 Task: Design a 3D-printable coat hook or hanger.
Action: Mouse moved to (259, 194)
Screenshot: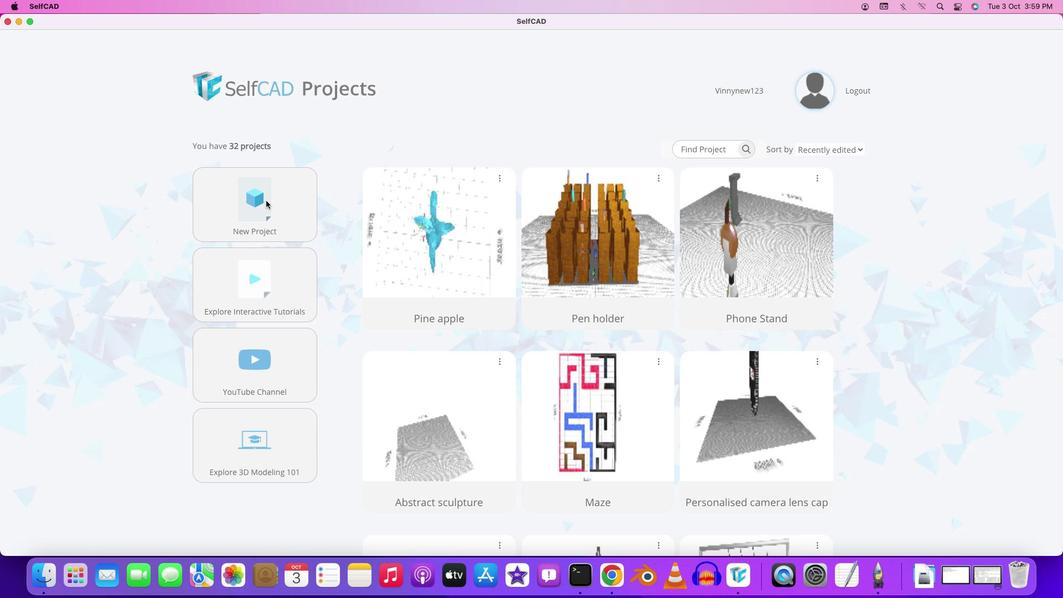 
Action: Mouse pressed left at (259, 194)
Screenshot: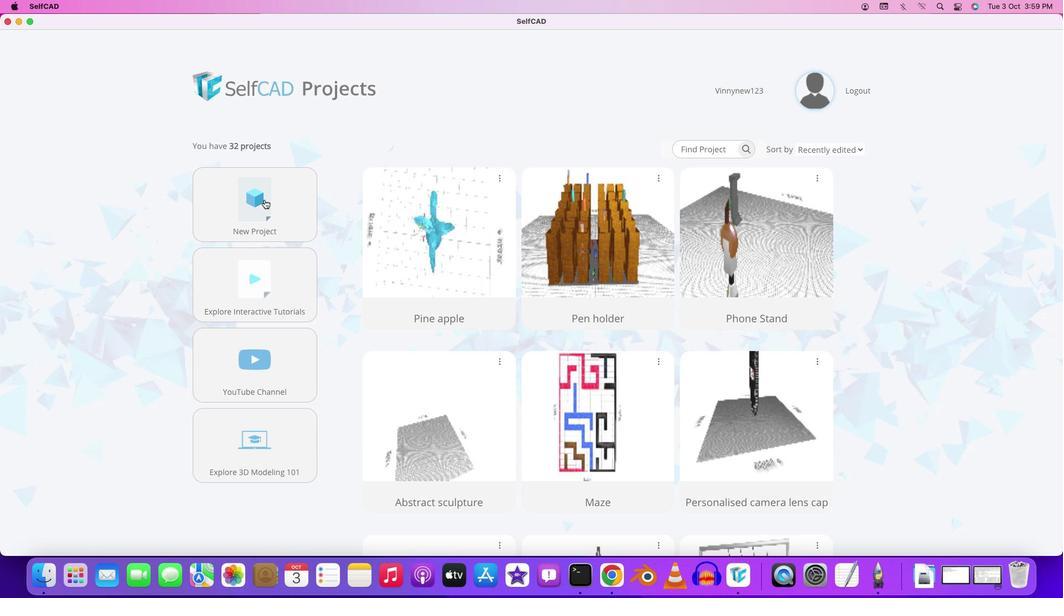
Action: Mouse moved to (258, 192)
Screenshot: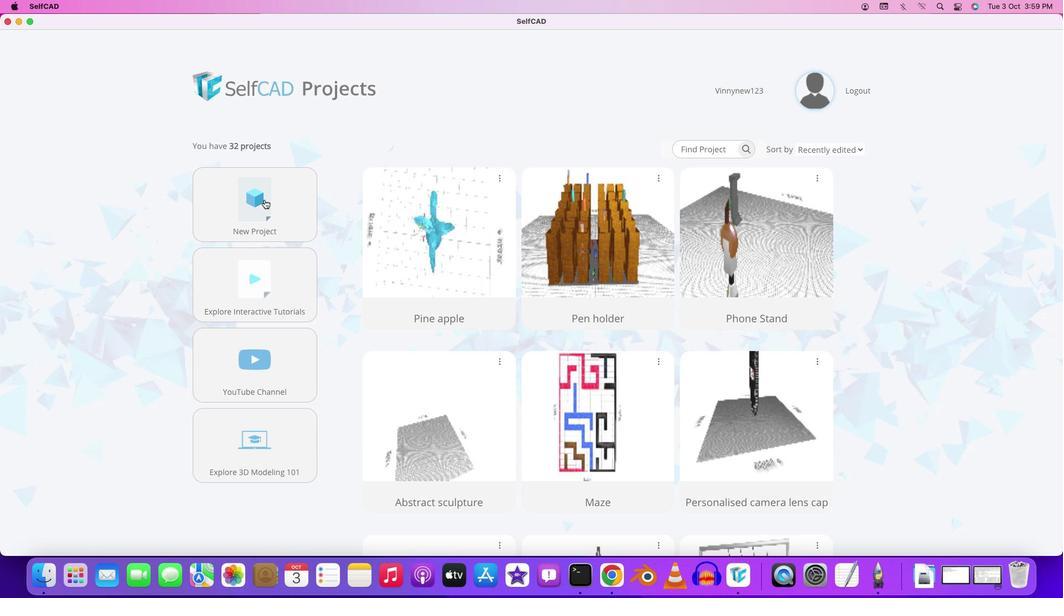 
Action: Mouse pressed left at (258, 192)
Screenshot: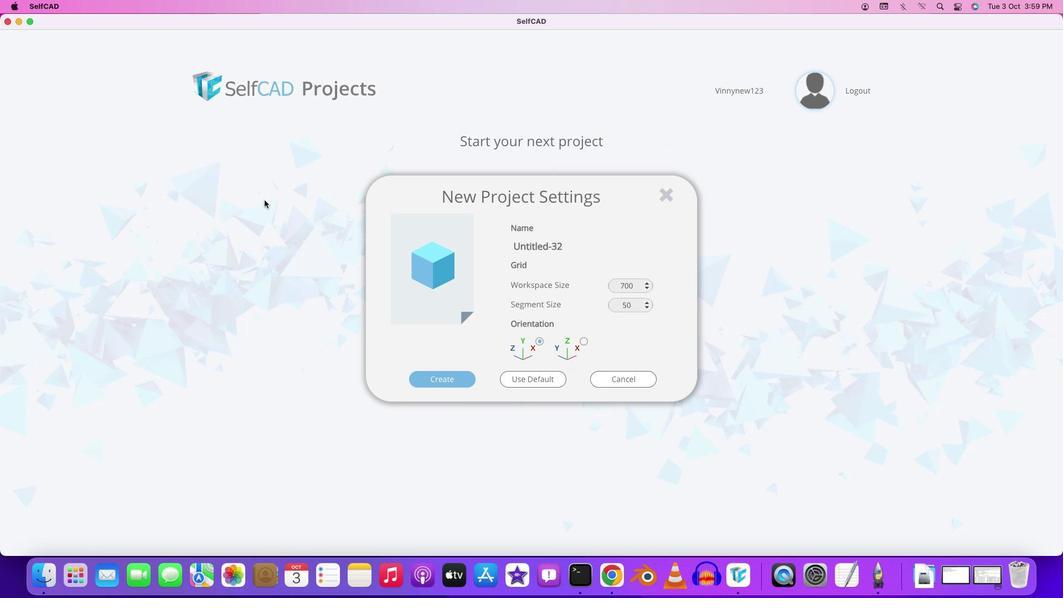 
Action: Mouse moved to (569, 241)
Screenshot: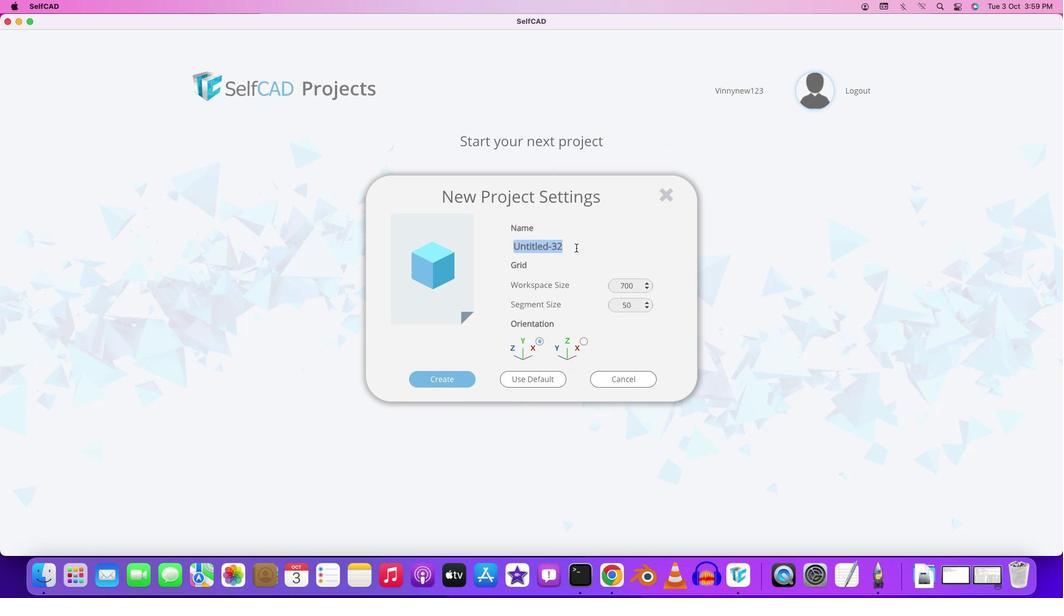 
Action: Mouse pressed left at (569, 241)
Screenshot: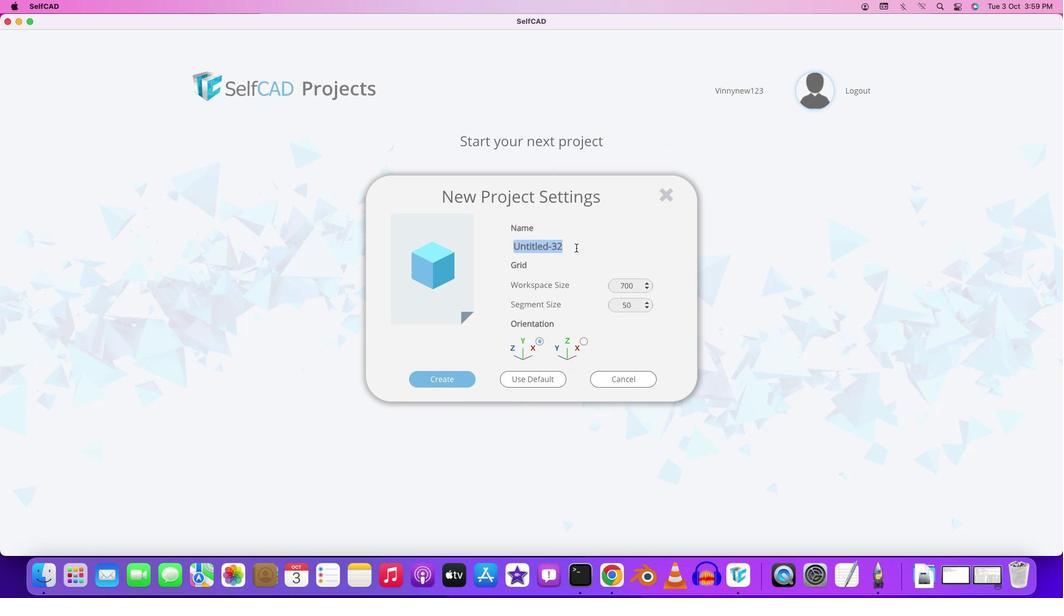
Action: Key pressed Key.backspaceKey.backspaceKey.backspaceKey.backspaceKey.shift'C''o''a''t'Key.space'h''o''o''k'
Screenshot: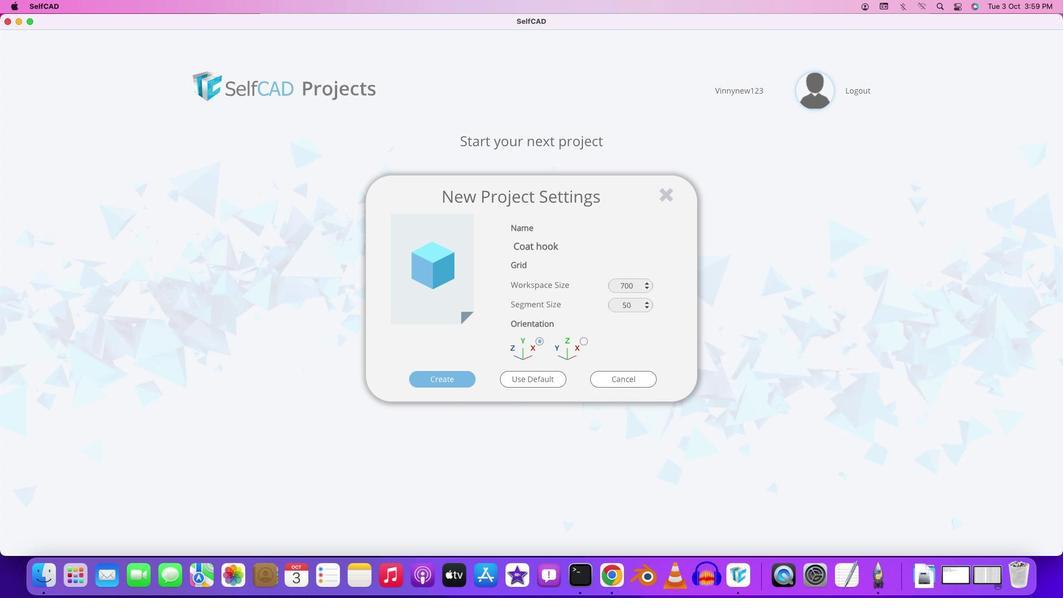 
Action: Mouse moved to (632, 280)
Screenshot: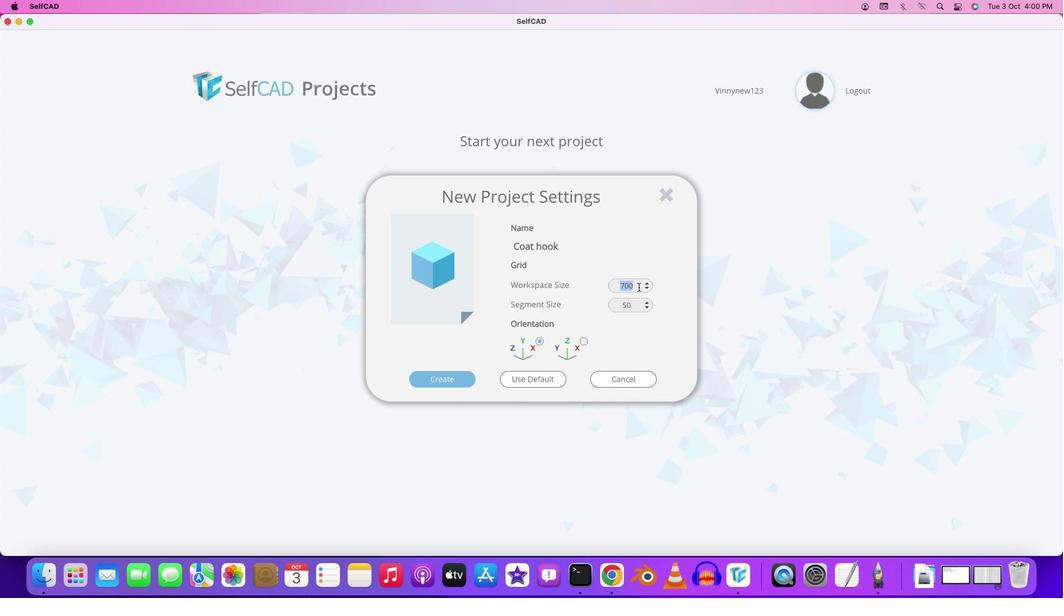 
Action: Mouse pressed left at (632, 280)
Screenshot: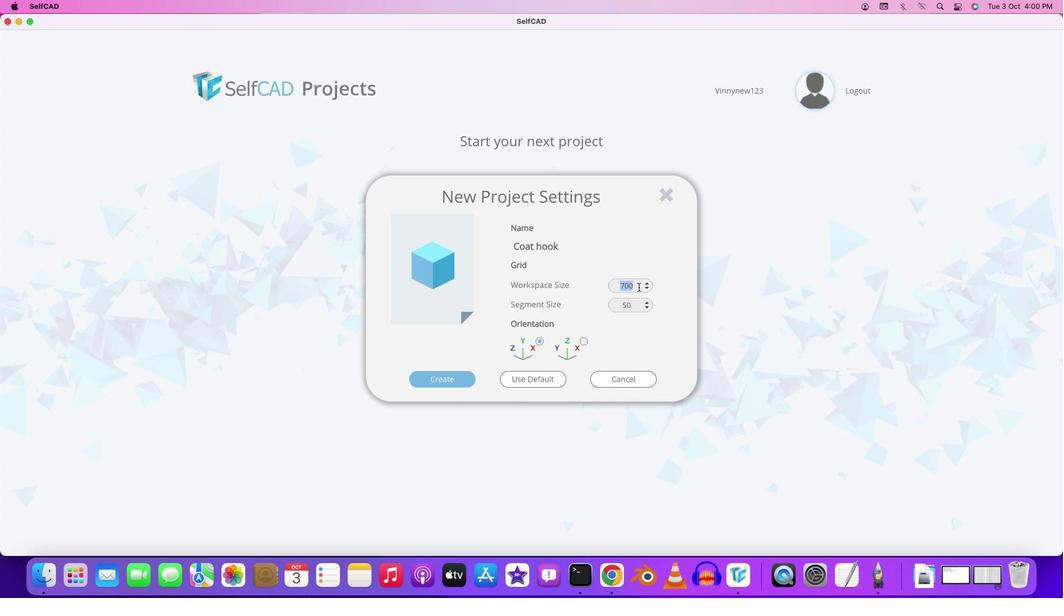
Action: Key pressed '4''0''0'
Screenshot: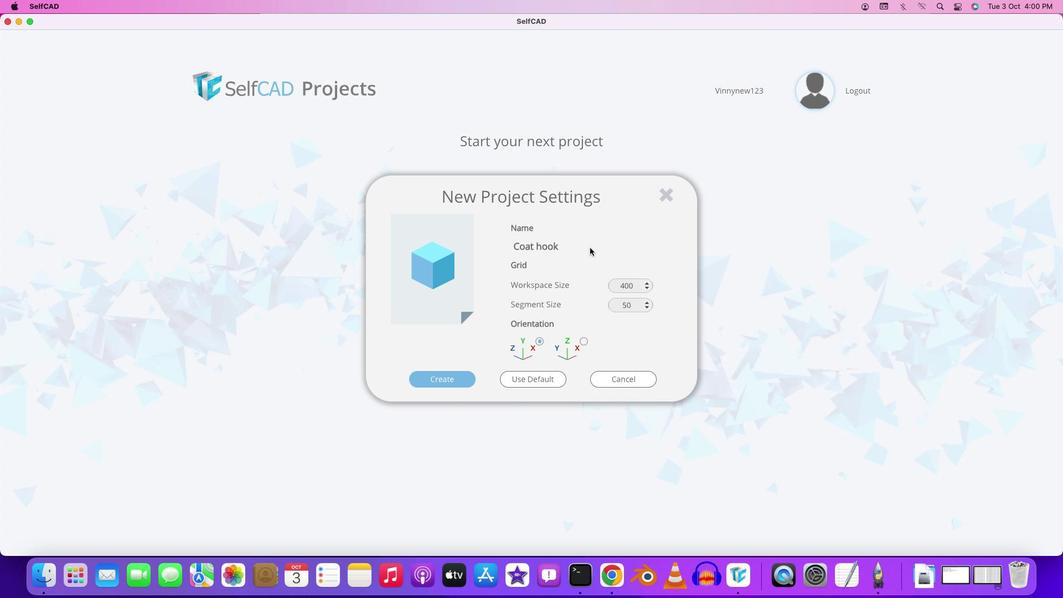 
Action: Mouse moved to (630, 307)
Screenshot: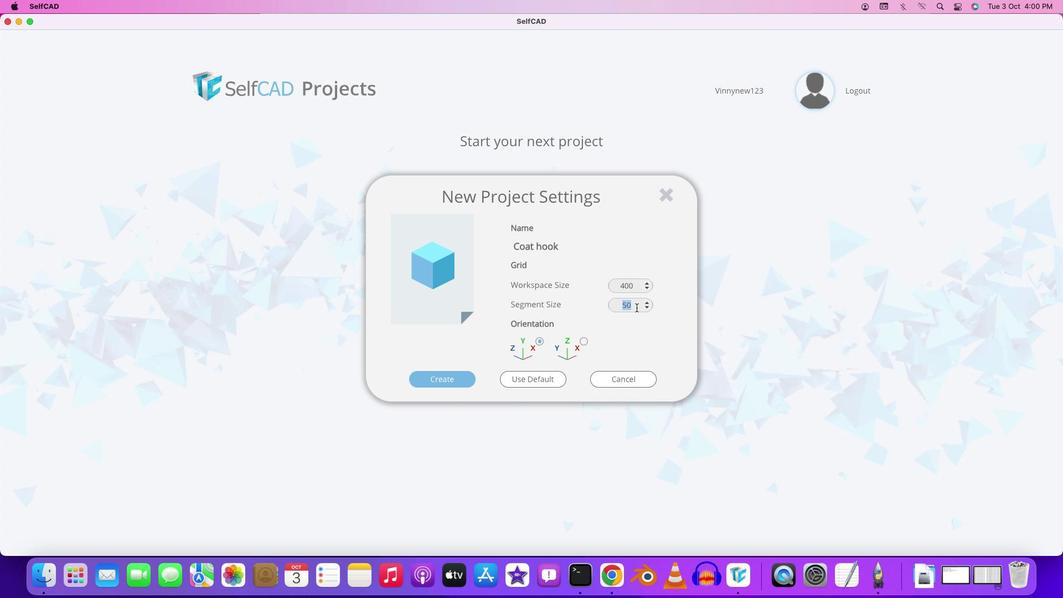 
Action: Mouse pressed left at (630, 307)
Screenshot: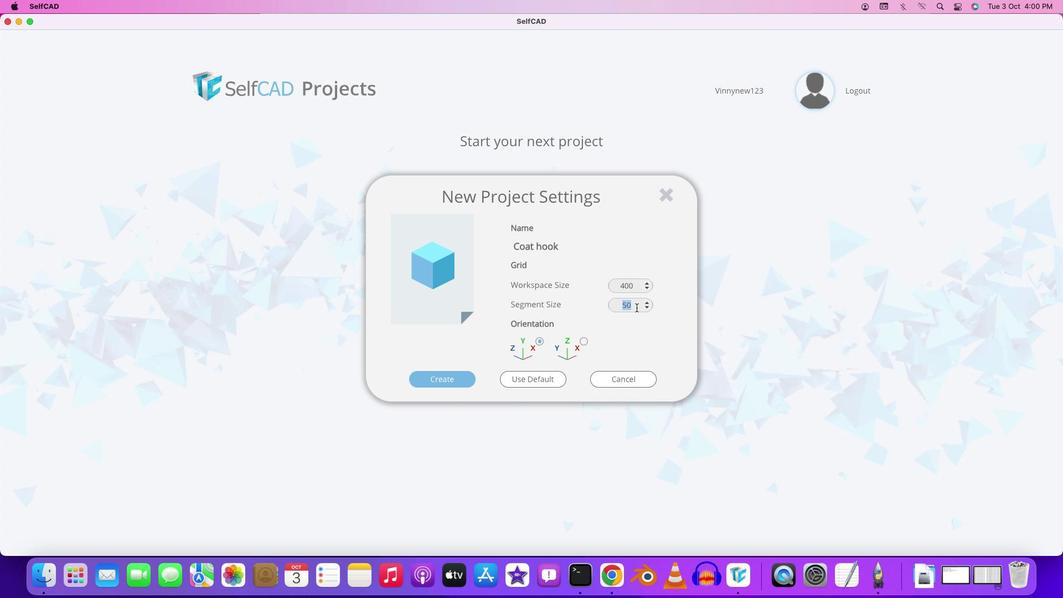 
Action: Mouse moved to (630, 301)
Screenshot: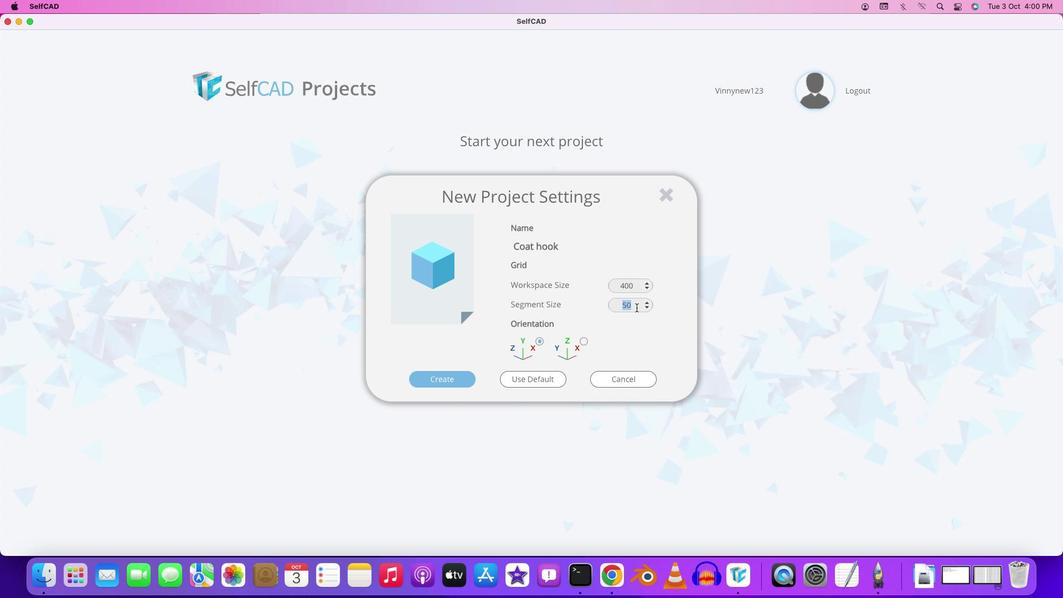 
Action: Mouse pressed left at (630, 301)
Screenshot: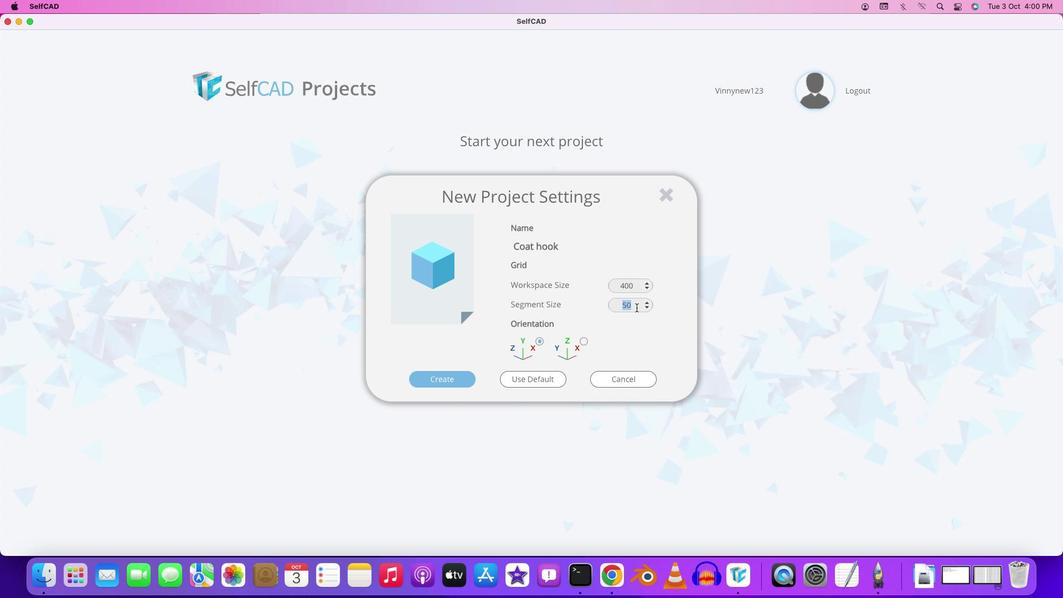 
Action: Mouse moved to (630, 301)
Screenshot: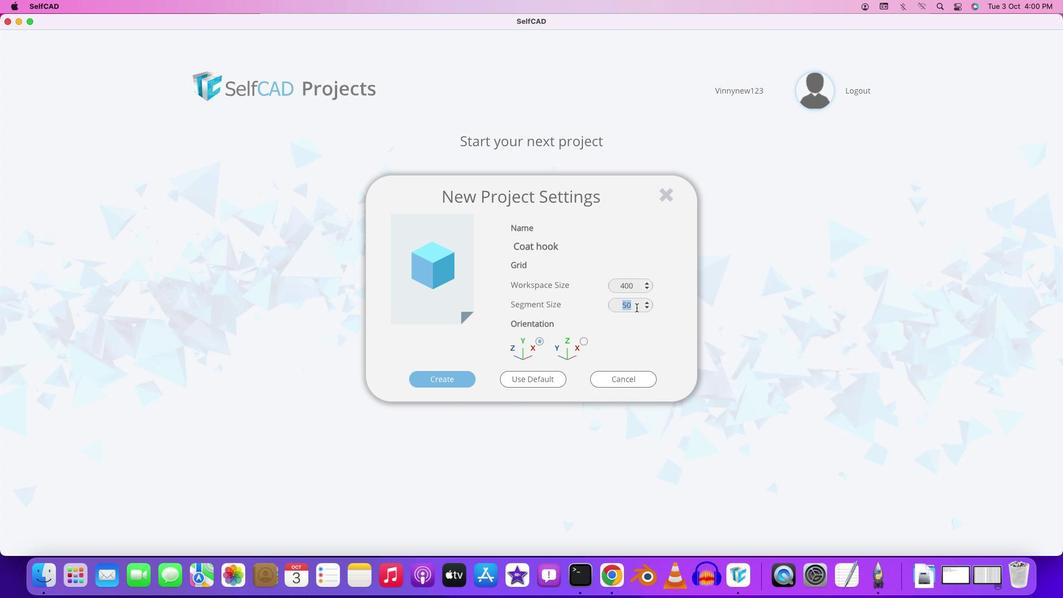 
Action: Key pressed '1'
Screenshot: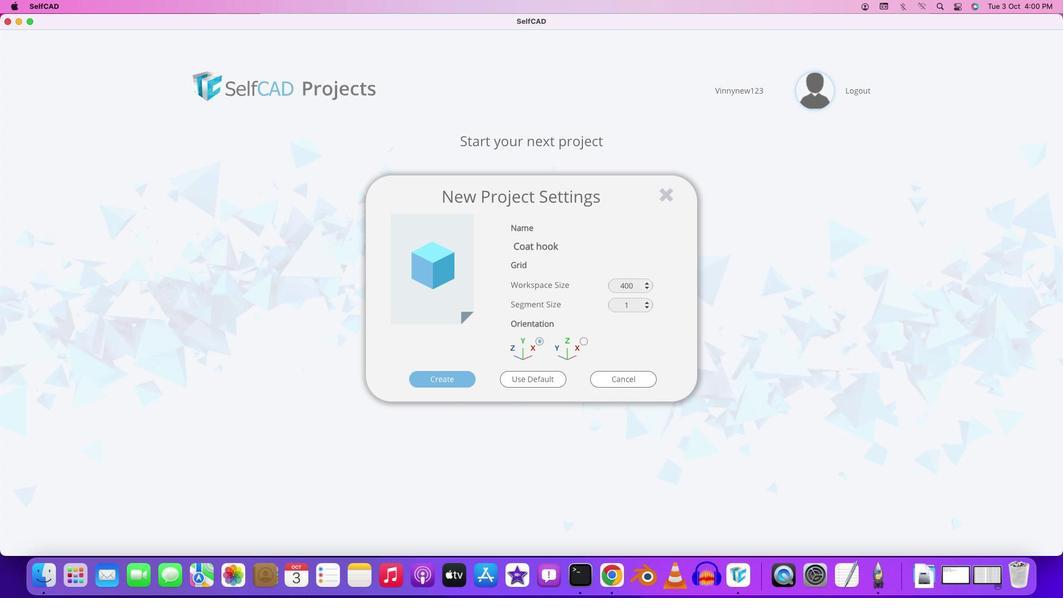 
Action: Mouse moved to (576, 333)
Screenshot: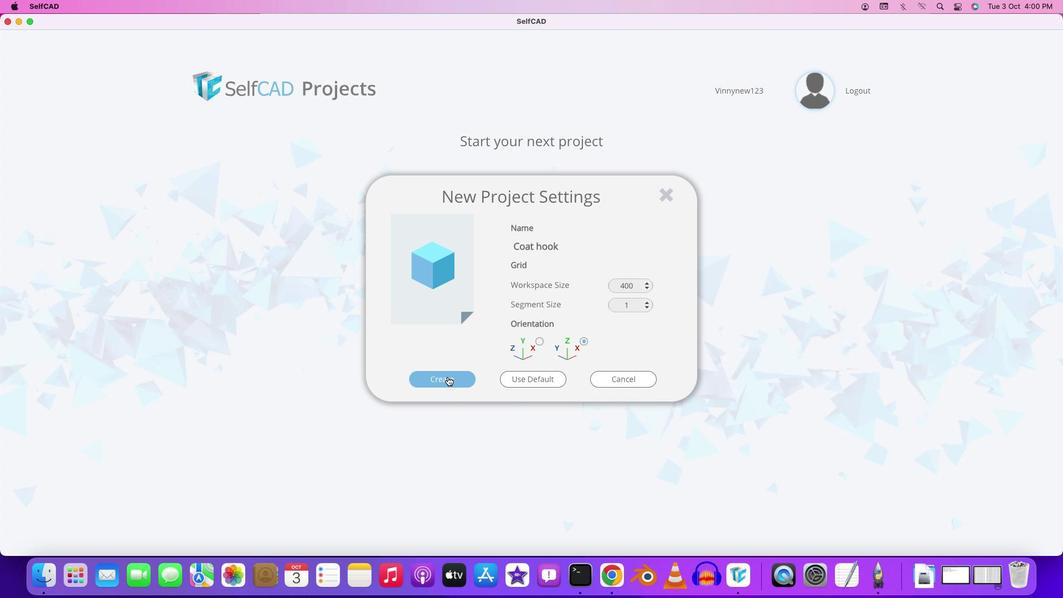 
Action: Mouse pressed left at (576, 333)
Screenshot: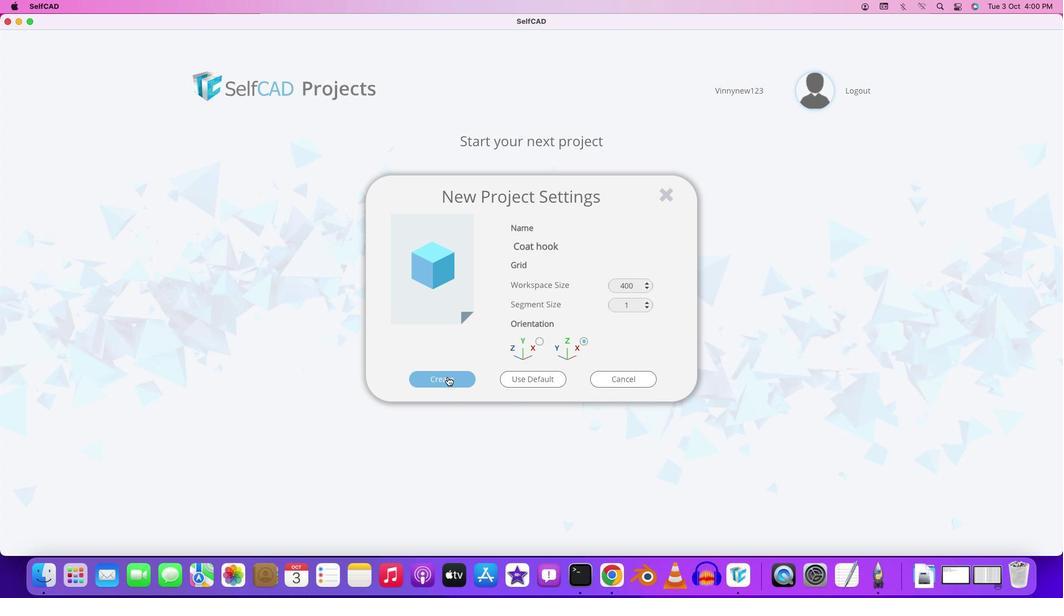 
Action: Mouse moved to (441, 370)
Screenshot: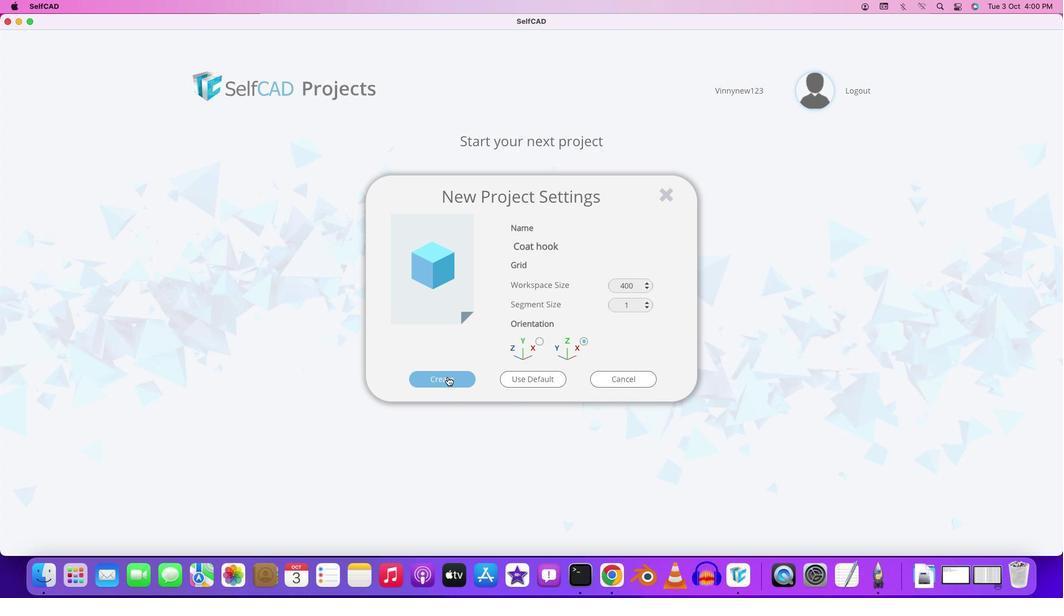 
Action: Mouse pressed left at (441, 370)
Screenshot: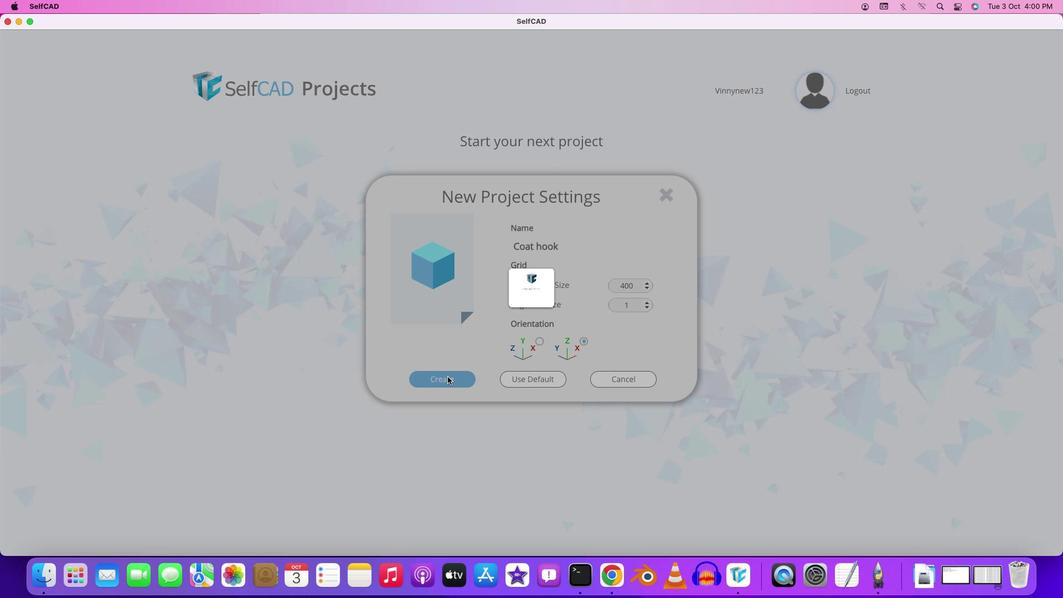 
Action: Mouse moved to (542, 345)
Screenshot: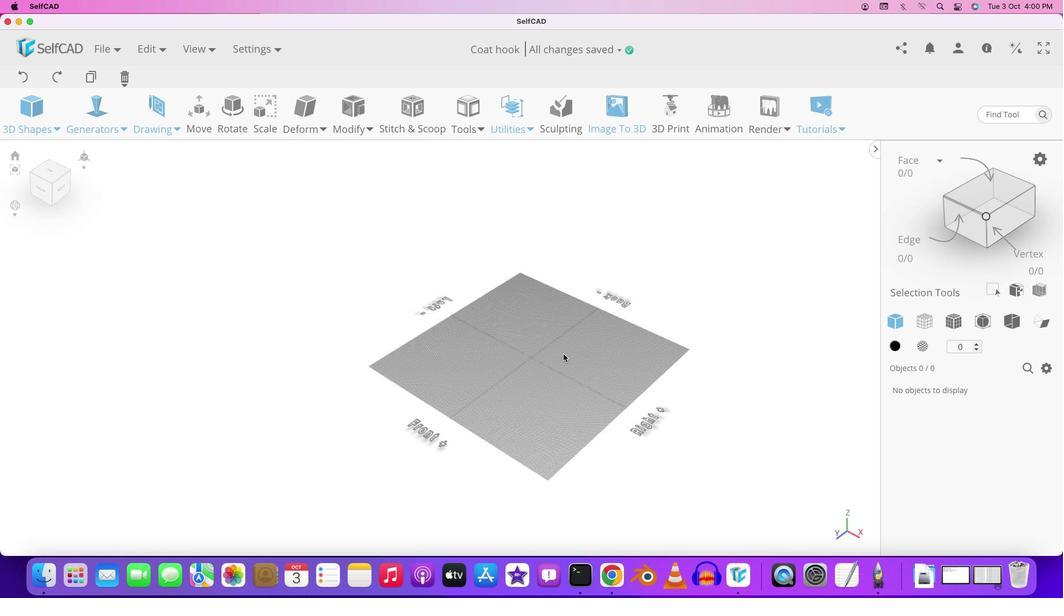 
Action: Mouse pressed left at (542, 345)
Screenshot: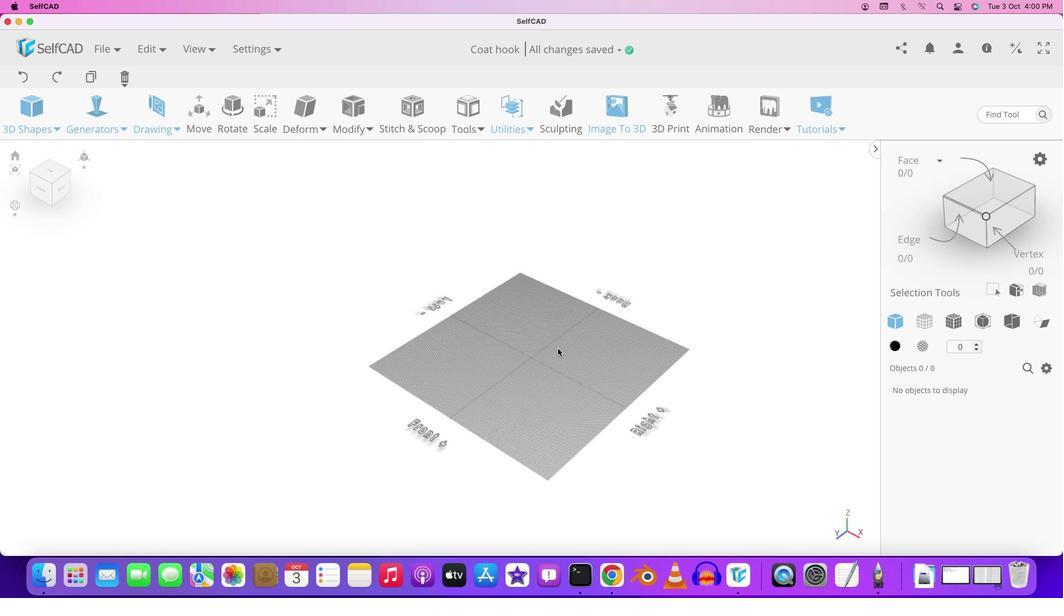 
Action: Mouse moved to (550, 339)
Screenshot: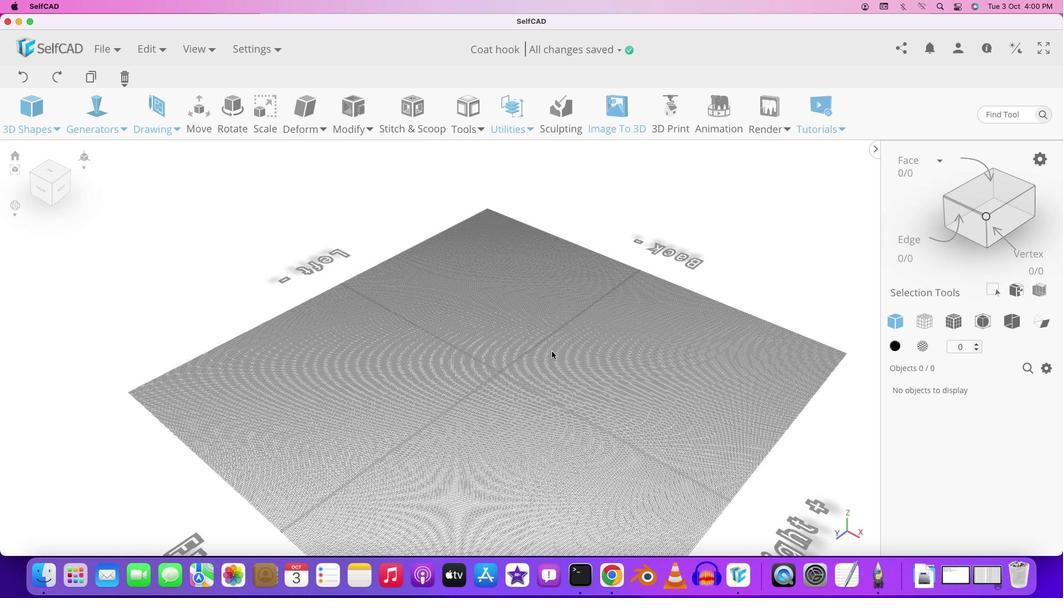 
Action: Mouse scrolled (550, 339) with delta (-6, -5)
Screenshot: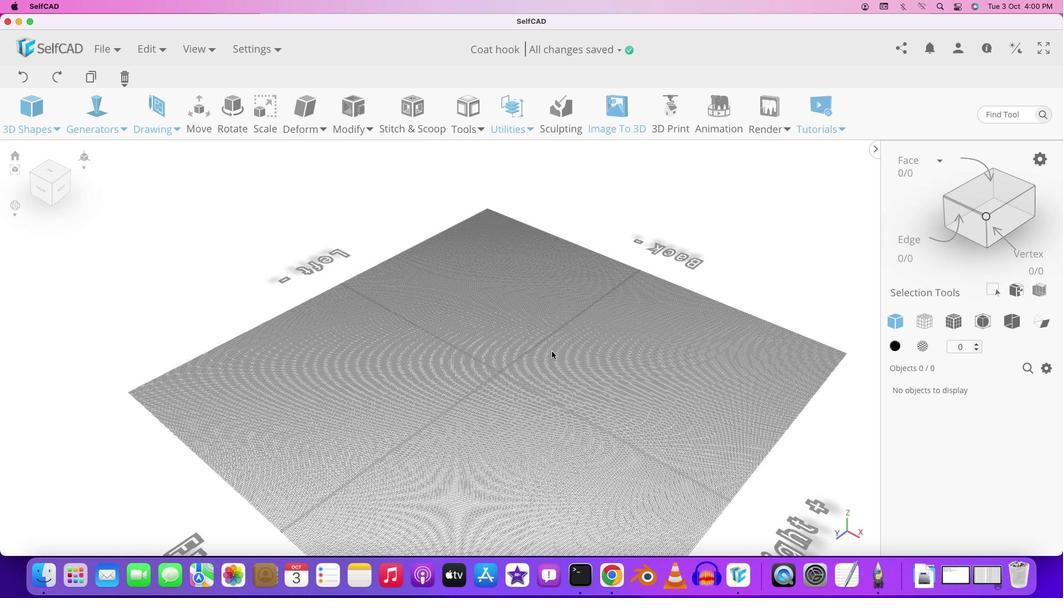 
Action: Mouse scrolled (550, 339) with delta (-6, -5)
Screenshot: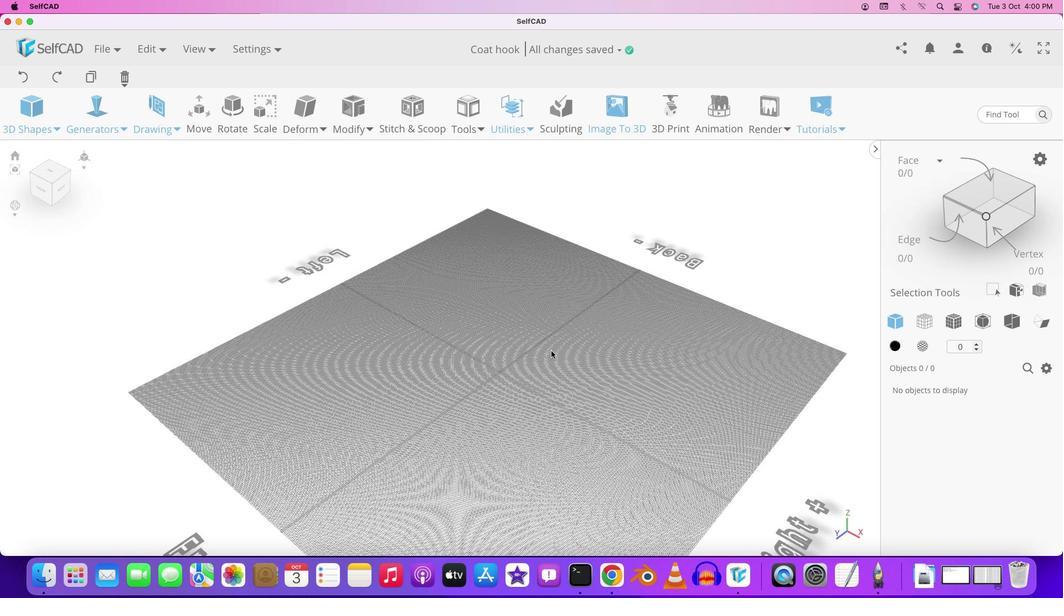 
Action: Mouse scrolled (550, 339) with delta (-6, -4)
Screenshot: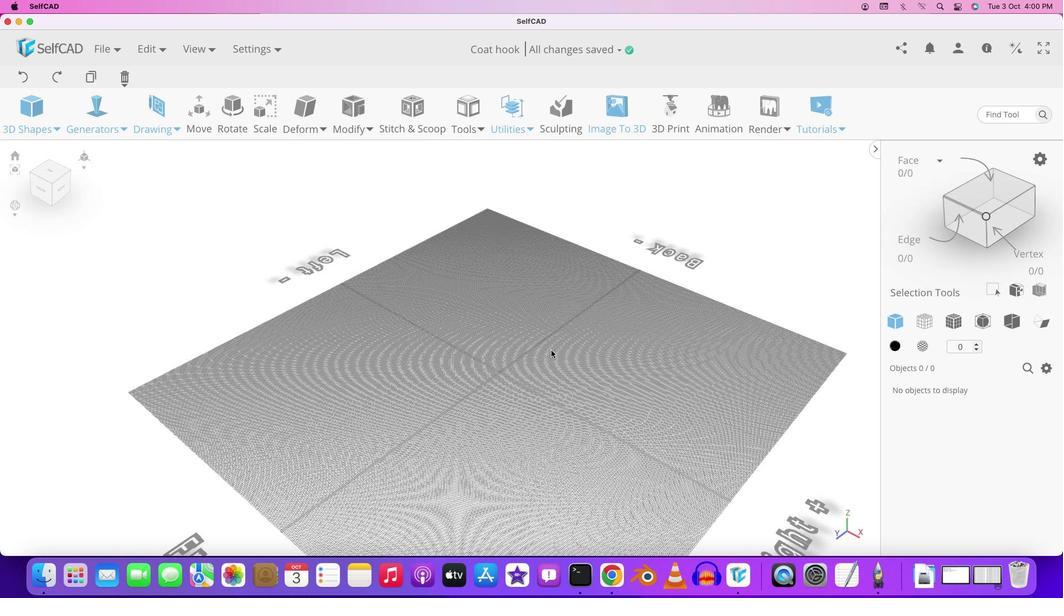 
Action: Mouse scrolled (550, 339) with delta (-6, -3)
Screenshot: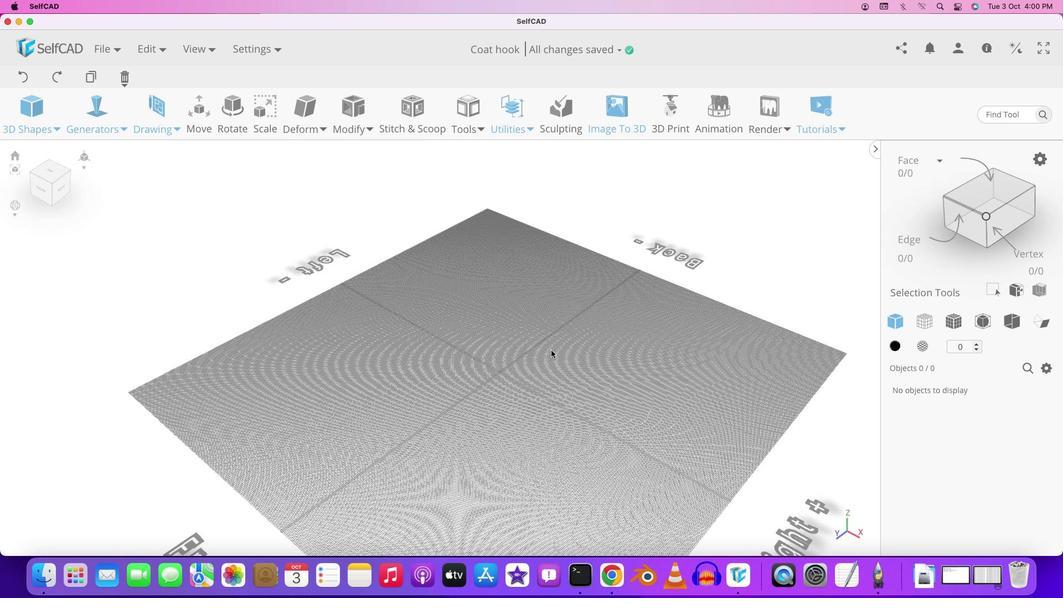 
Action: Mouse moved to (551, 339)
Screenshot: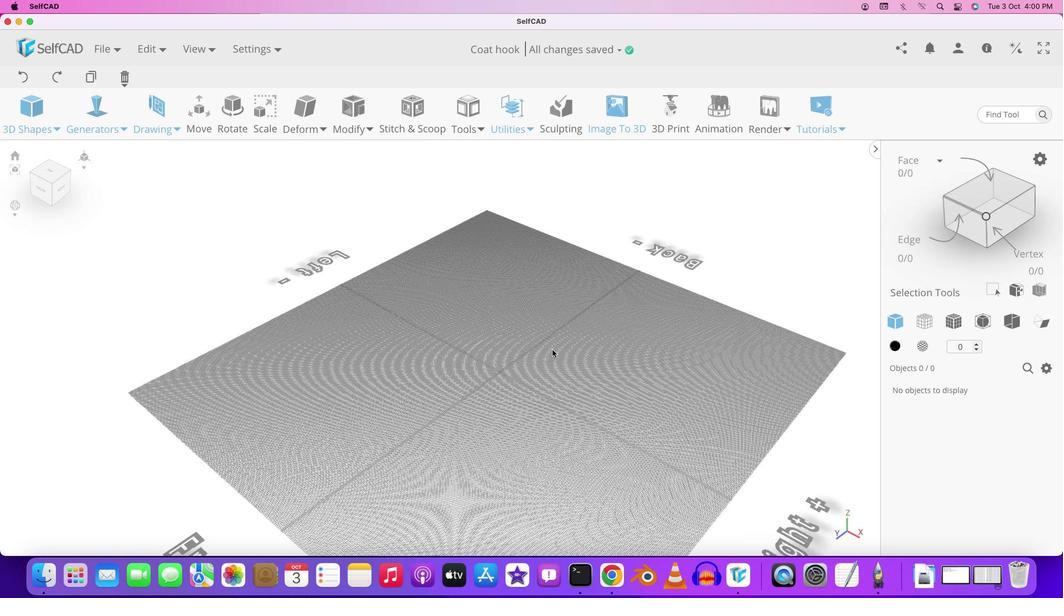 
Action: Mouse scrolled (551, 339) with delta (-6, -3)
Screenshot: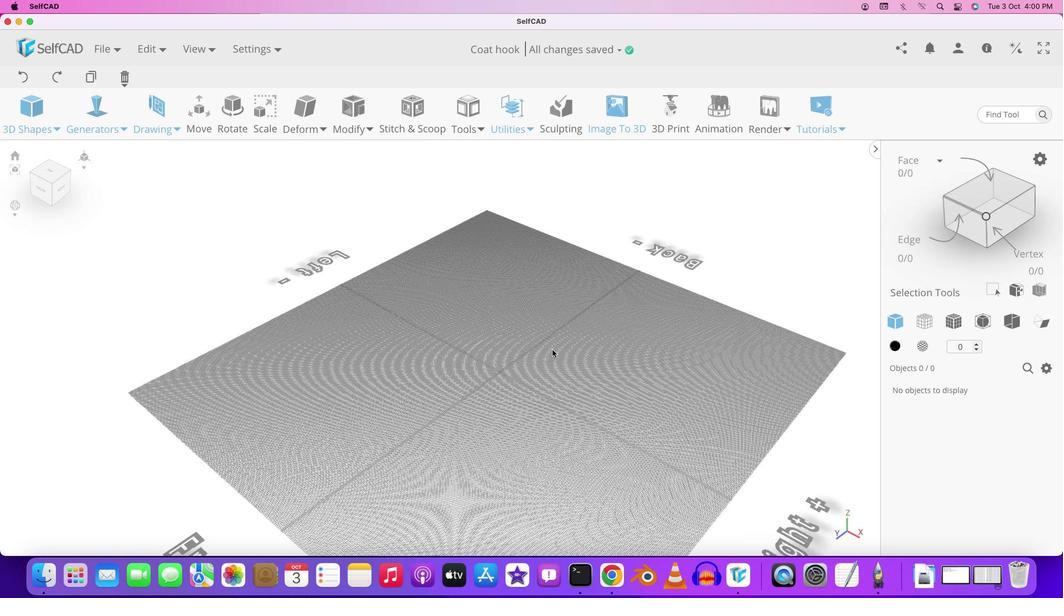 
Action: Mouse moved to (544, 344)
Screenshot: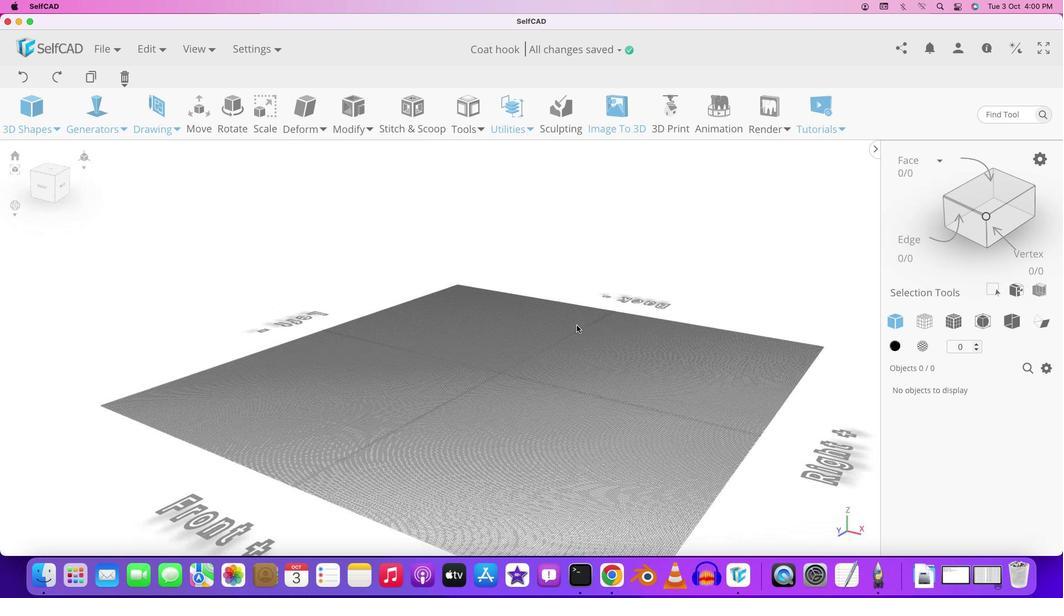 
Action: Mouse pressed left at (544, 344)
Screenshot: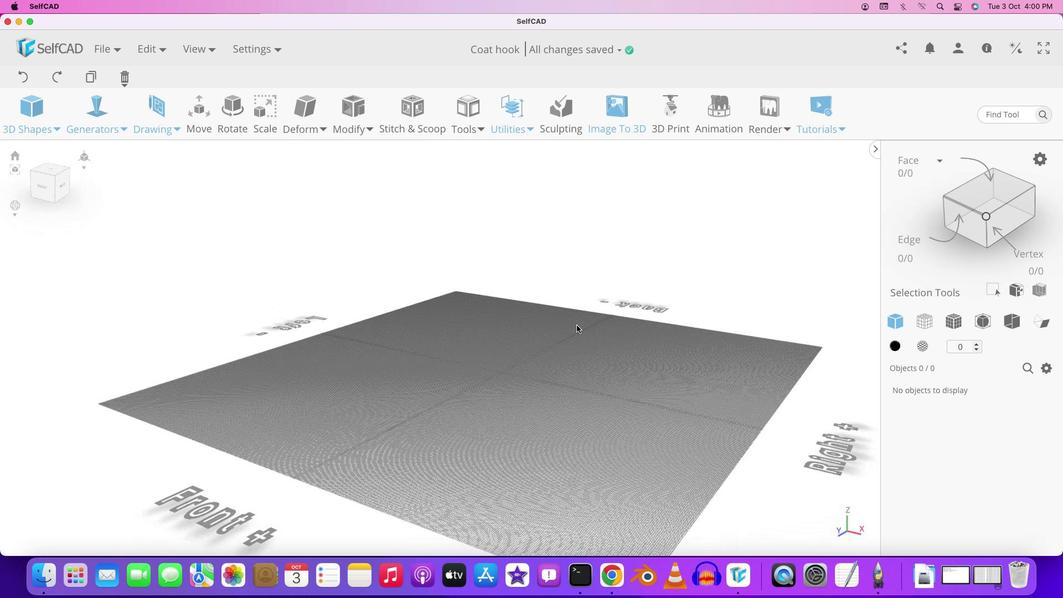 
Action: Mouse moved to (509, 302)
Screenshot: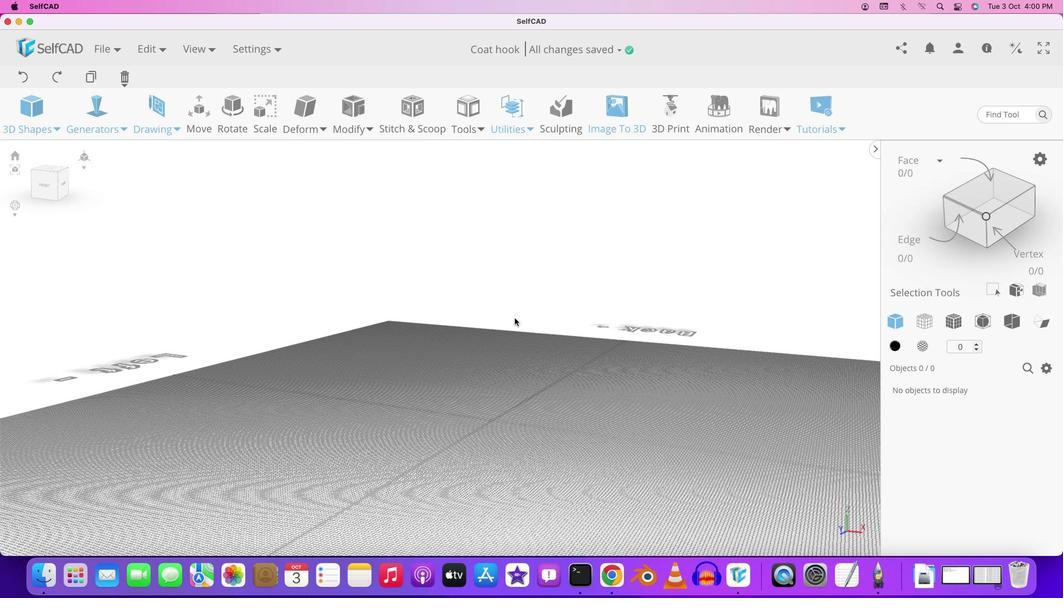 
Action: Mouse scrolled (509, 302) with delta (-6, -5)
Screenshot: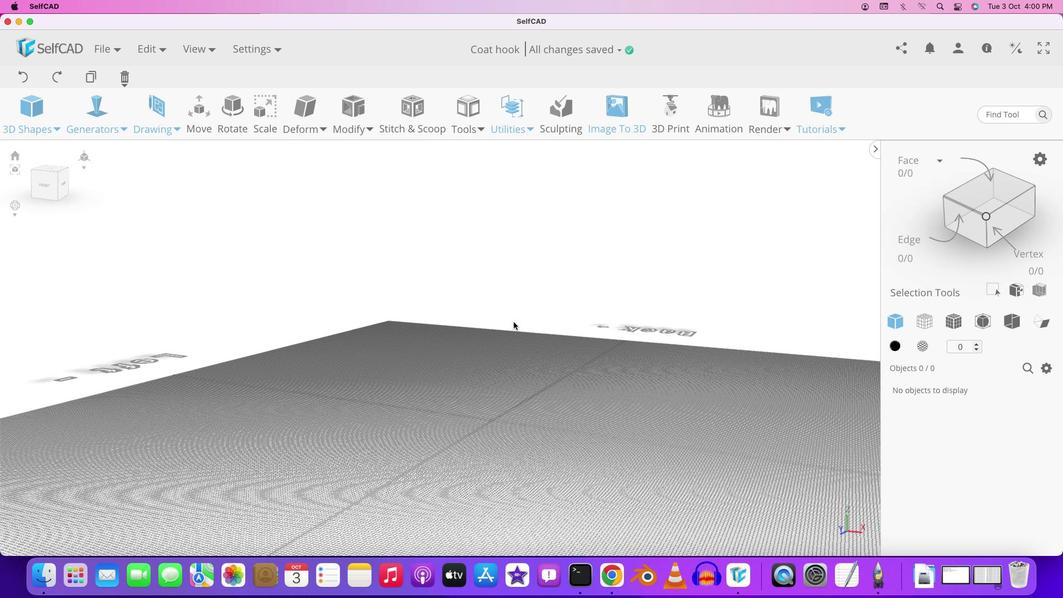 
Action: Mouse scrolled (509, 302) with delta (-6, -5)
Screenshot: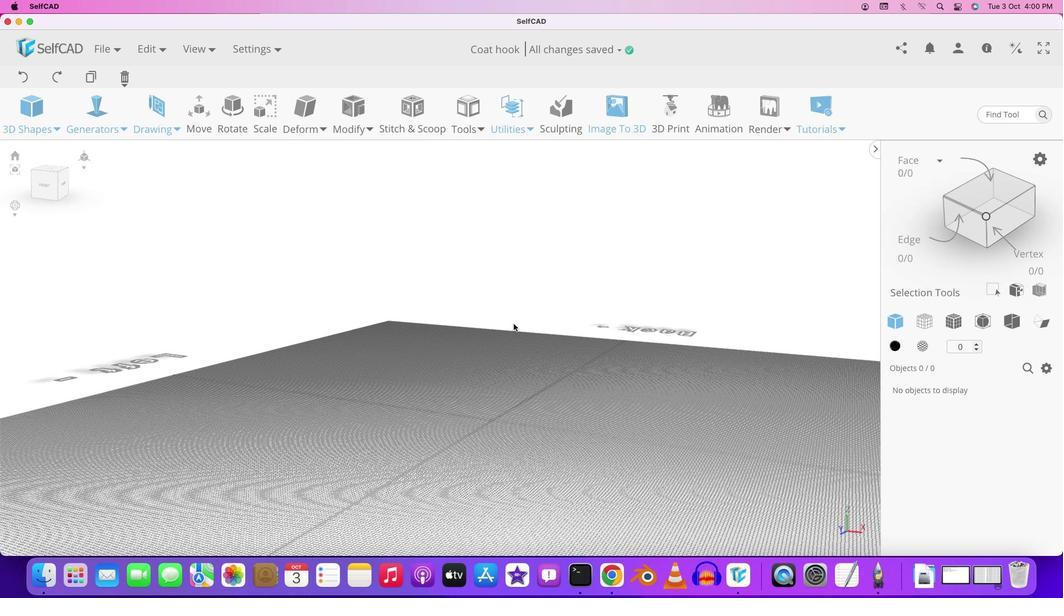 
Action: Mouse moved to (509, 302)
Screenshot: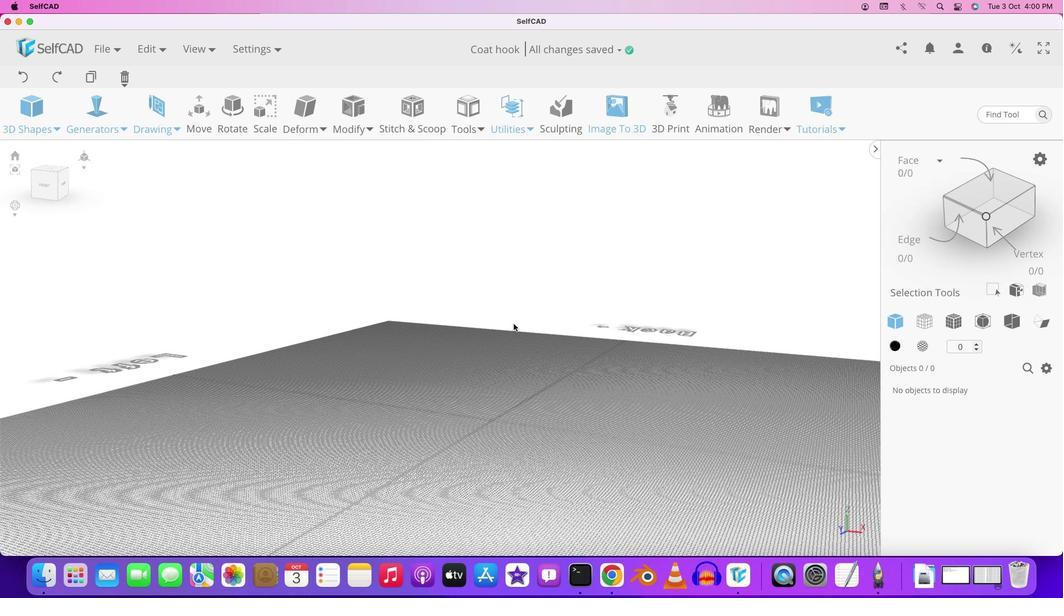
Action: Mouse scrolled (509, 302) with delta (-6, -4)
Screenshot: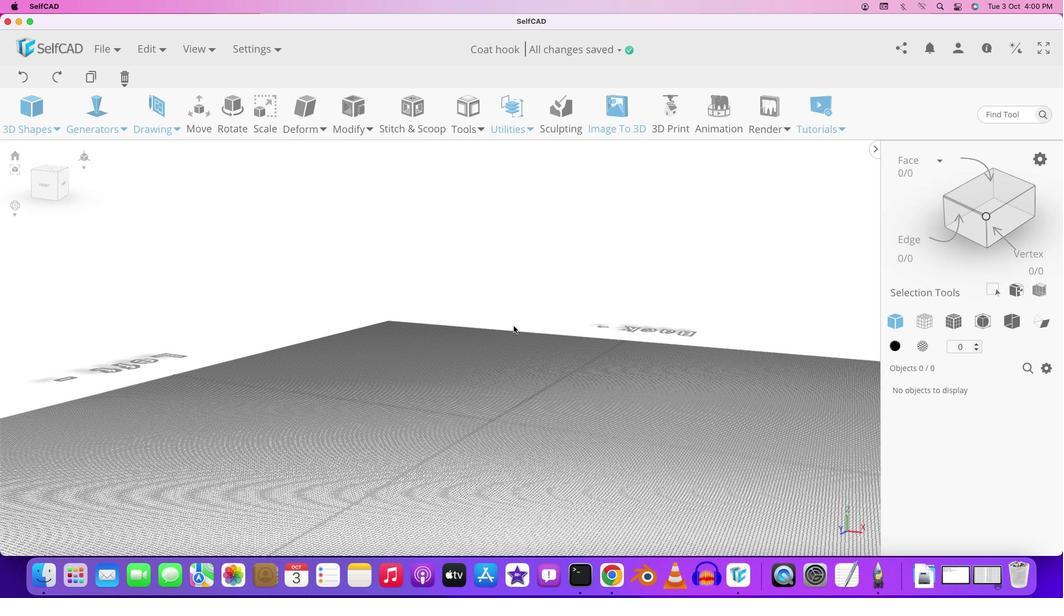 
Action: Mouse scrolled (509, 302) with delta (-6, -4)
Screenshot: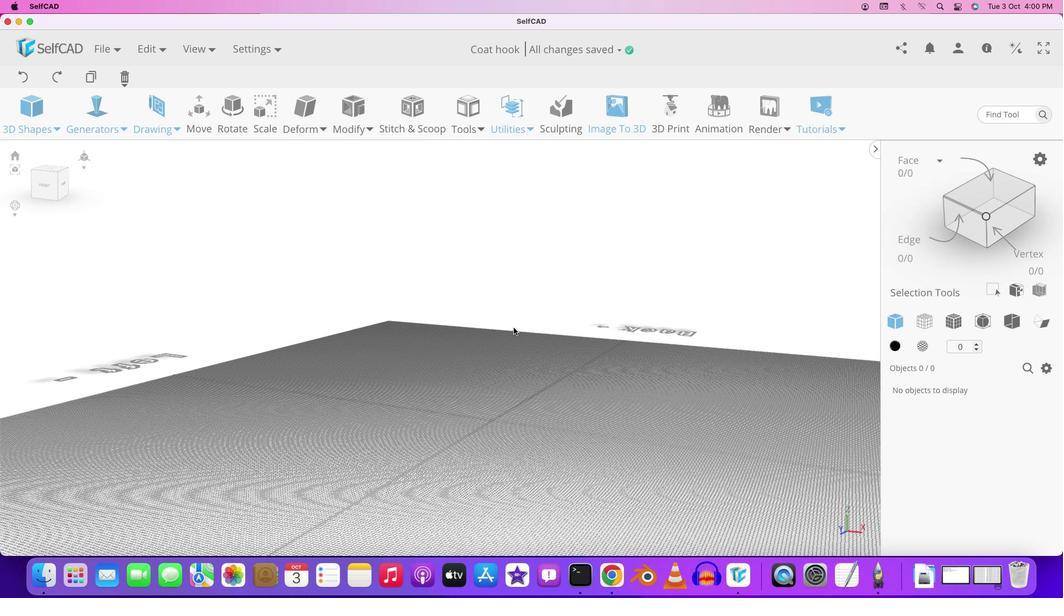 
Action: Mouse moved to (507, 321)
Screenshot: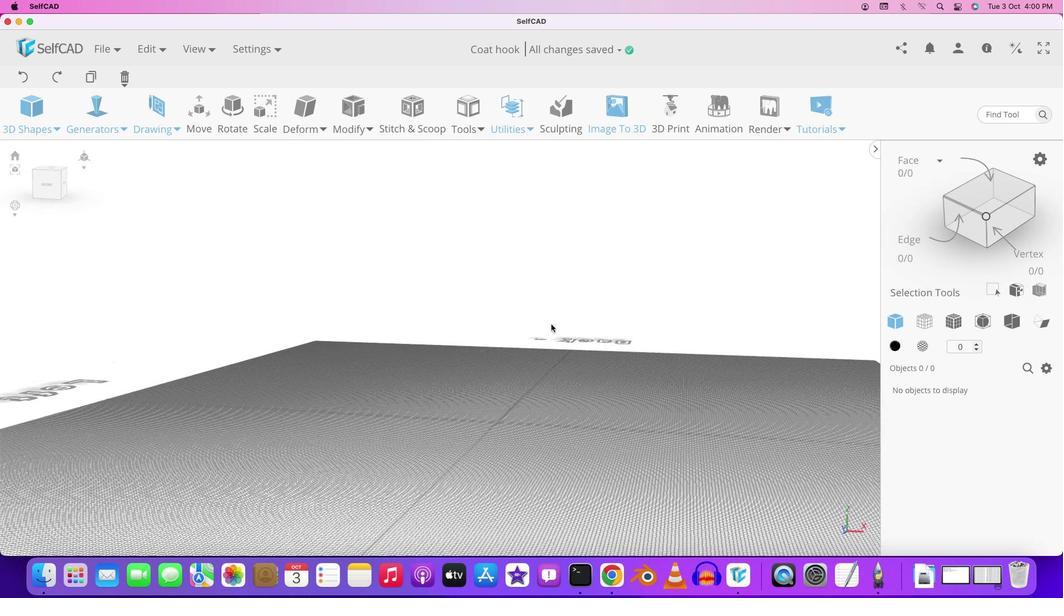 
Action: Mouse pressed left at (507, 321)
Screenshot: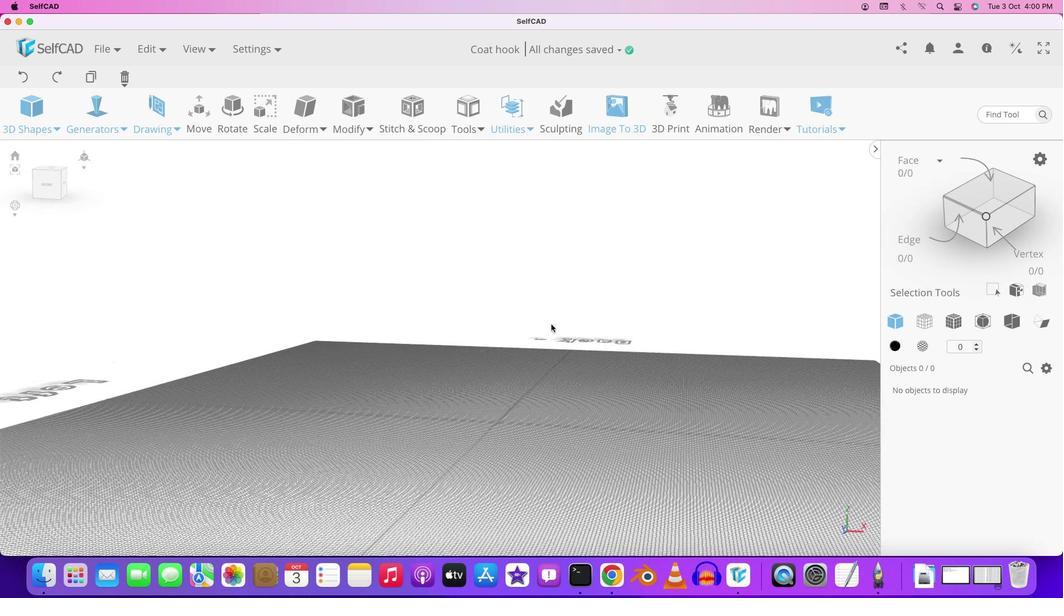 
Action: Mouse moved to (57, 324)
Screenshot: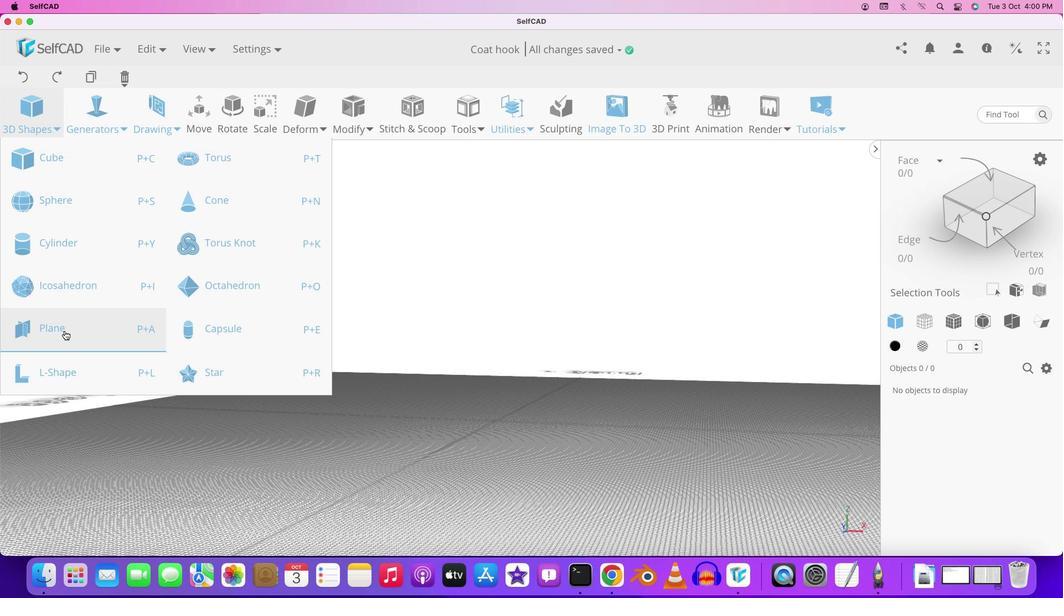 
Action: Mouse pressed left at (57, 324)
Screenshot: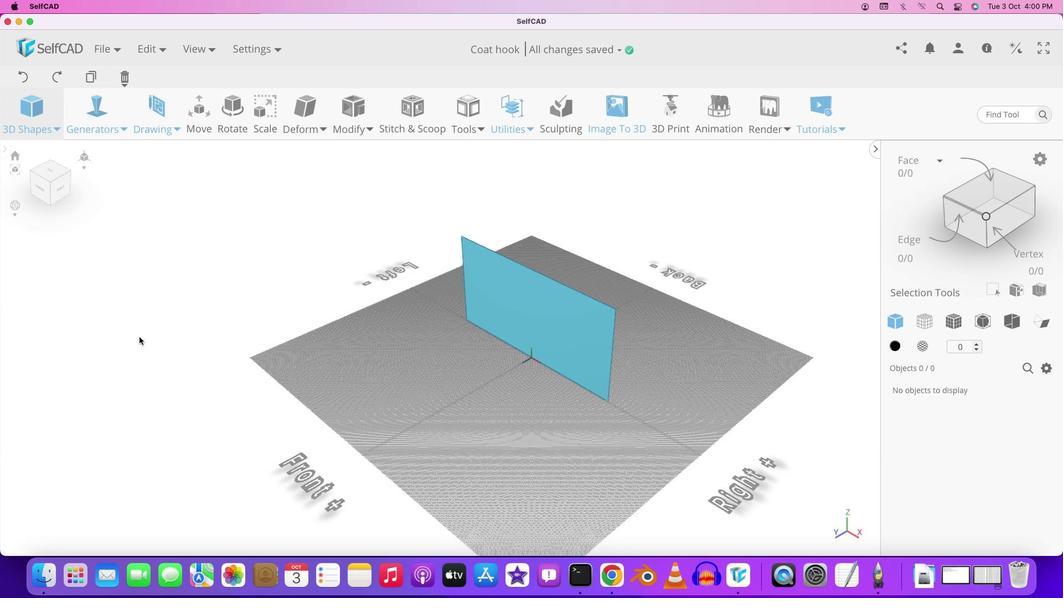 
Action: Mouse moved to (442, 348)
Screenshot: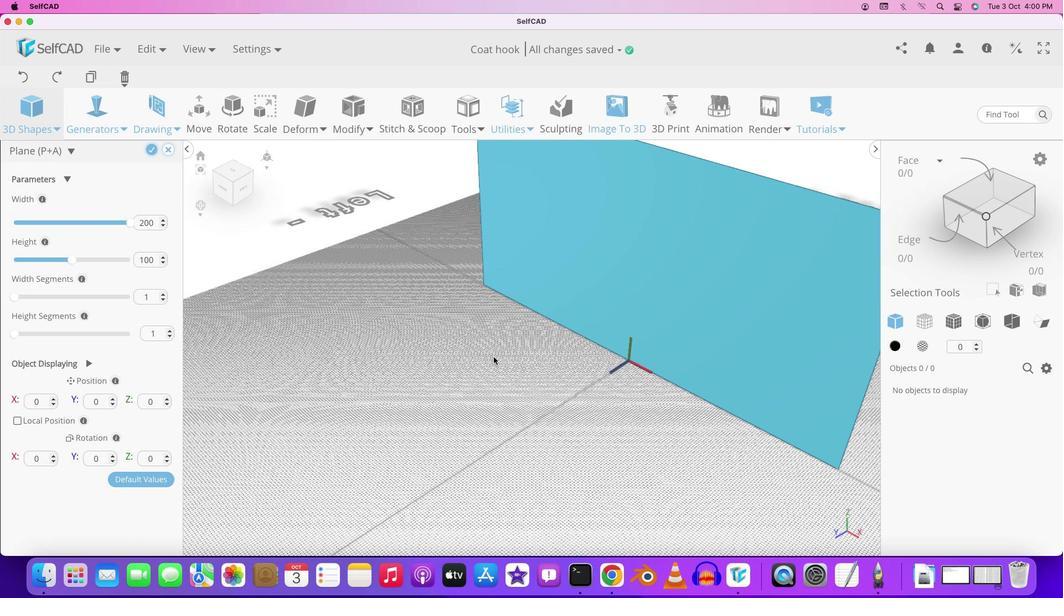 
Action: Mouse scrolled (442, 348) with delta (-6, -5)
Screenshot: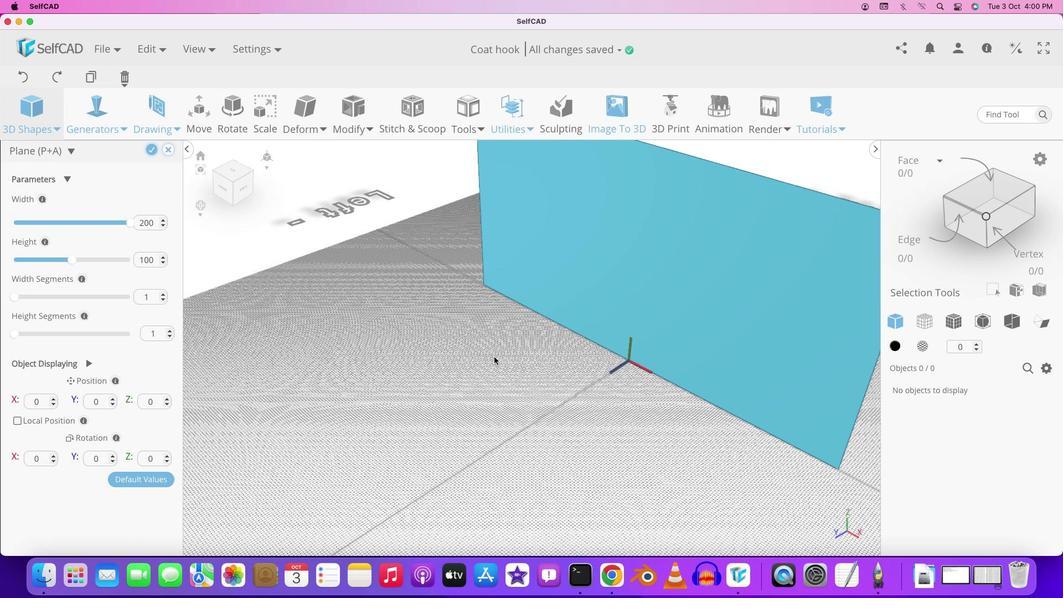 
Action: Mouse scrolled (442, 348) with delta (-6, -5)
Screenshot: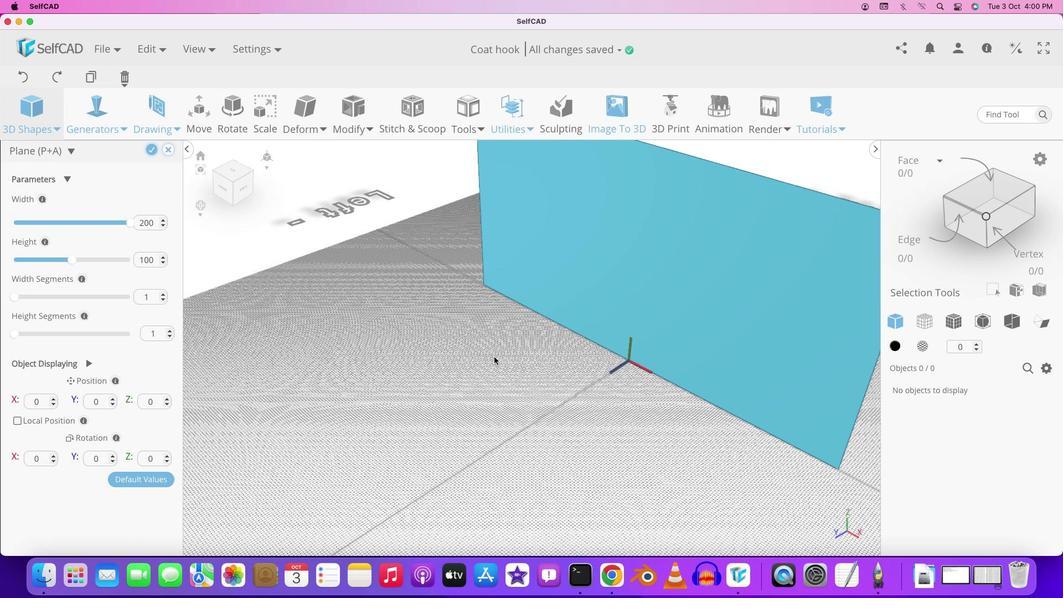 
Action: Mouse scrolled (442, 348) with delta (-6, -4)
Screenshot: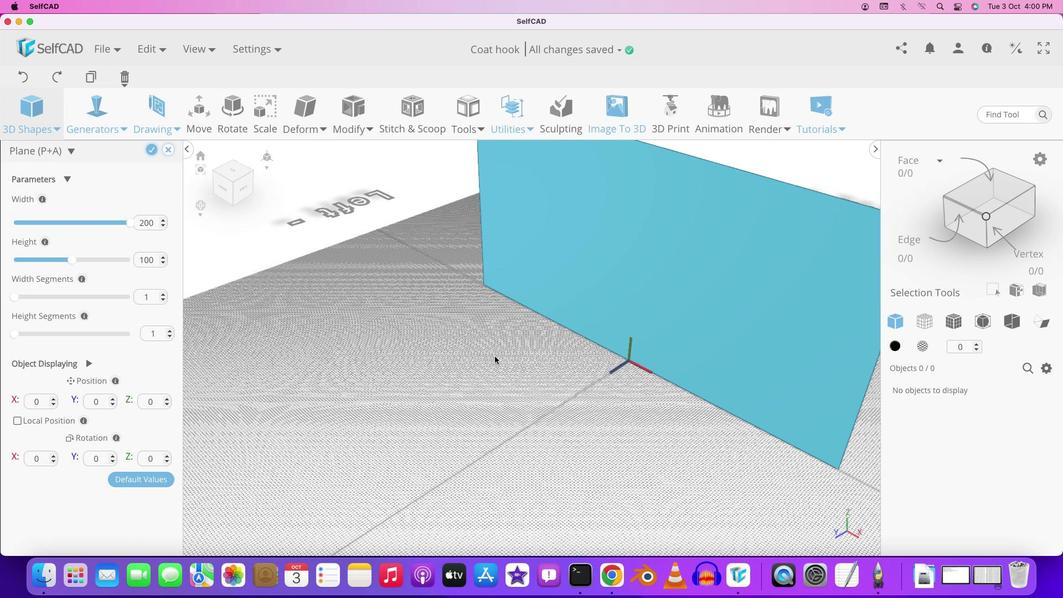 
Action: Mouse scrolled (442, 348) with delta (-6, -3)
Screenshot: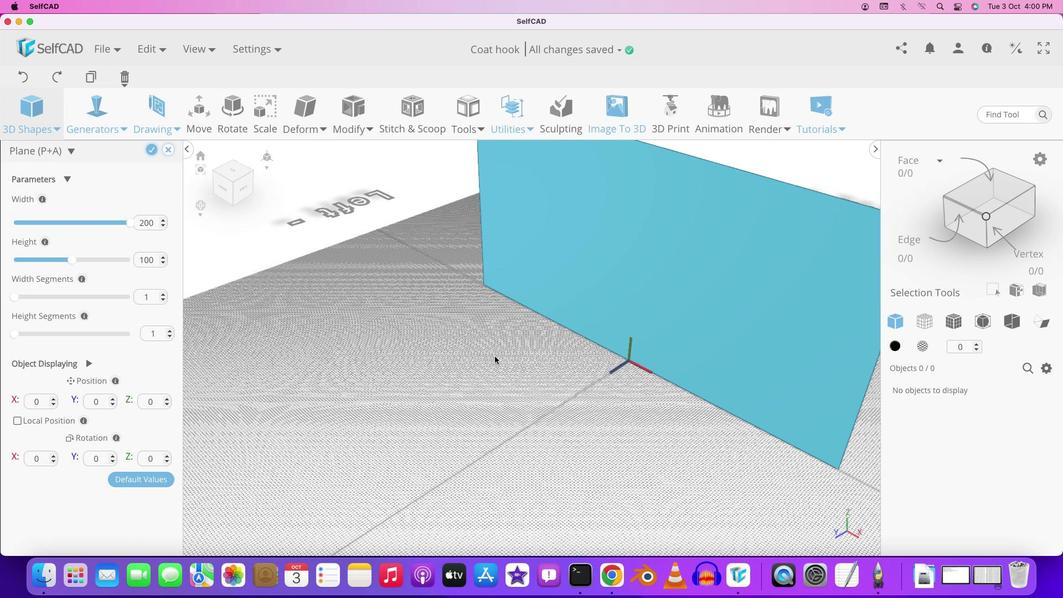 
Action: Mouse moved to (444, 349)
Screenshot: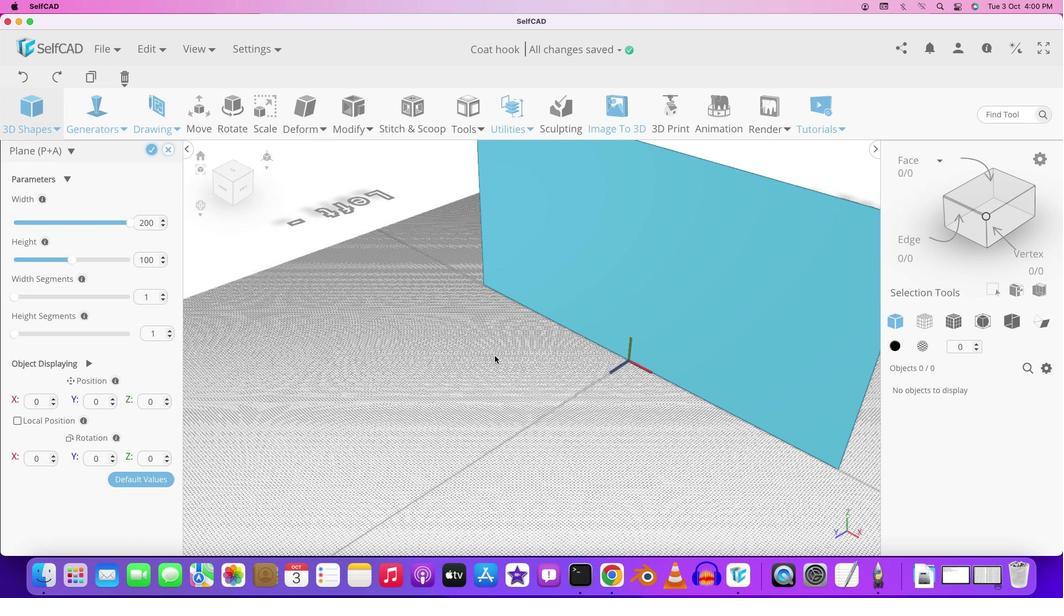 
Action: Mouse scrolled (444, 349) with delta (-6, -3)
Screenshot: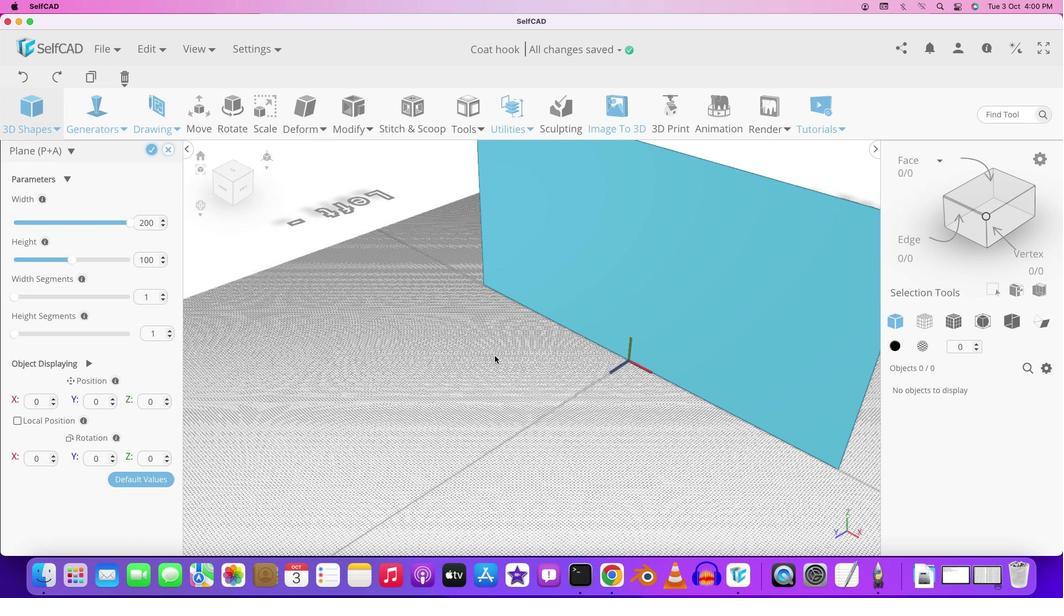 
Action: Mouse moved to (487, 350)
Screenshot: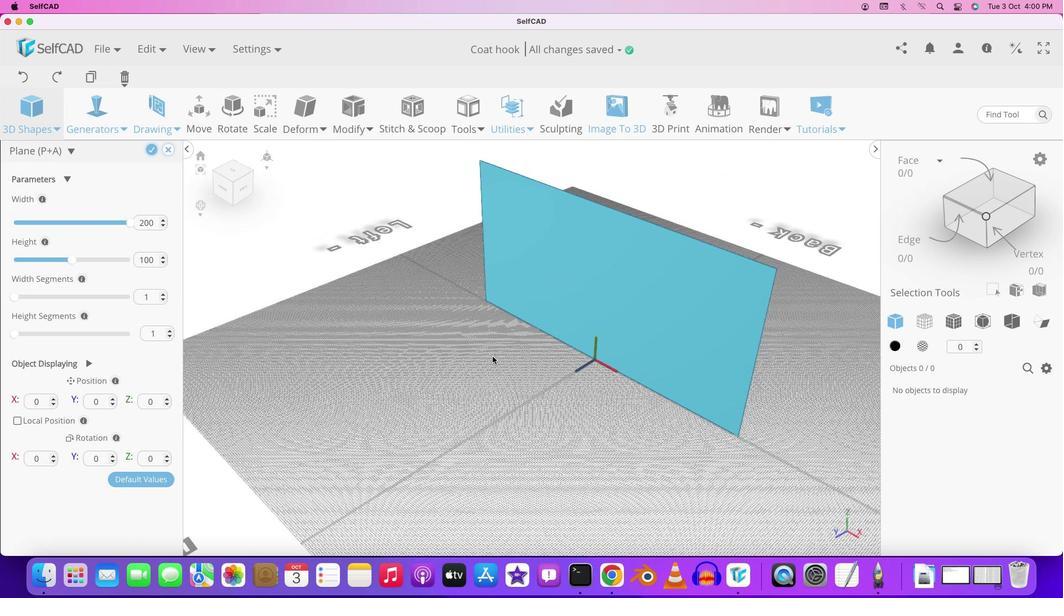 
Action: Mouse scrolled (487, 350) with delta (-6, -6)
Screenshot: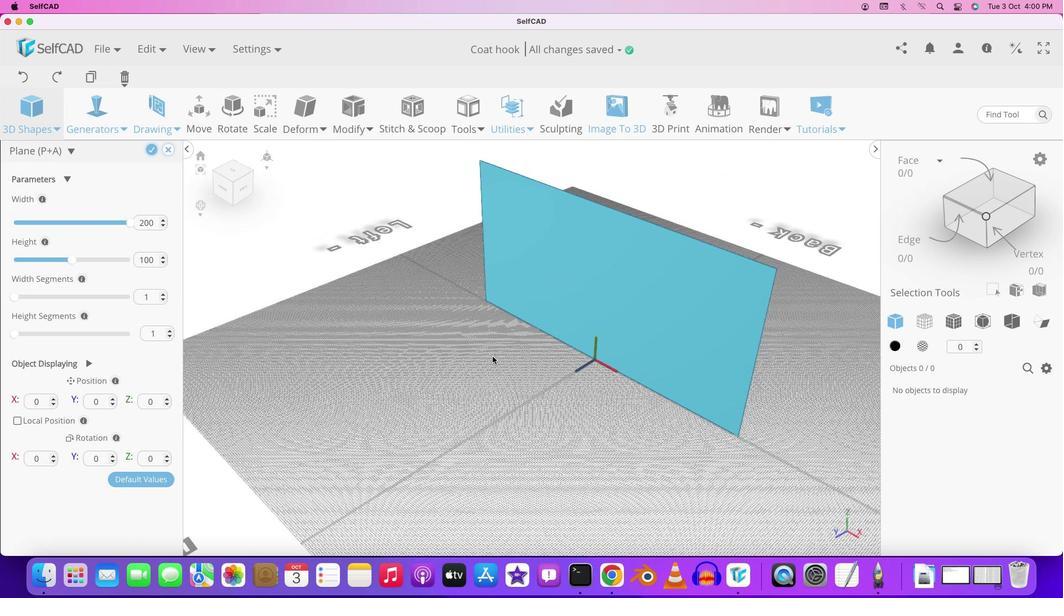 
Action: Mouse scrolled (487, 350) with delta (-6, -6)
Screenshot: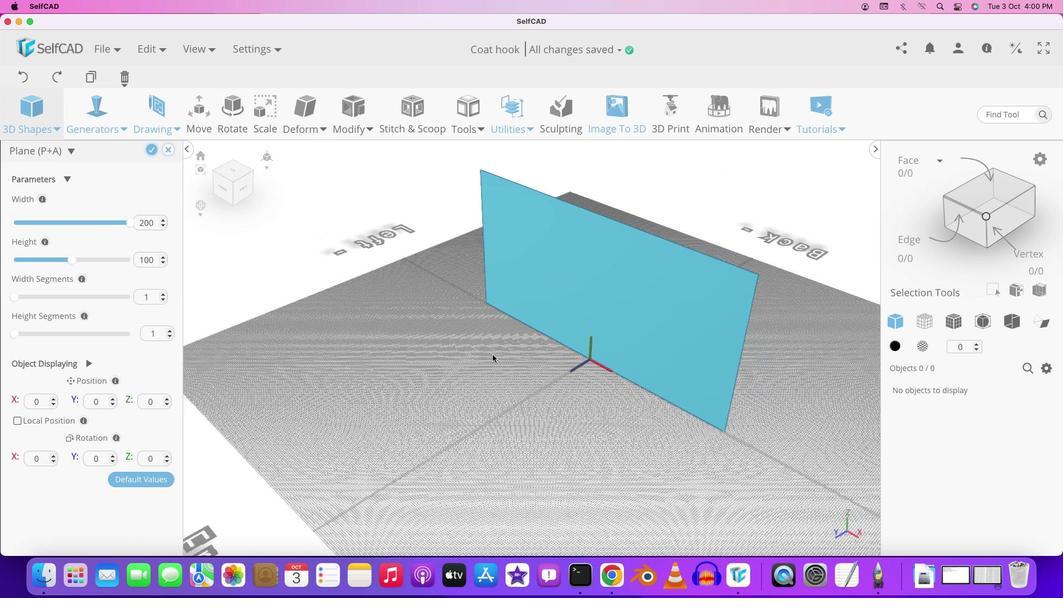 
Action: Mouse scrolled (487, 350) with delta (-6, -7)
Screenshot: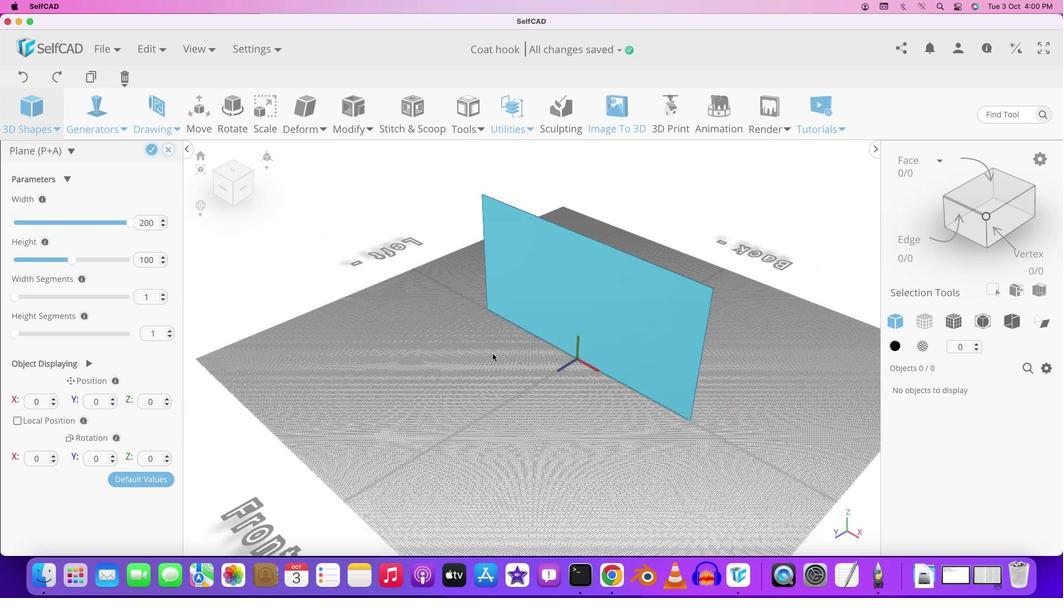
Action: Mouse moved to (486, 349)
Screenshot: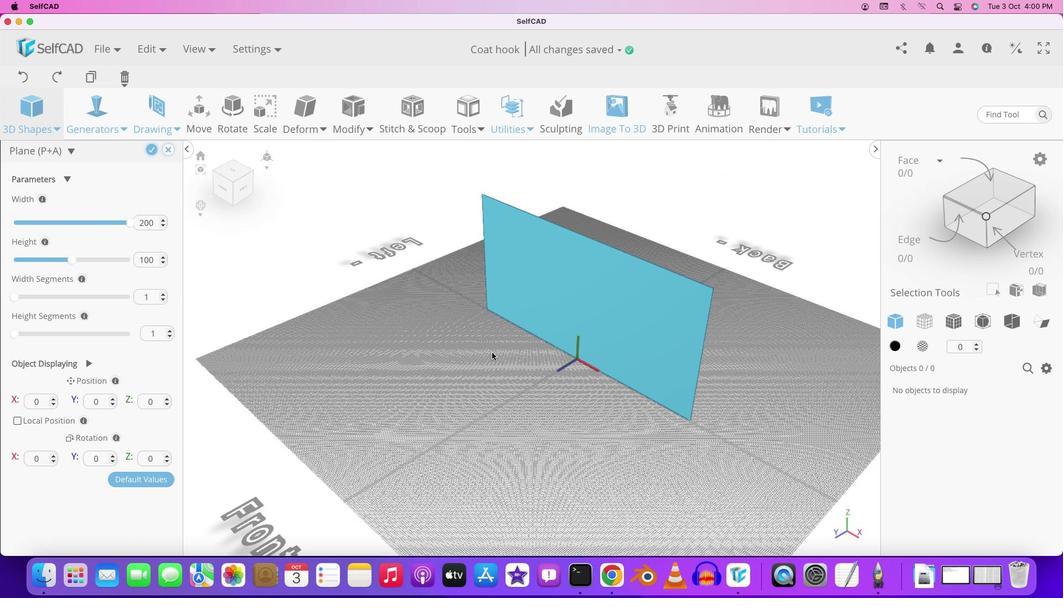 
Action: Mouse scrolled (486, 349) with delta (-6, -6)
Screenshot: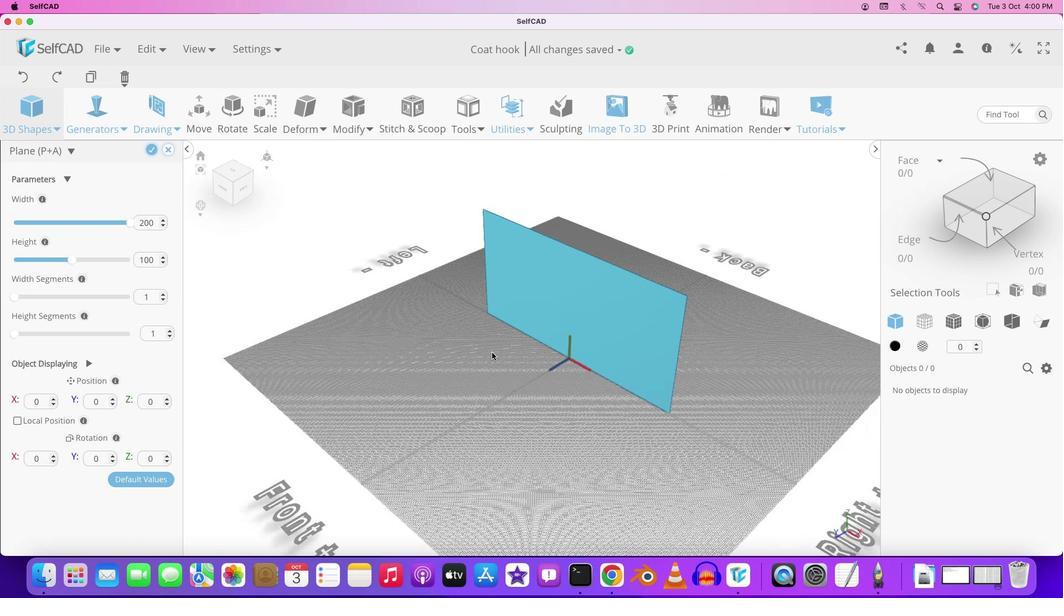 
Action: Mouse scrolled (486, 349) with delta (-6, -6)
Screenshot: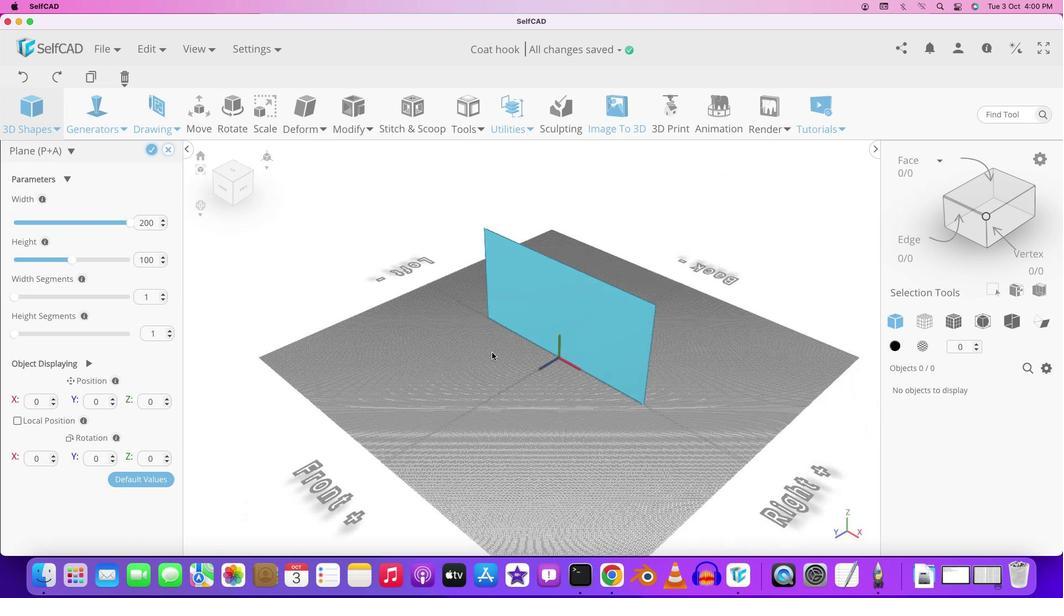 
Action: Mouse moved to (486, 349)
Screenshot: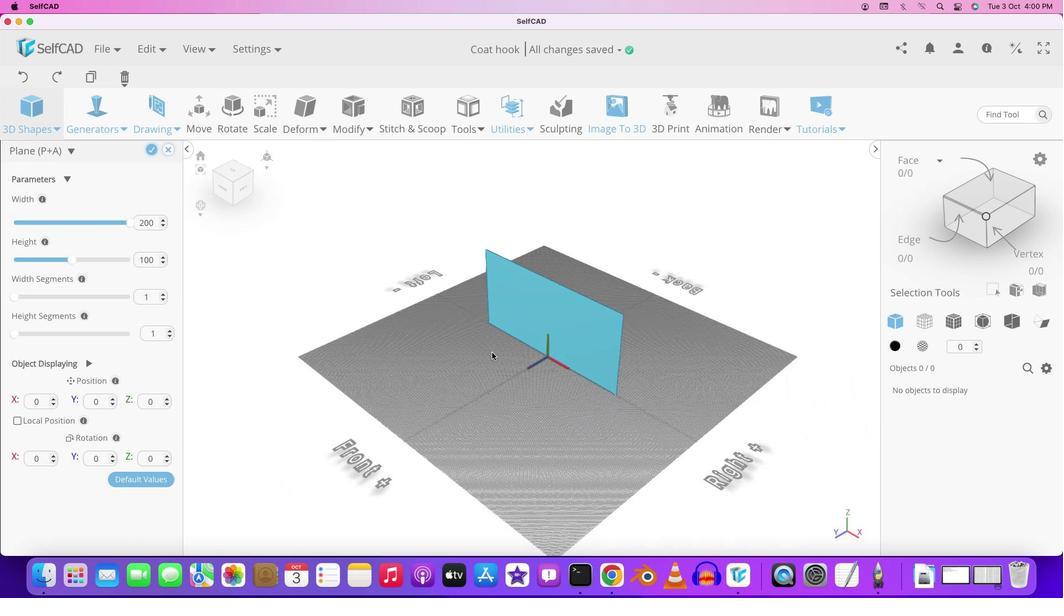 
Action: Mouse scrolled (486, 349) with delta (-6, -7)
Screenshot: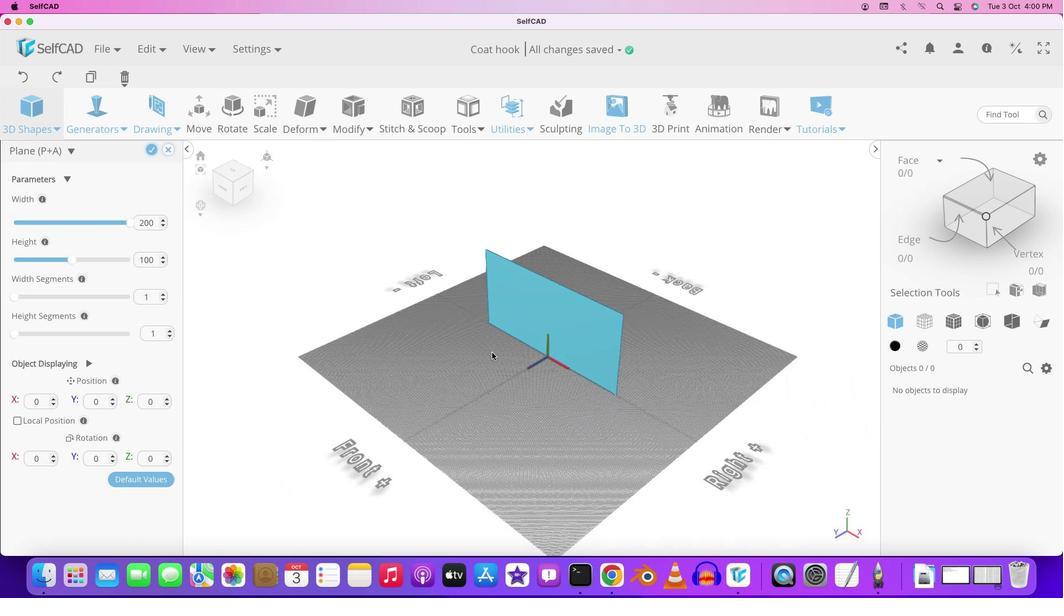 
Action: Mouse moved to (485, 346)
Screenshot: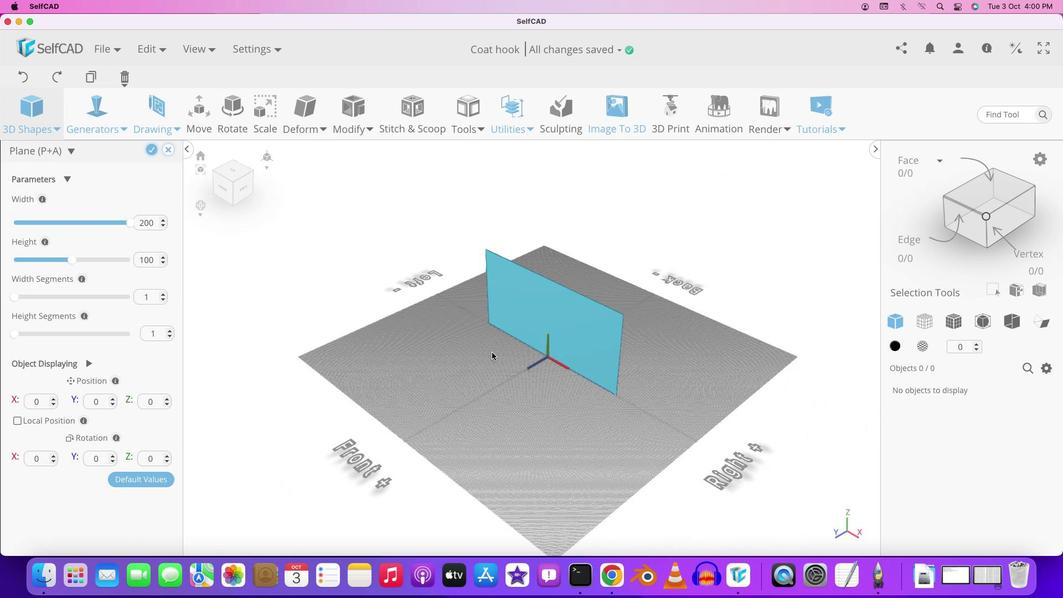
Action: Mouse scrolled (485, 346) with delta (-6, -6)
Screenshot: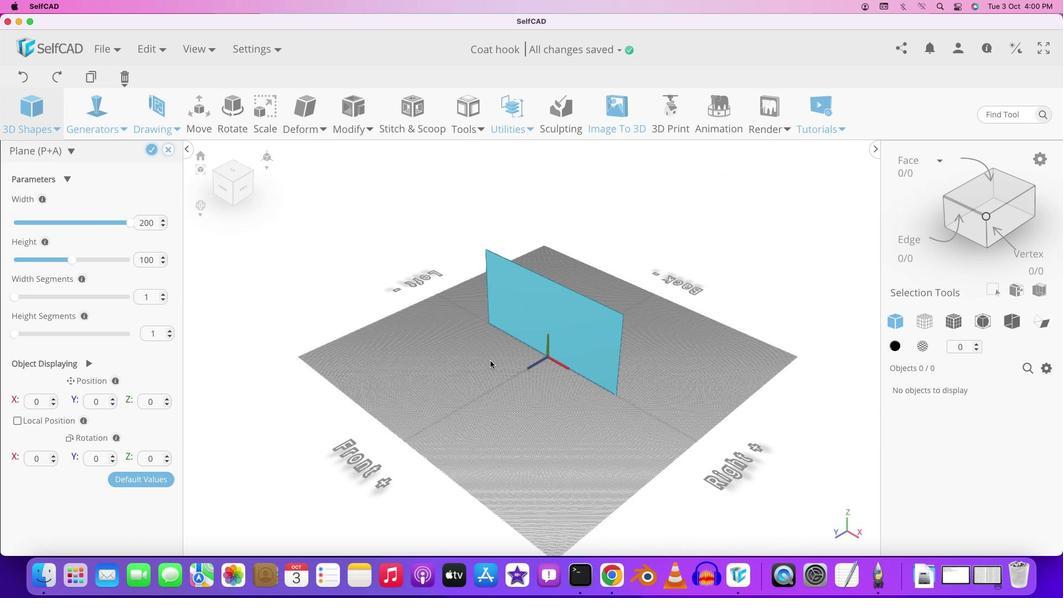 
Action: Mouse scrolled (485, 346) with delta (-6, -6)
Screenshot: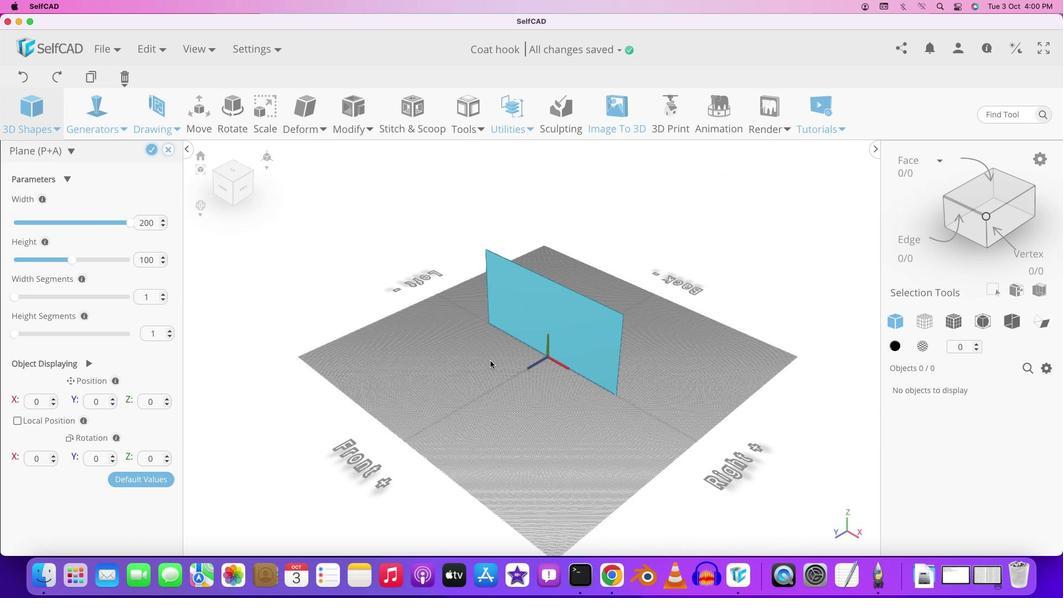 
Action: Mouse scrolled (485, 346) with delta (-6, -7)
Screenshot: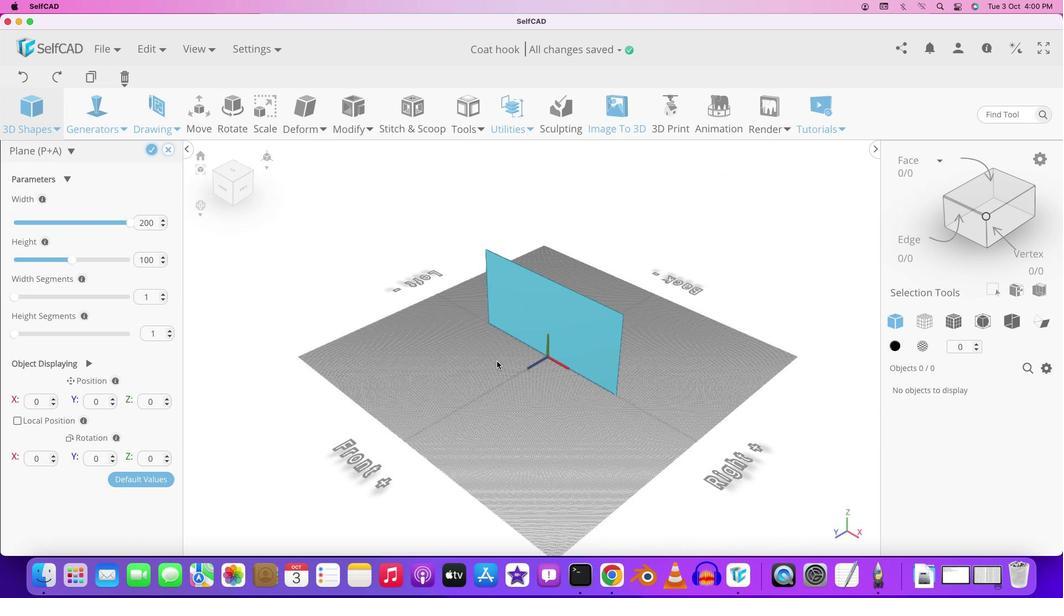 
Action: Mouse scrolled (485, 346) with delta (-6, -8)
Screenshot: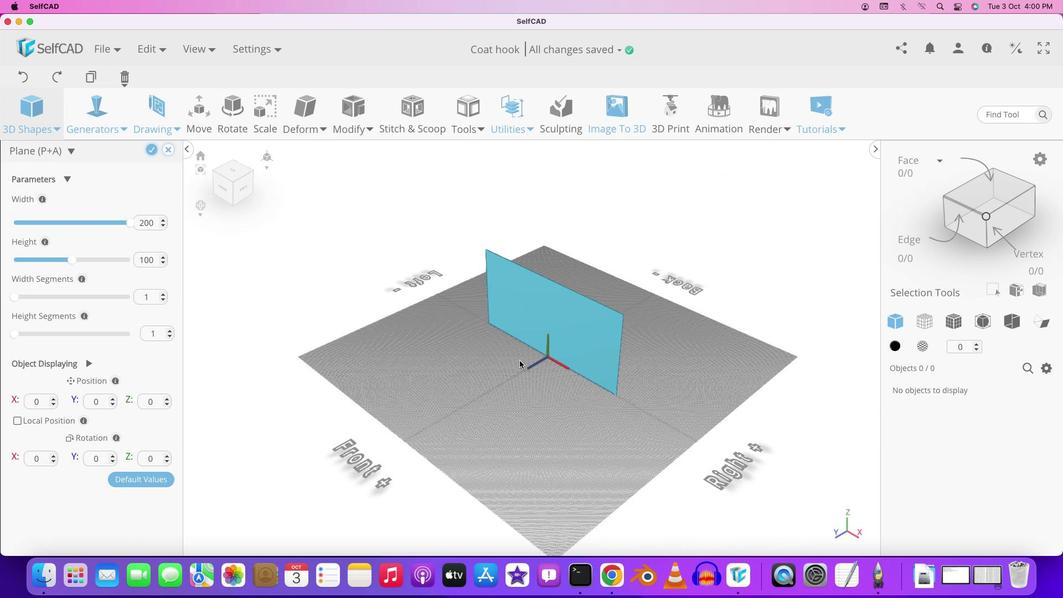 
Action: Mouse moved to (490, 355)
Screenshot: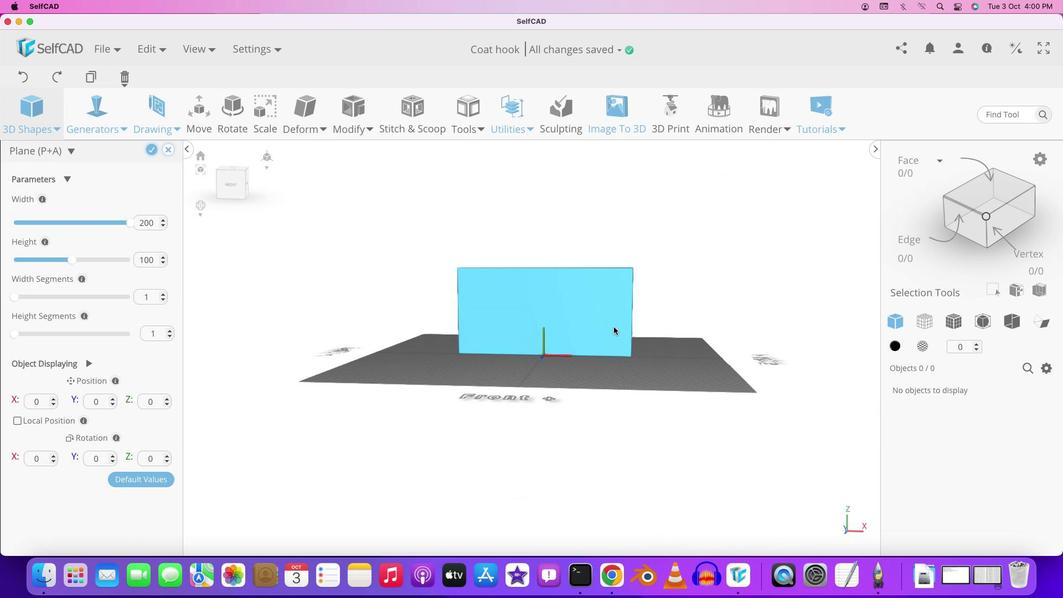 
Action: Mouse pressed left at (490, 355)
Screenshot: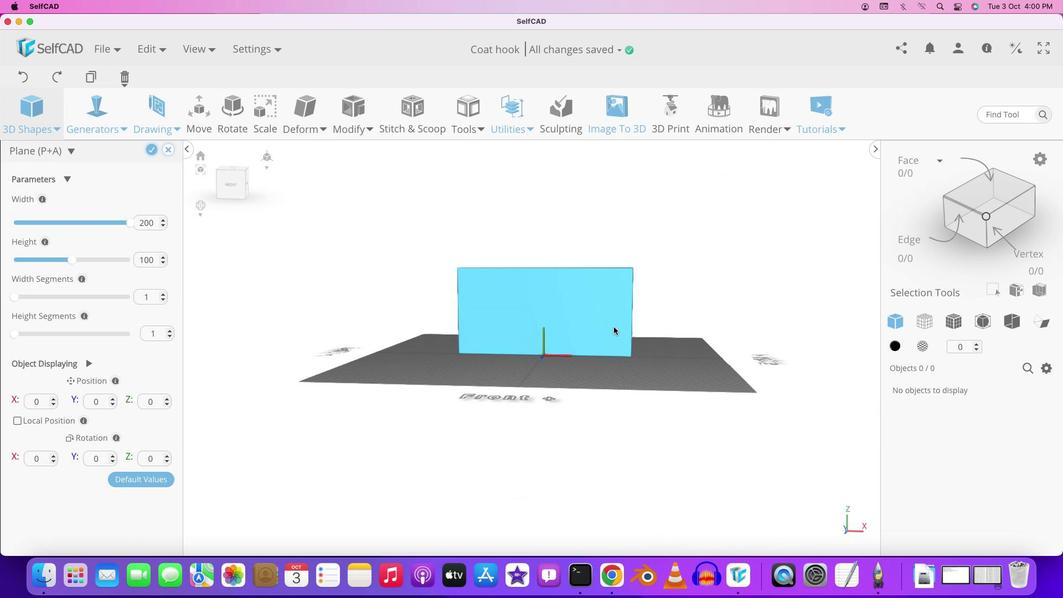 
Action: Mouse moved to (570, 315)
Screenshot: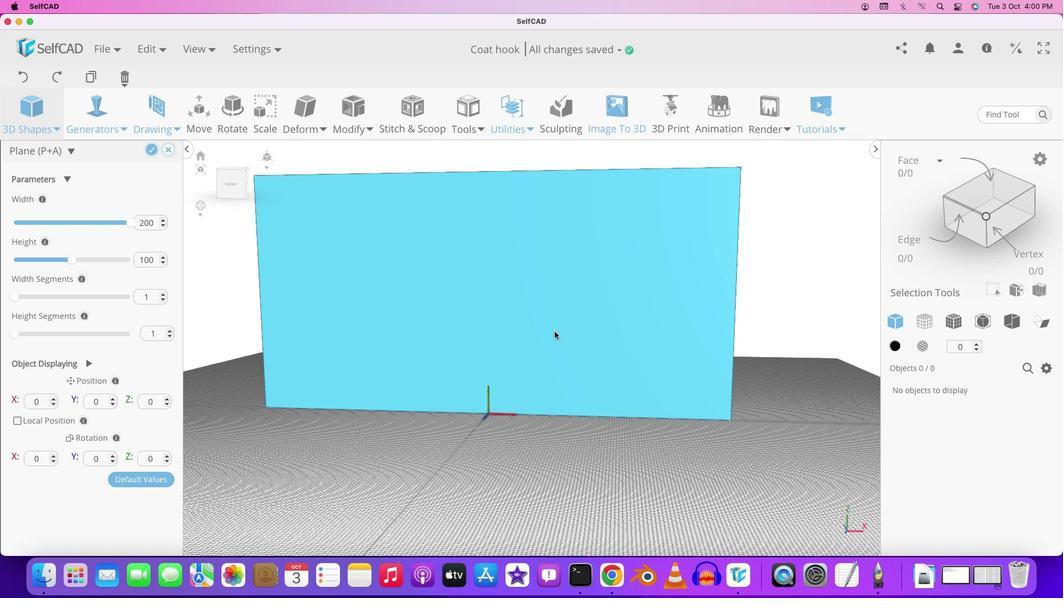 
Action: Mouse scrolled (570, 315) with delta (-6, -5)
Screenshot: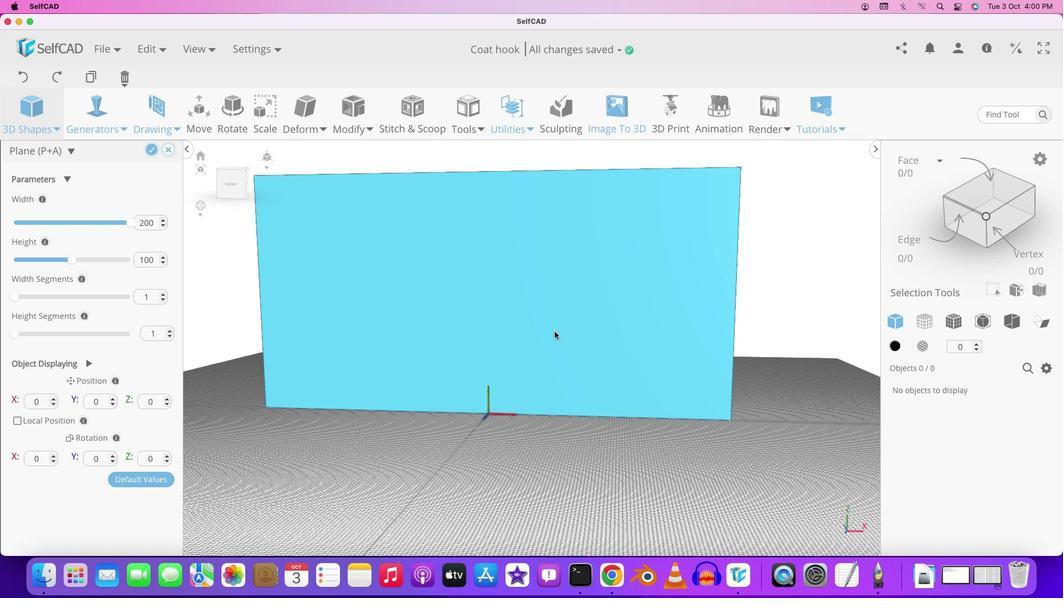 
Action: Mouse scrolled (570, 315) with delta (-6, -5)
Screenshot: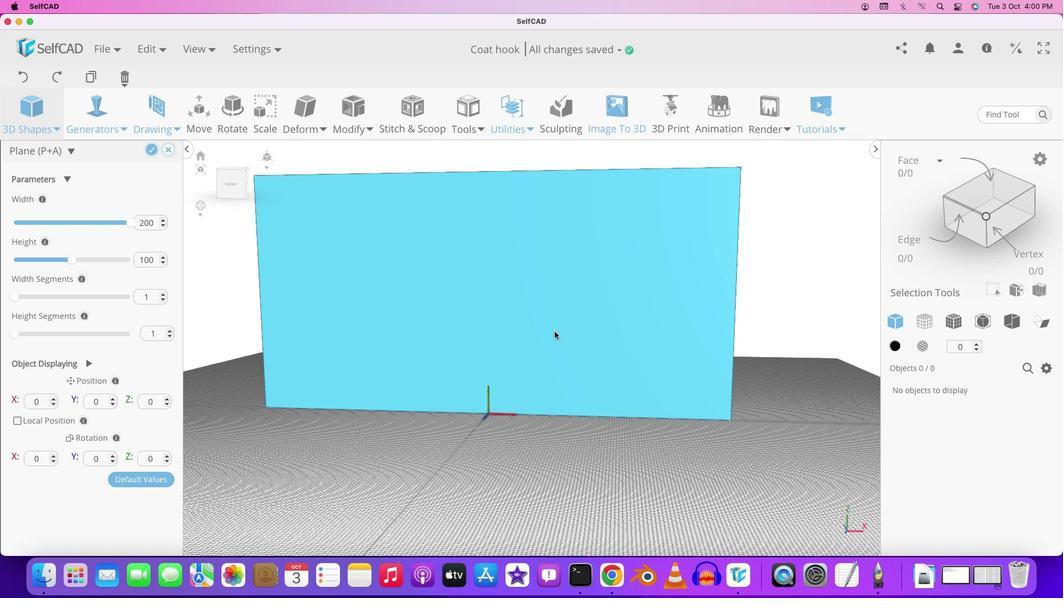 
Action: Mouse scrolled (570, 315) with delta (-6, -4)
Screenshot: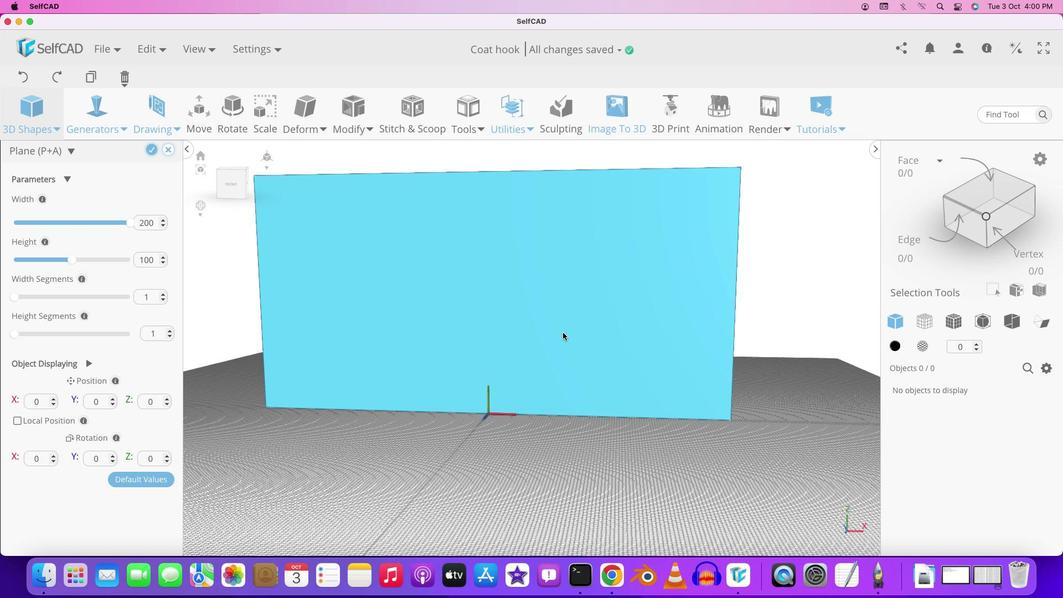 
Action: Mouse scrolled (570, 315) with delta (-6, -3)
Screenshot: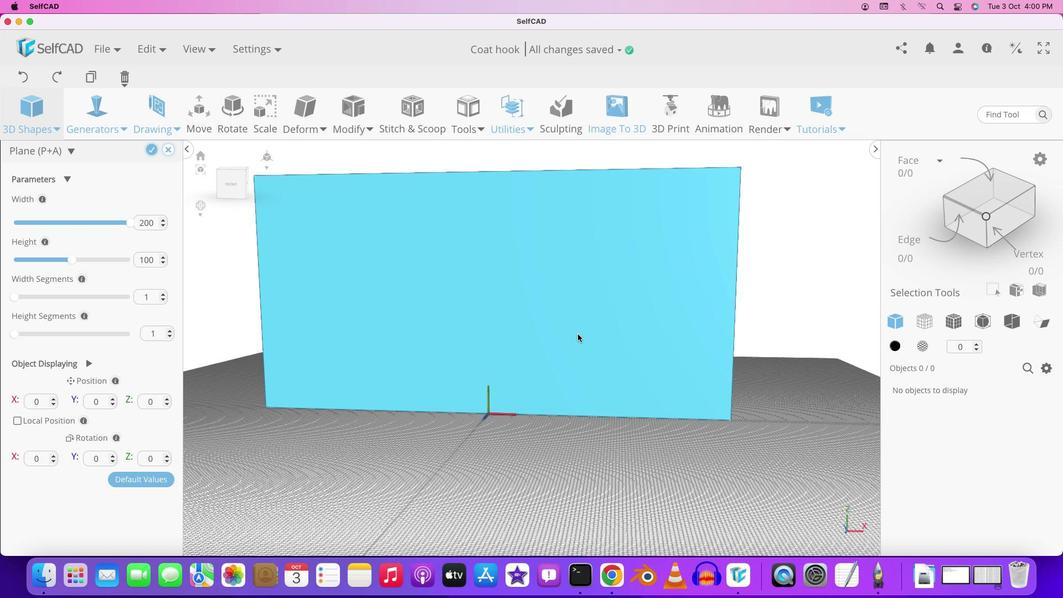 
Action: Mouse scrolled (570, 315) with delta (-6, -3)
Screenshot: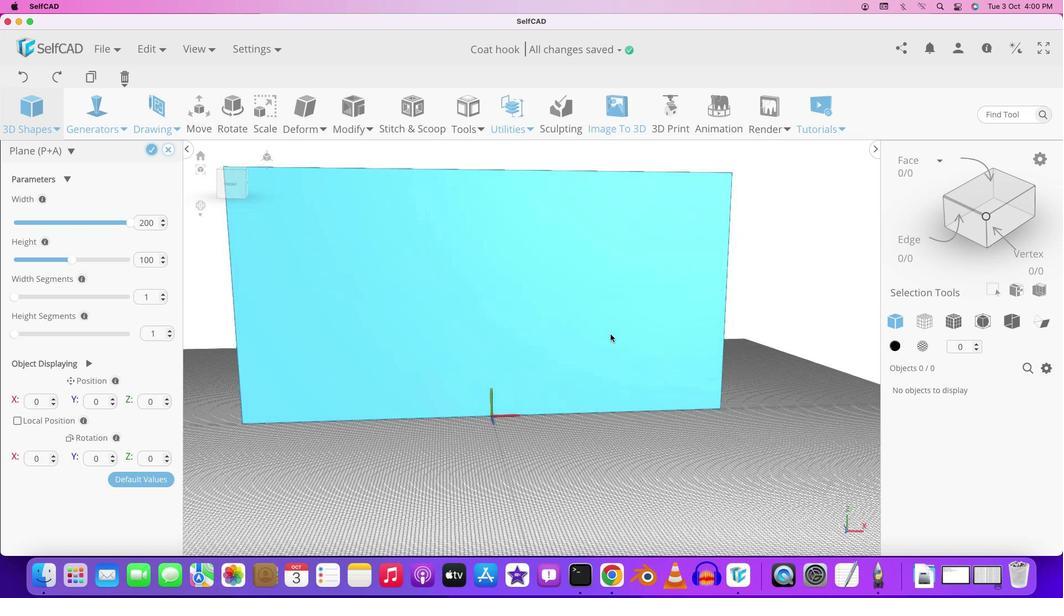 
Action: Mouse moved to (548, 325)
Screenshot: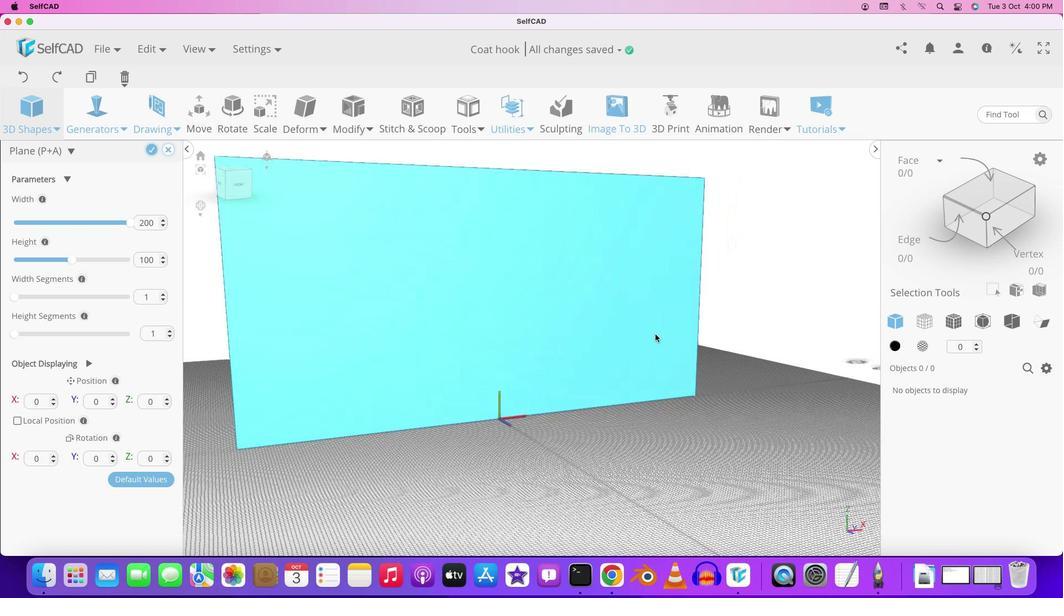 
Action: Mouse pressed left at (548, 325)
Screenshot: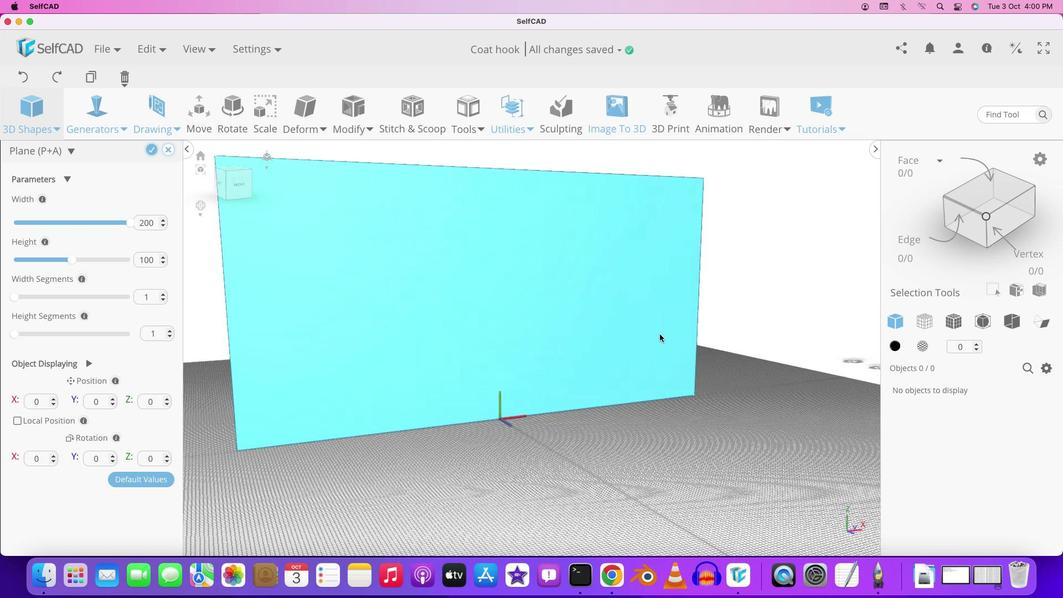 
Action: Mouse moved to (587, 331)
Screenshot: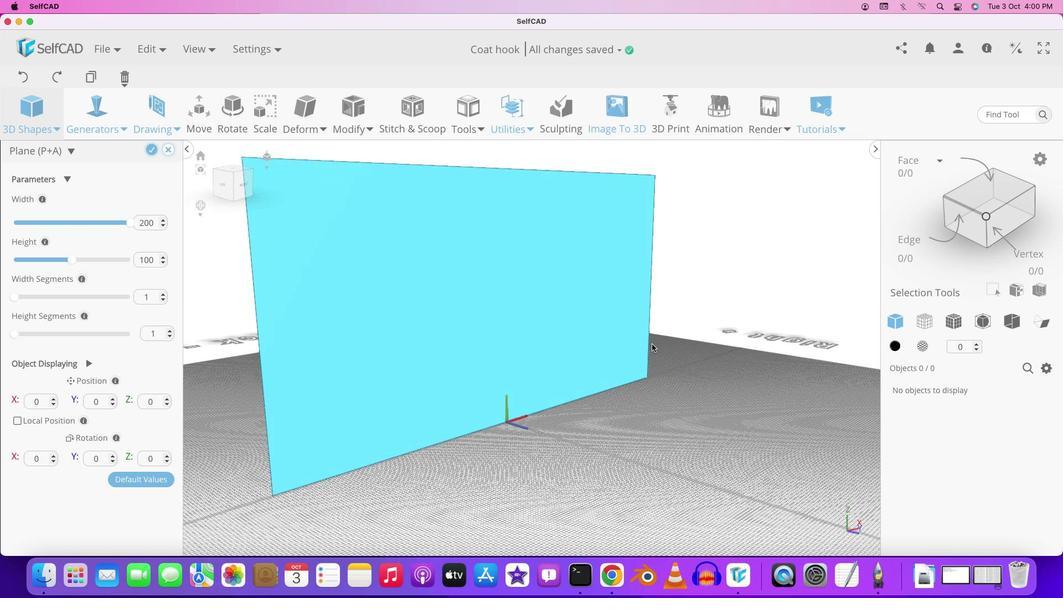 
Action: Mouse pressed left at (587, 331)
Screenshot: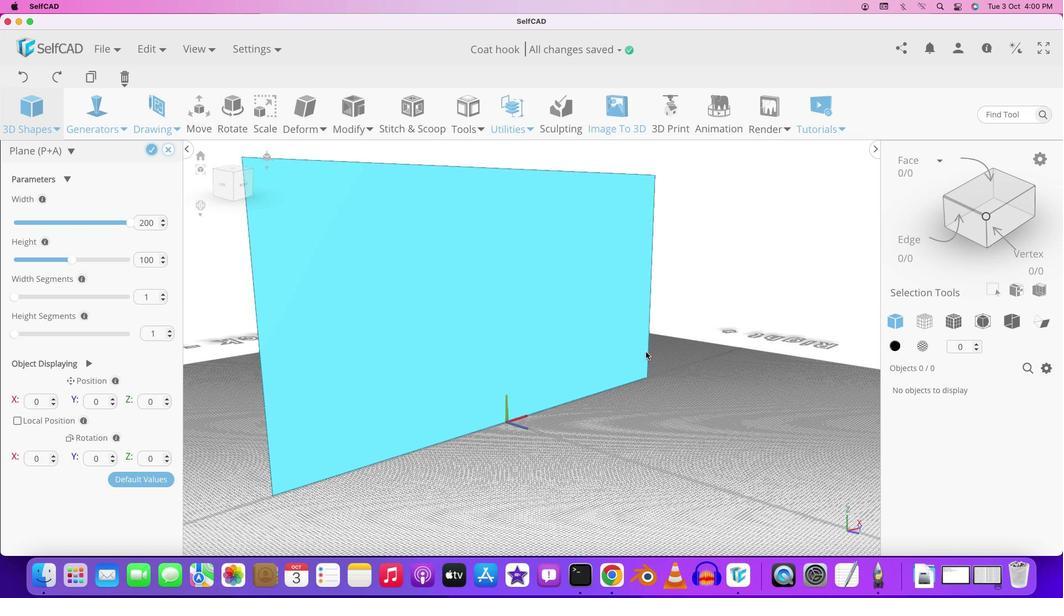 
Action: Mouse moved to (641, 345)
Screenshot: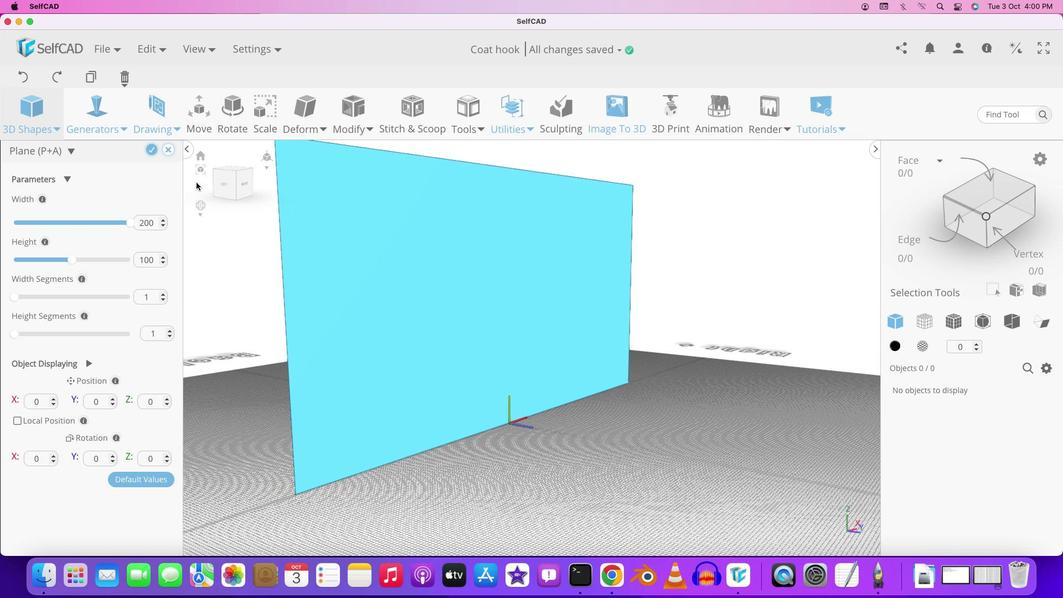 
Action: Mouse pressed left at (641, 345)
Screenshot: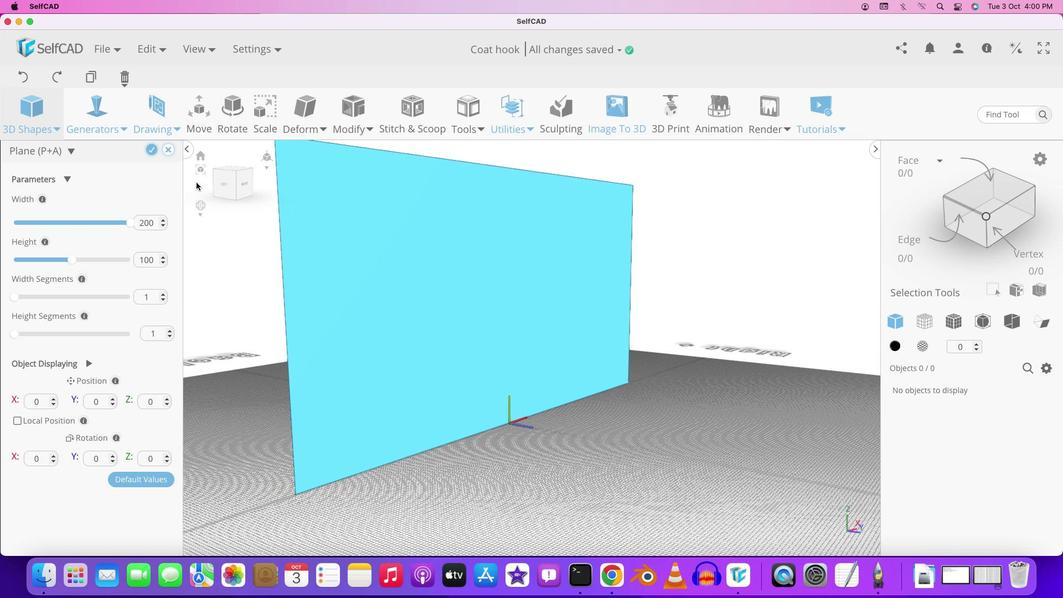
Action: Mouse moved to (149, 144)
Screenshot: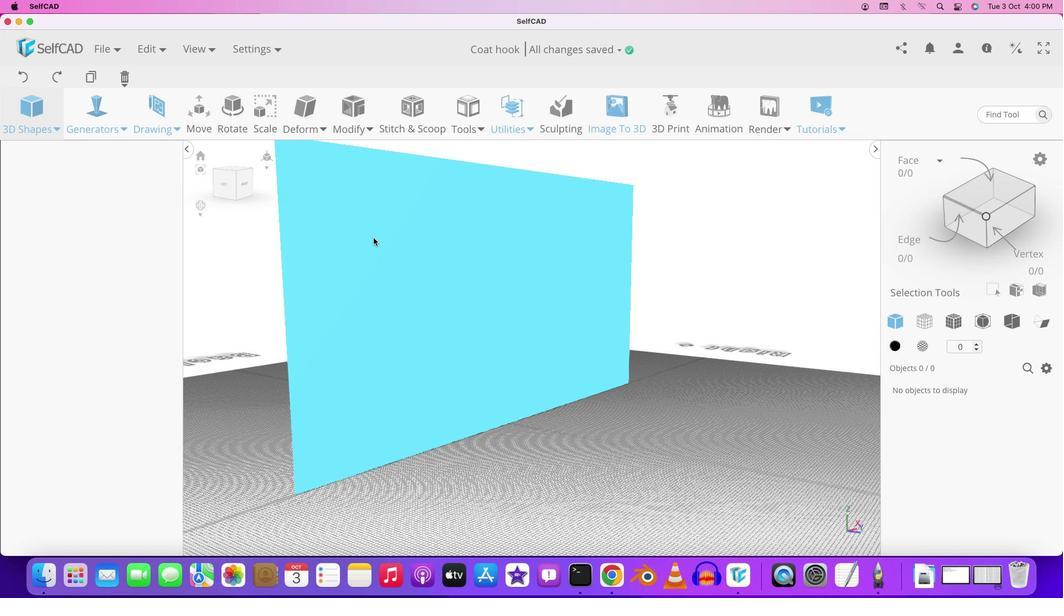 
Action: Mouse pressed left at (149, 144)
Screenshot: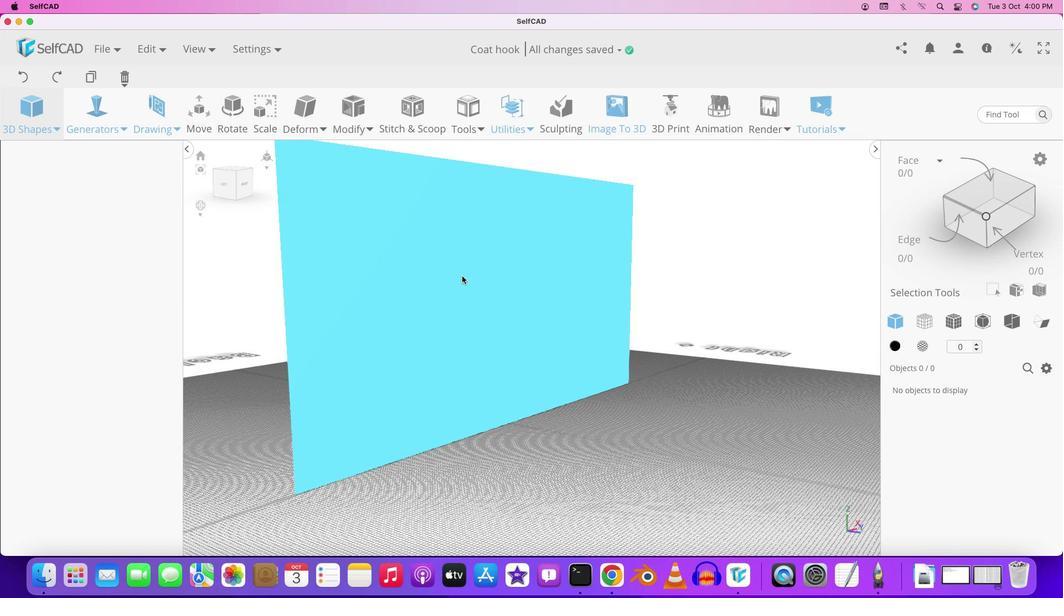 
Action: Mouse moved to (677, 377)
Screenshot: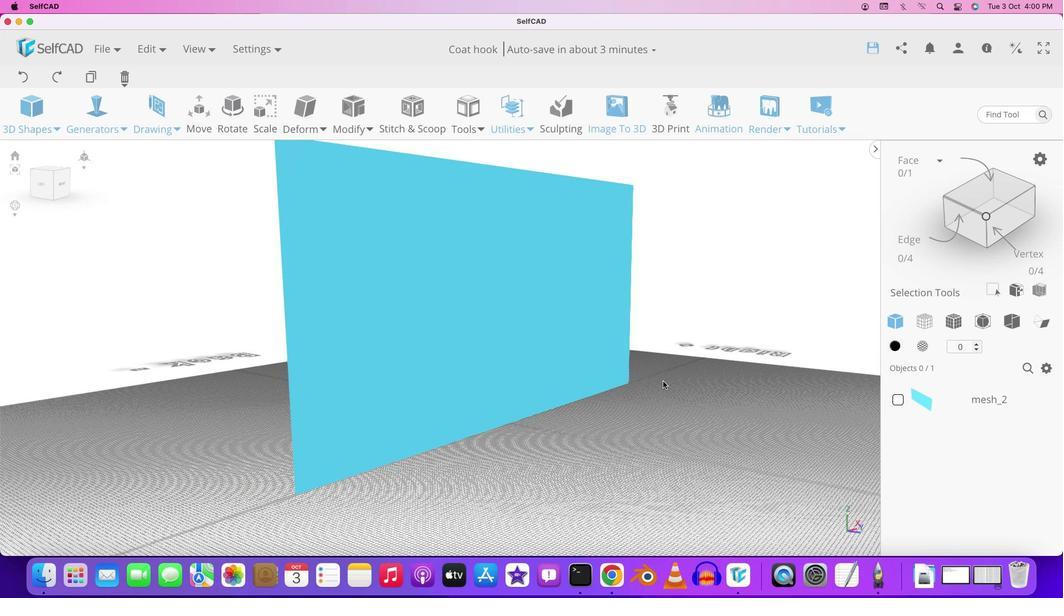 
Action: Mouse pressed left at (677, 377)
Screenshot: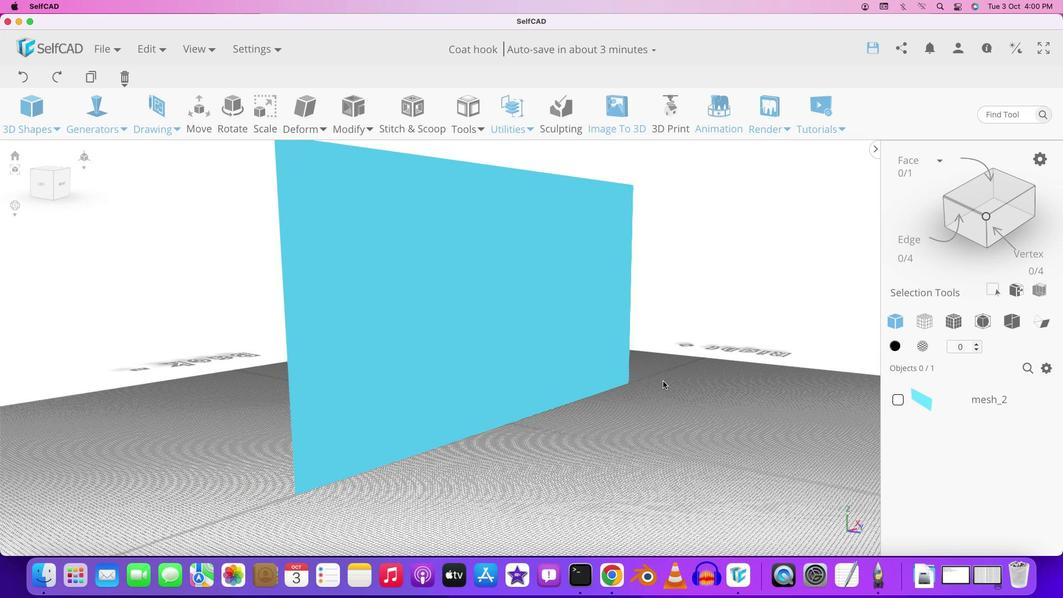 
Action: Mouse moved to (656, 375)
Screenshot: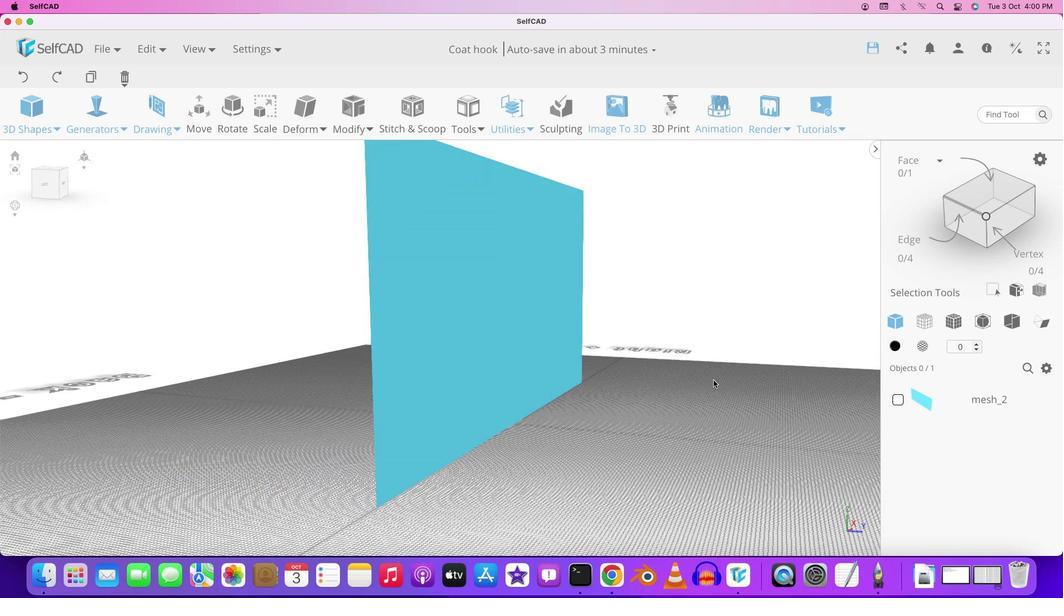 
Action: Mouse pressed left at (656, 375)
Screenshot: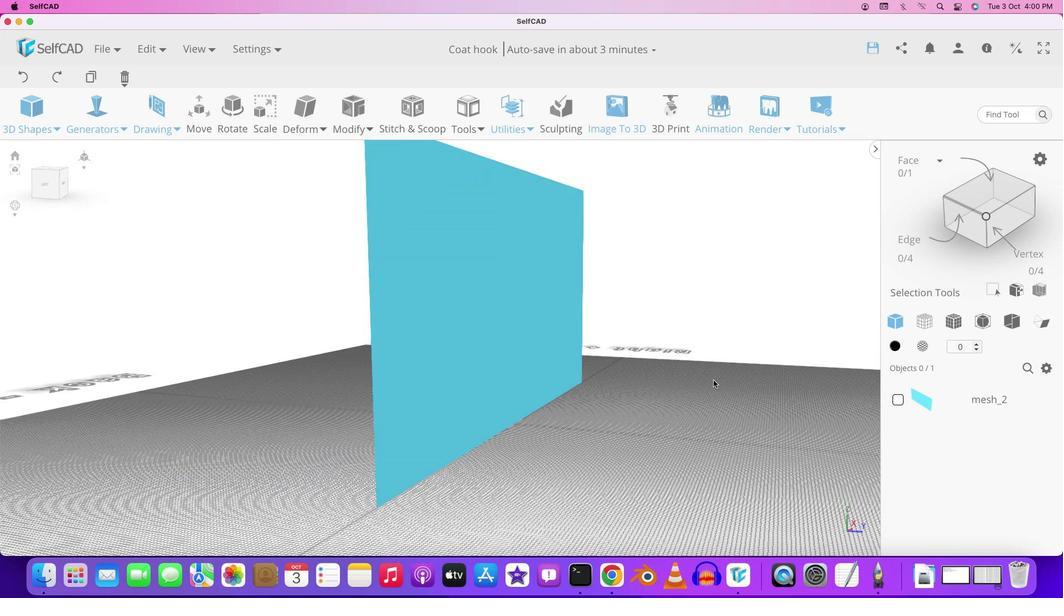 
Action: Mouse moved to (691, 372)
Screenshot: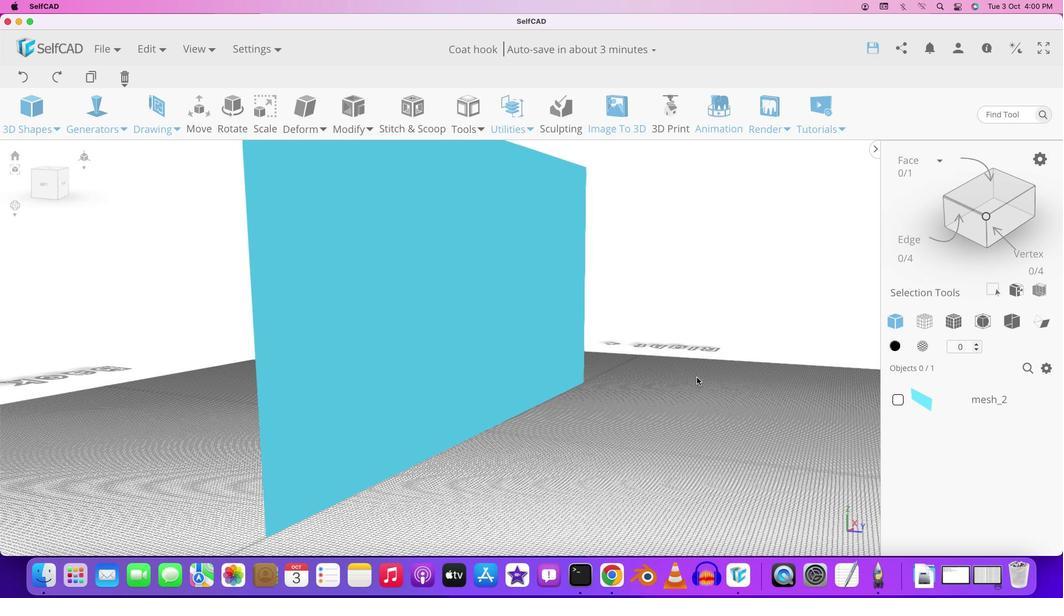 
Action: Mouse scrolled (691, 372) with delta (-6, -5)
Screenshot: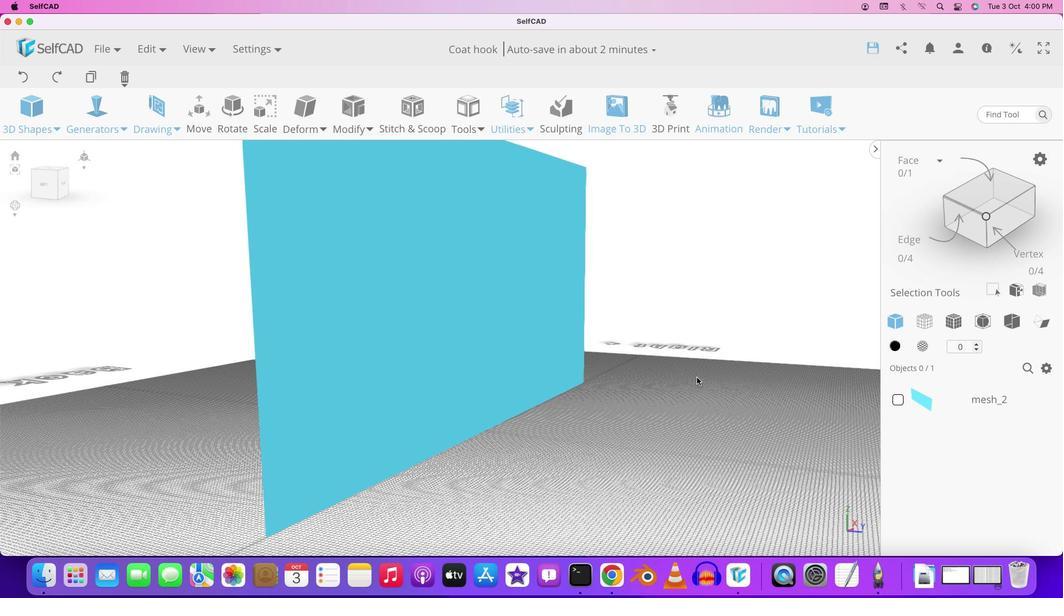
Action: Mouse scrolled (691, 372) with delta (-6, -5)
Screenshot: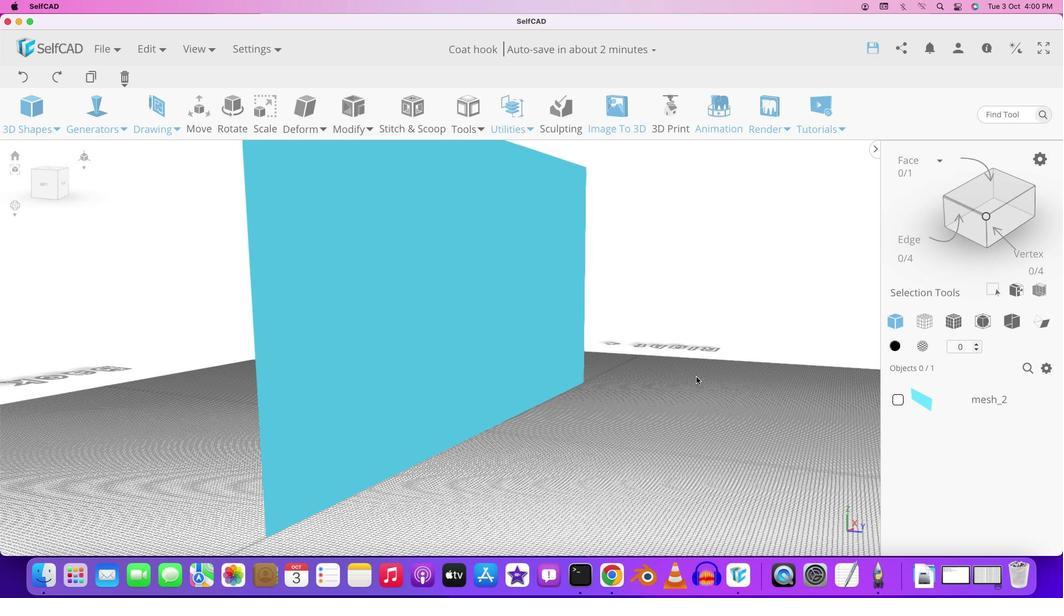 
Action: Mouse moved to (687, 372)
Screenshot: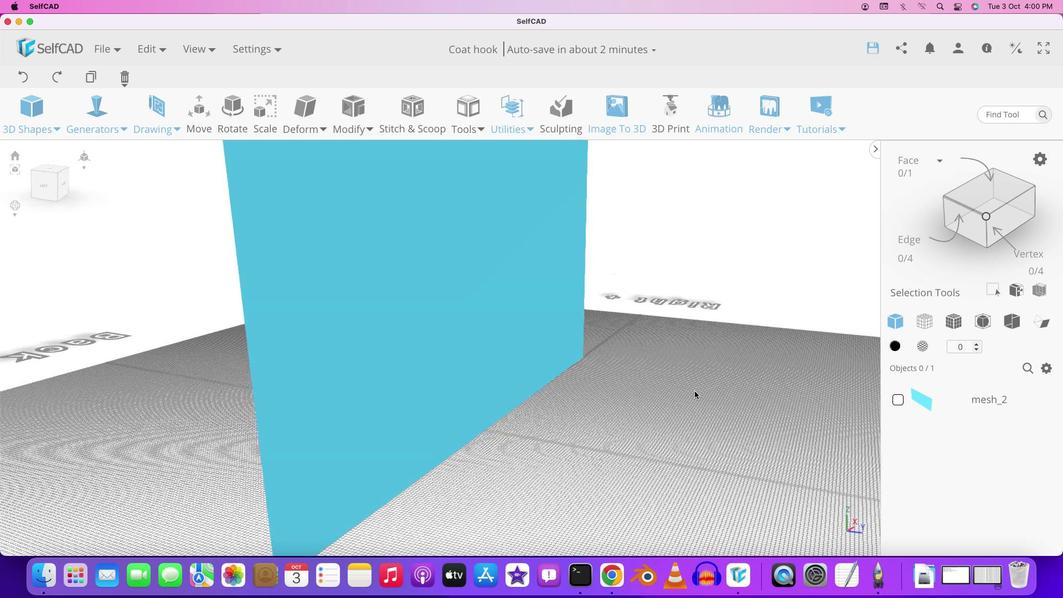 
Action: Mouse pressed left at (687, 372)
Screenshot: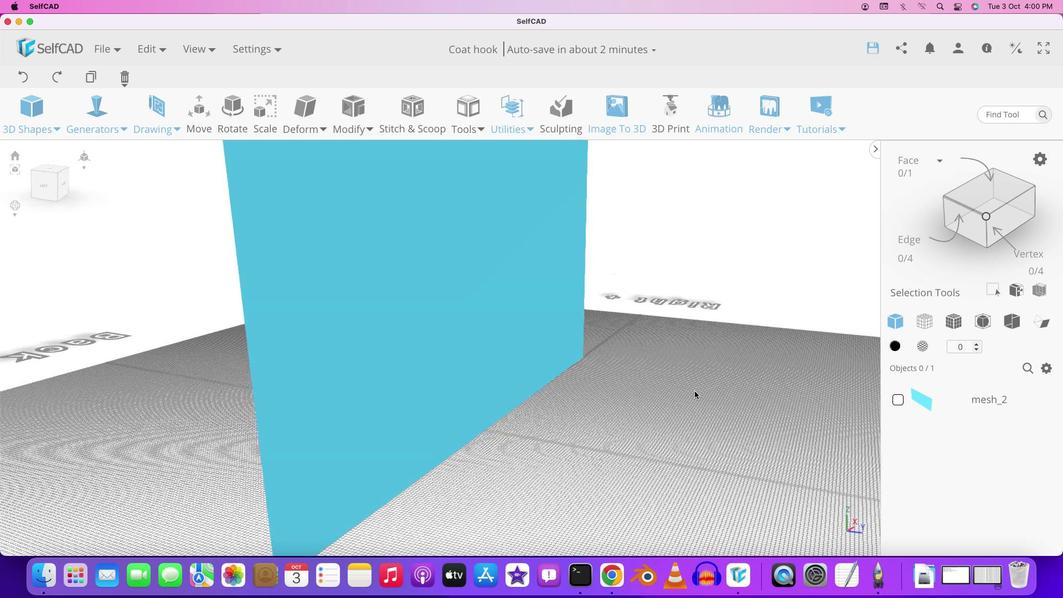 
Action: Mouse moved to (686, 354)
Screenshot: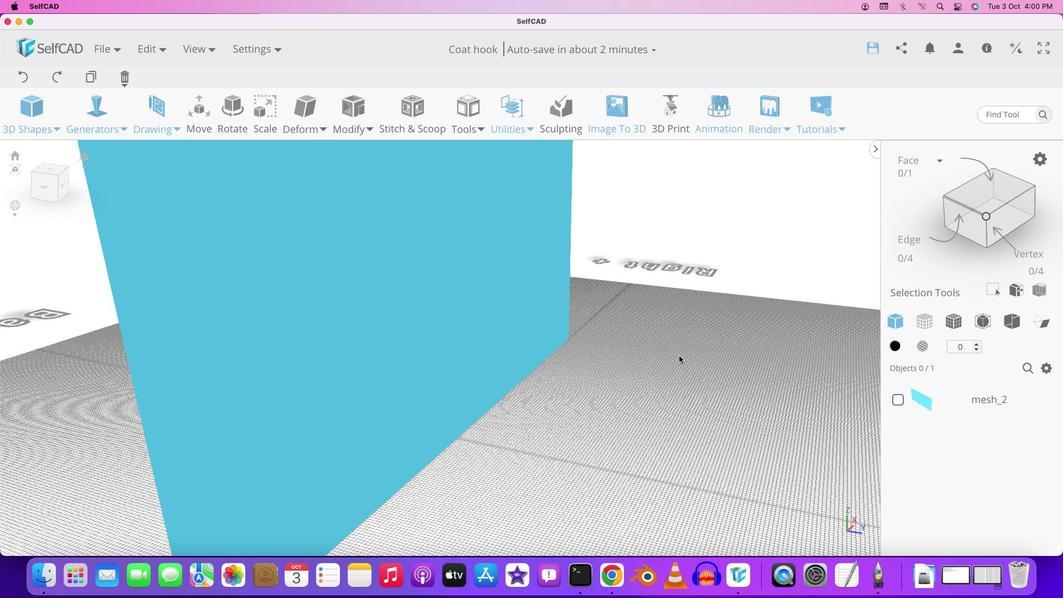 
Action: Mouse scrolled (686, 354) with delta (-6, -5)
Screenshot: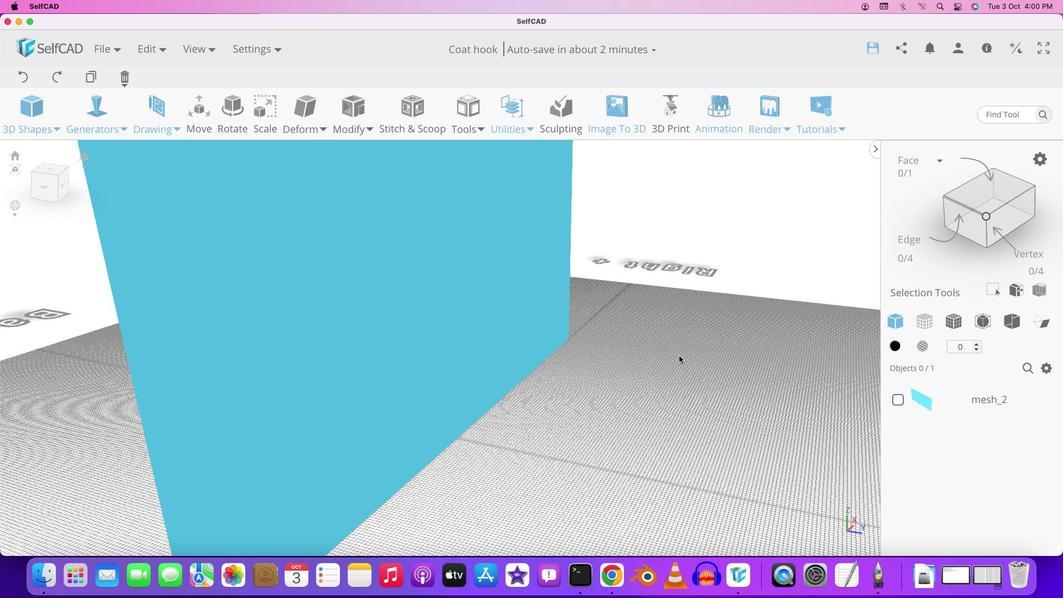 
Action: Mouse scrolled (686, 354) with delta (-6, -5)
Screenshot: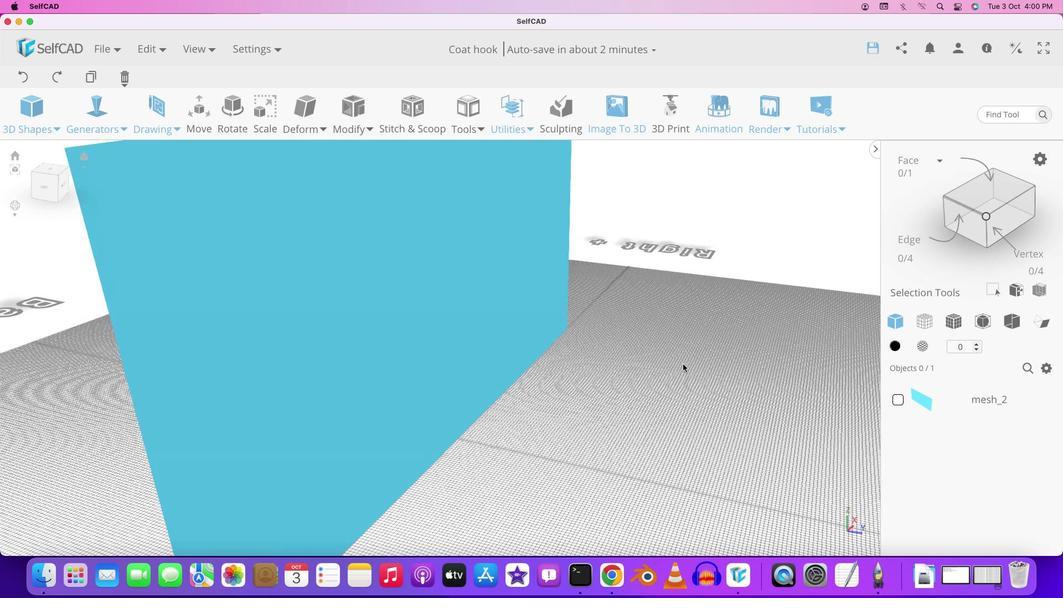 
Action: Mouse moved to (673, 349)
Screenshot: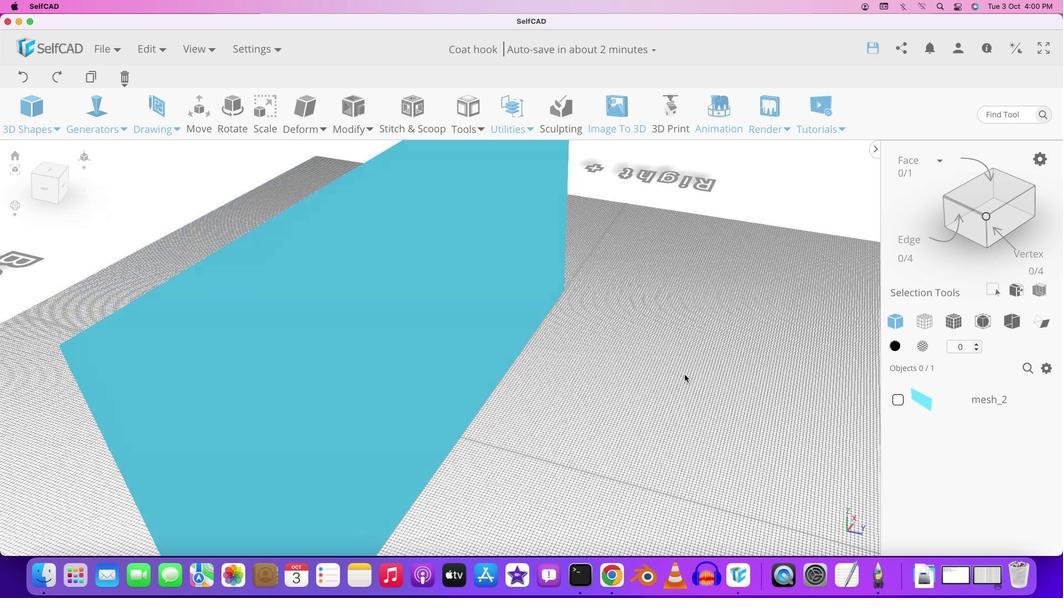 
Action: Mouse pressed left at (673, 349)
Screenshot: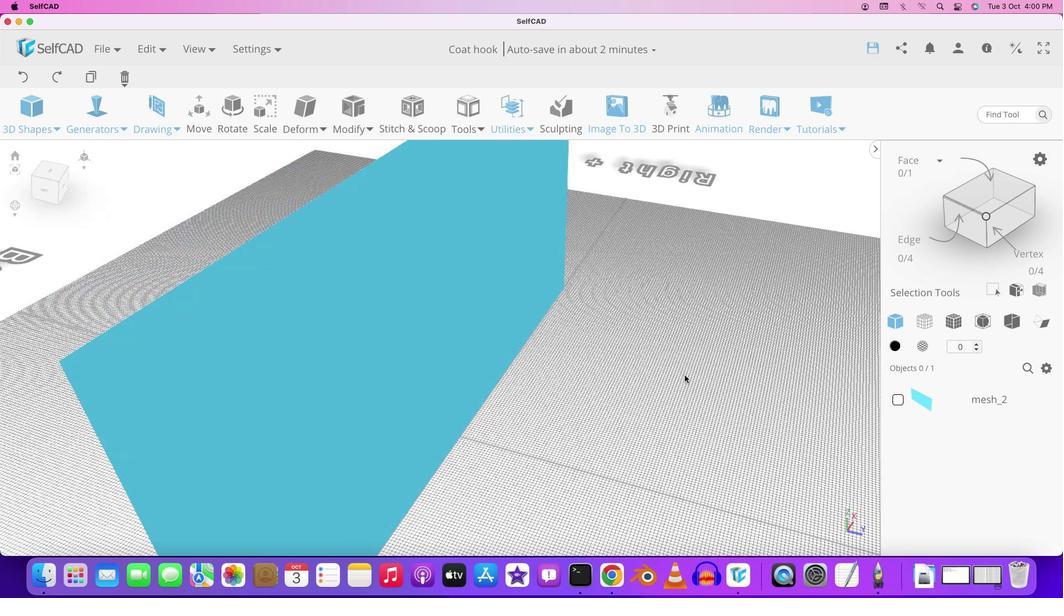 
Action: Mouse moved to (62, 162)
Screenshot: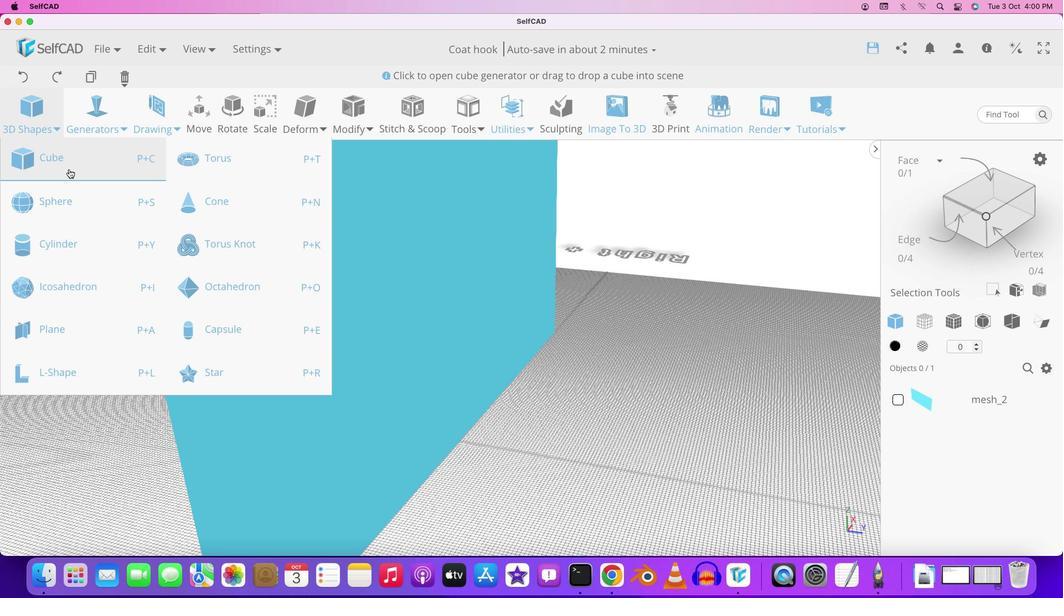 
Action: Mouse pressed left at (62, 162)
Screenshot: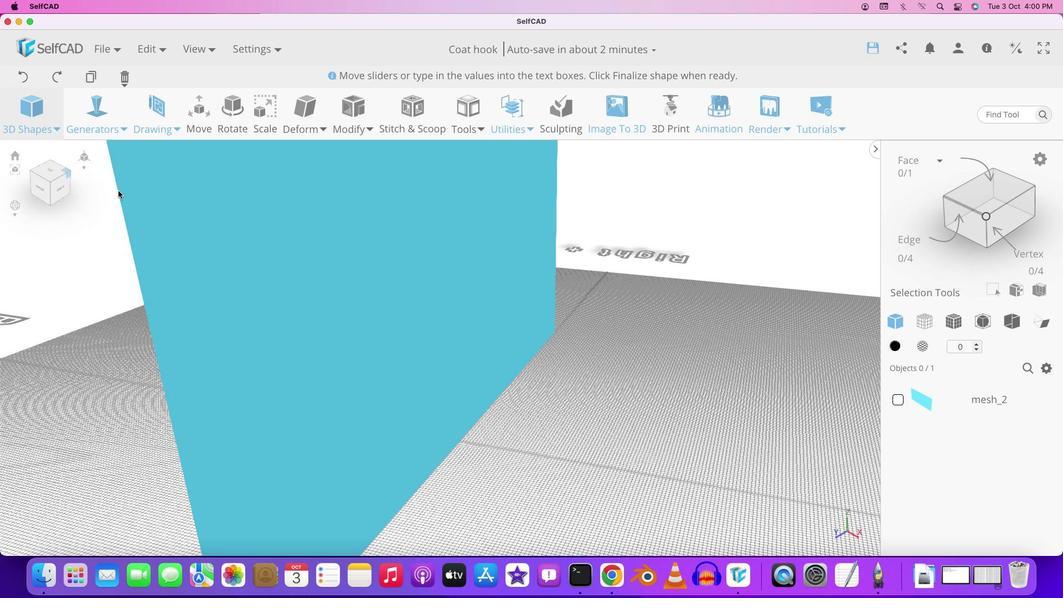 
Action: Mouse moved to (484, 304)
Screenshot: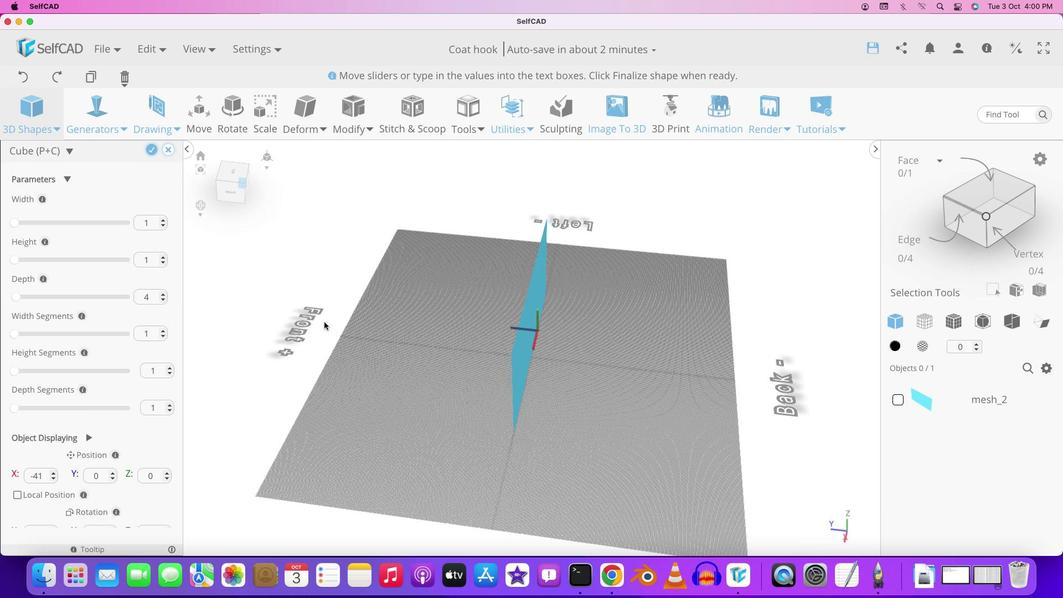 
Action: Mouse pressed left at (484, 304)
Screenshot: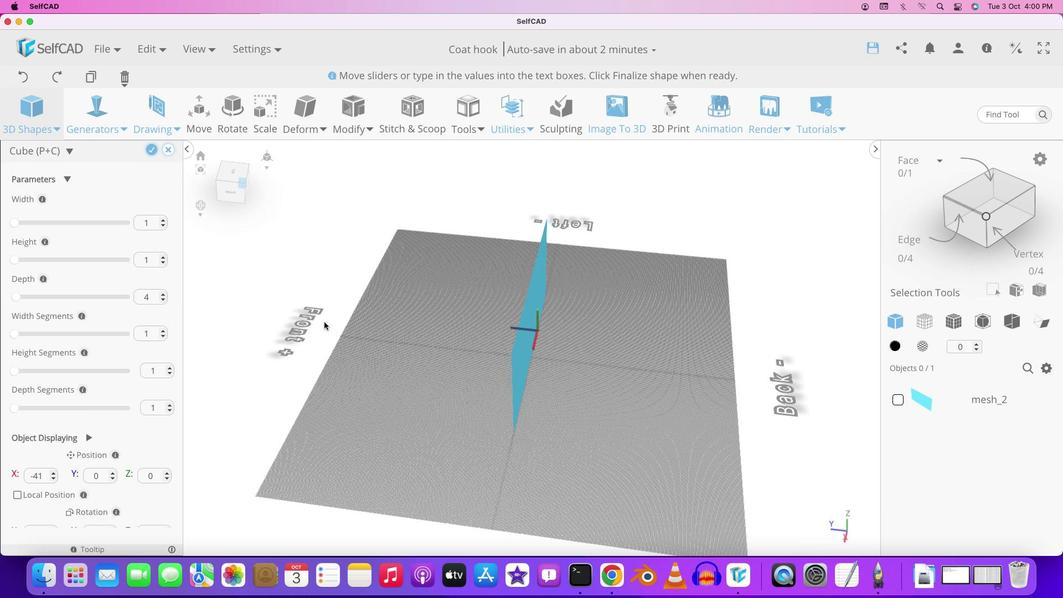 
Action: Mouse moved to (554, 339)
Screenshot: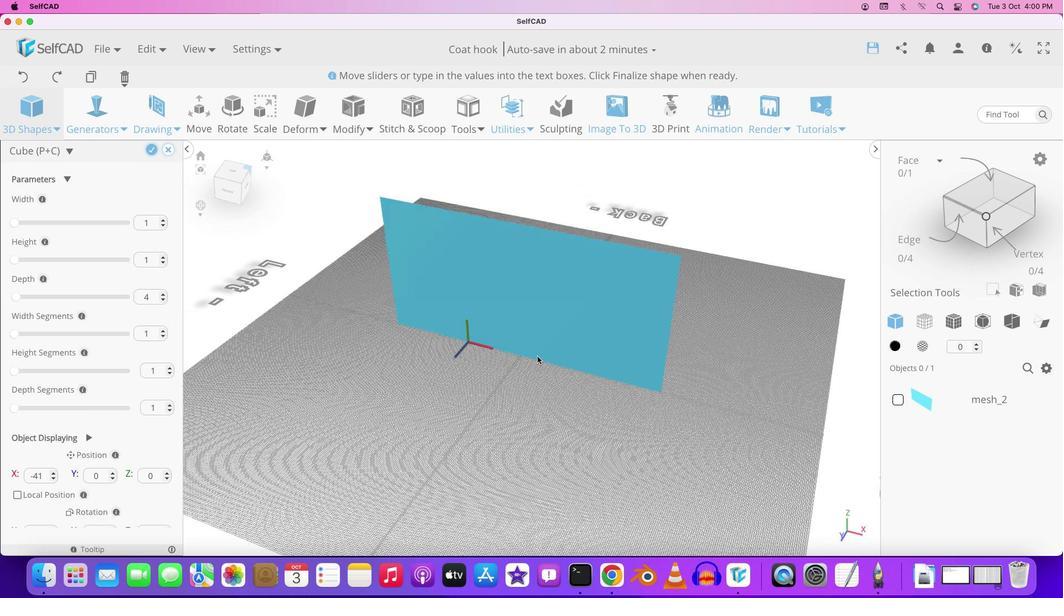 
Action: Mouse scrolled (554, 339) with delta (-6, -5)
Screenshot: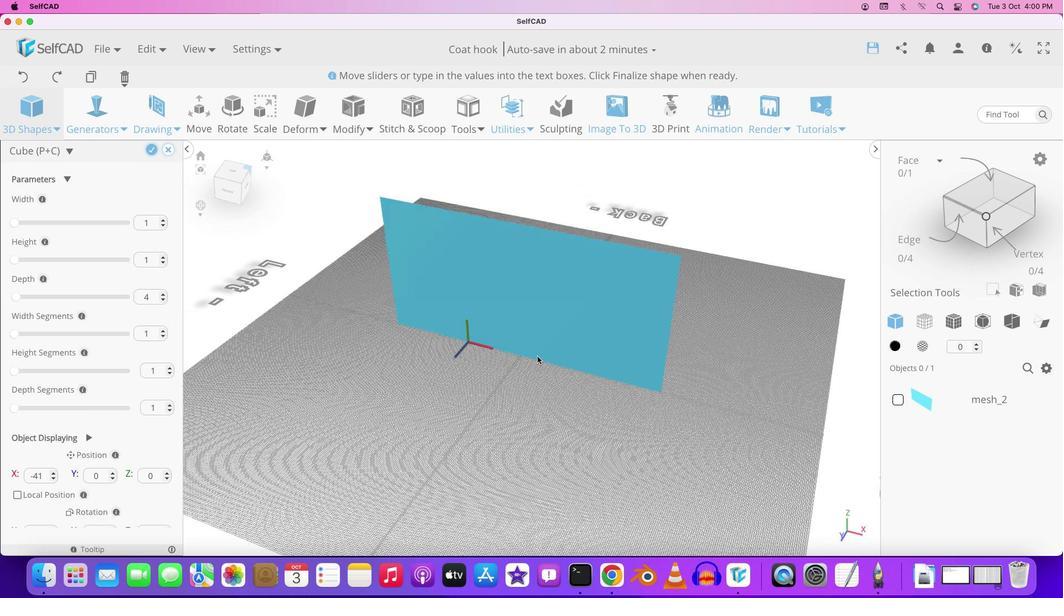 
Action: Mouse moved to (552, 352)
Screenshot: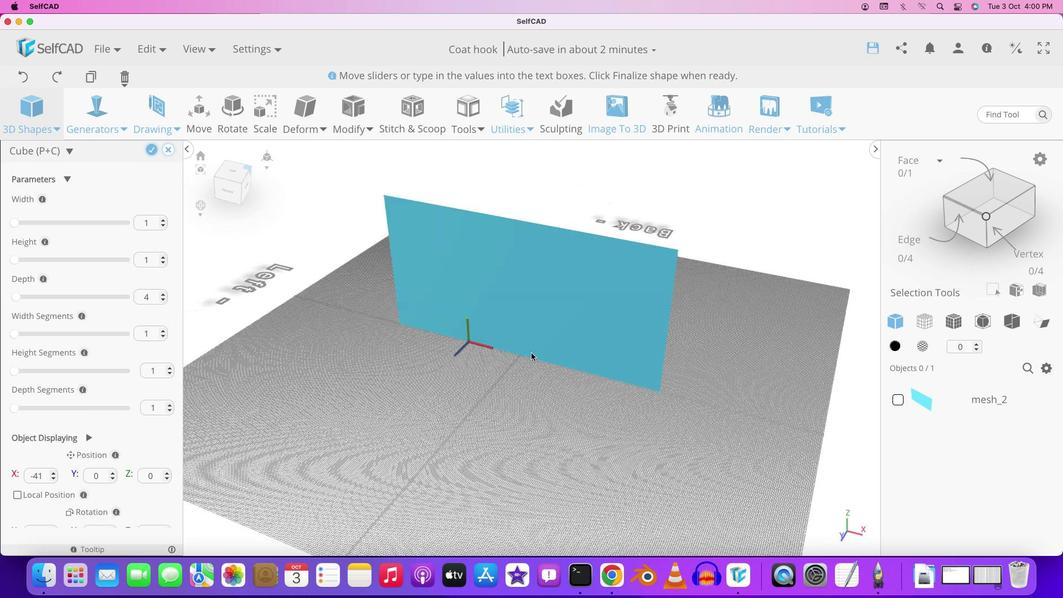 
Action: Mouse scrolled (552, 352) with delta (-6, -5)
Screenshot: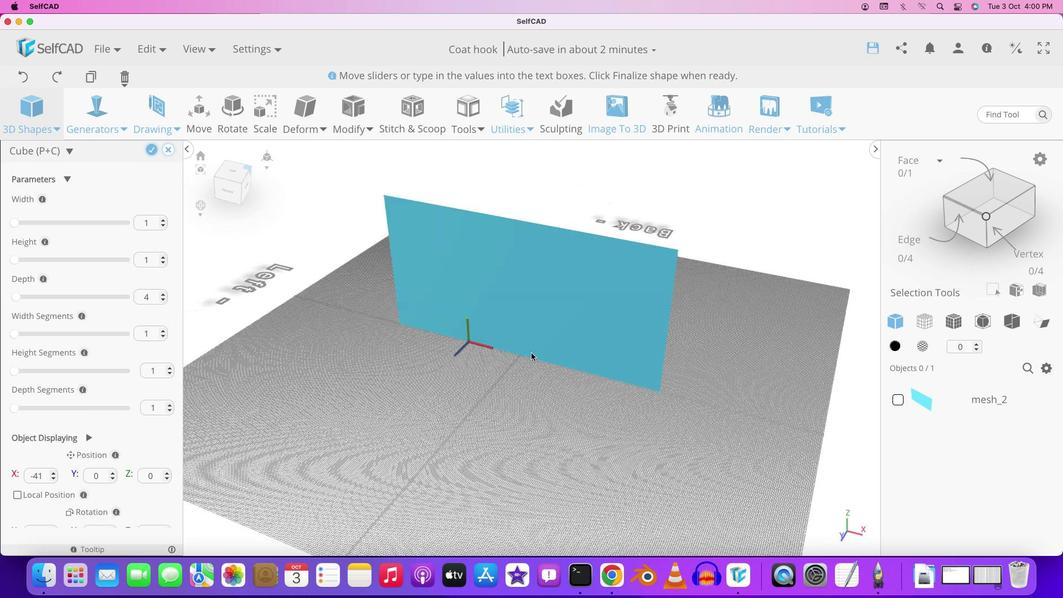 
Action: Mouse moved to (550, 357)
Screenshot: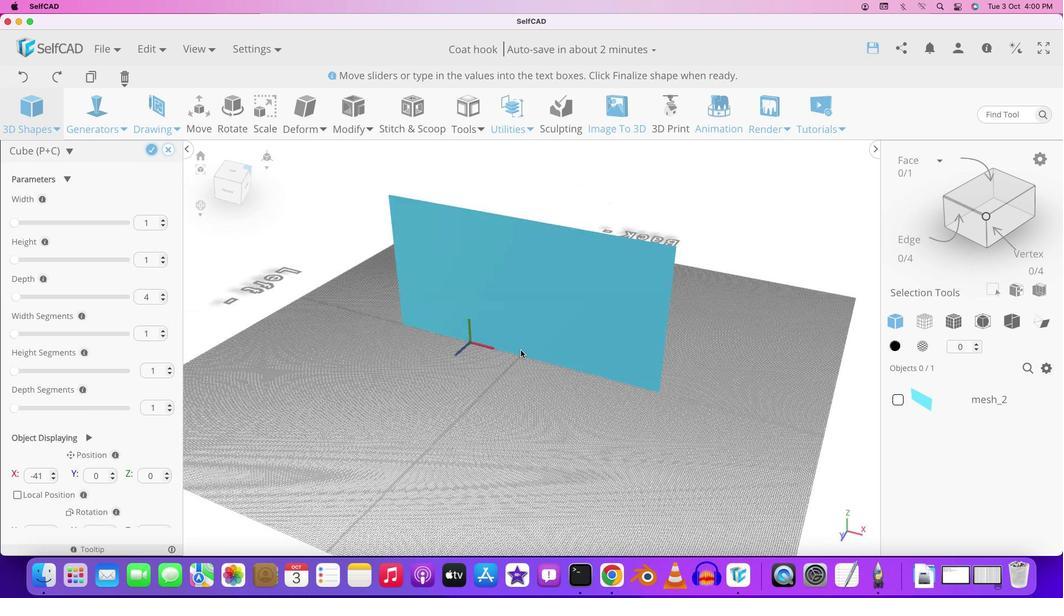 
Action: Mouse scrolled (550, 357) with delta (-6, -4)
Screenshot: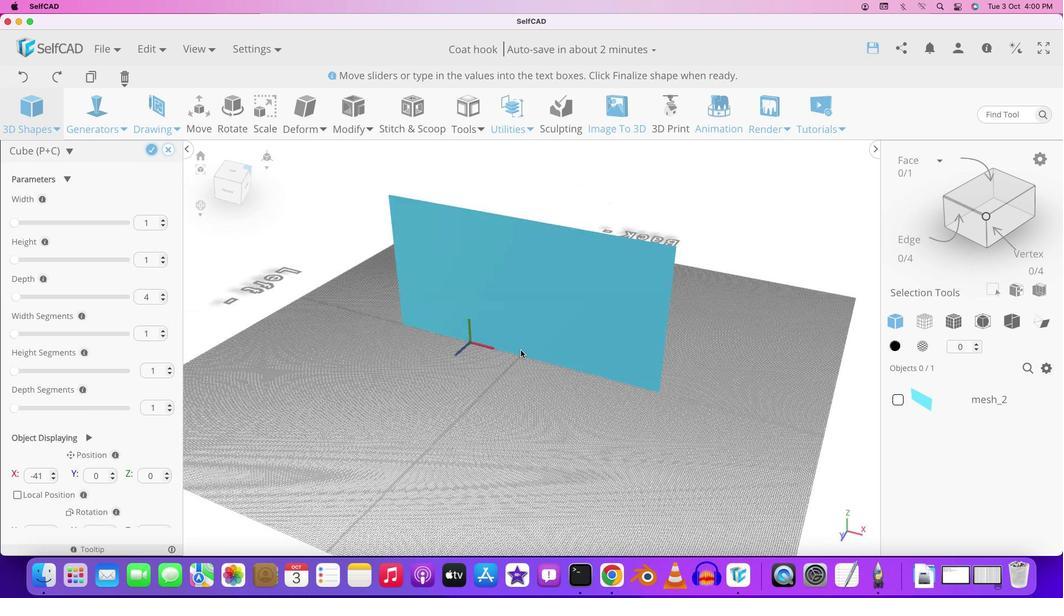 
Action: Mouse moved to (548, 360)
Screenshot: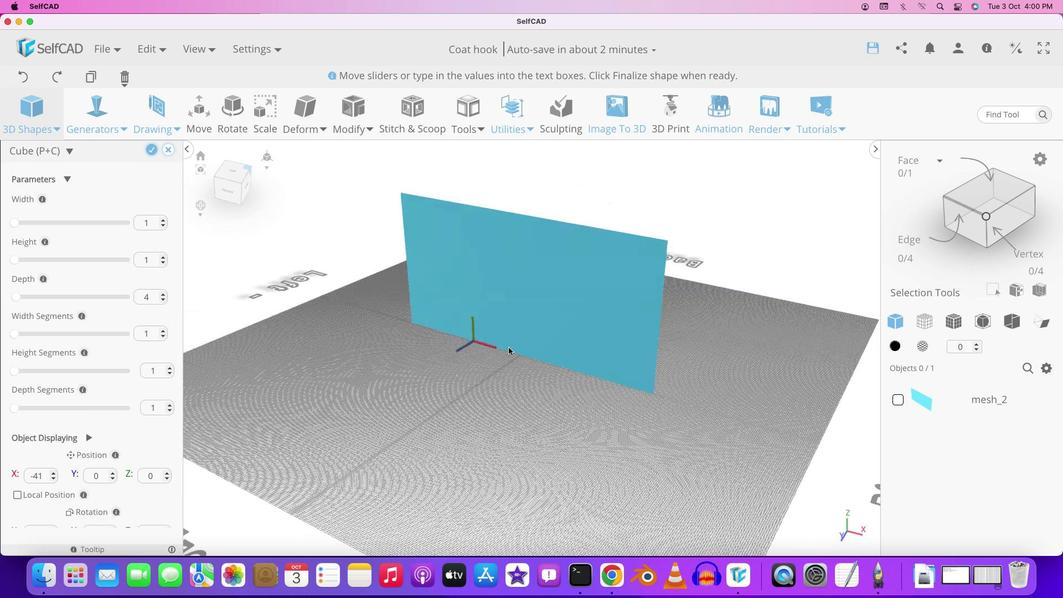 
Action: Mouse scrolled (548, 360) with delta (-6, -4)
Screenshot: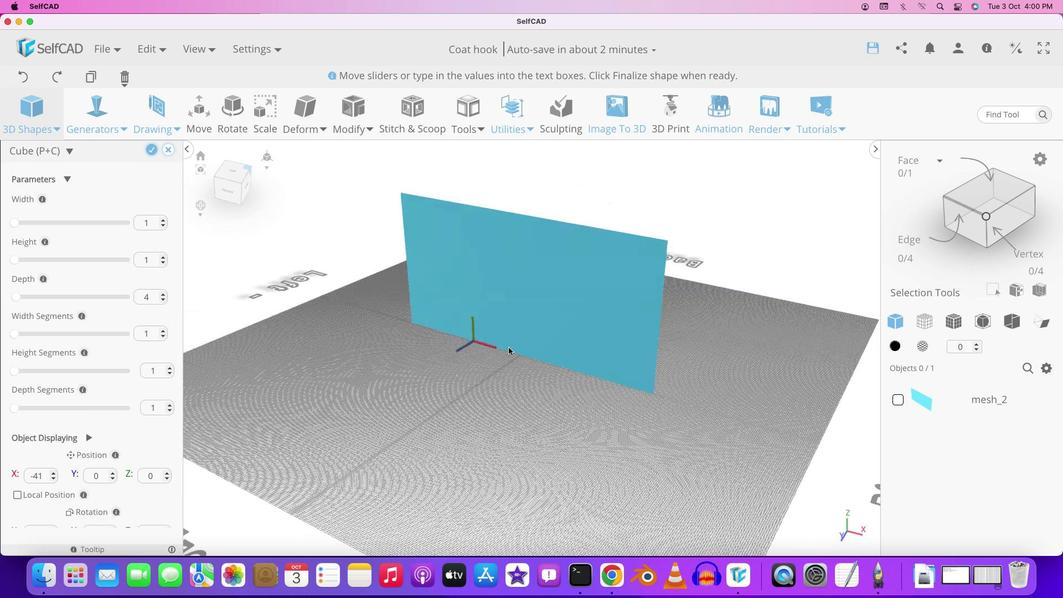 
Action: Mouse moved to (544, 359)
Screenshot: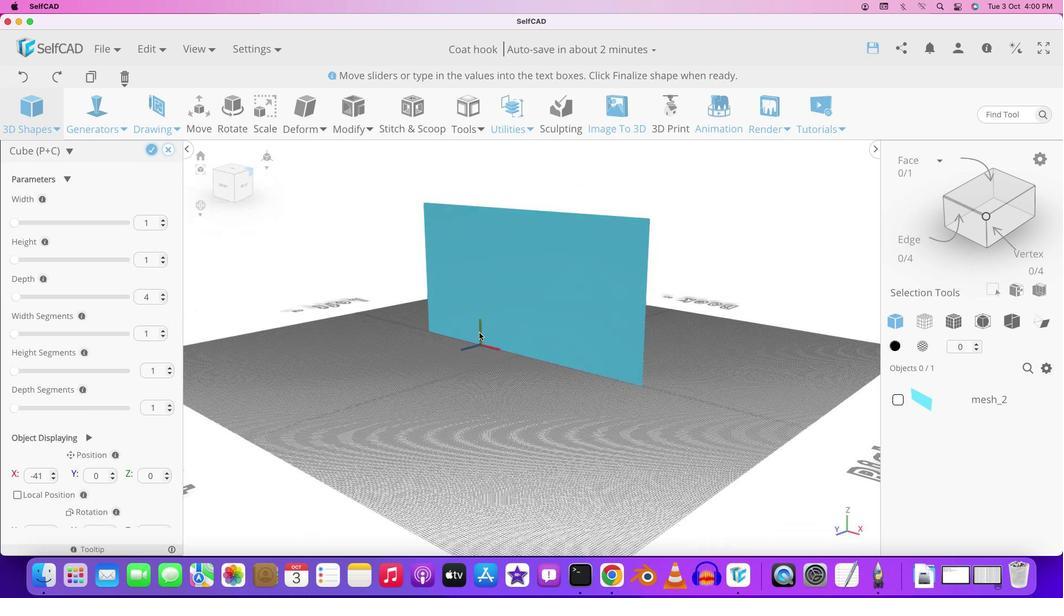 
Action: Mouse pressed left at (544, 359)
Screenshot: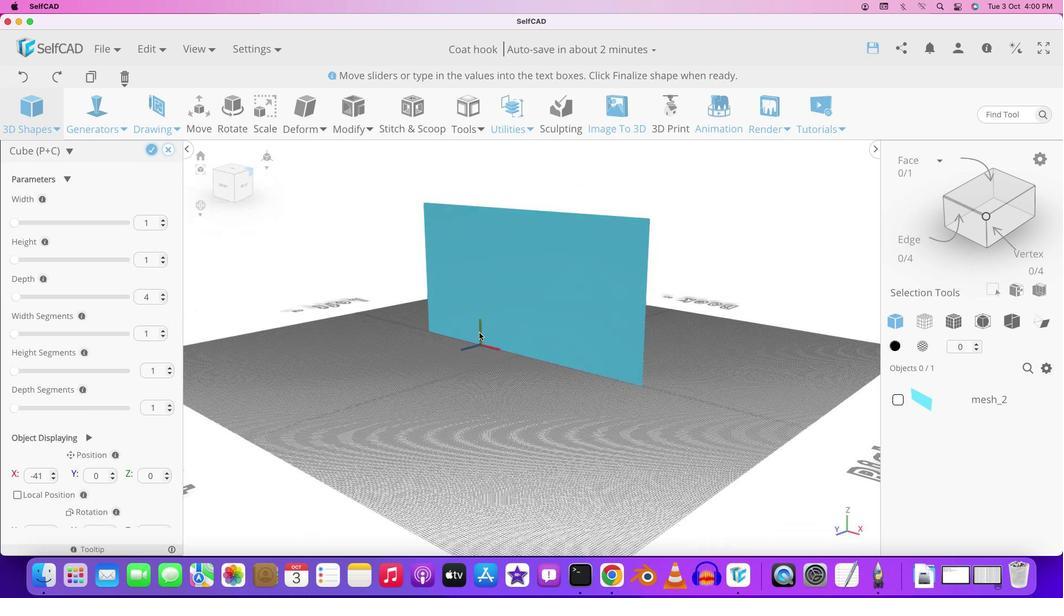 
Action: Mouse moved to (106, 473)
Screenshot: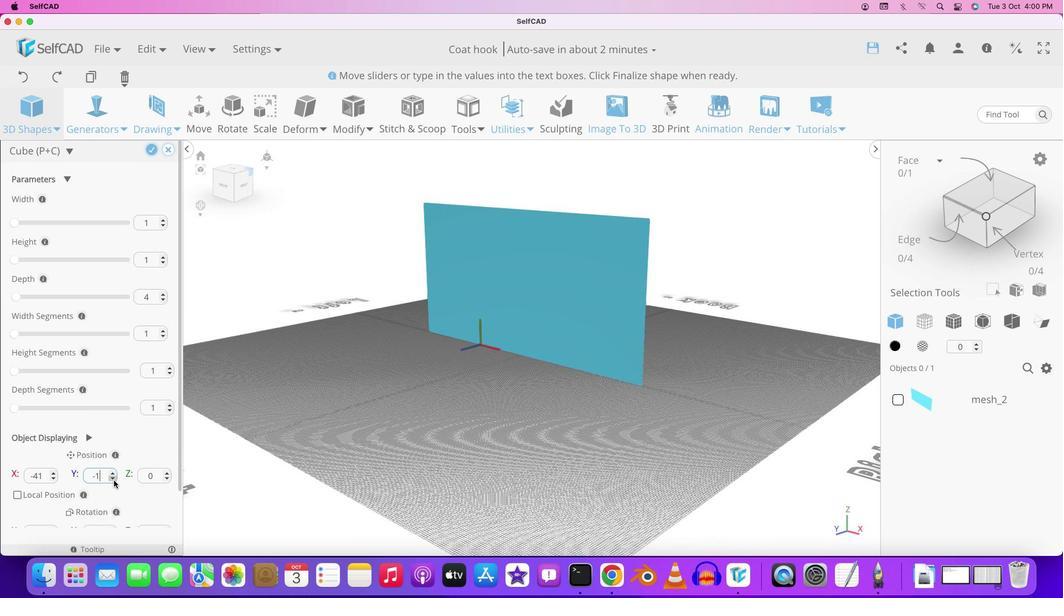 
Action: Mouse pressed left at (106, 473)
Screenshot: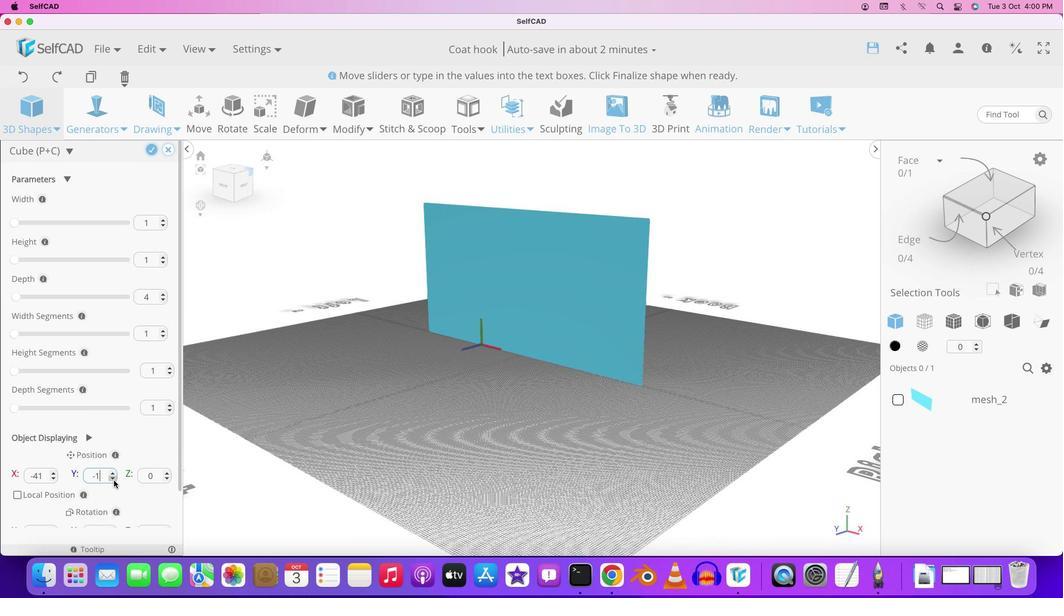 
Action: Mouse moved to (106, 466)
Screenshot: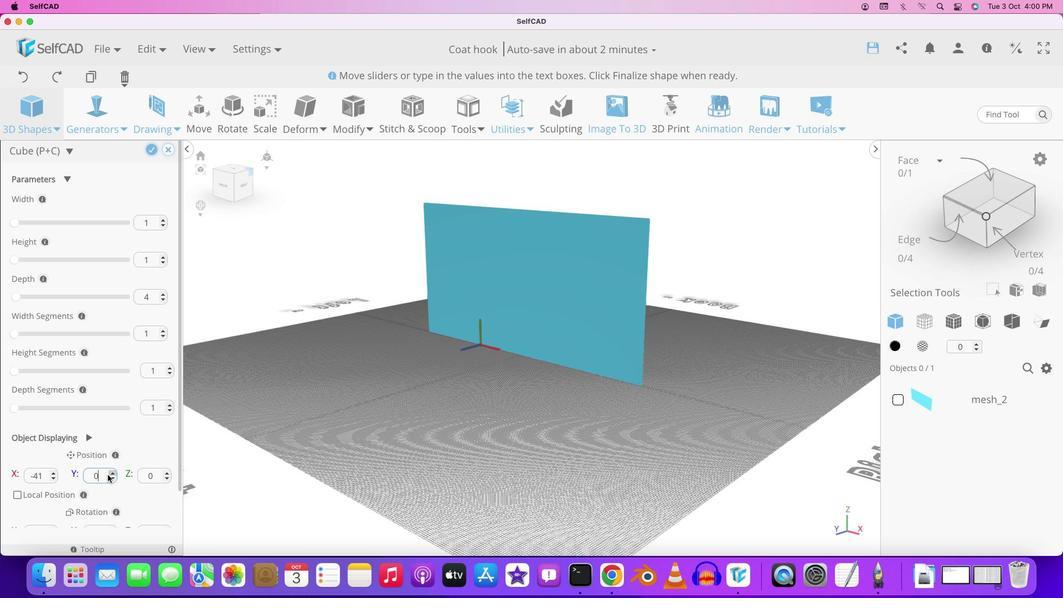 
Action: Mouse pressed left at (106, 466)
Screenshot: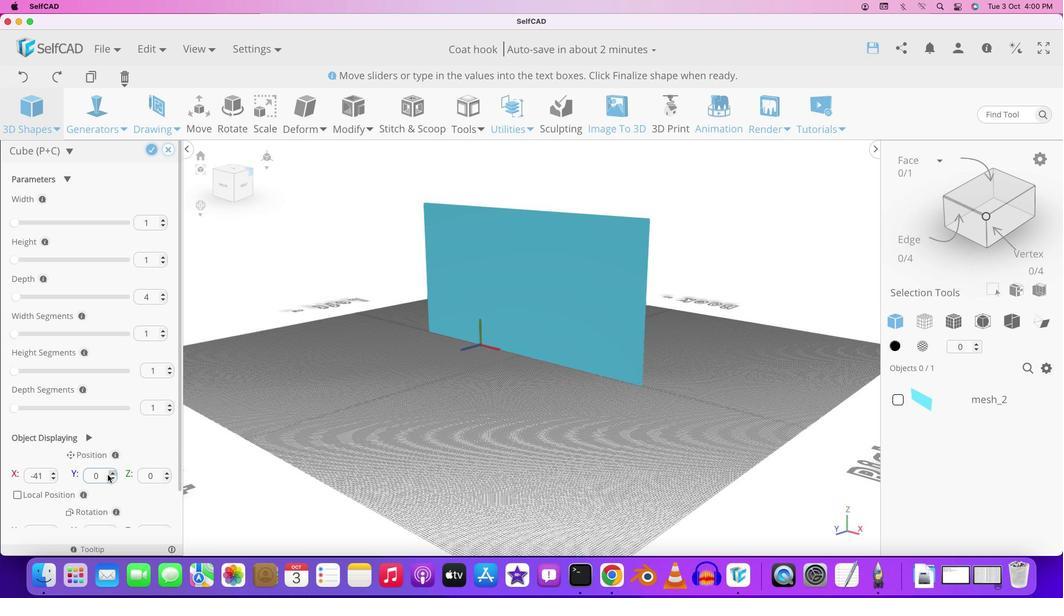 
Action: Mouse moved to (34, 469)
Screenshot: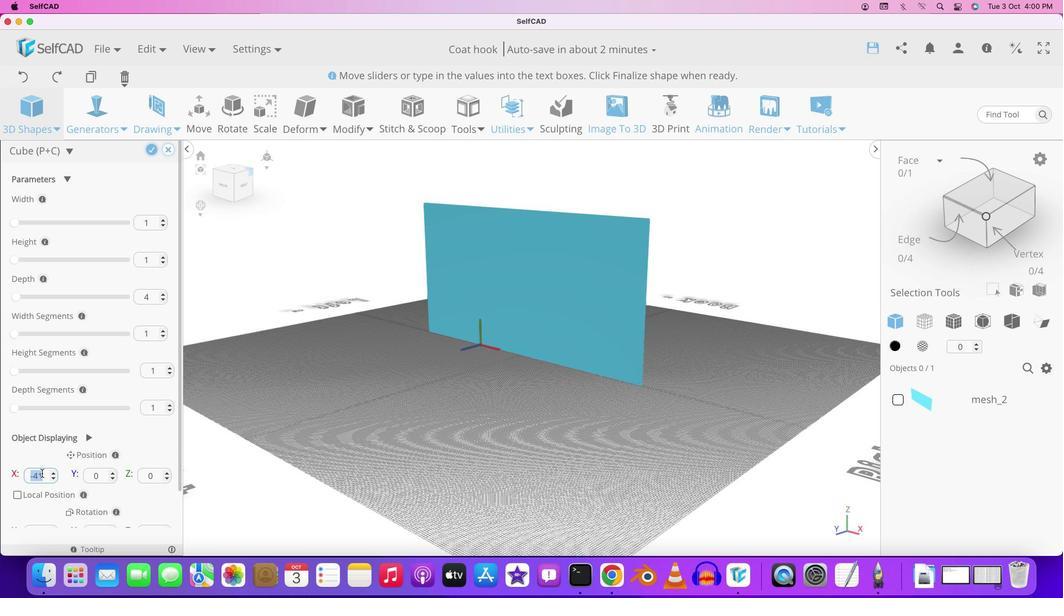 
Action: Mouse pressed left at (34, 469)
Screenshot: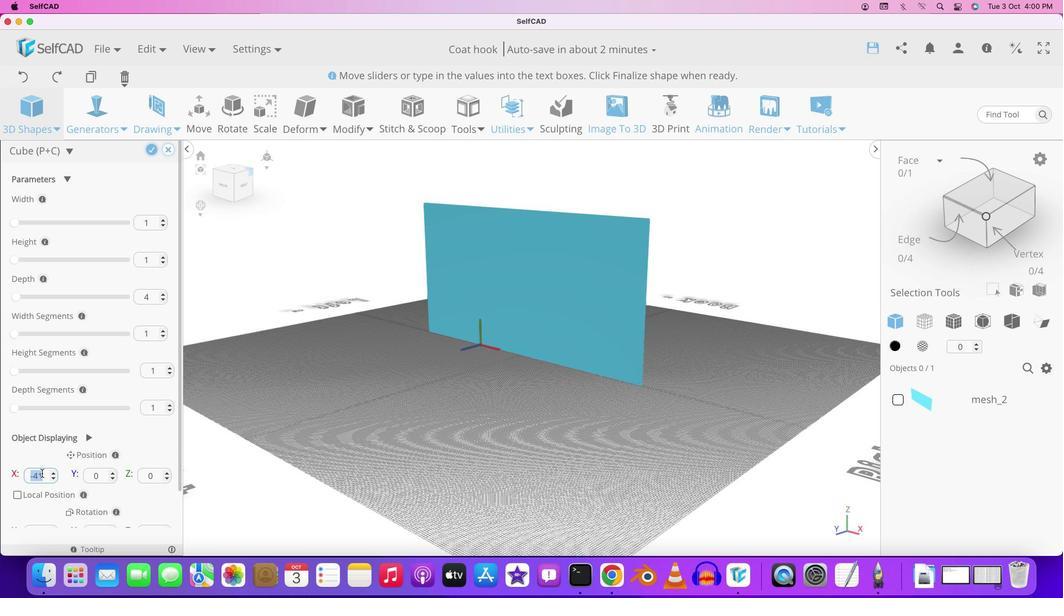 
Action: Mouse moved to (34, 466)
Screenshot: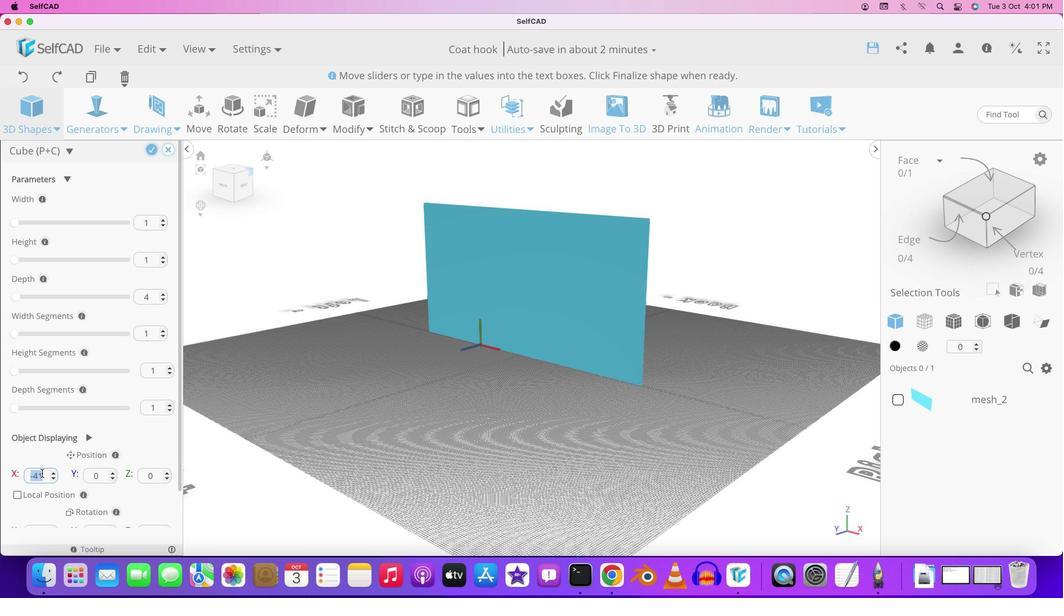 
Action: Key pressed '0'Key.enter
Screenshot: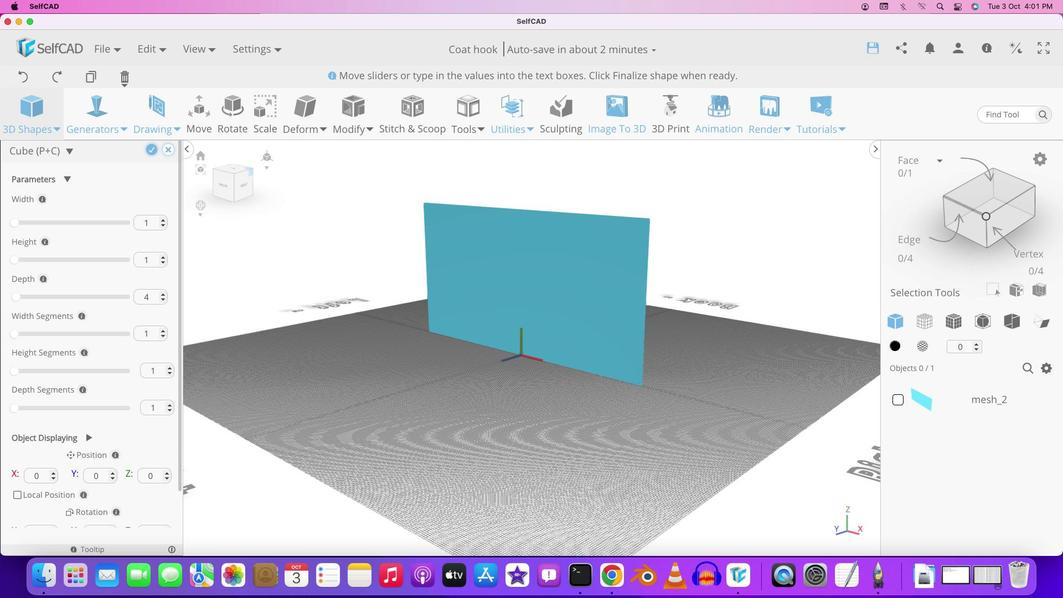 
Action: Mouse moved to (495, 430)
Screenshot: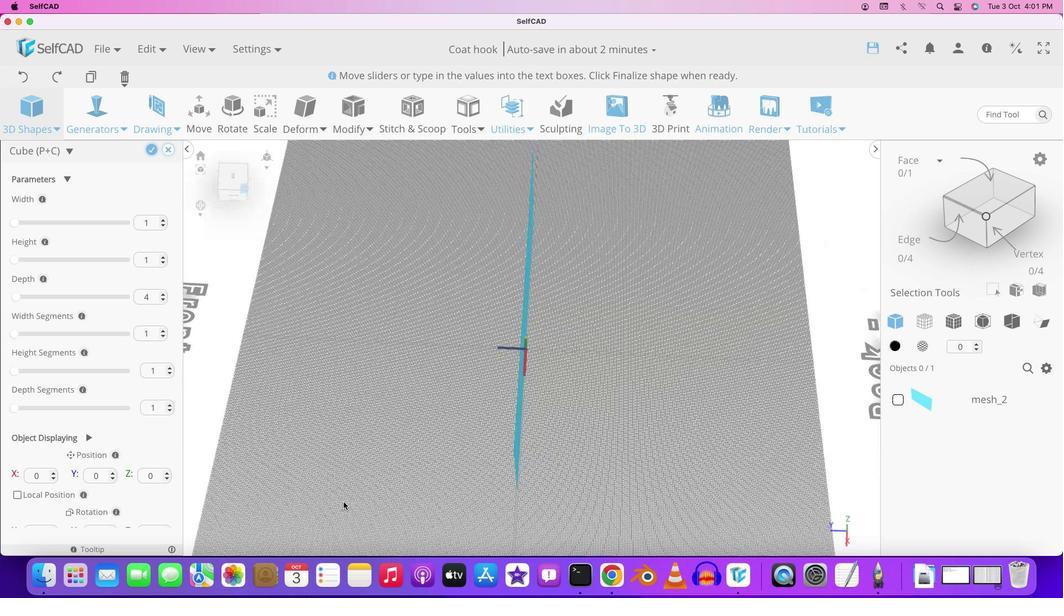 
Action: Mouse pressed left at (495, 430)
Screenshot: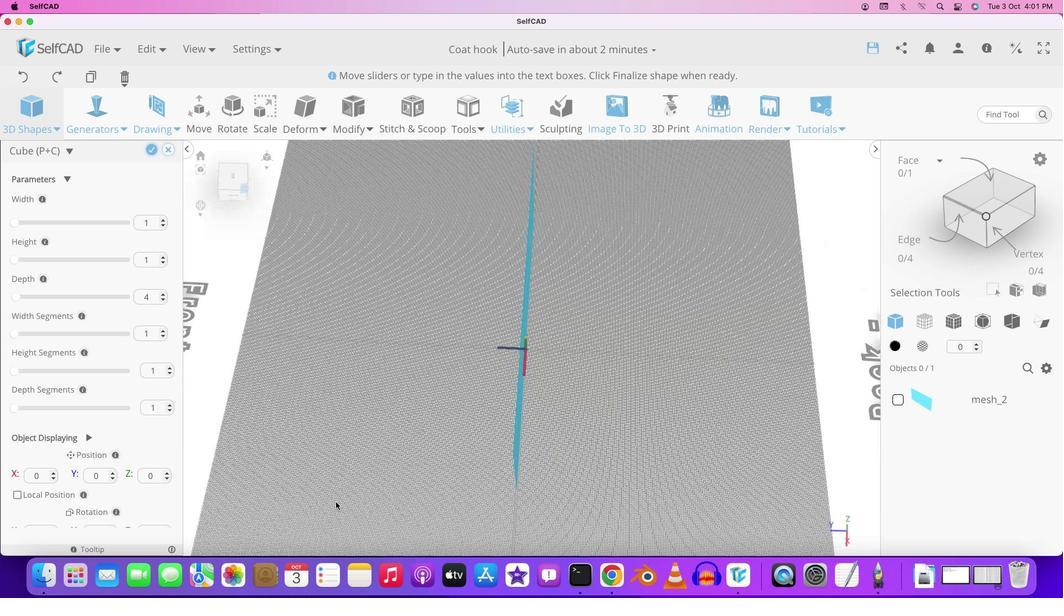
Action: Mouse moved to (108, 467)
Screenshot: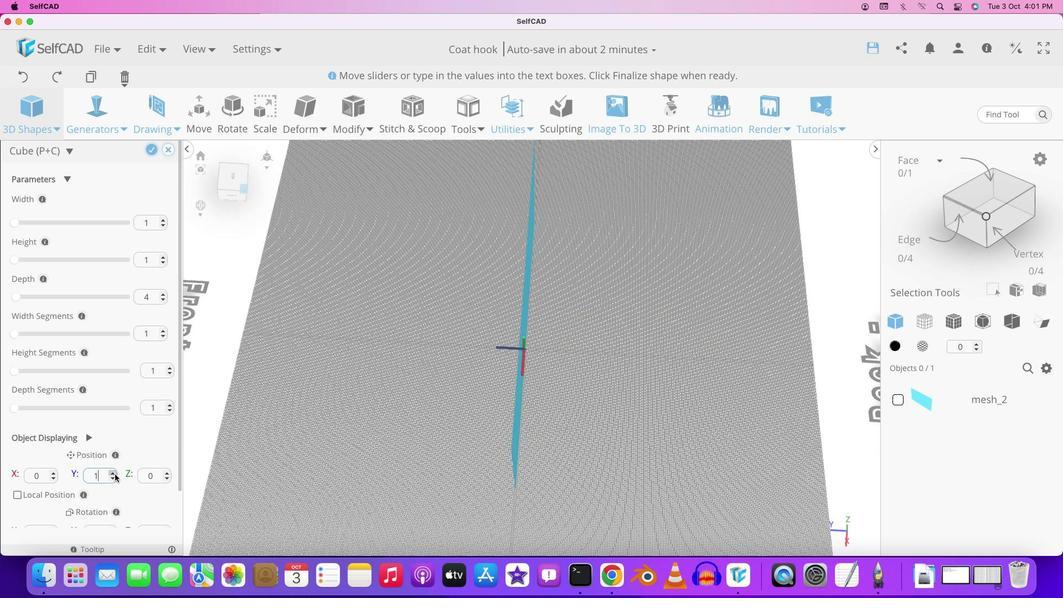 
Action: Mouse pressed left at (108, 467)
Screenshot: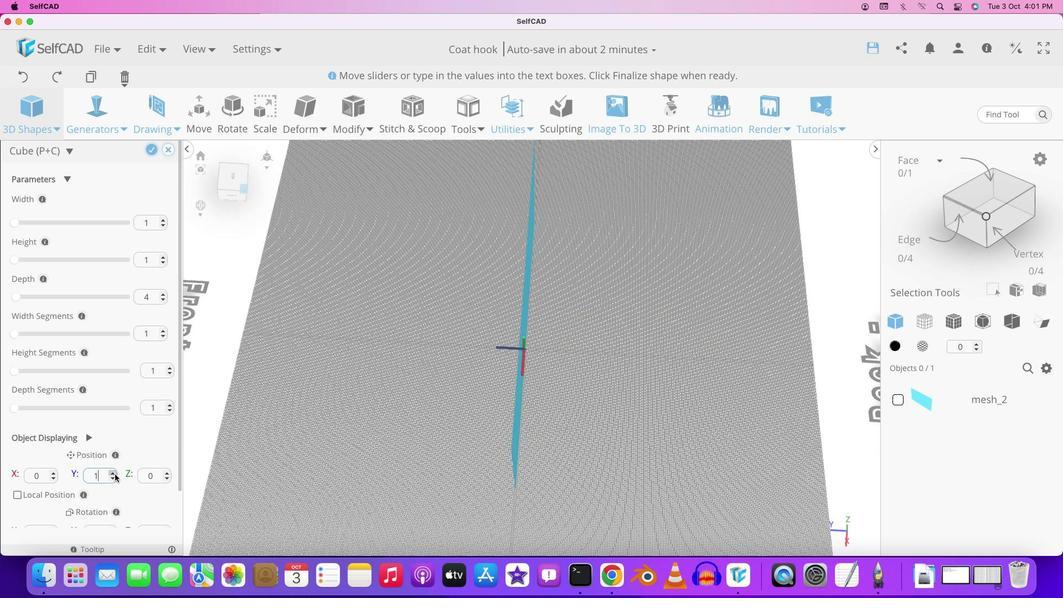 
Action: Mouse moved to (108, 467)
Screenshot: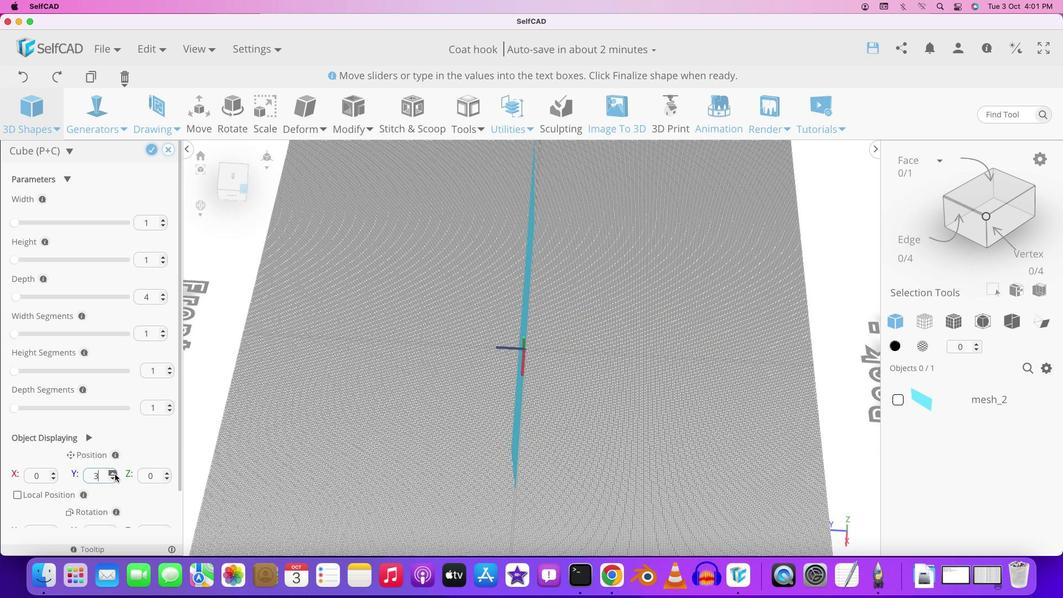 
Action: Mouse pressed left at (108, 467)
Screenshot: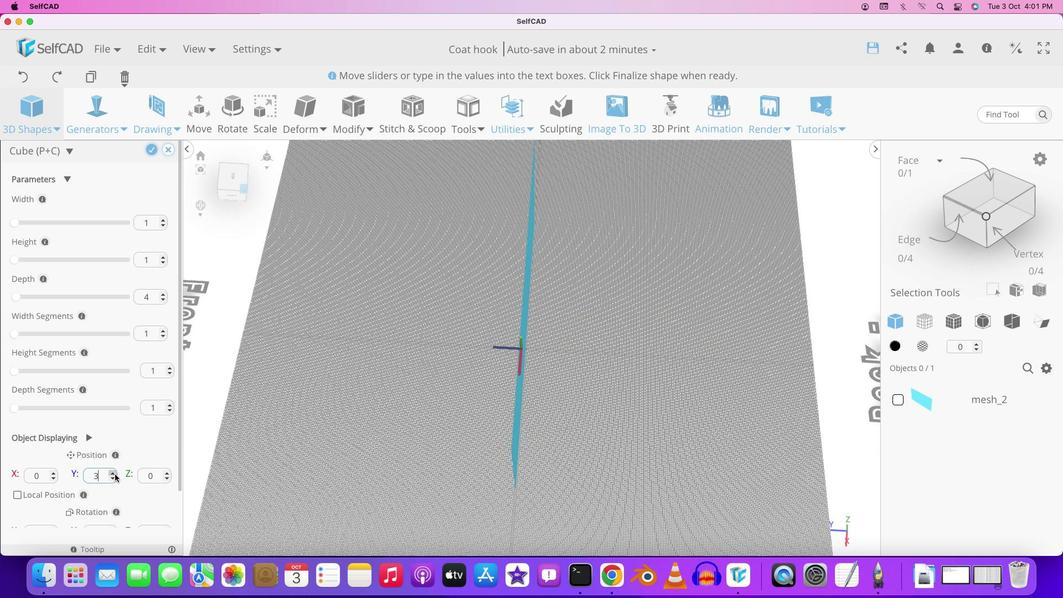 
Action: Mouse pressed left at (108, 467)
Screenshot: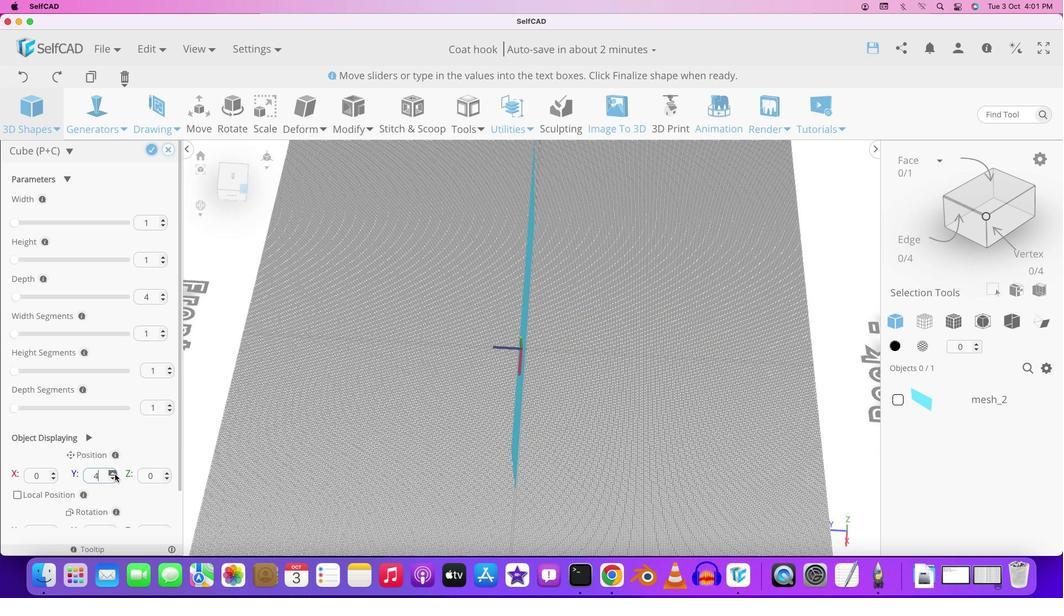 
Action: Mouse pressed left at (108, 467)
Screenshot: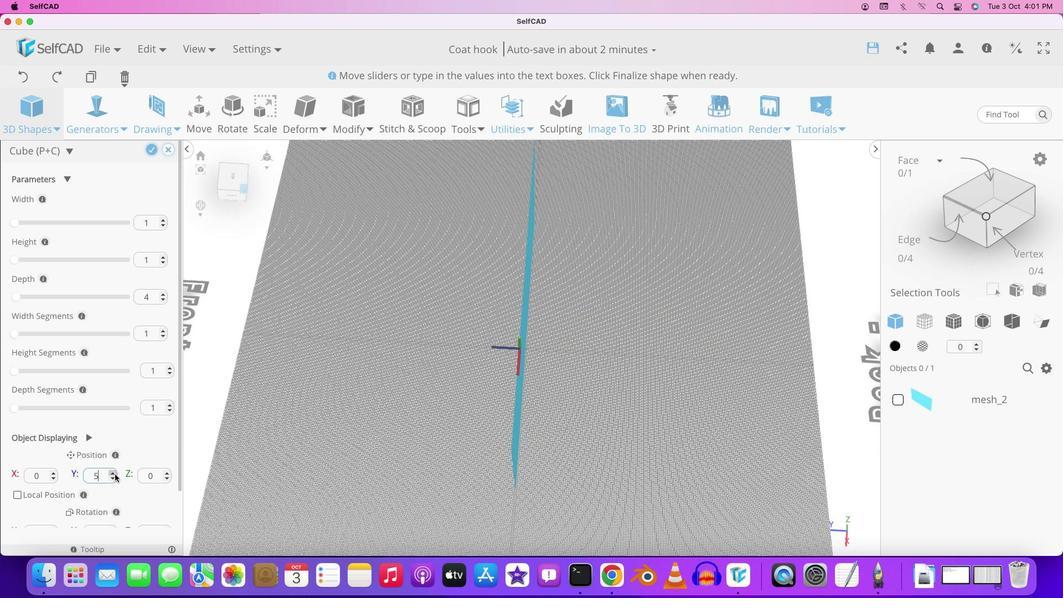 
Action: Mouse pressed left at (108, 467)
Screenshot: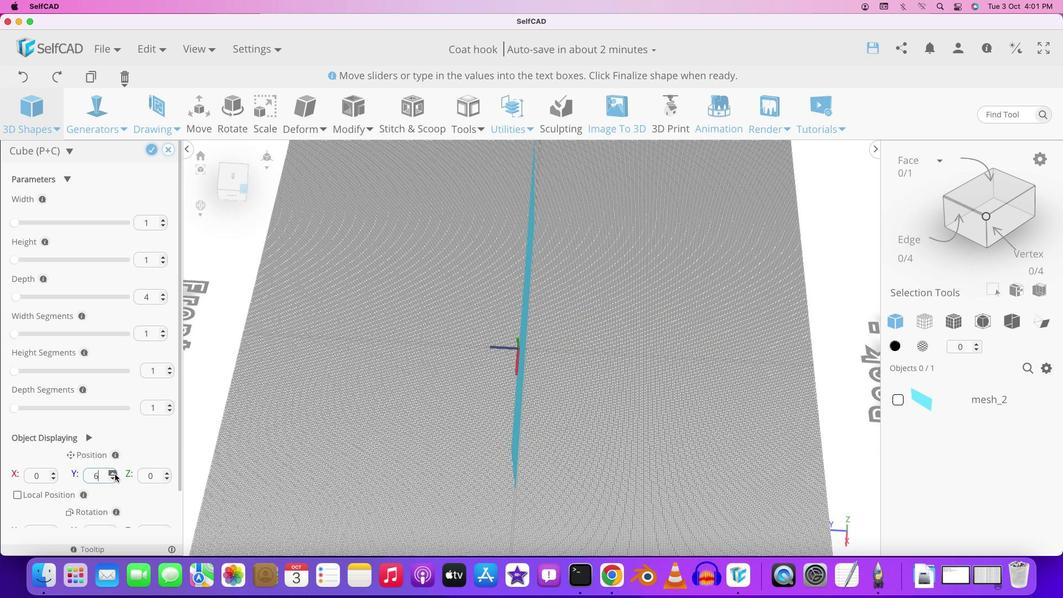 
Action: Mouse pressed left at (108, 467)
Screenshot: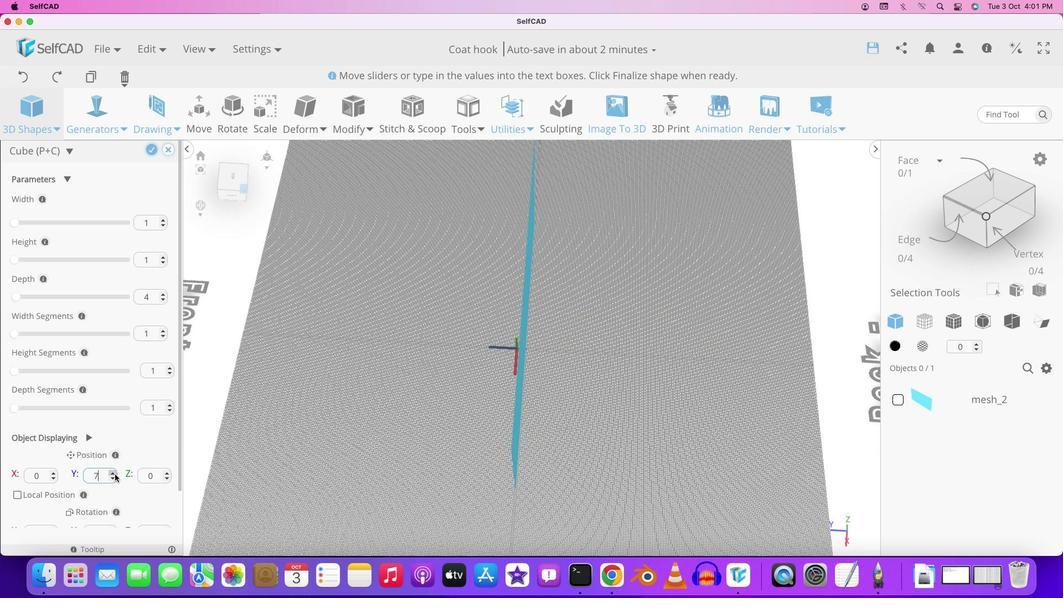 
Action: Mouse pressed left at (108, 467)
Screenshot: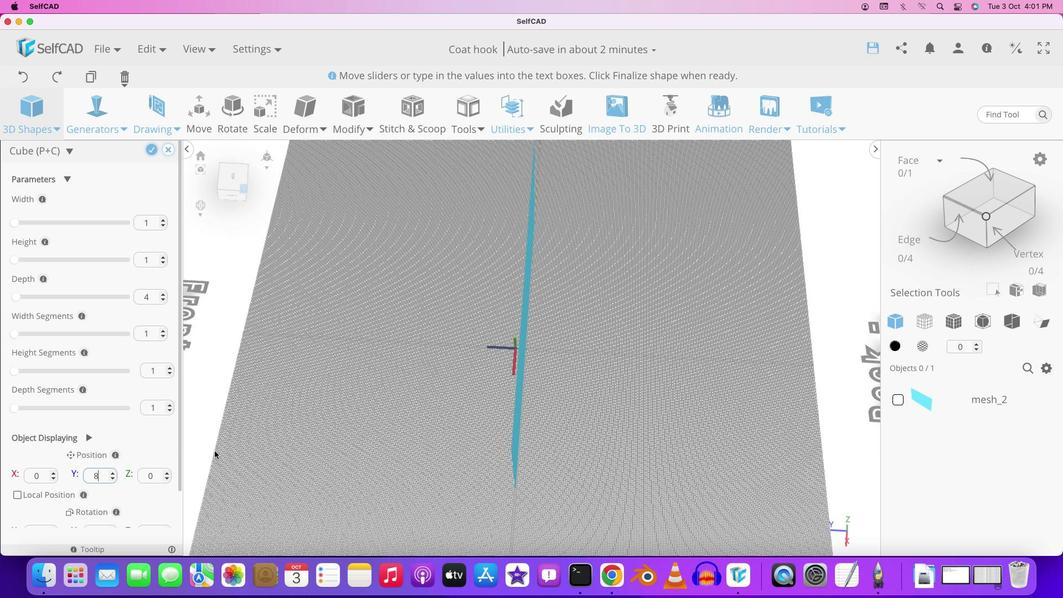 
Action: Mouse pressed left at (108, 467)
Screenshot: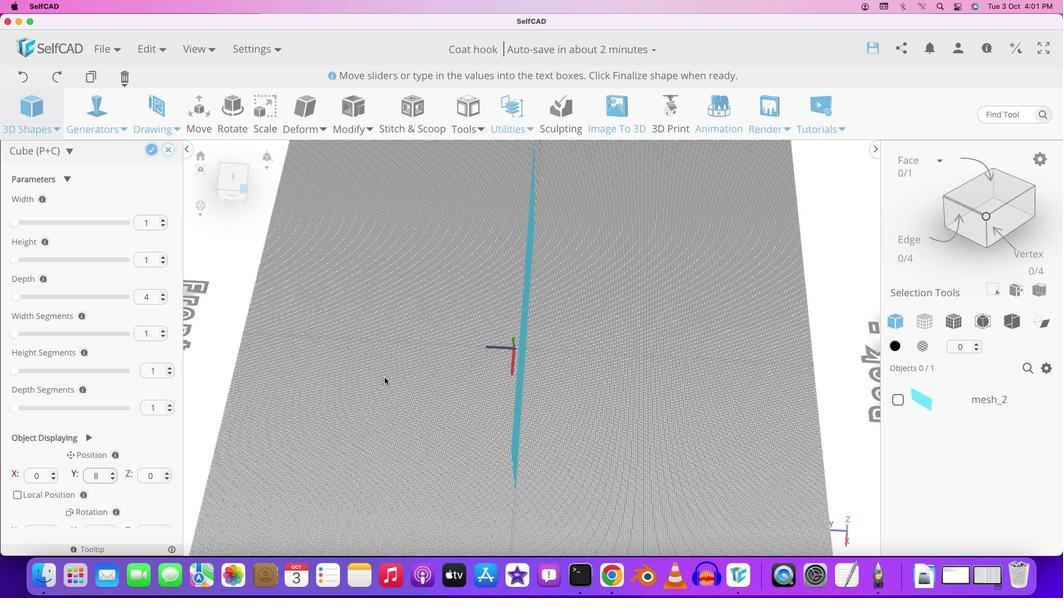 
Action: Mouse moved to (397, 364)
Screenshot: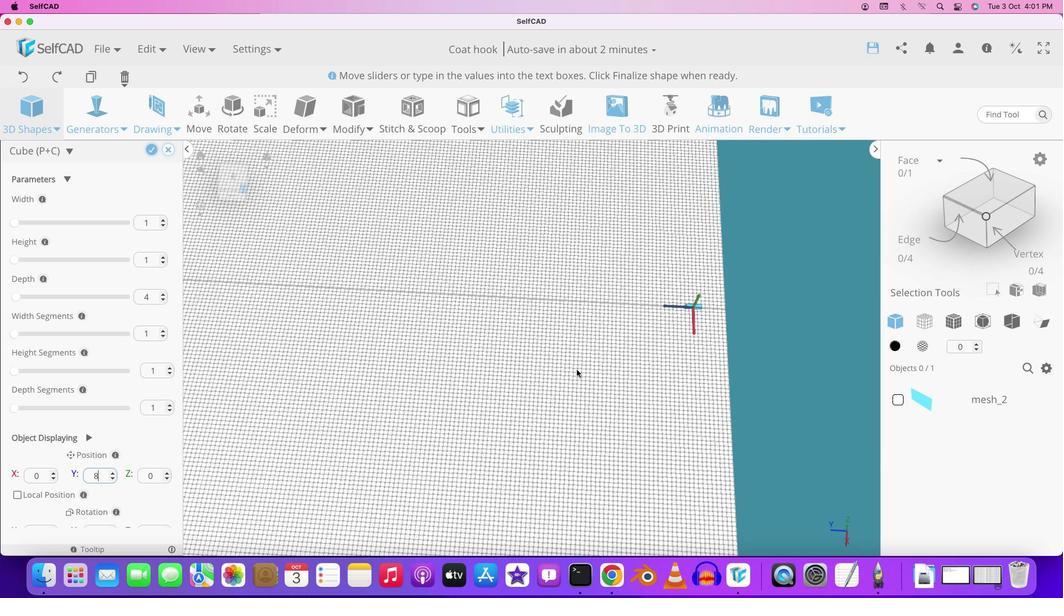 
Action: Mouse scrolled (397, 364) with delta (-6, -5)
Screenshot: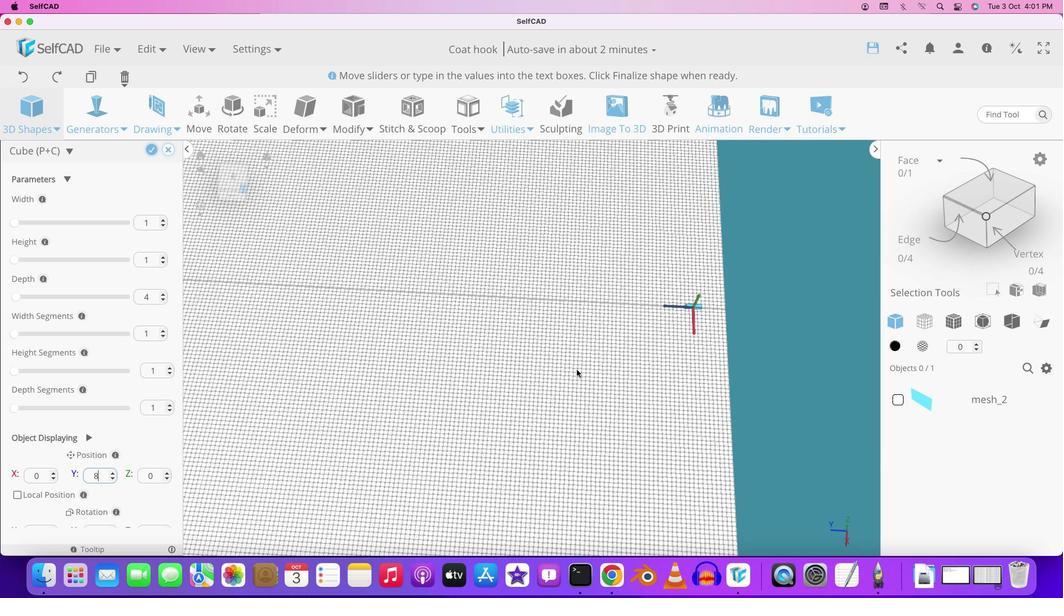 
Action: Mouse moved to (400, 364)
Screenshot: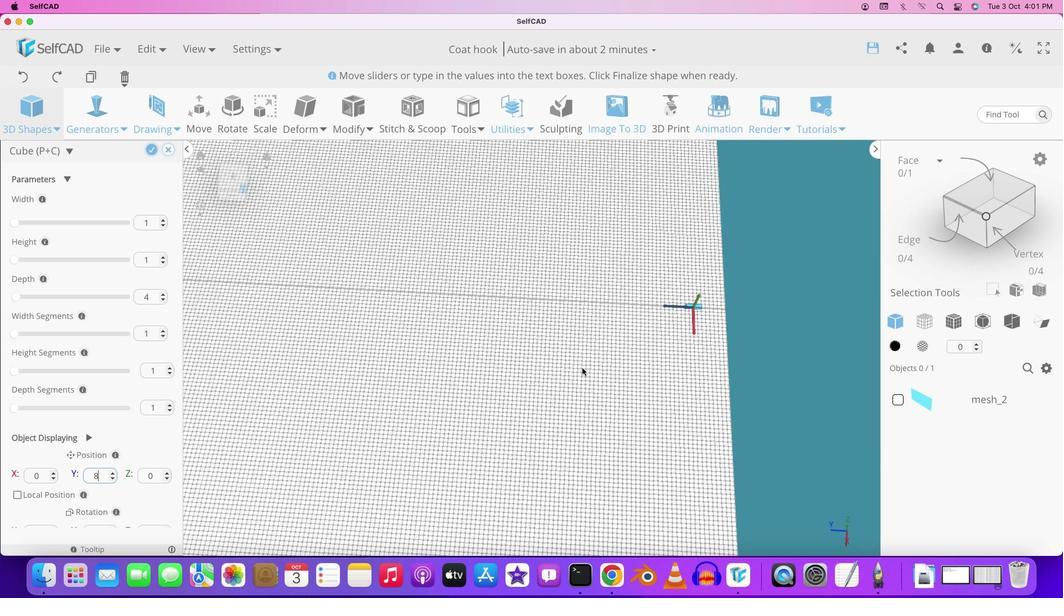 
Action: Mouse scrolled (400, 364) with delta (-6, -5)
Screenshot: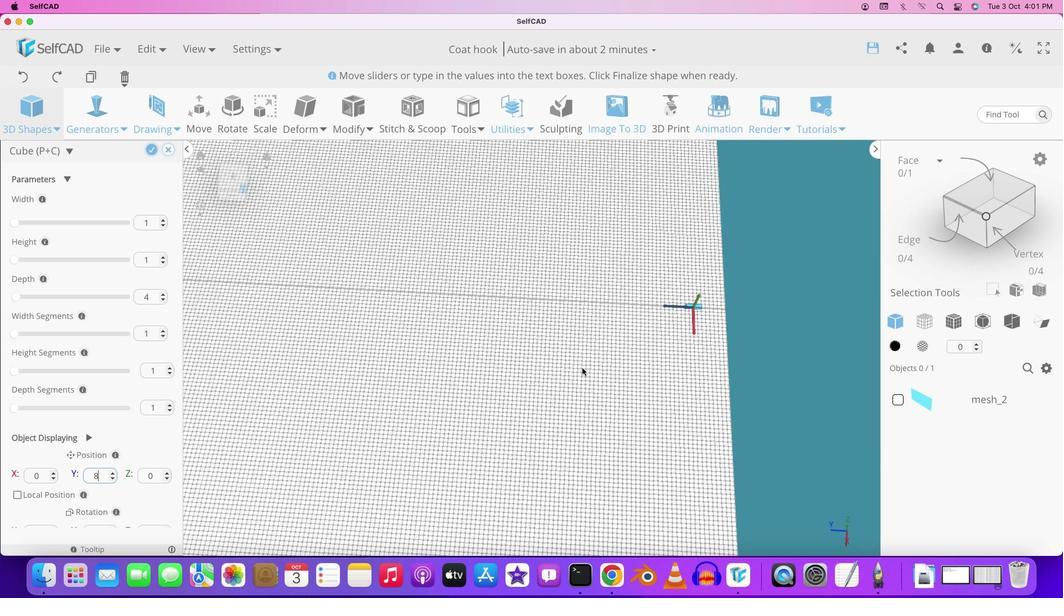 
Action: Mouse moved to (402, 364)
Screenshot: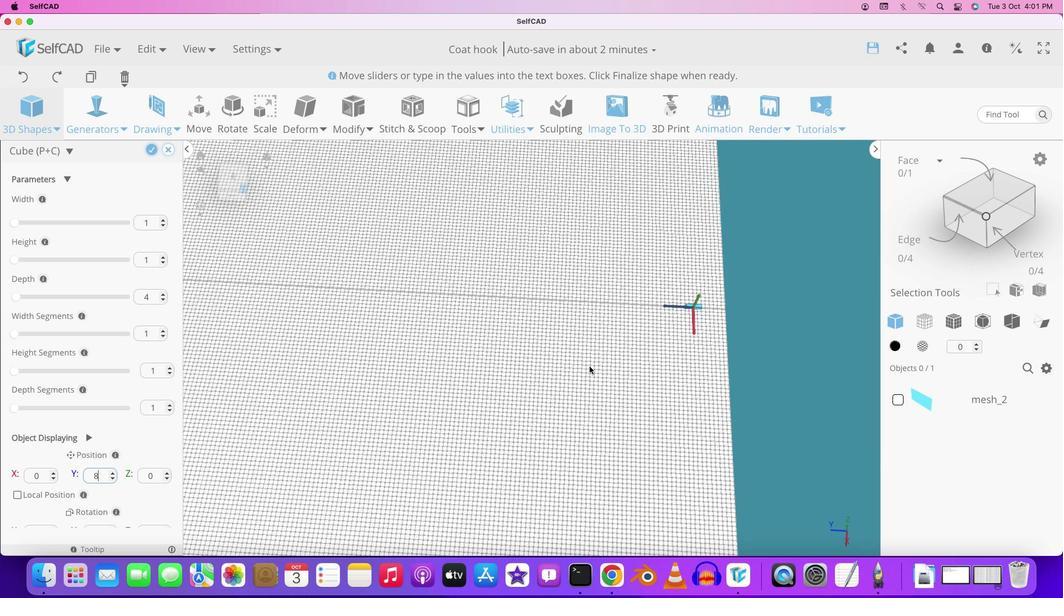
Action: Mouse scrolled (402, 364) with delta (-6, -4)
Screenshot: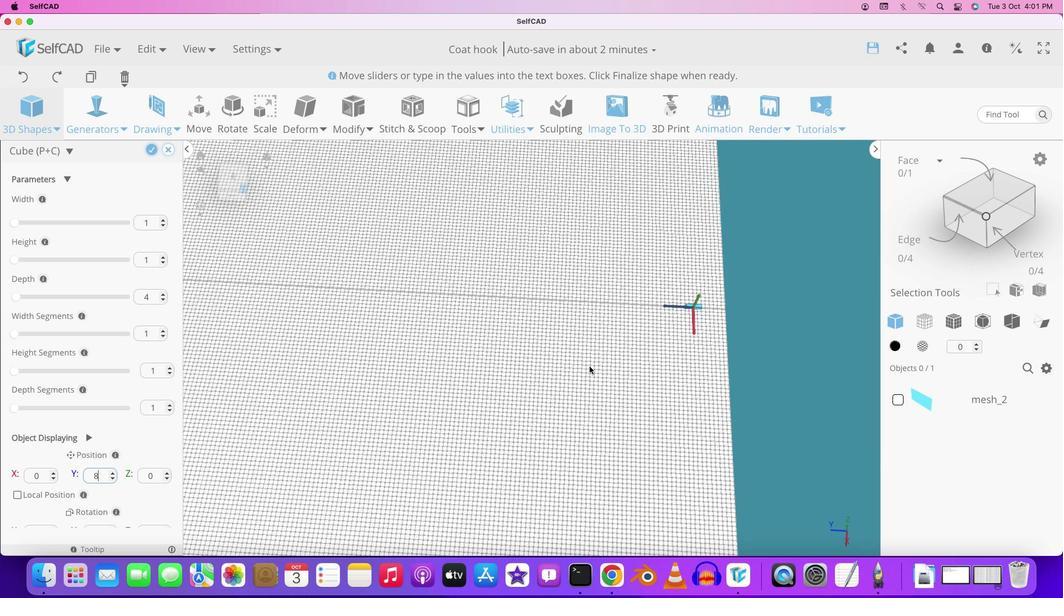 
Action: Mouse moved to (405, 364)
Screenshot: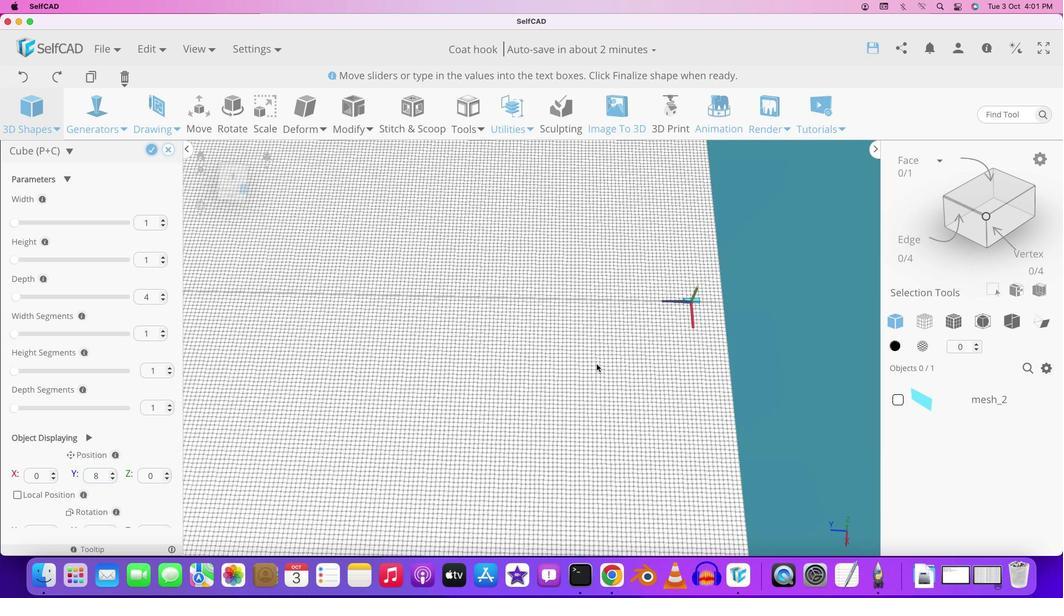 
Action: Mouse scrolled (405, 364) with delta (-6, -3)
Screenshot: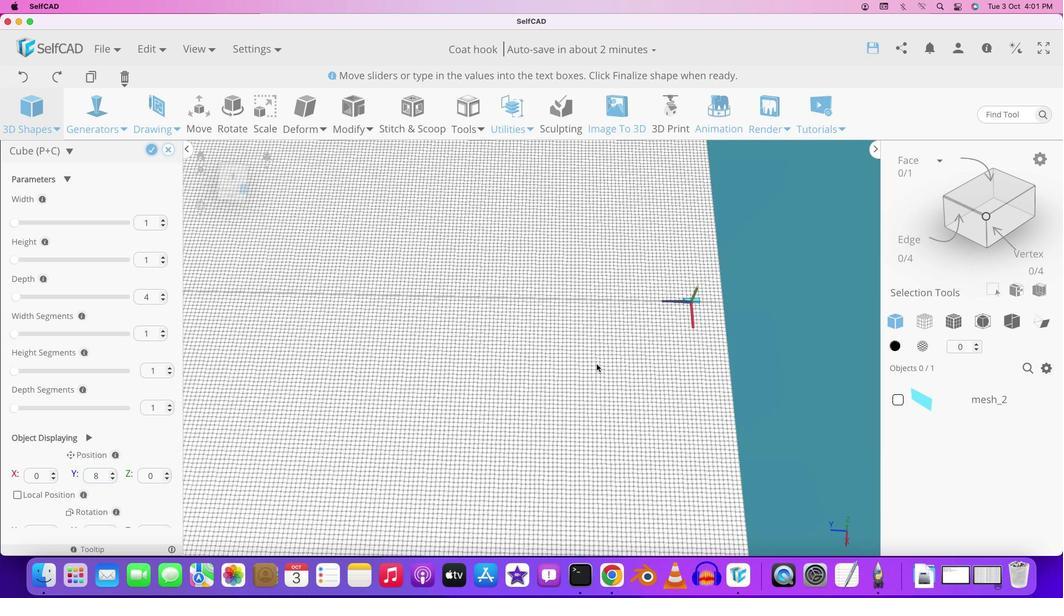 
Action: Mouse moved to (416, 365)
Screenshot: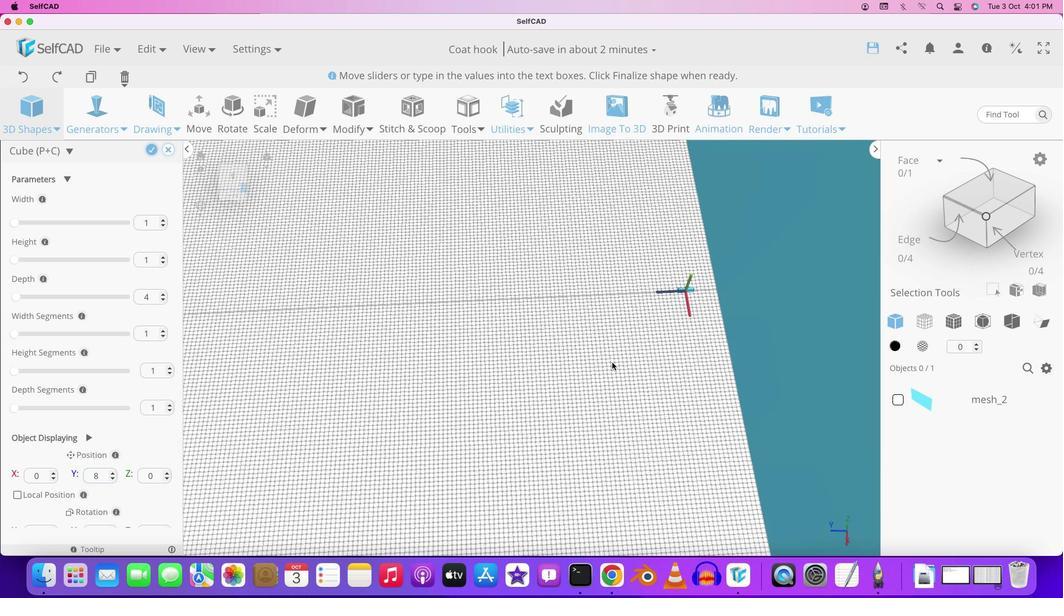 
Action: Mouse scrolled (416, 365) with delta (-6, -3)
Screenshot: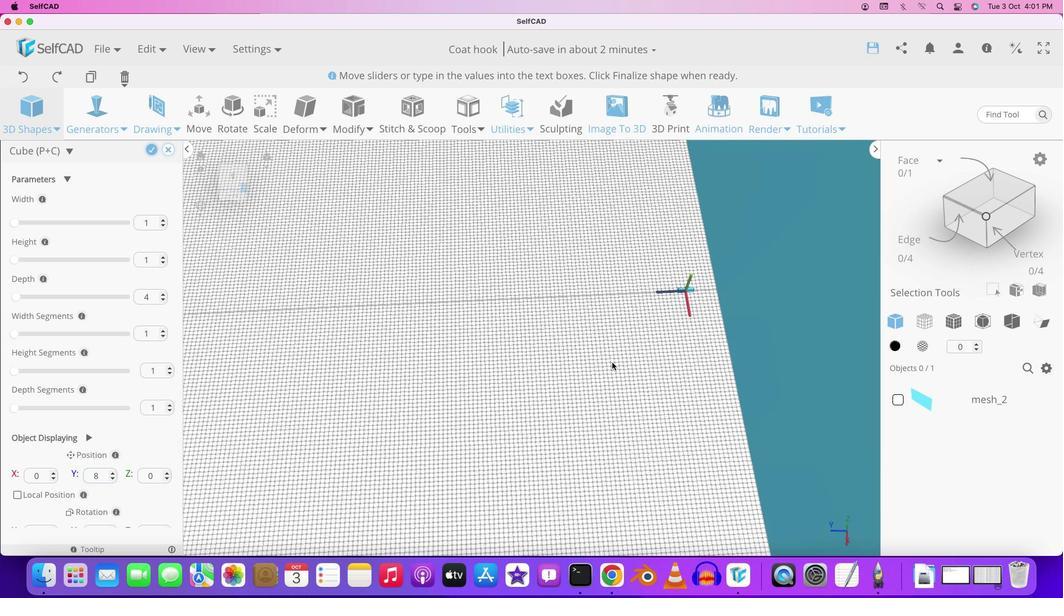 
Action: Mouse moved to (425, 364)
Screenshot: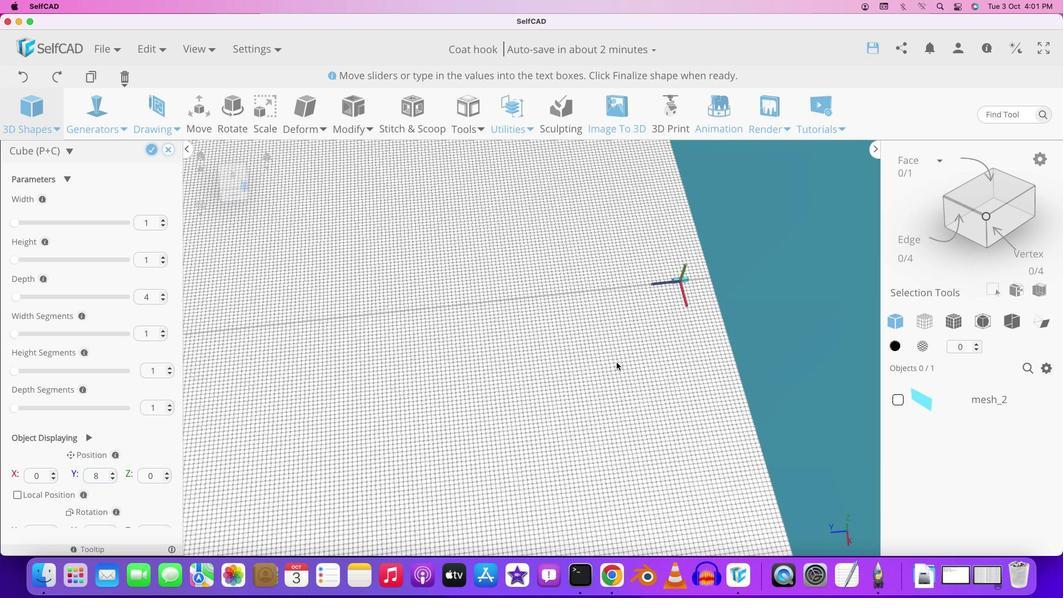 
Action: Mouse scrolled (425, 364) with delta (-6, -3)
Screenshot: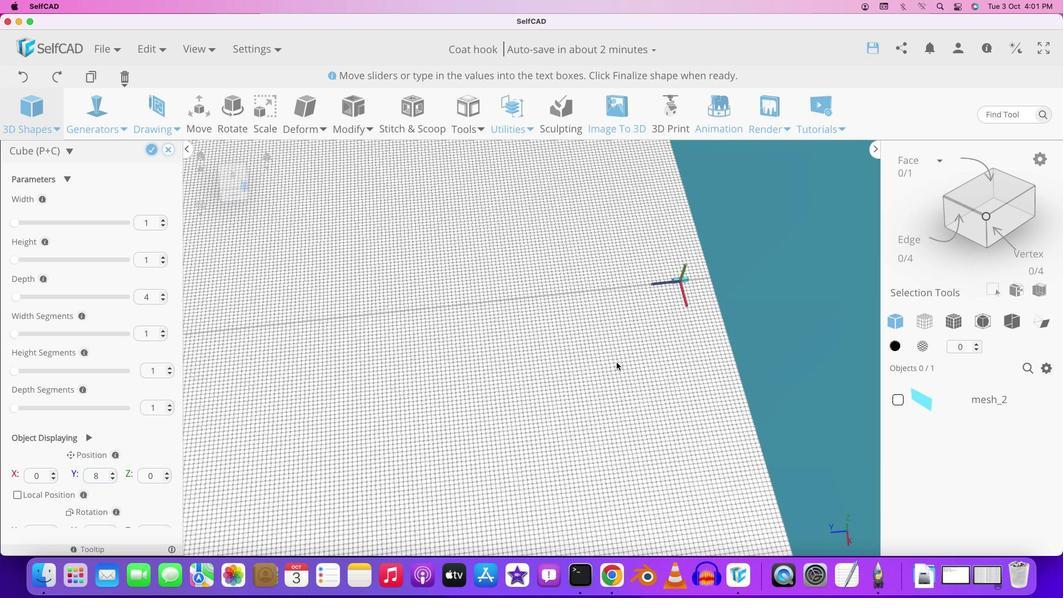 
Action: Mouse moved to (574, 362)
Screenshot: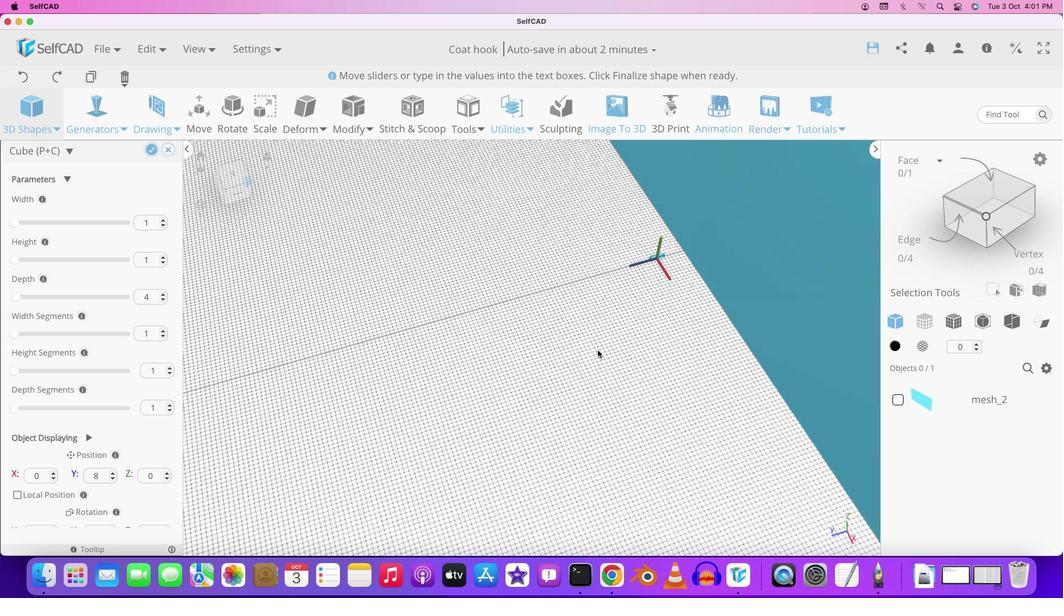 
Action: Mouse pressed left at (574, 362)
Screenshot: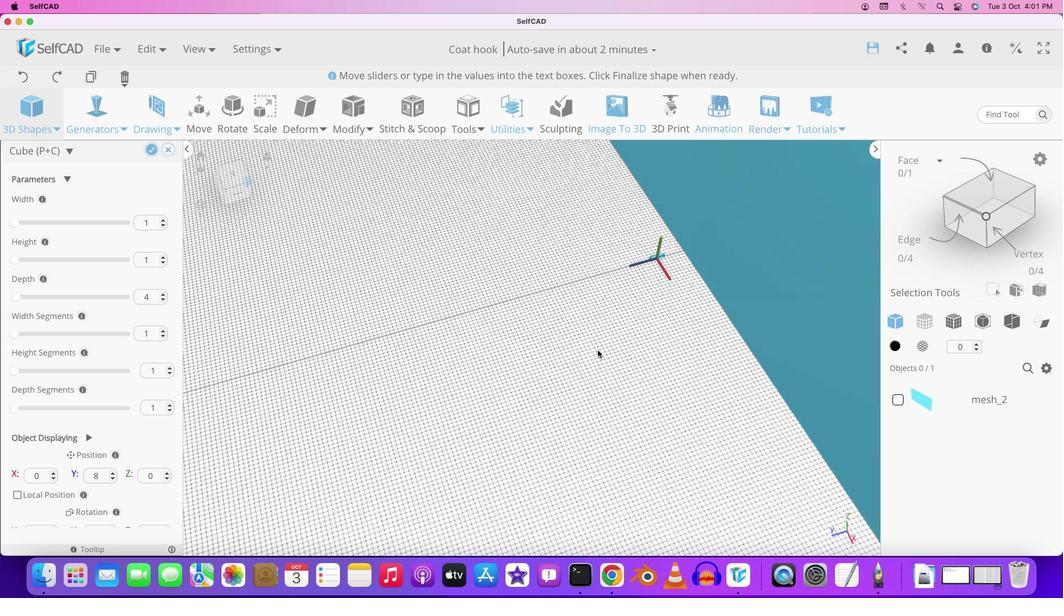 
Action: Mouse moved to (130, 464)
Screenshot: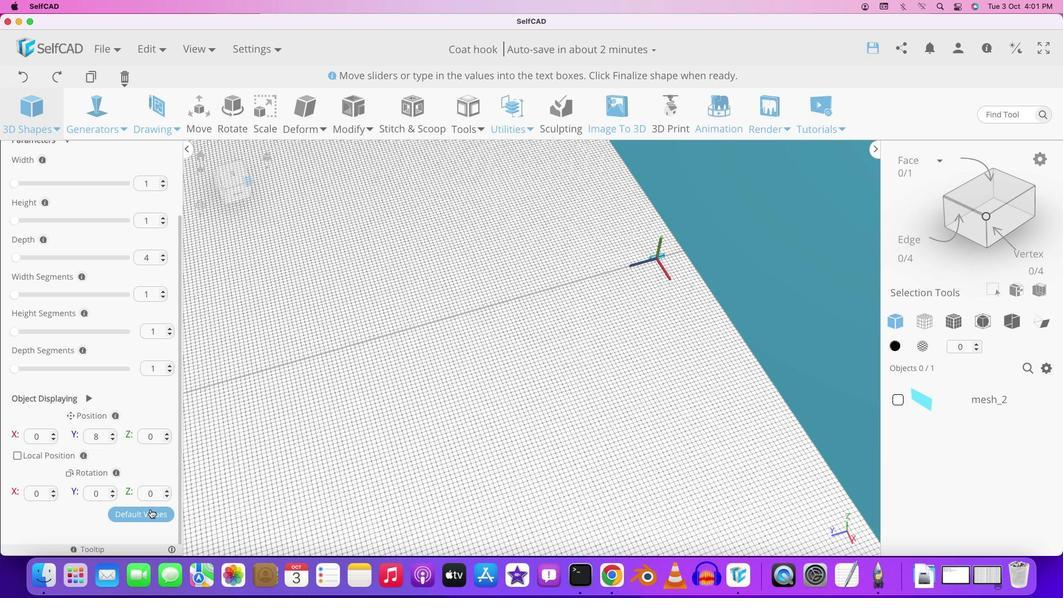 
Action: Mouse scrolled (130, 464) with delta (-6, -6)
Screenshot: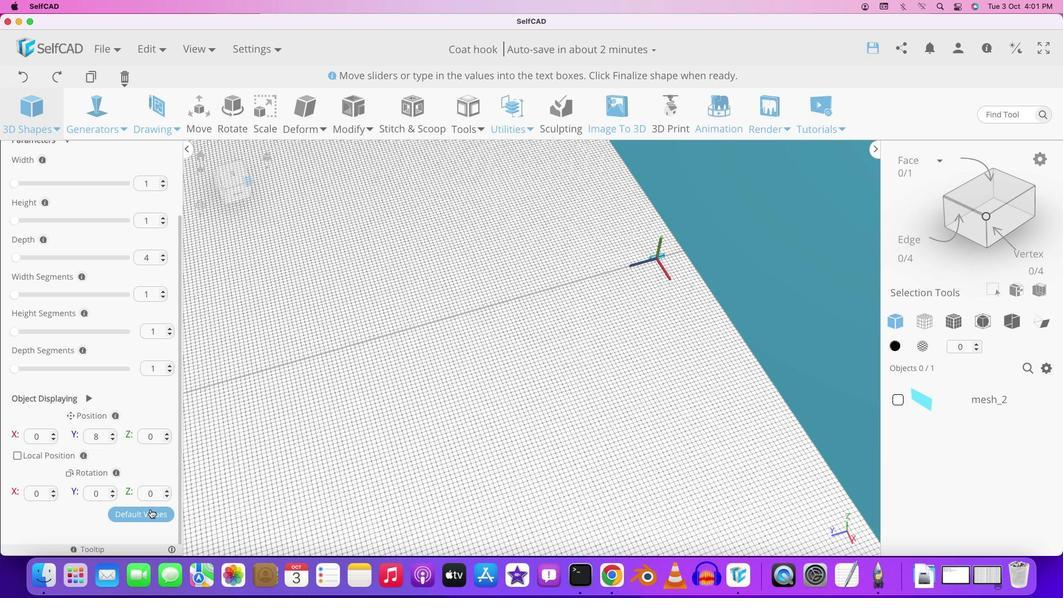 
Action: Mouse moved to (130, 464)
Screenshot: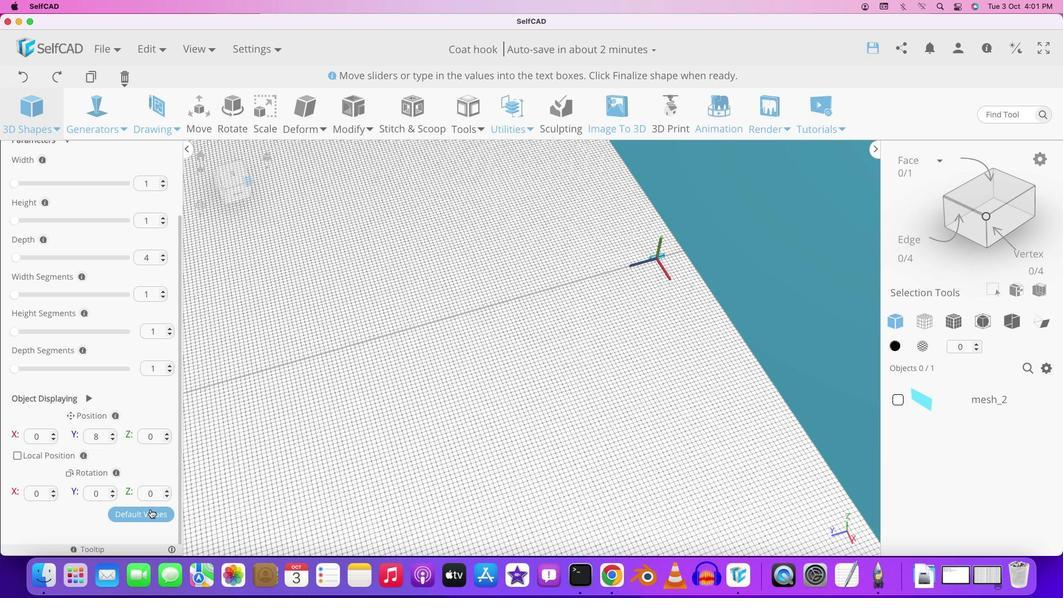 
Action: Mouse scrolled (130, 464) with delta (-6, -6)
Screenshot: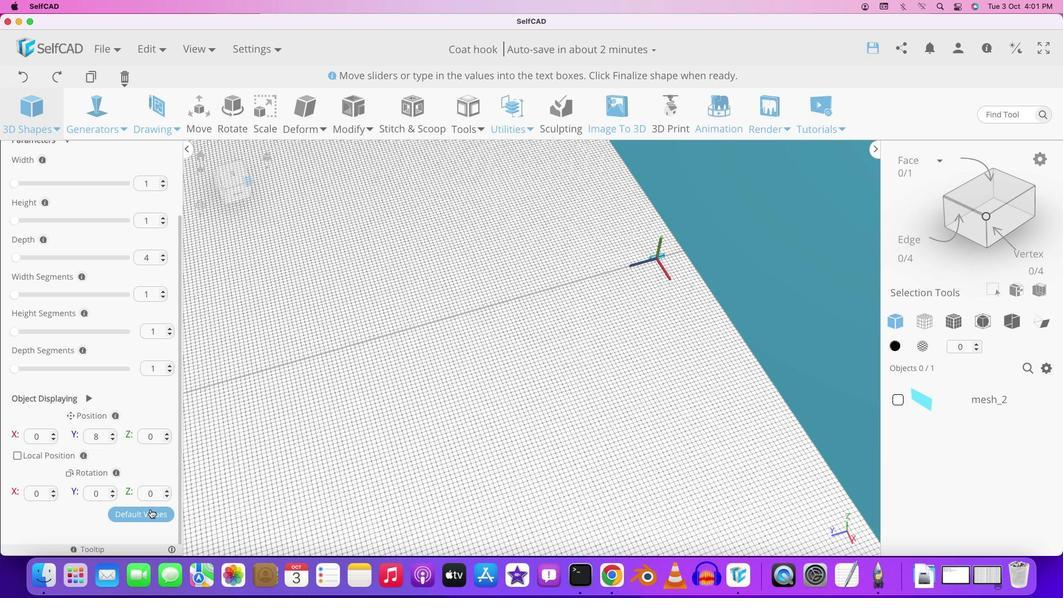 
Action: Mouse moved to (129, 464)
Screenshot: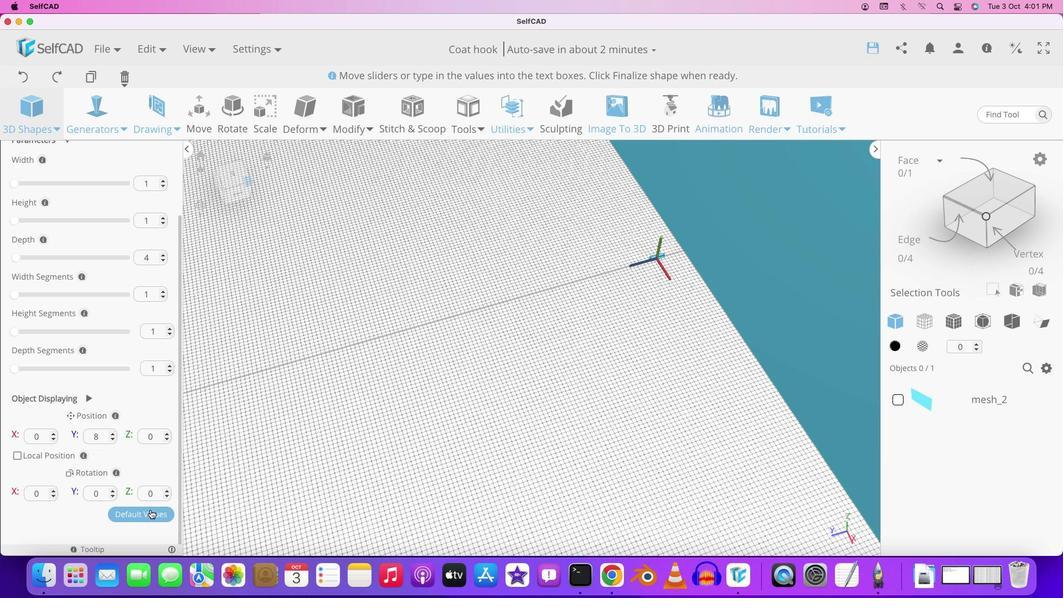 
Action: Mouse scrolled (129, 464) with delta (-6, -7)
Screenshot: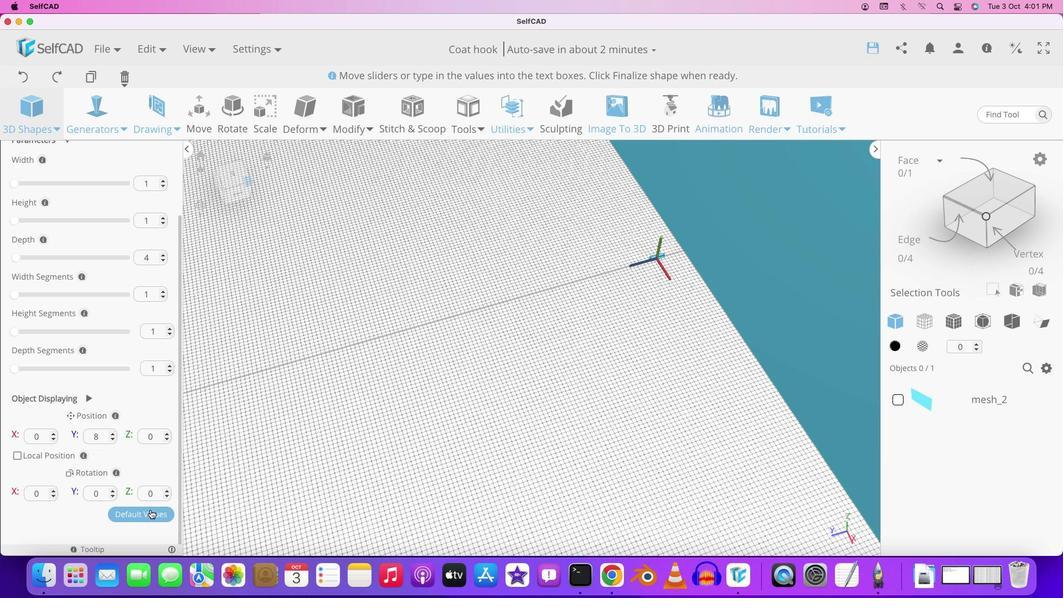 
Action: Mouse moved to (129, 464)
Screenshot: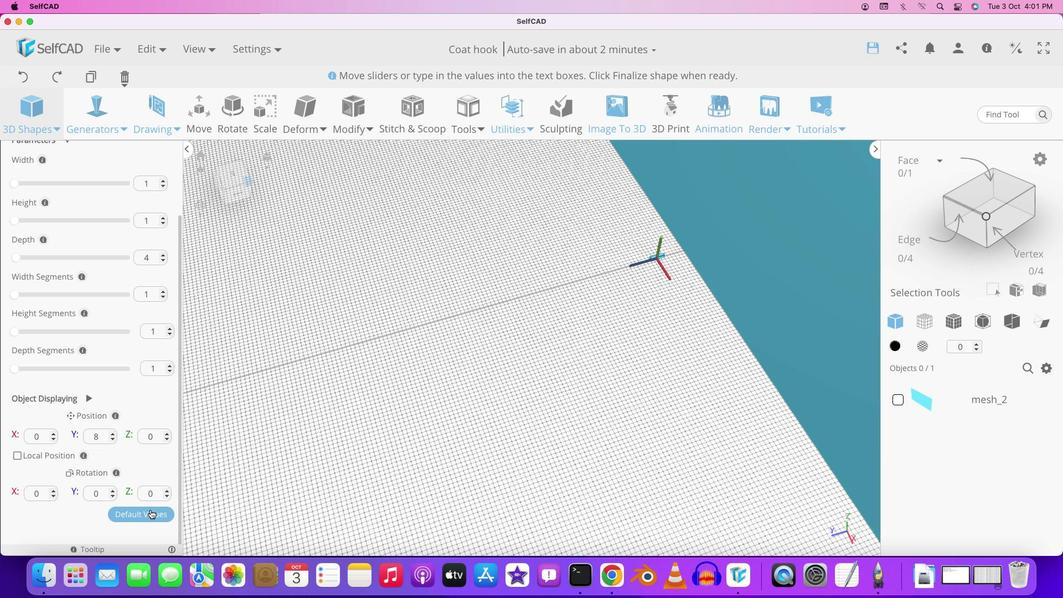 
Action: Mouse scrolled (129, 464) with delta (-6, -8)
Screenshot: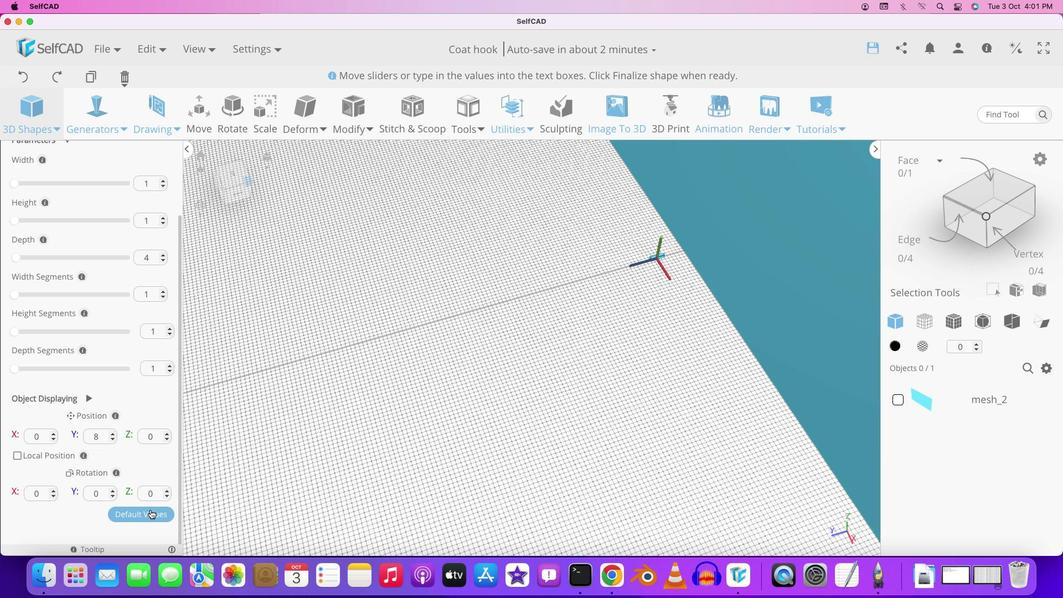 
Action: Mouse moved to (129, 463)
Screenshot: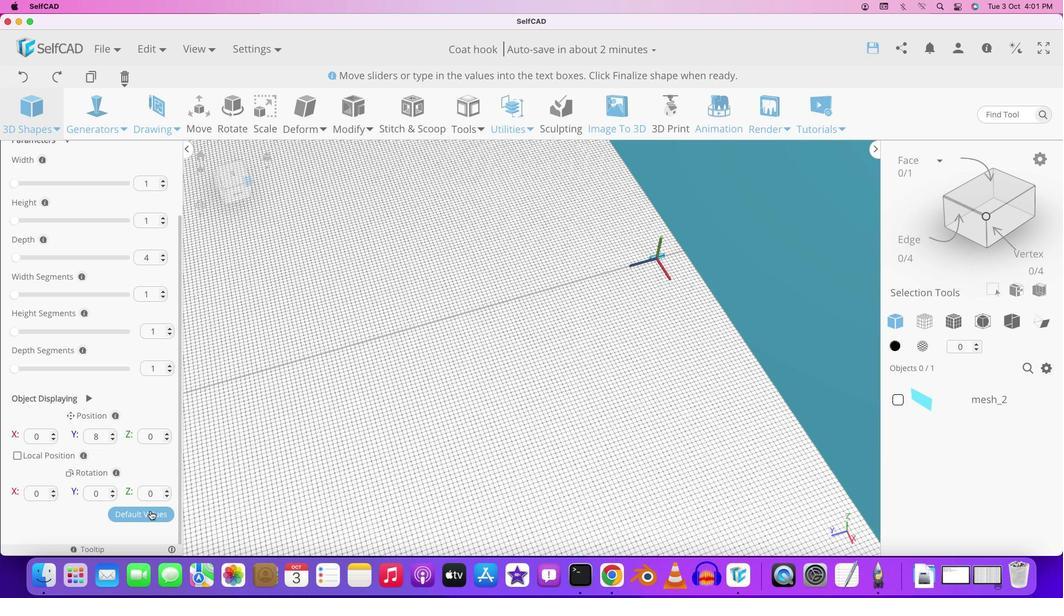 
Action: Mouse scrolled (129, 463) with delta (-6, -8)
Screenshot: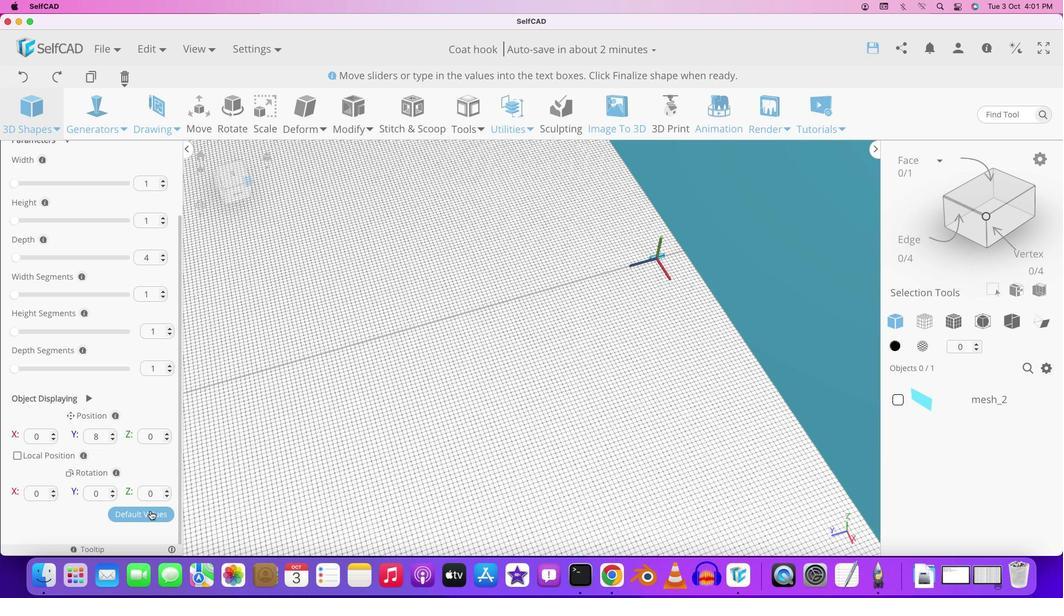 
Action: Mouse moved to (143, 504)
Screenshot: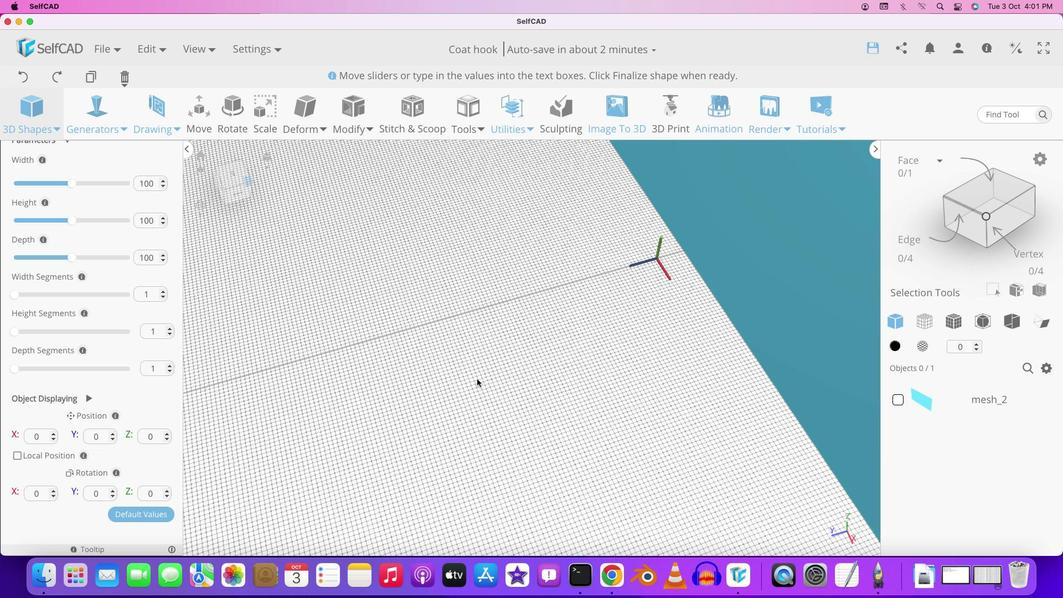 
Action: Mouse pressed left at (143, 504)
Screenshot: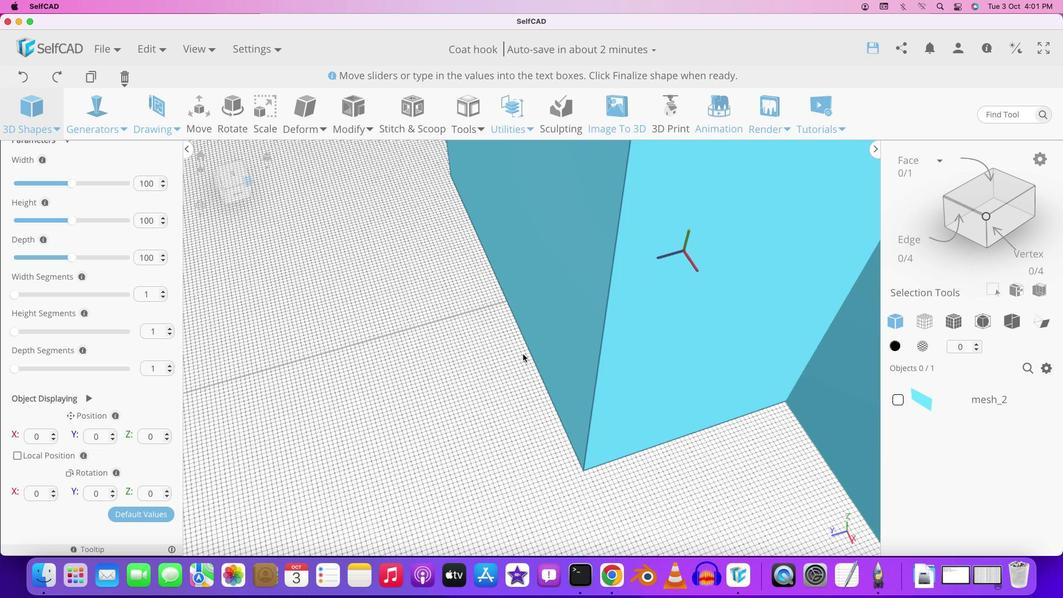 
Action: Mouse moved to (535, 342)
Screenshot: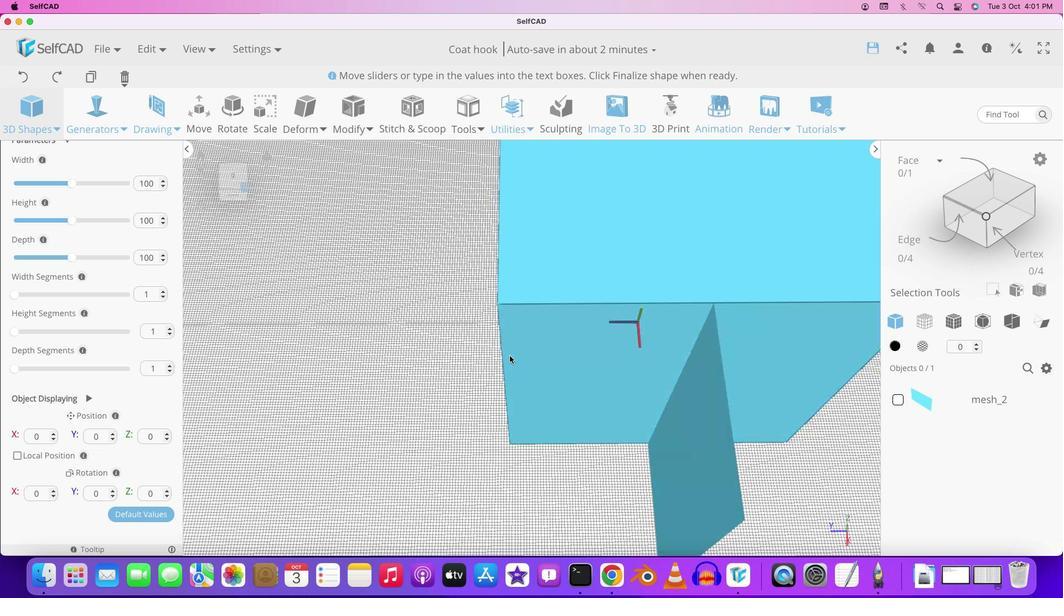 
Action: Mouse pressed left at (535, 342)
Screenshot: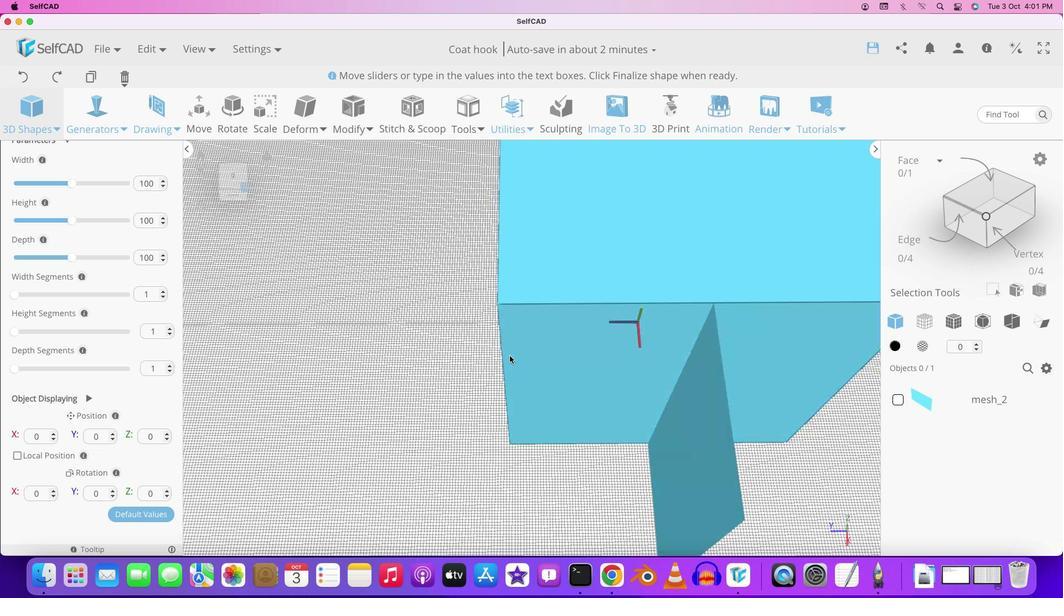 
Action: Mouse moved to (502, 349)
Screenshot: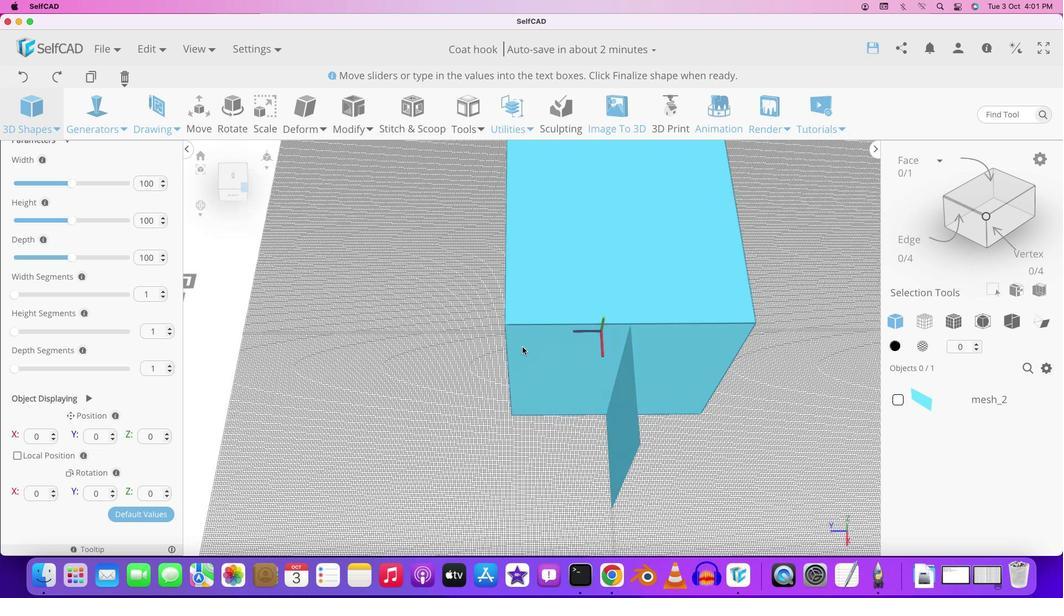
Action: Mouse scrolled (502, 349) with delta (-6, -6)
Screenshot: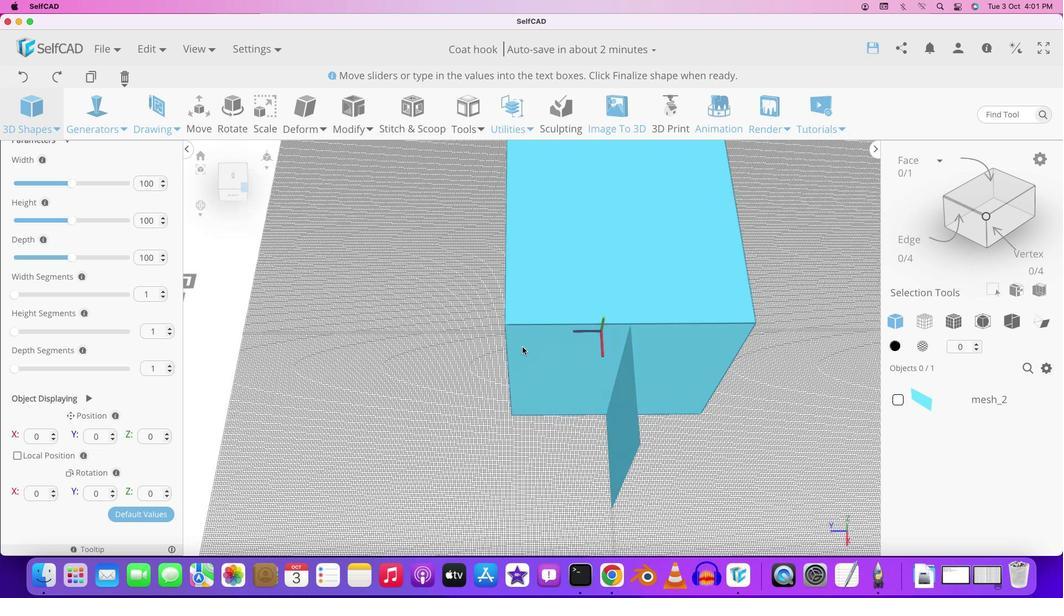
Action: Mouse scrolled (502, 349) with delta (-6, -6)
Screenshot: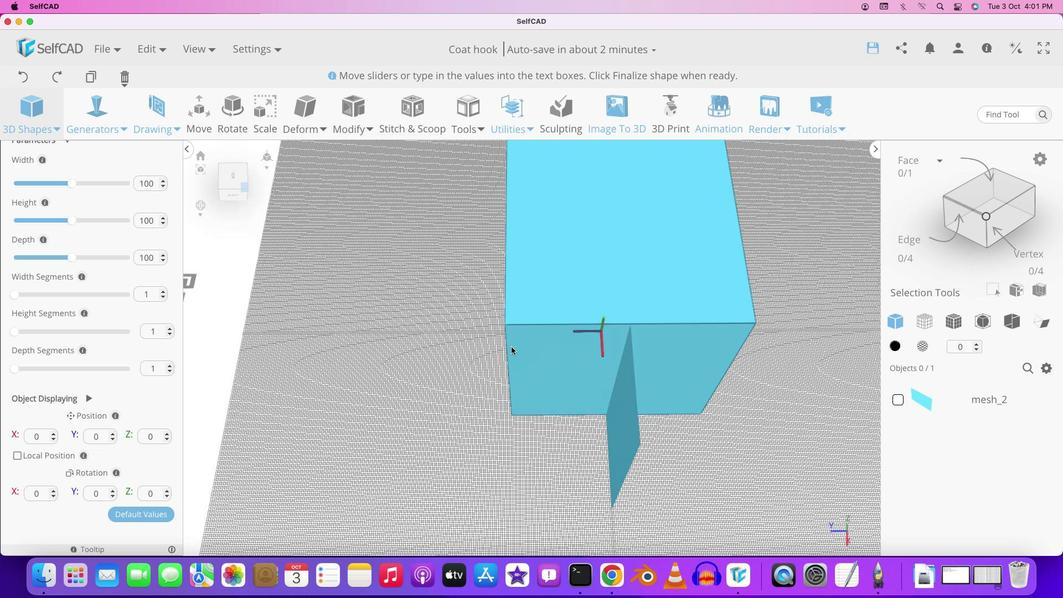 
Action: Mouse moved to (502, 349)
Screenshot: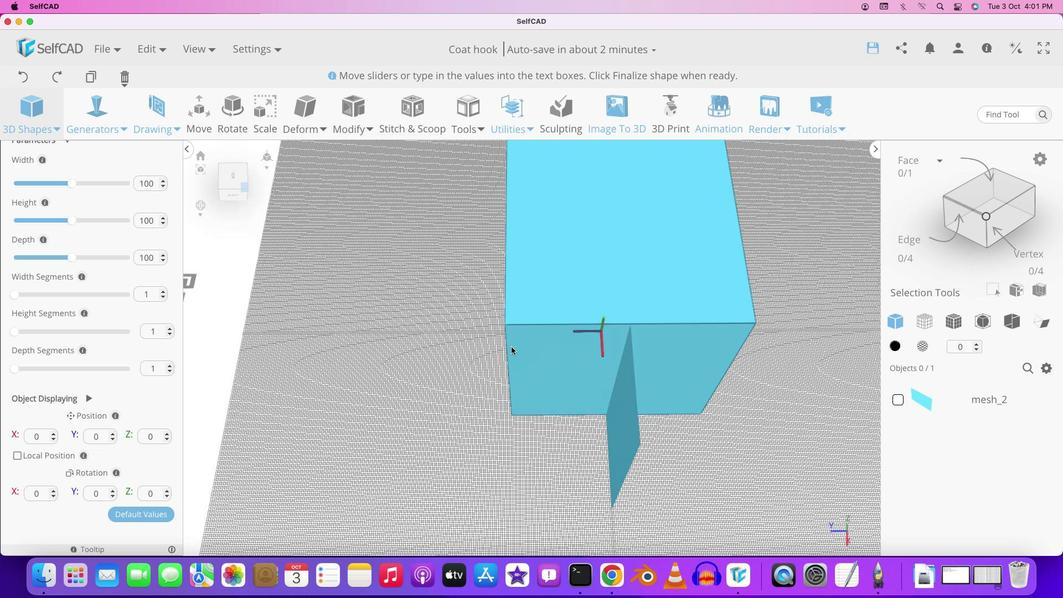 
Action: Mouse scrolled (502, 349) with delta (-6, -7)
Screenshot: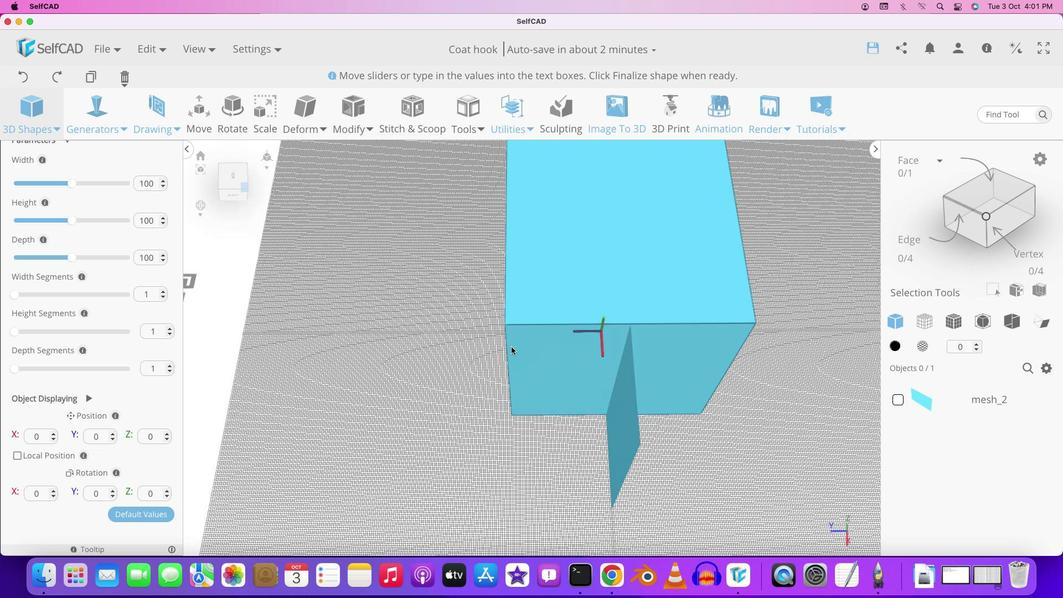 
Action: Mouse scrolled (502, 349) with delta (-6, -8)
Screenshot: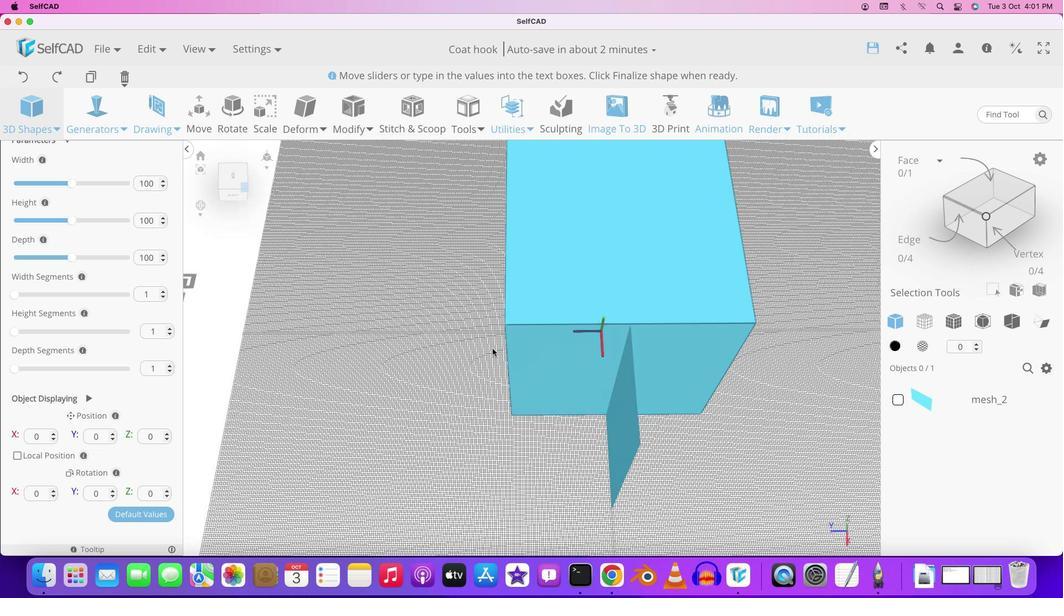 
Action: Mouse scrolled (502, 349) with delta (-6, -9)
Screenshot: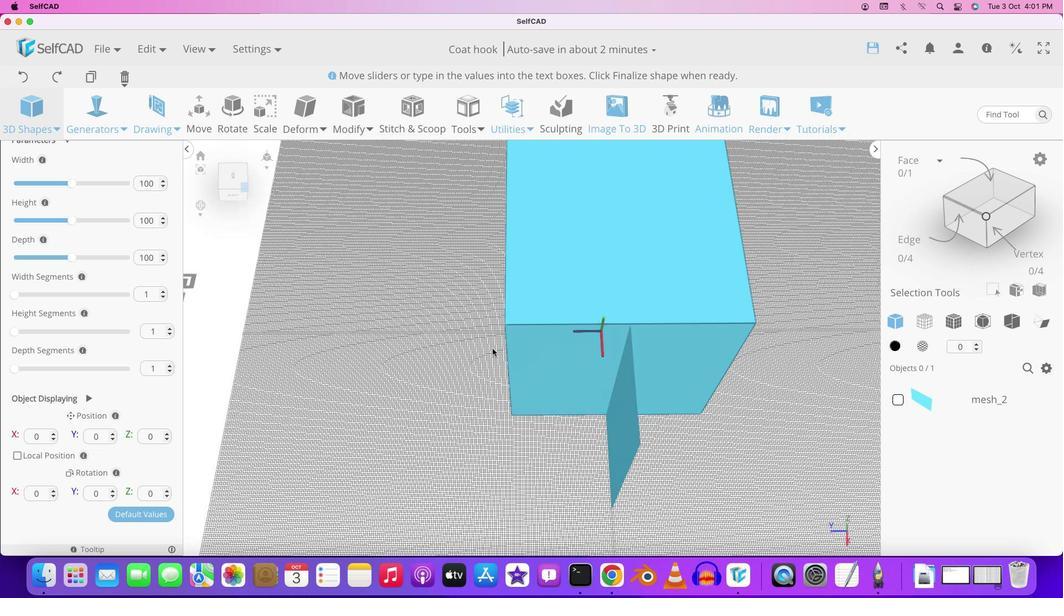 
Action: Mouse moved to (522, 340)
Screenshot: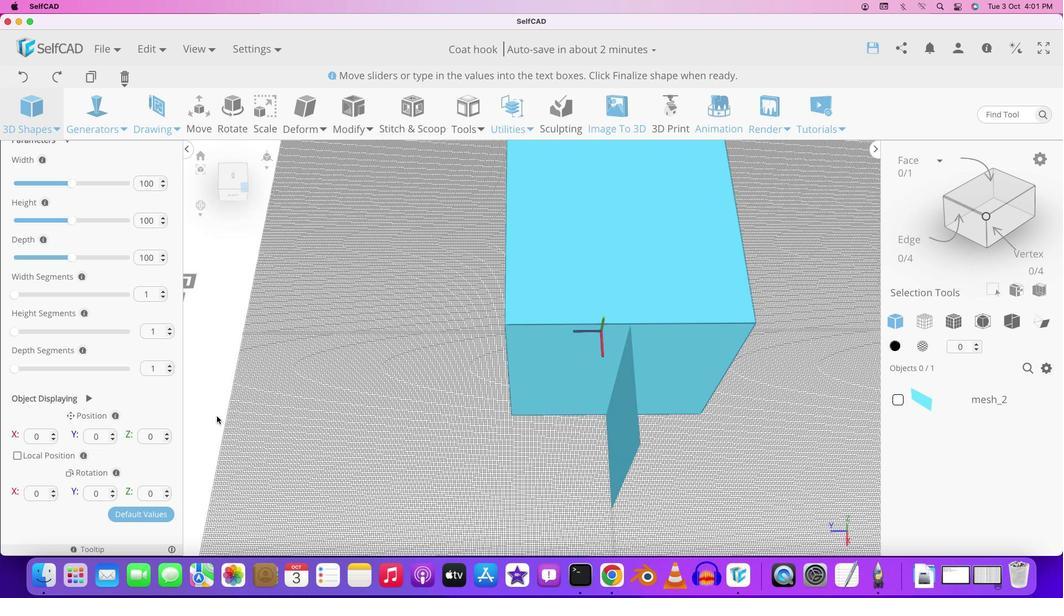 
Action: Mouse scrolled (522, 340) with delta (-6, -6)
Screenshot: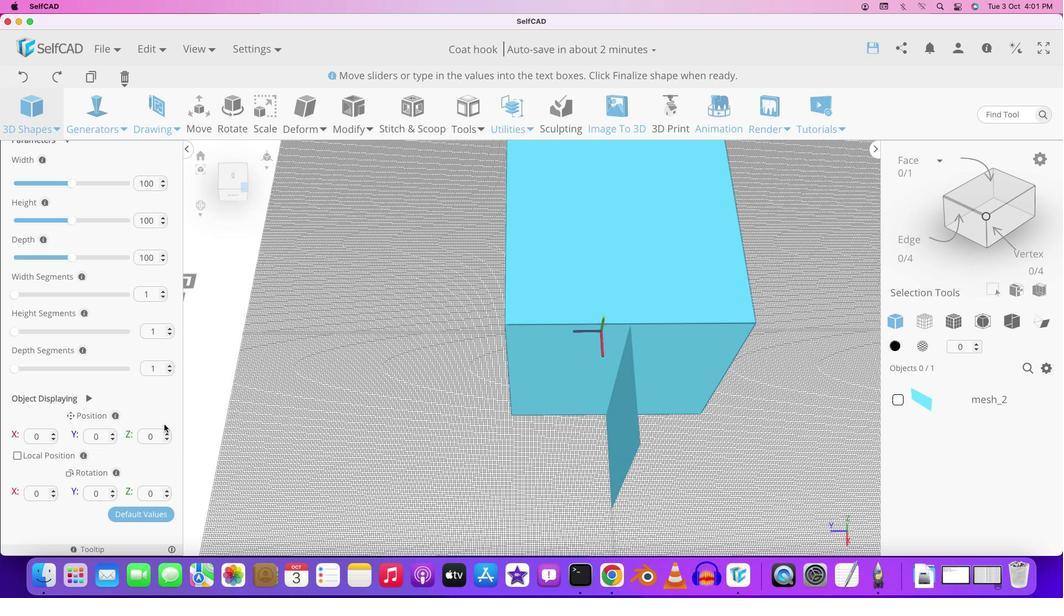 
Action: Mouse scrolled (522, 340) with delta (-6, -6)
Screenshot: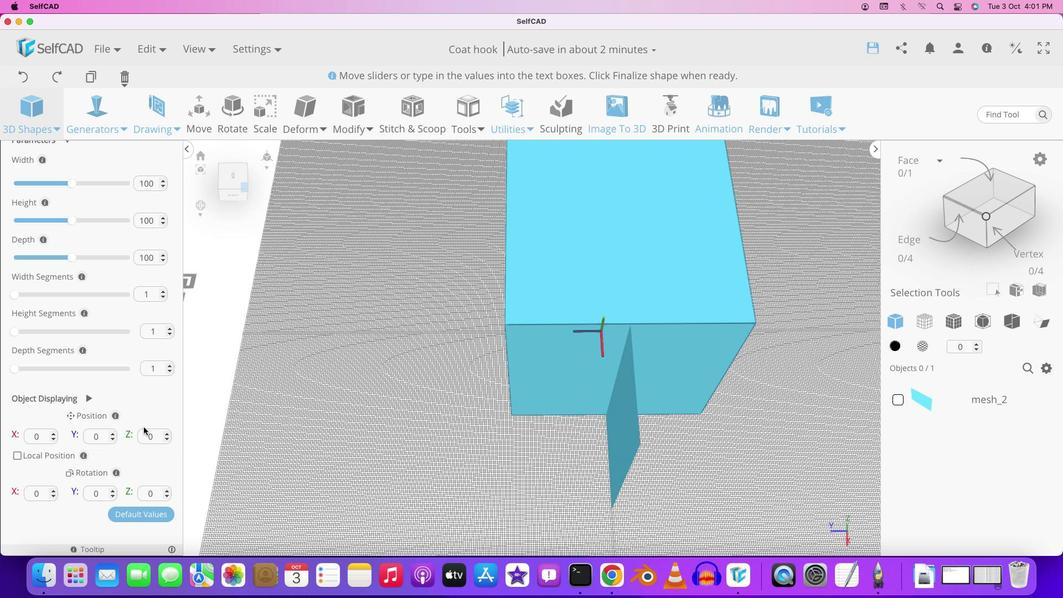 
Action: Mouse moved to (104, 432)
Screenshot: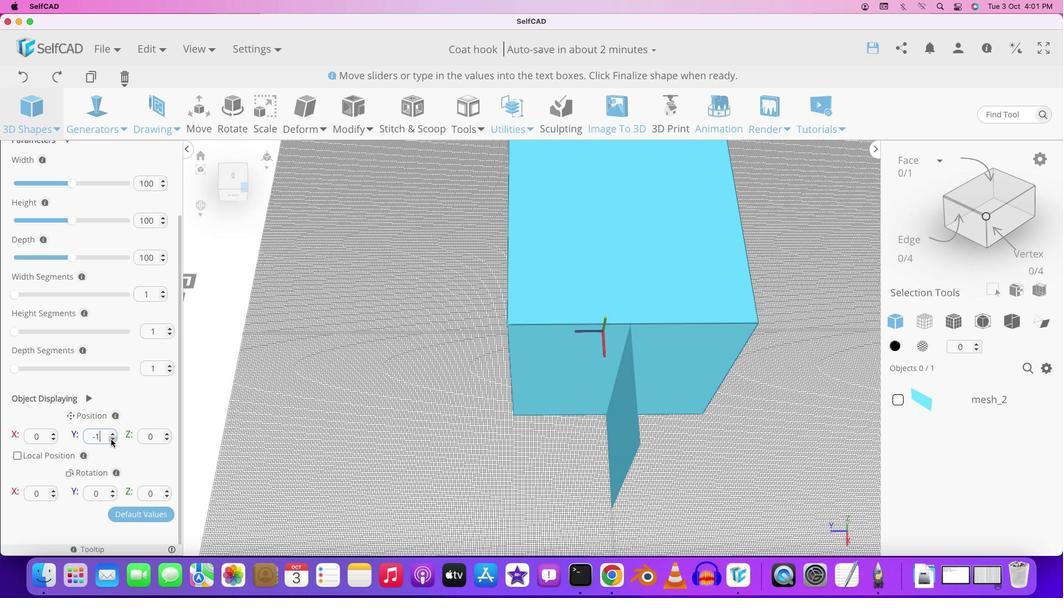 
Action: Mouse pressed left at (104, 432)
Screenshot: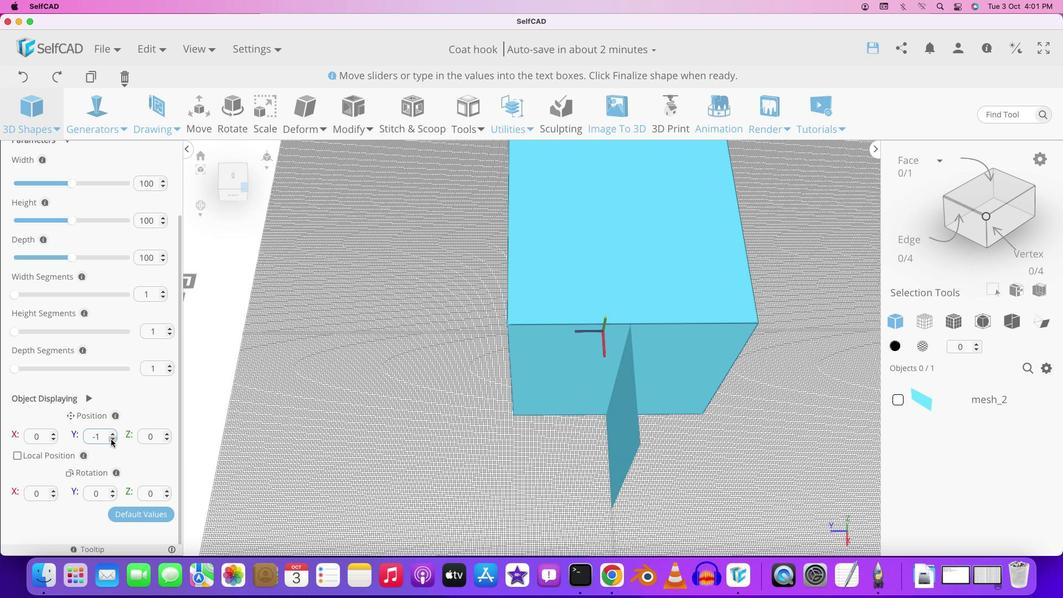 
Action: Mouse moved to (105, 427)
Screenshot: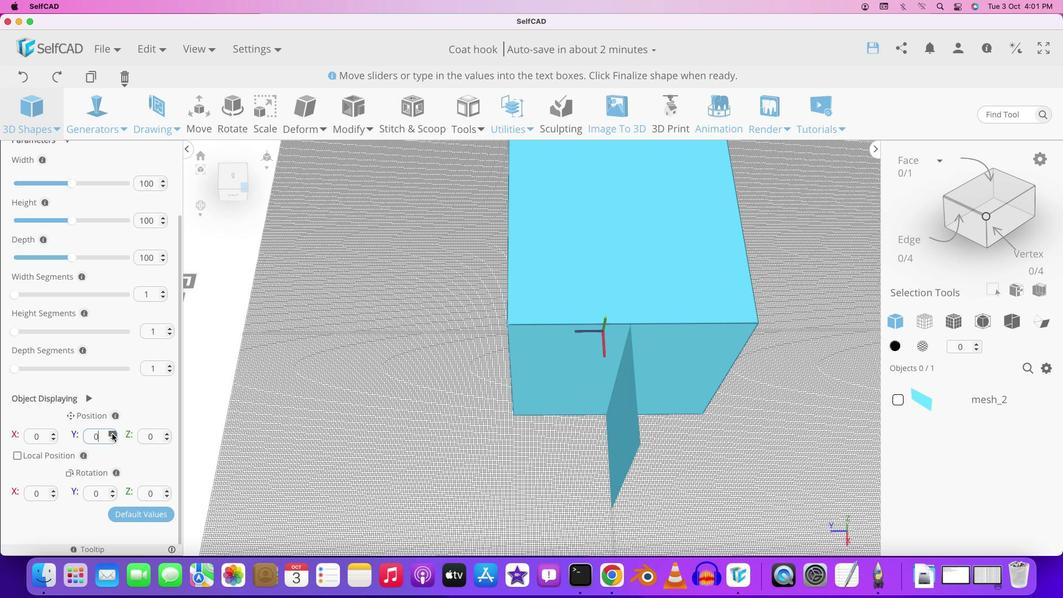 
Action: Mouse pressed left at (105, 427)
Screenshot: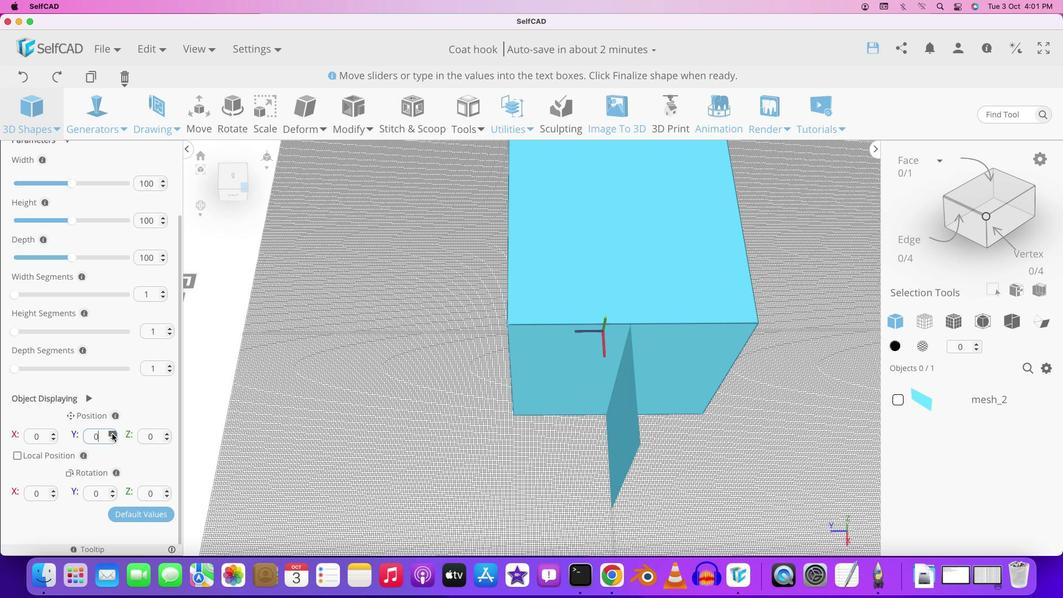 
Action: Mouse pressed left at (105, 427)
Screenshot: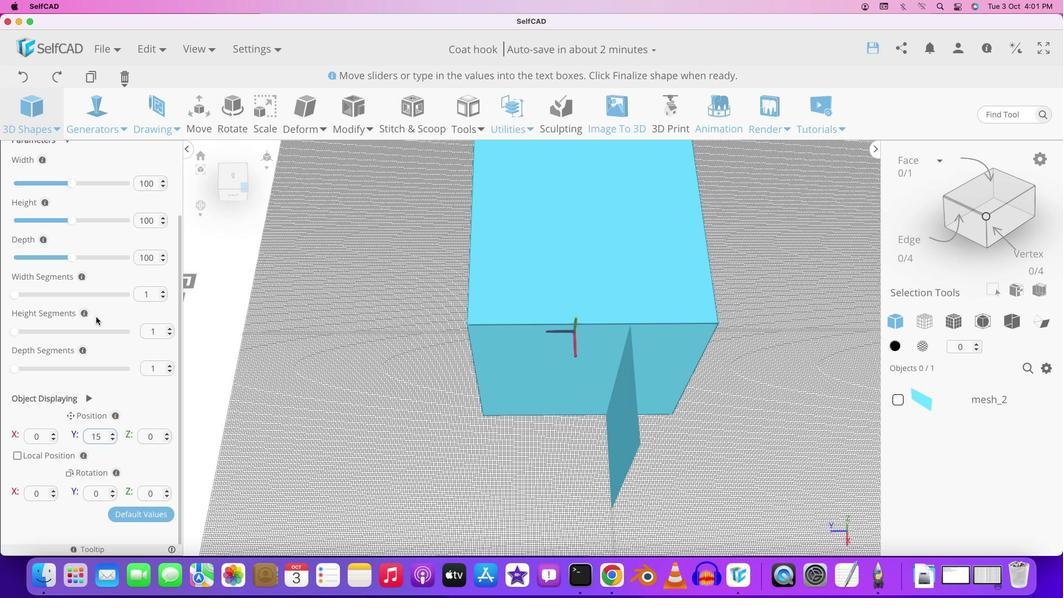 
Action: Mouse moved to (146, 253)
Screenshot: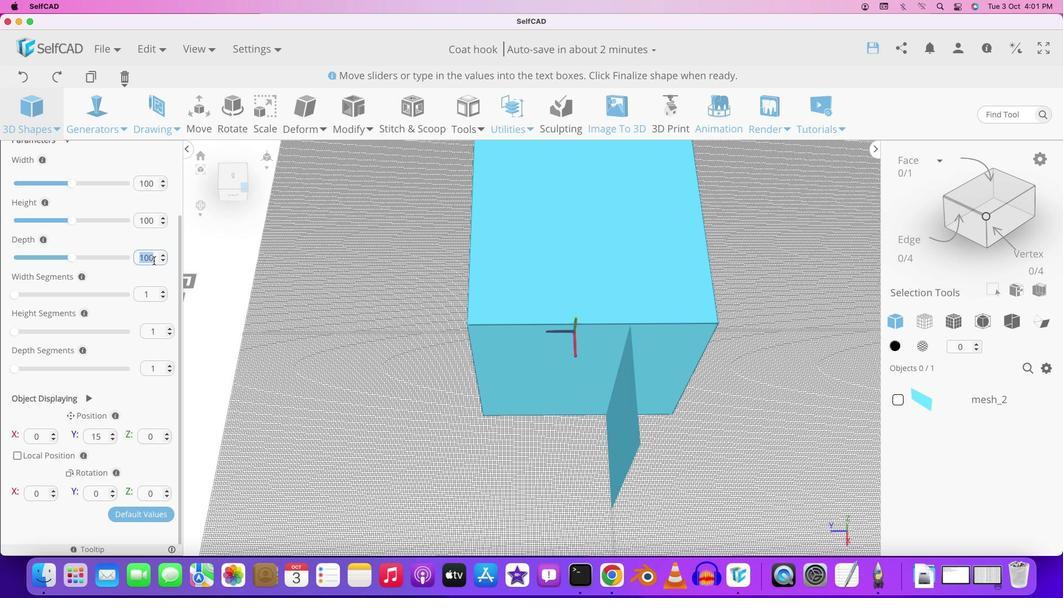 
Action: Mouse pressed left at (146, 253)
Screenshot: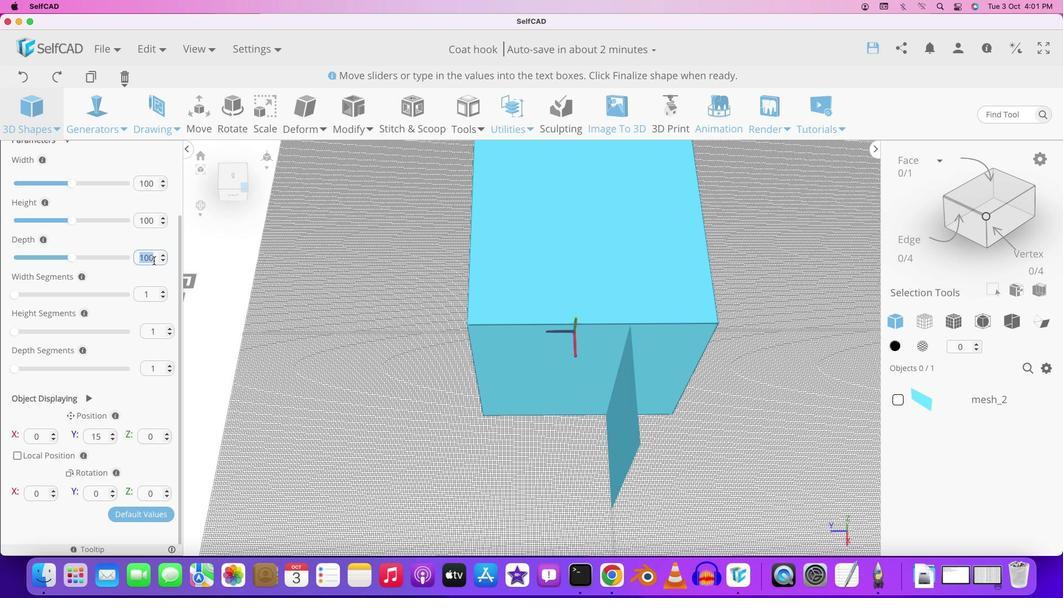 
Action: Mouse moved to (146, 253)
Screenshot: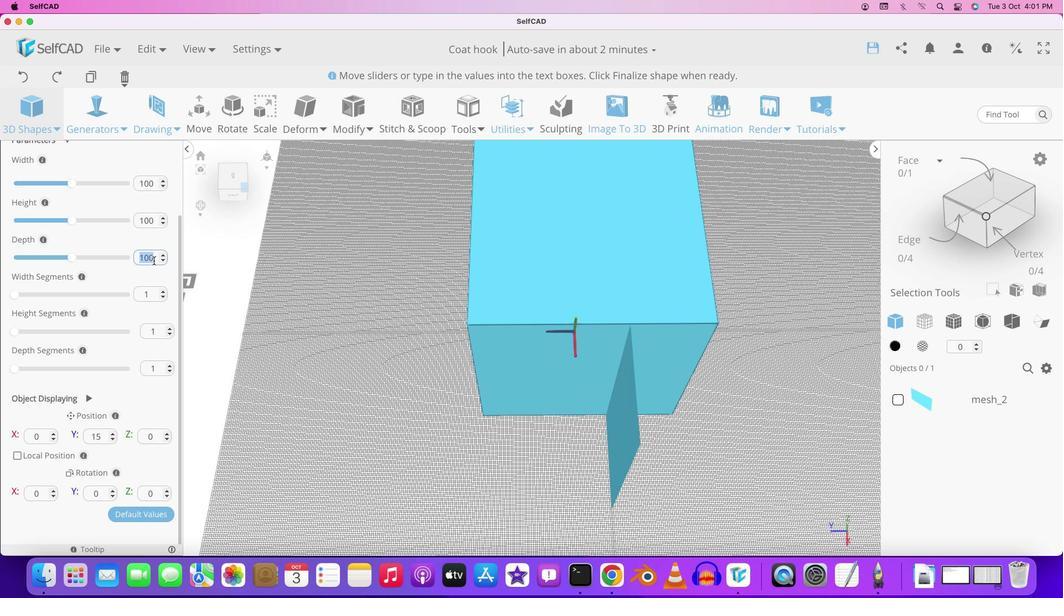 
Action: Key pressed '1'Key.enter
Screenshot: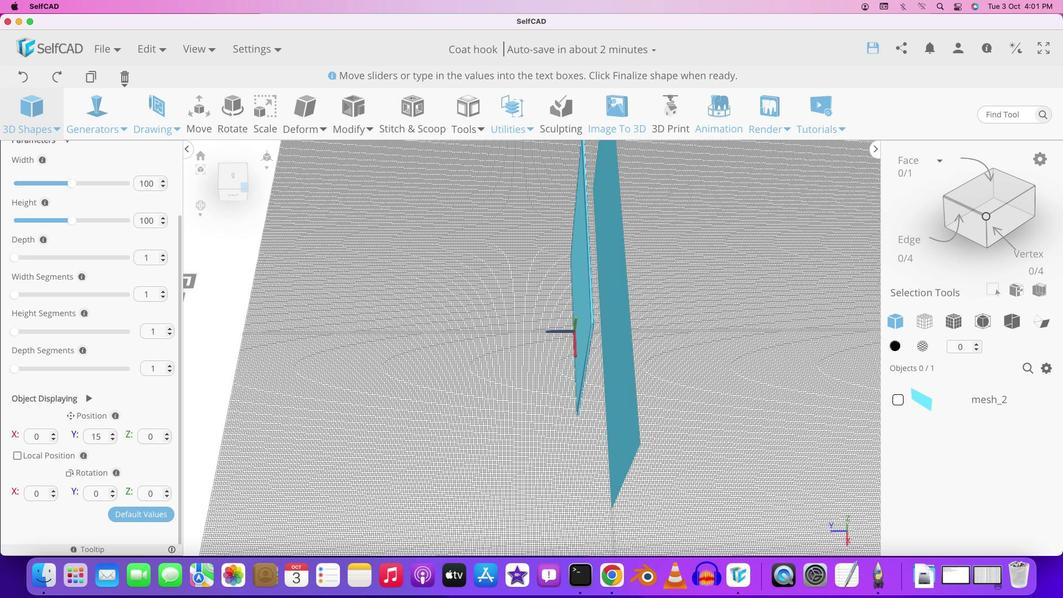 
Action: Mouse moved to (146, 215)
Screenshot: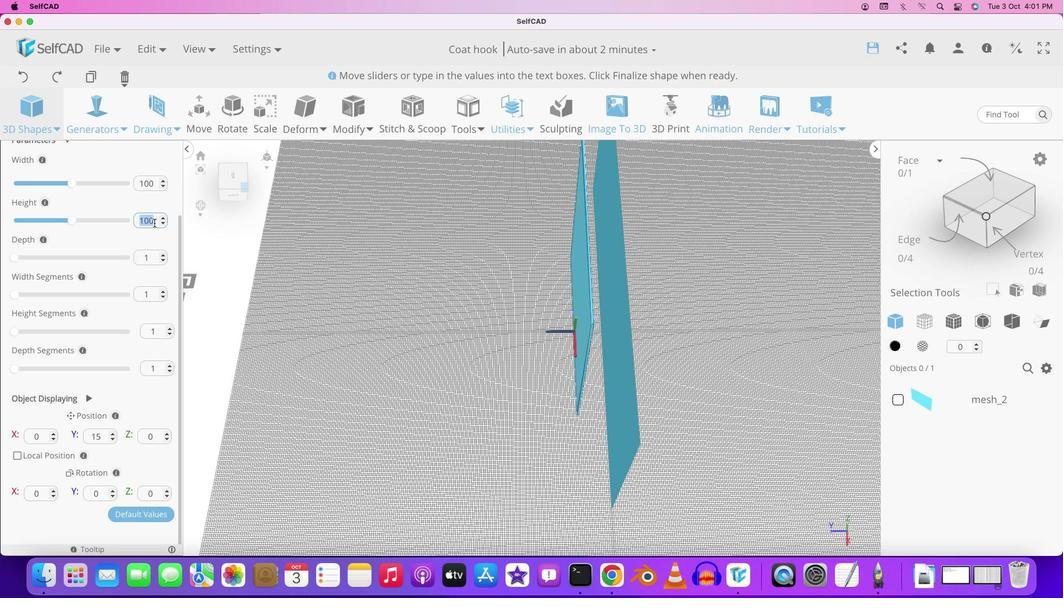 
Action: Mouse pressed left at (146, 215)
Screenshot: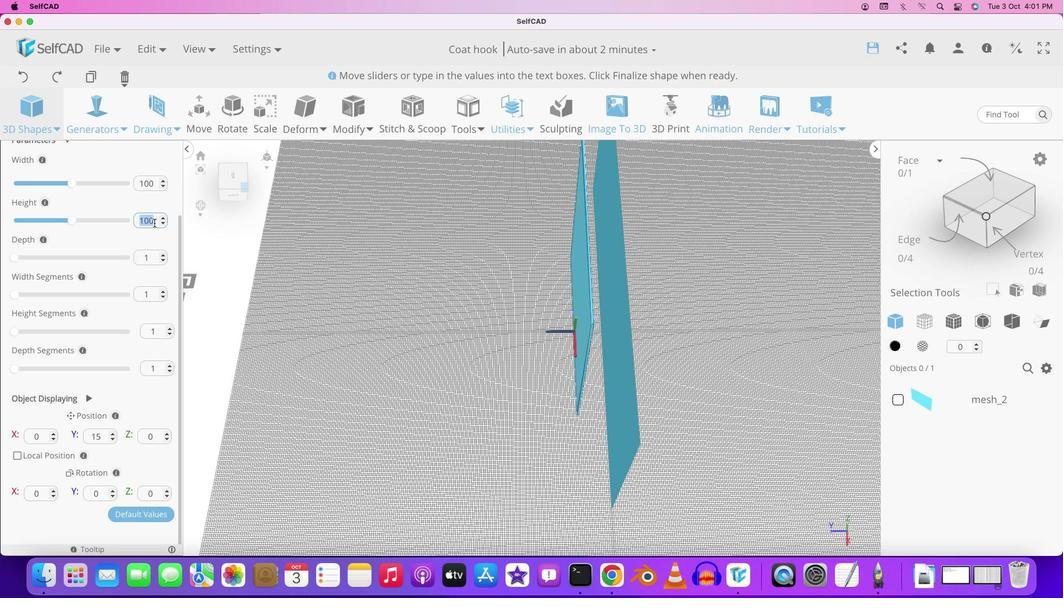 
Action: Mouse moved to (147, 216)
Screenshot: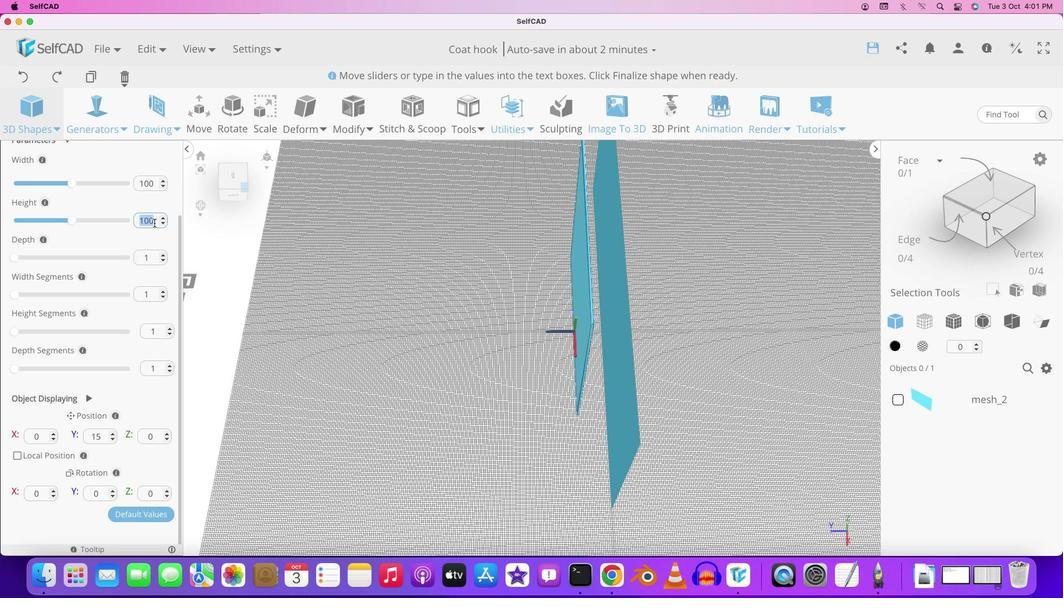 
Action: Key pressed '2'Key.enter
Screenshot: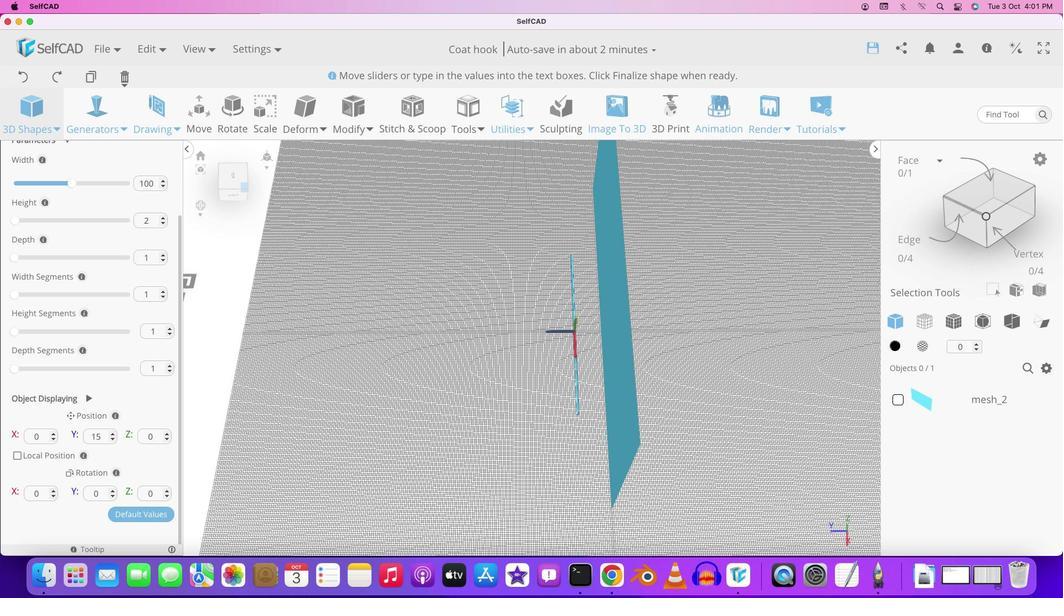 
Action: Mouse moved to (522, 313)
Screenshot: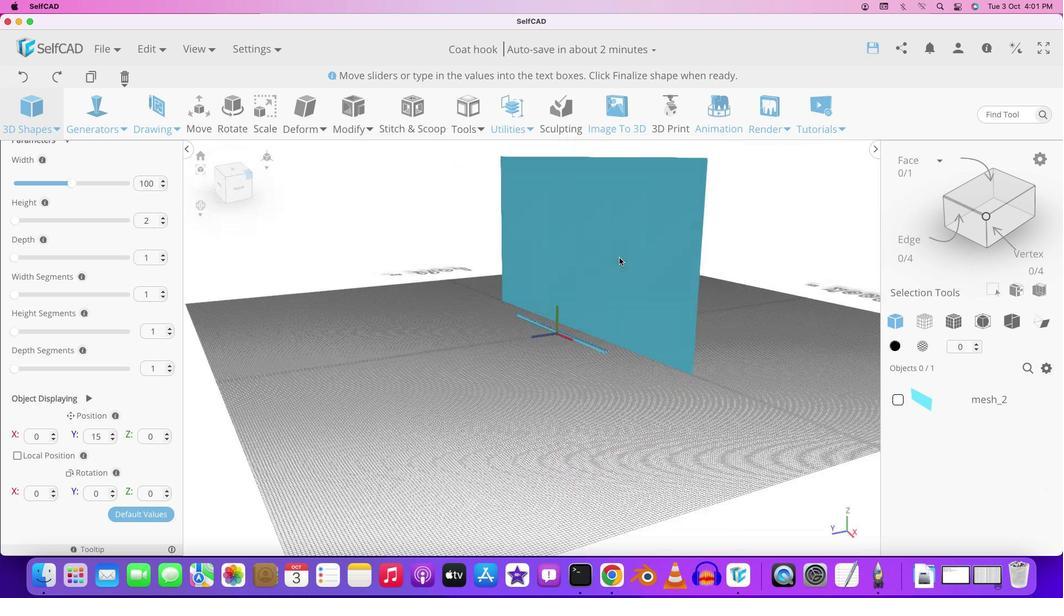 
Action: Mouse pressed left at (522, 313)
Screenshot: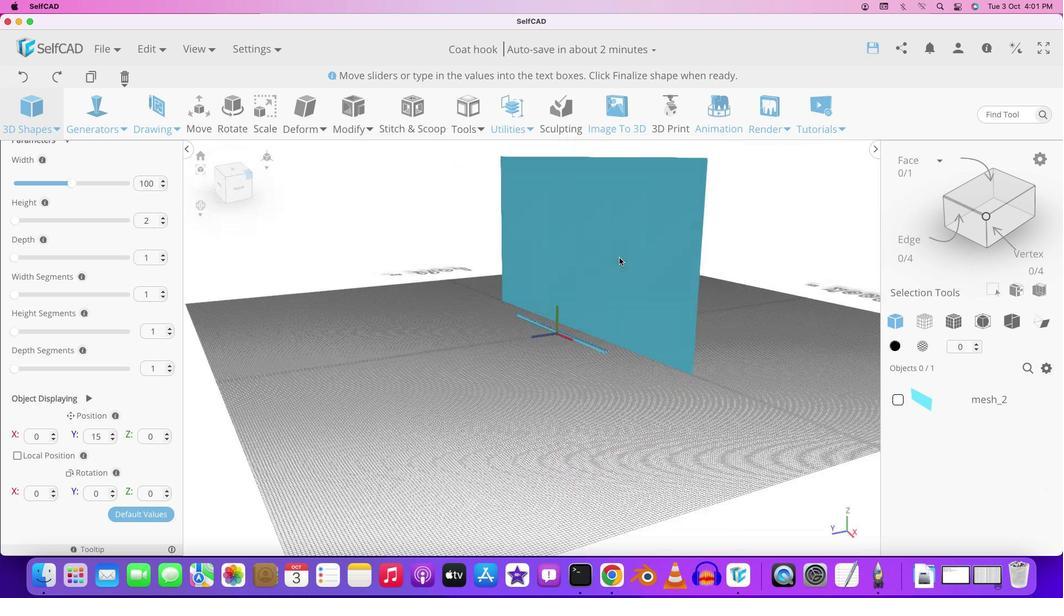 
Action: Mouse moved to (147, 216)
Screenshot: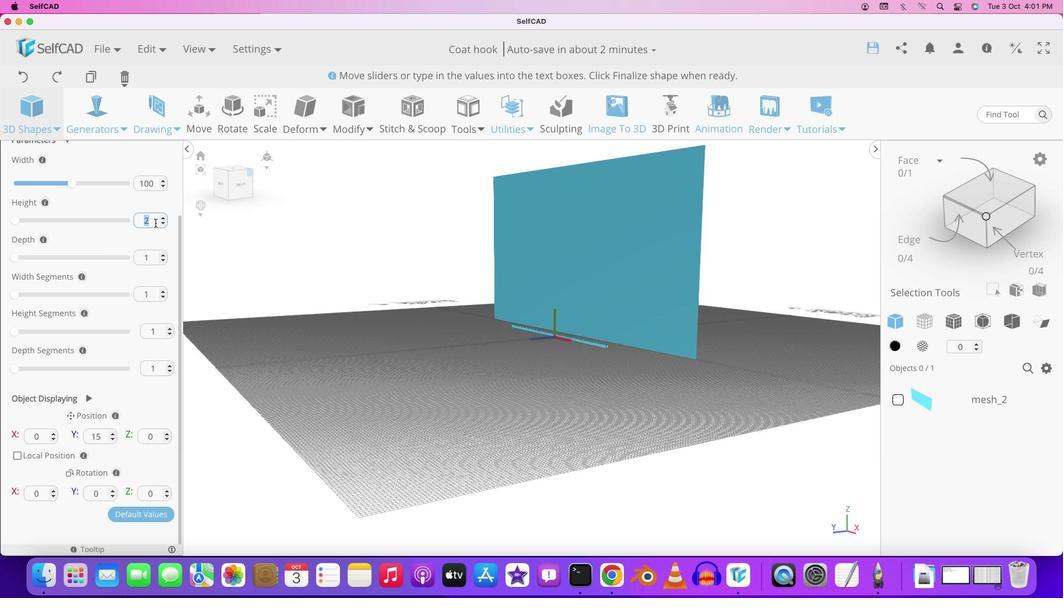 
Action: Mouse pressed left at (147, 216)
Screenshot: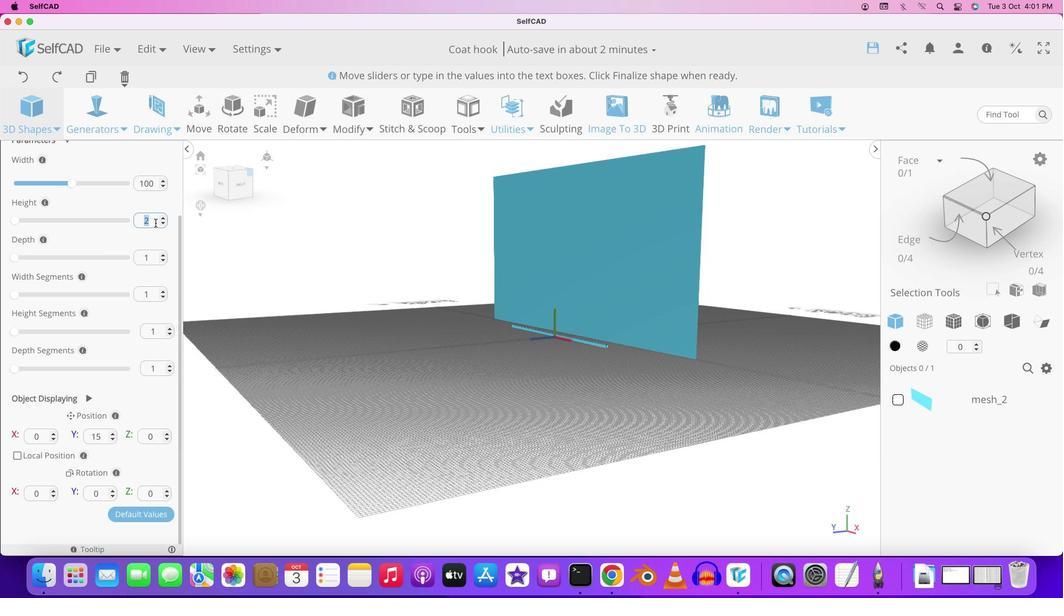 
Action: Mouse moved to (148, 216)
Screenshot: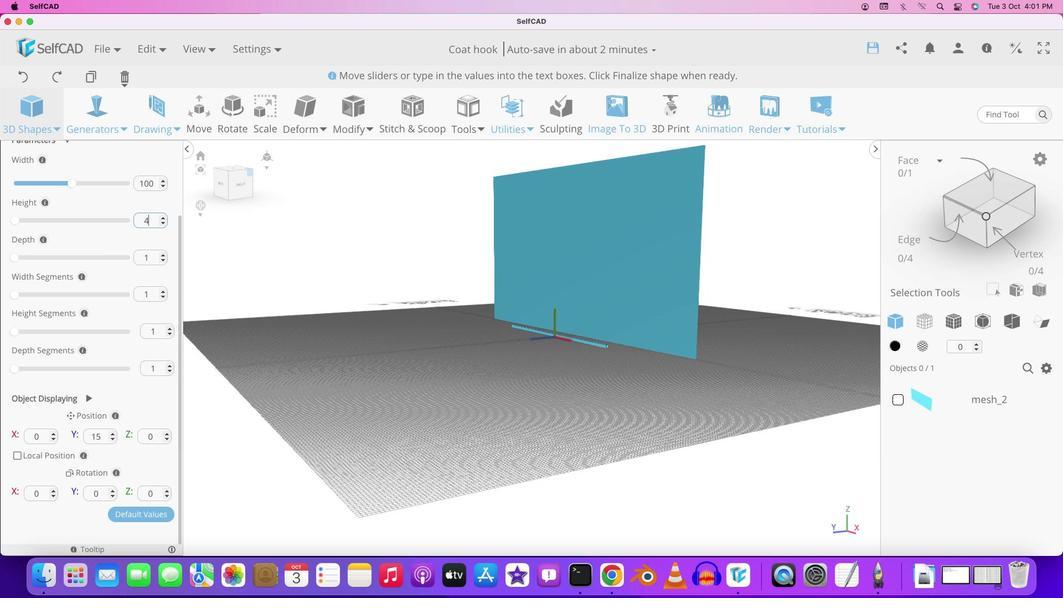 
Action: Key pressed '4'Key.enter
Screenshot: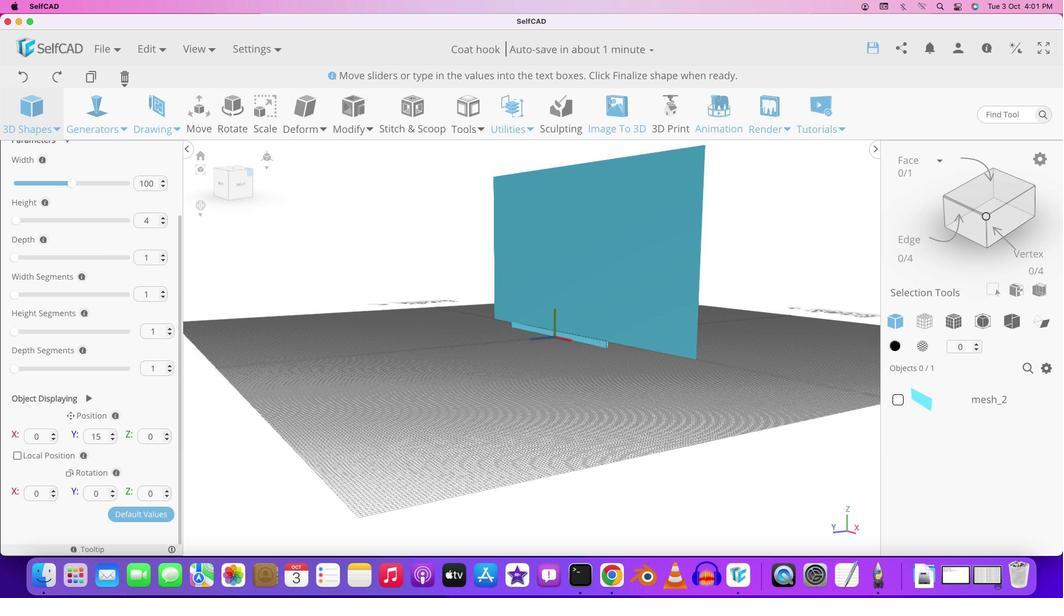 
Action: Mouse moved to (147, 178)
Screenshot: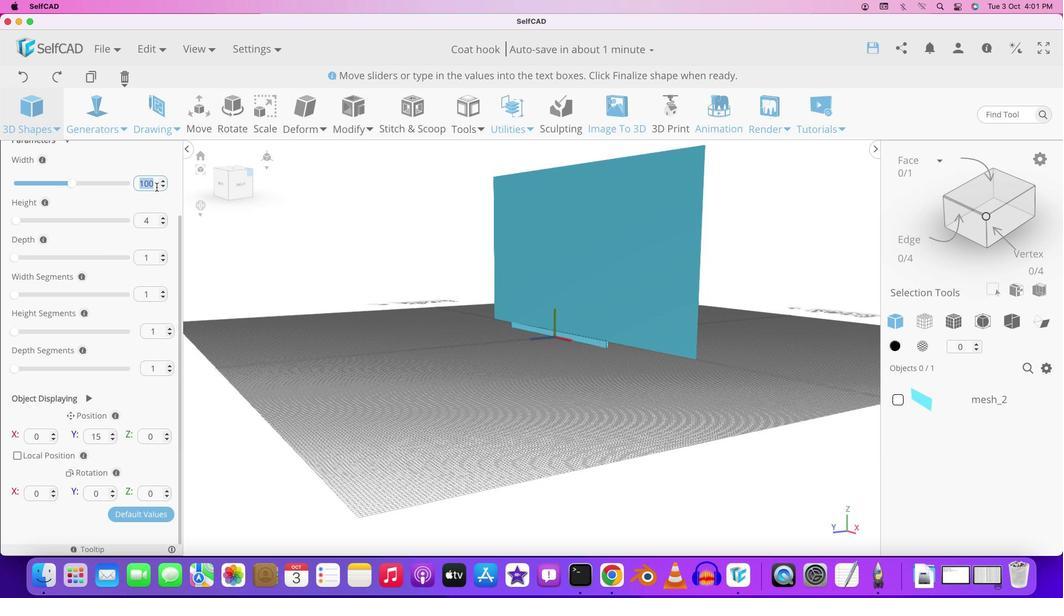 
Action: Mouse pressed left at (147, 178)
Screenshot: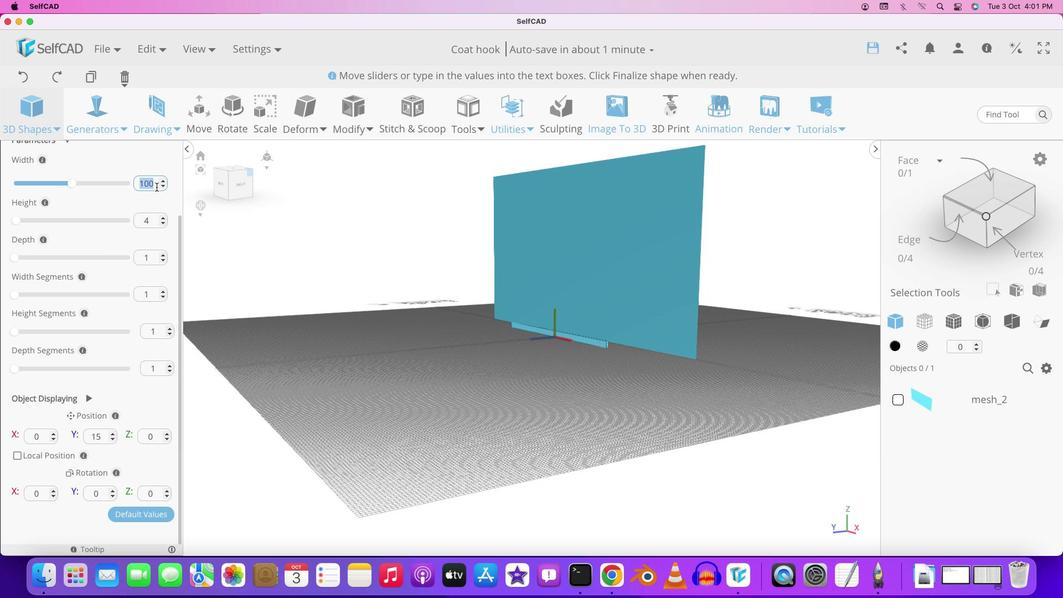
Action: Mouse moved to (149, 180)
Screenshot: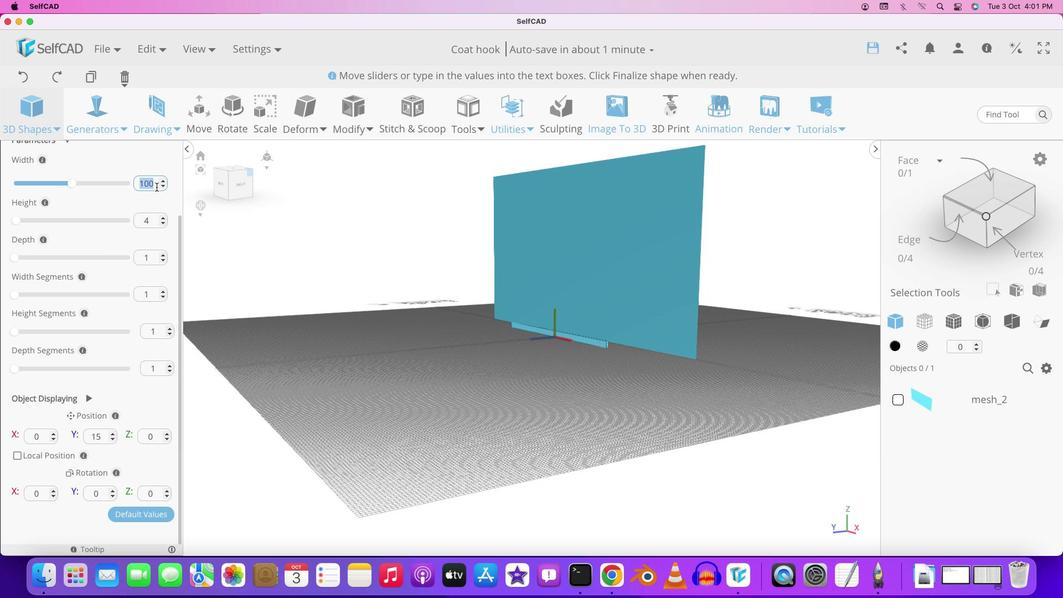 
Action: Key pressed '5'Key.enter
Screenshot: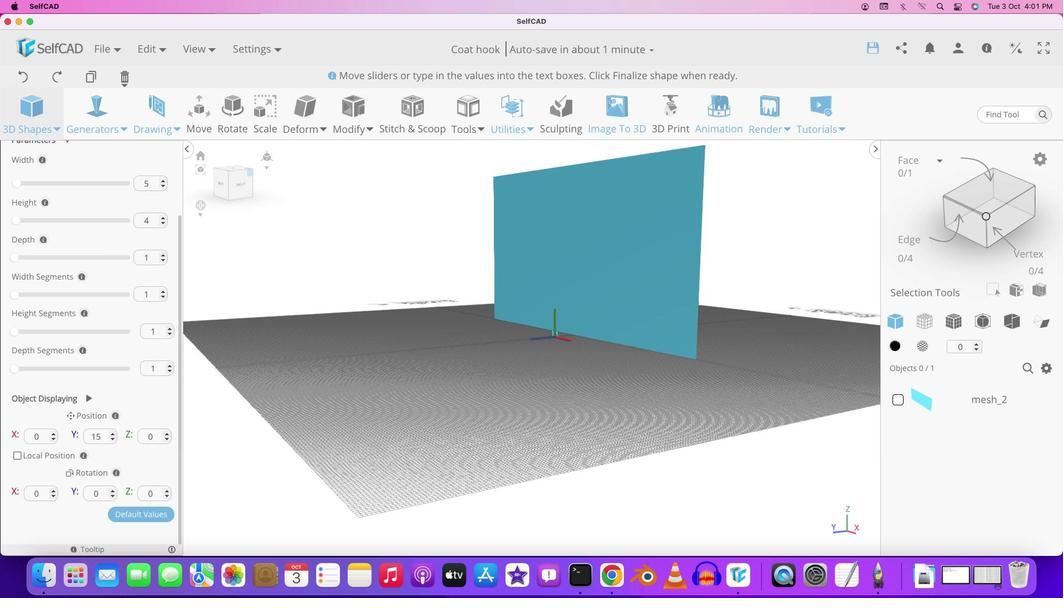 
Action: Mouse moved to (149, 178)
Screenshot: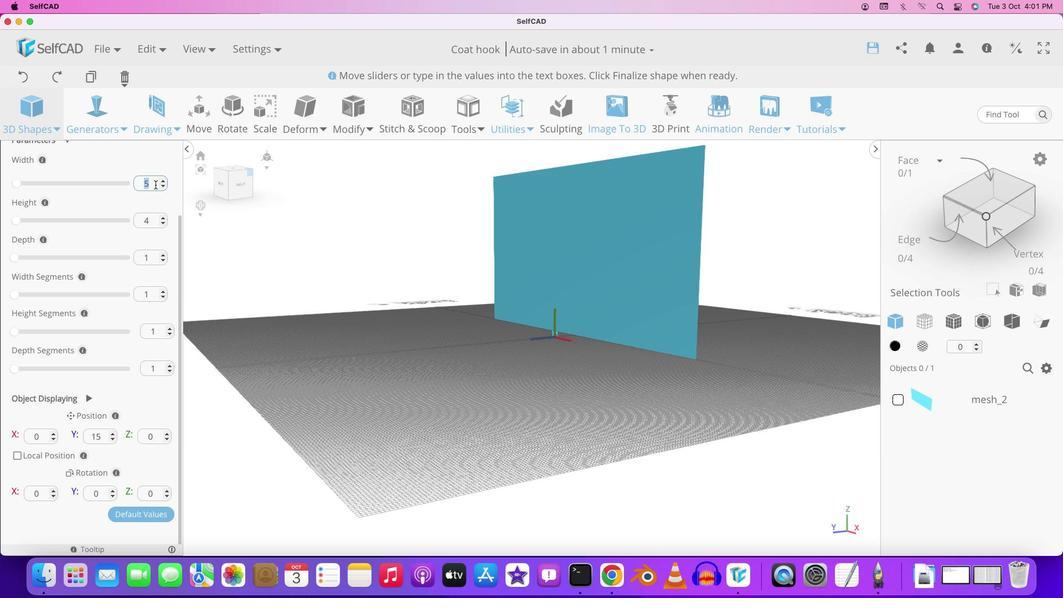 
Action: Mouse pressed left at (149, 178)
Screenshot: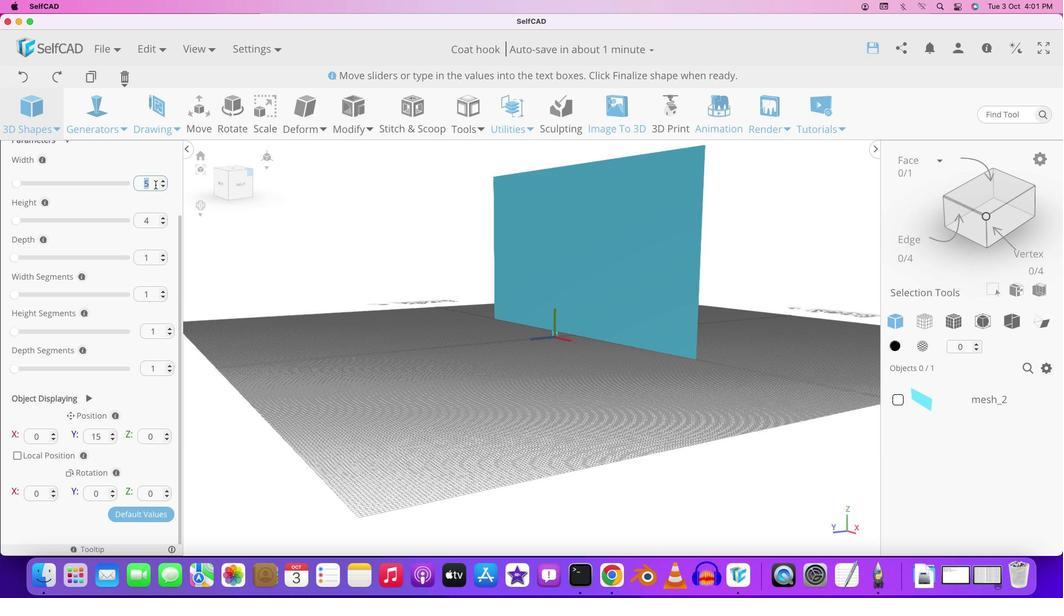 
Action: Key pressed '2''4'Key.enter
Screenshot: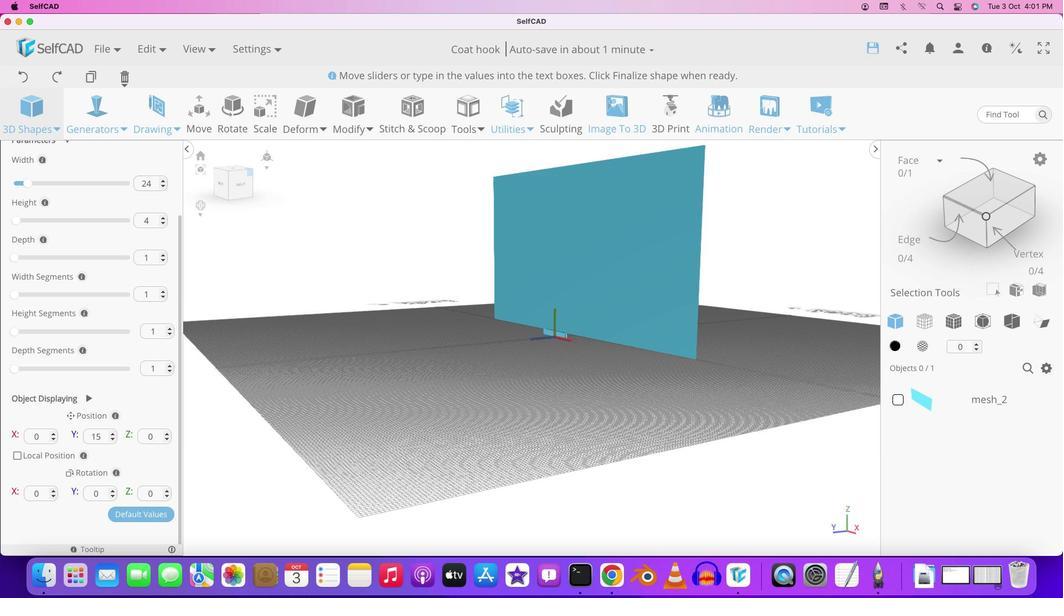 
Action: Mouse moved to (574, 326)
Screenshot: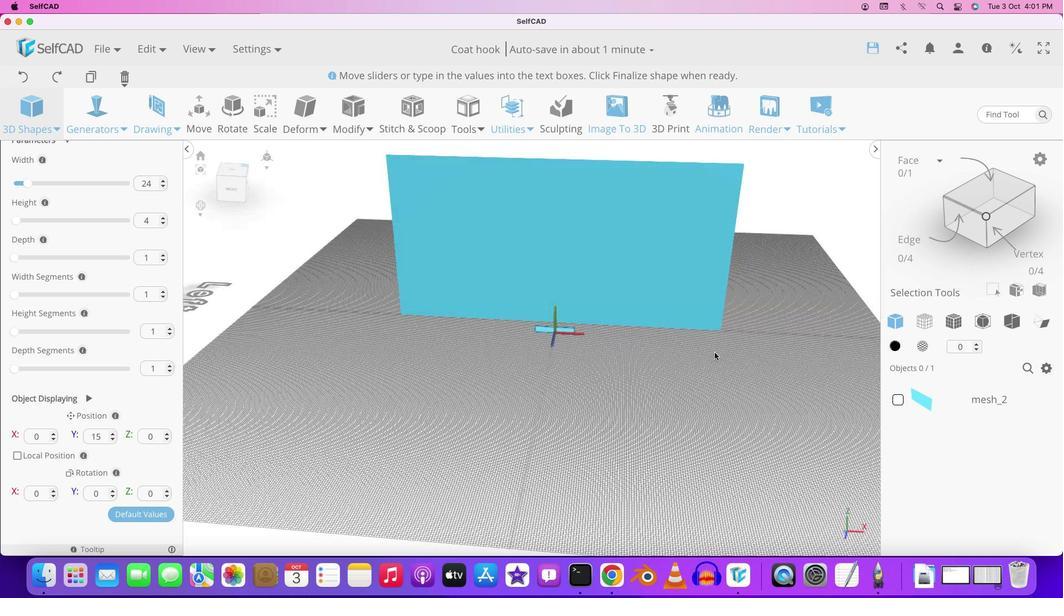 
Action: Mouse pressed left at (574, 326)
Screenshot: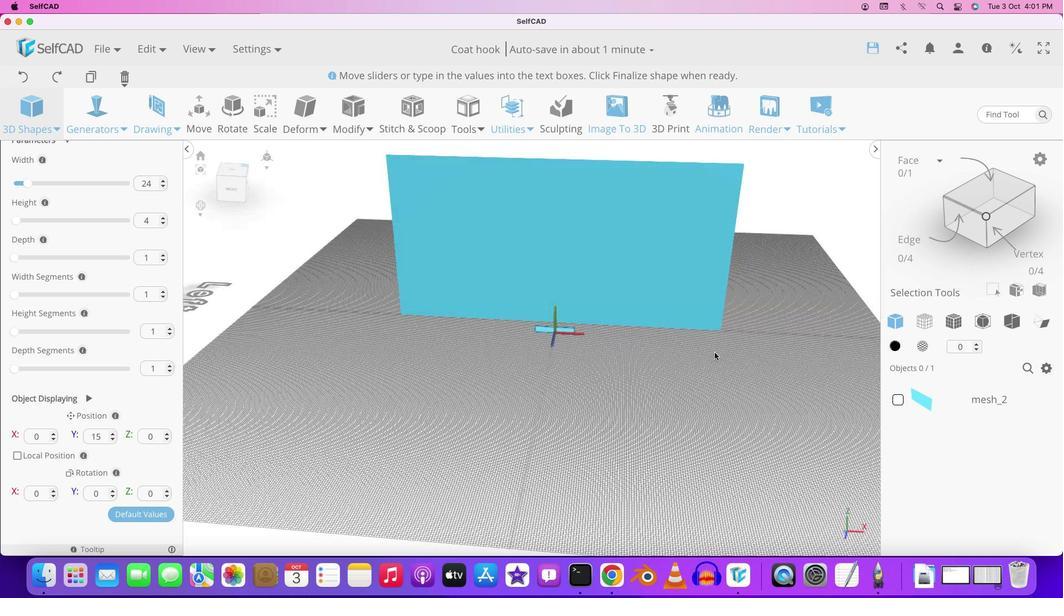 
Action: Mouse moved to (610, 338)
Screenshot: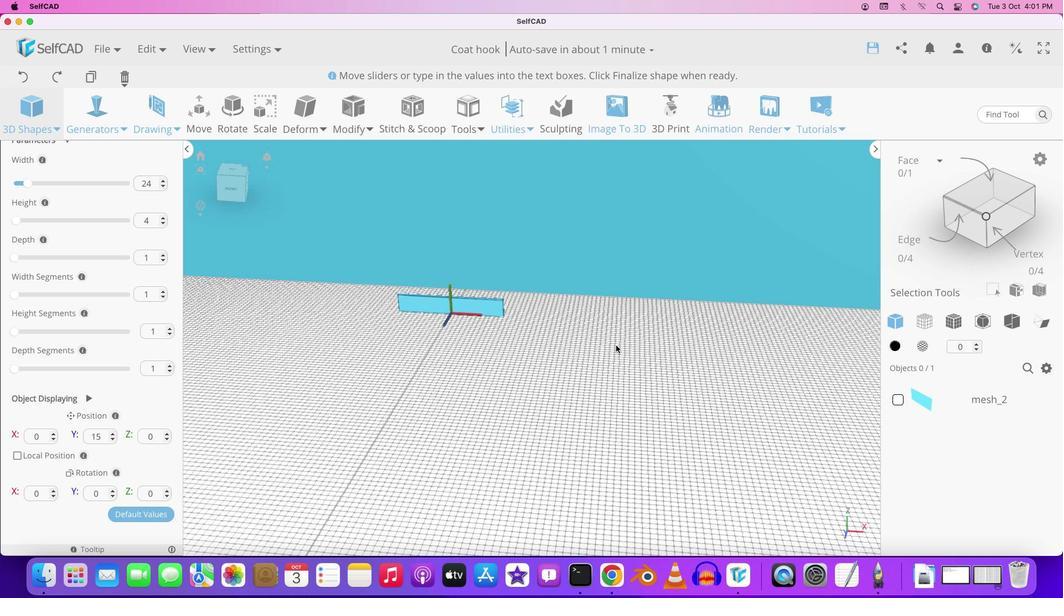 
Action: Mouse scrolled (610, 338) with delta (-6, -6)
Screenshot: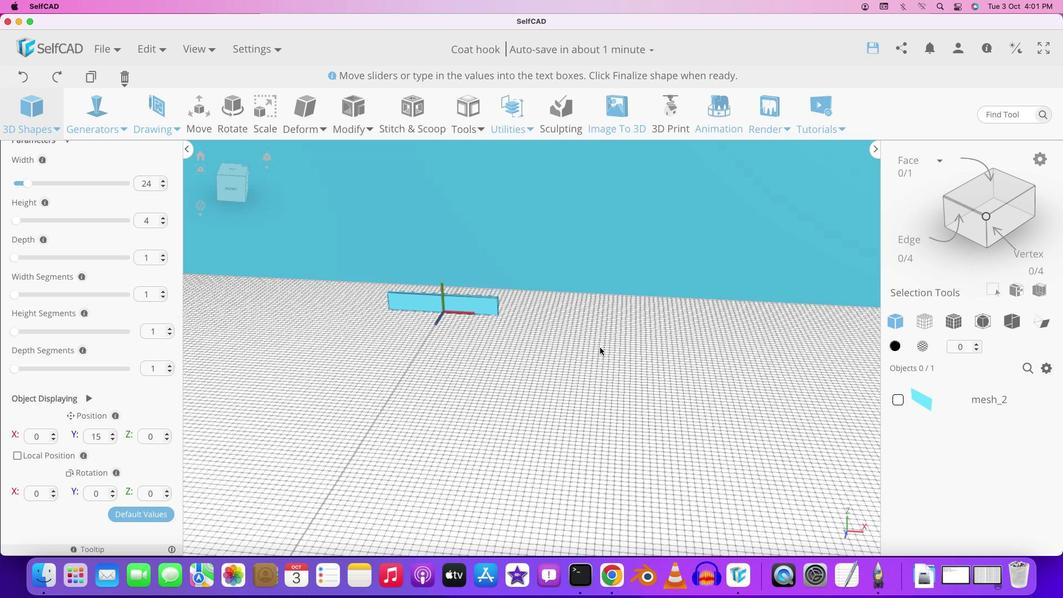 
Action: Mouse scrolled (610, 338) with delta (-6, -3)
Screenshot: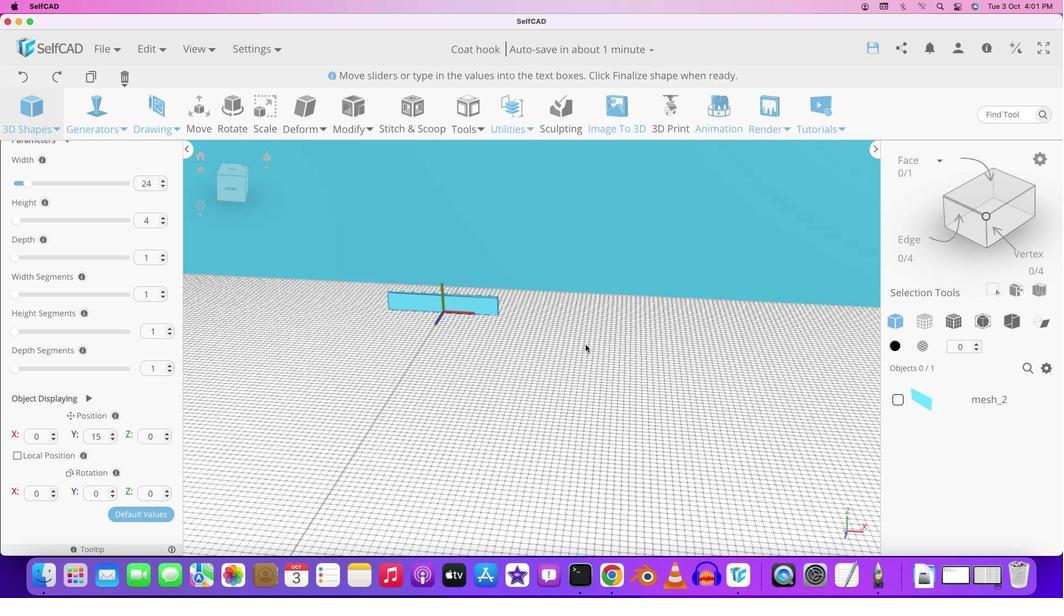 
Action: Mouse scrolled (610, 338) with delta (-6, -4)
Screenshot: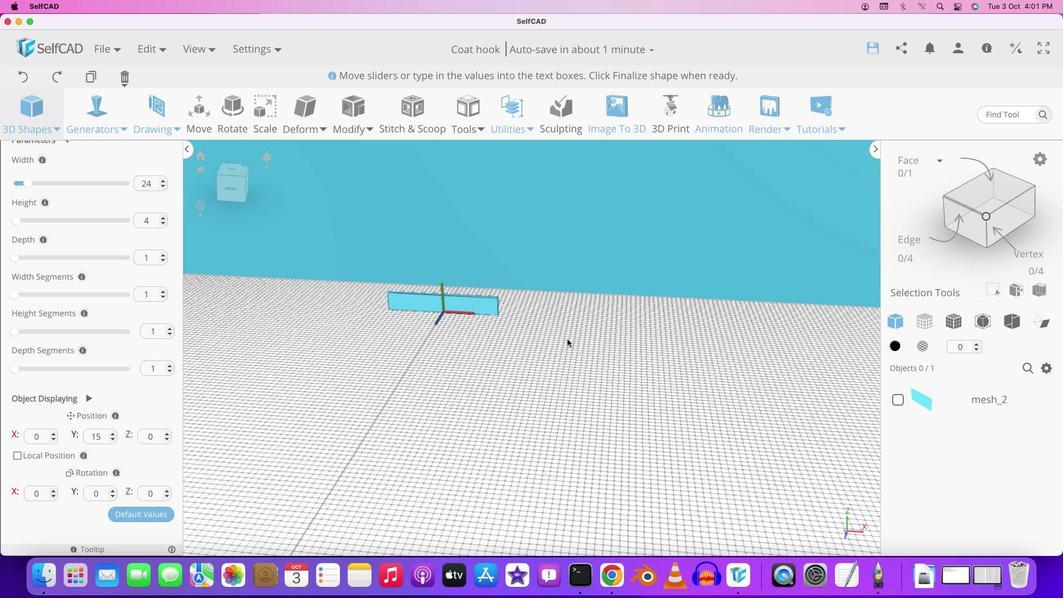 
Action: Mouse scrolled (610, 338) with delta (-6, -2)
Screenshot: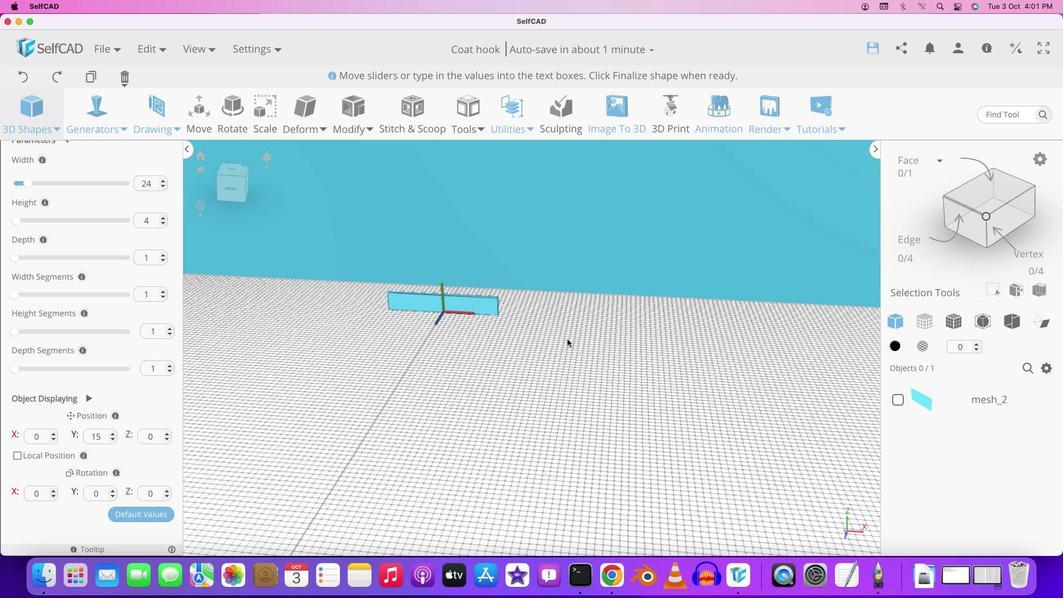 
Action: Mouse moved to (610, 338)
Screenshot: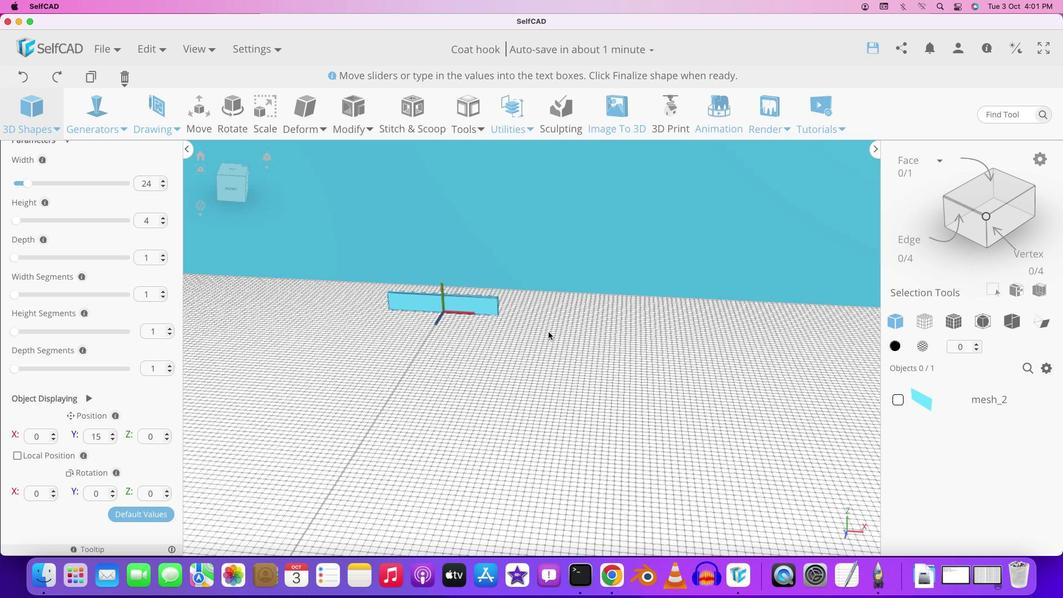 
Action: Mouse scrolled (610, 338) with delta (-6, -2)
Screenshot: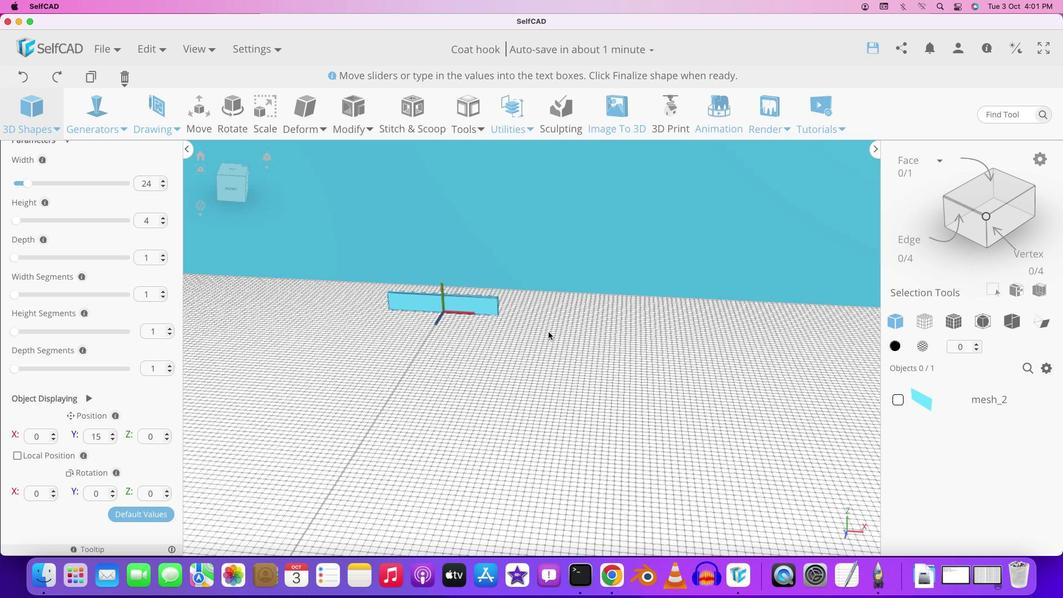 
Action: Mouse moved to (609, 339)
Screenshot: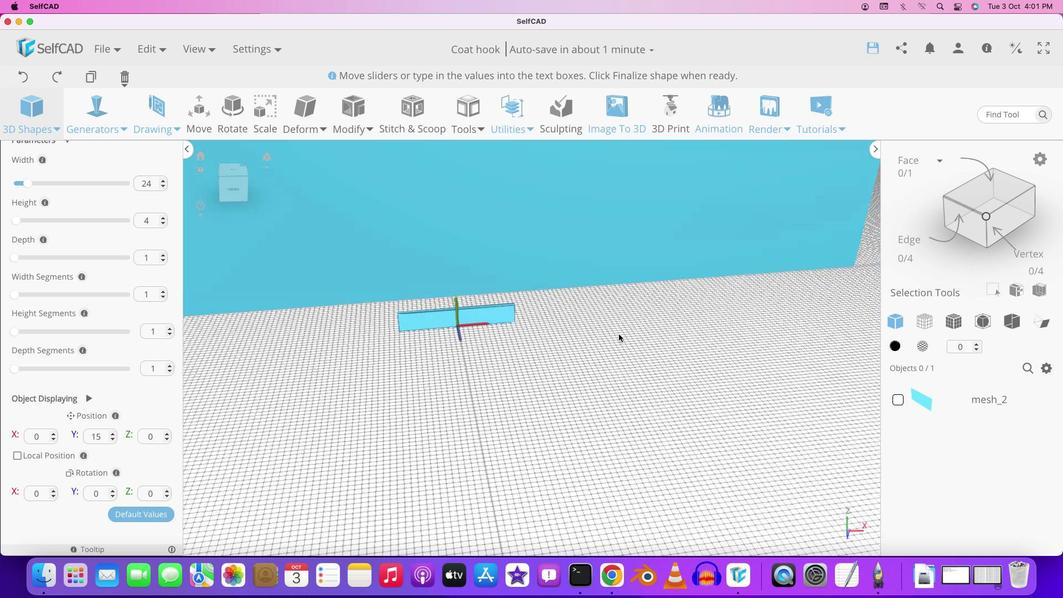 
Action: Mouse scrolled (609, 339) with delta (-6, -5)
Screenshot: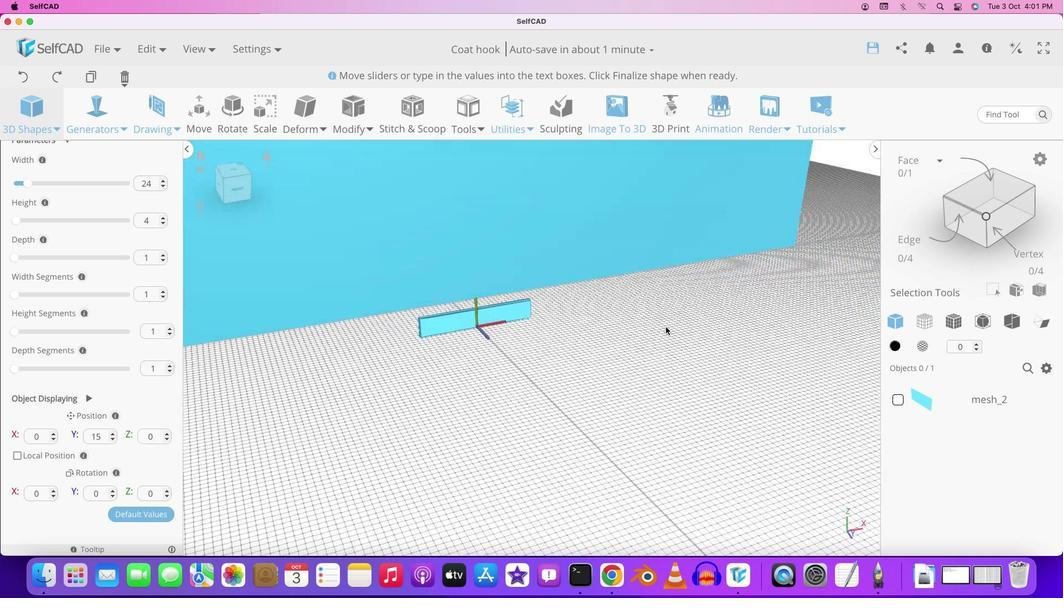 
Action: Mouse moved to (541, 324)
Screenshot: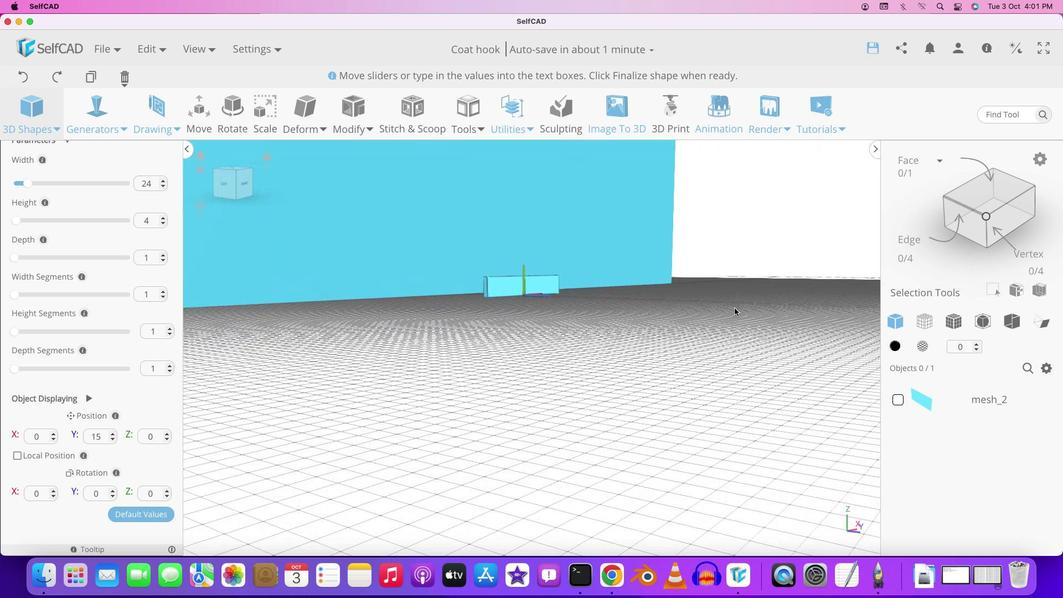
Action: Mouse pressed left at (541, 324)
Screenshot: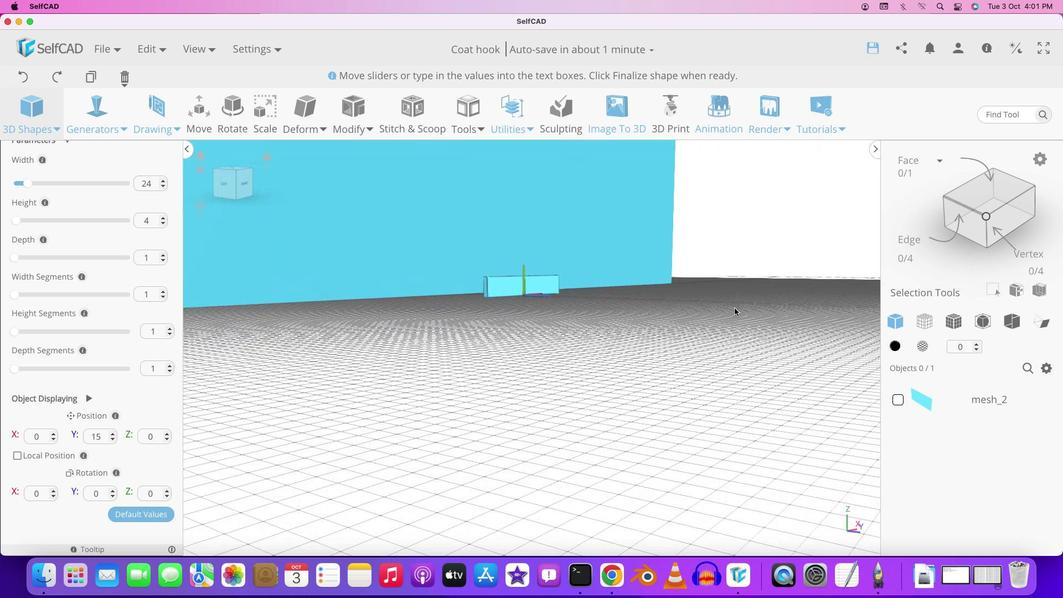 
Action: Mouse moved to (648, 315)
Screenshot: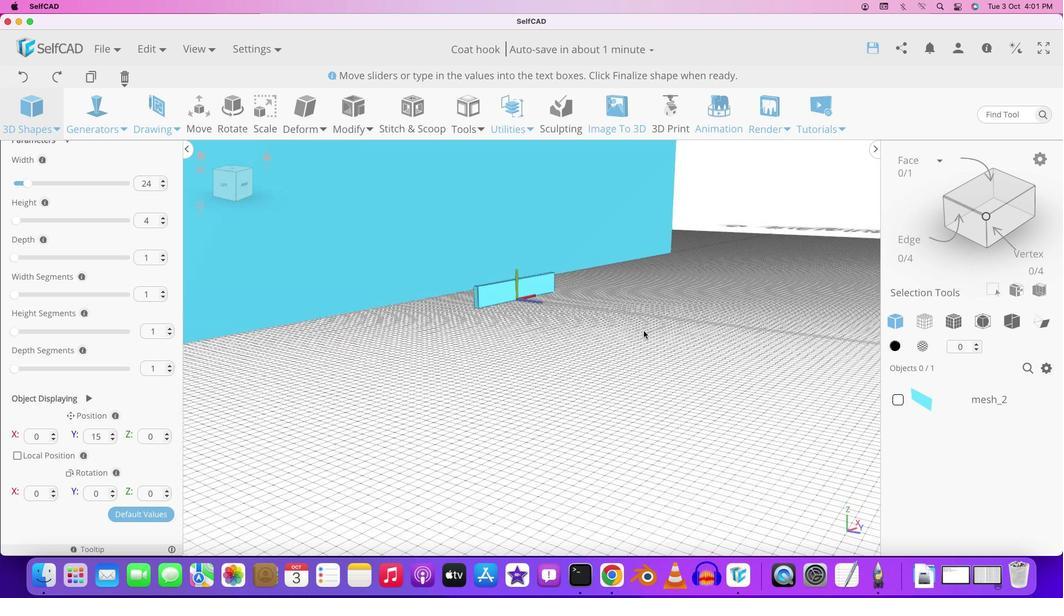 
Action: Mouse scrolled (648, 315) with delta (-6, -5)
Screenshot: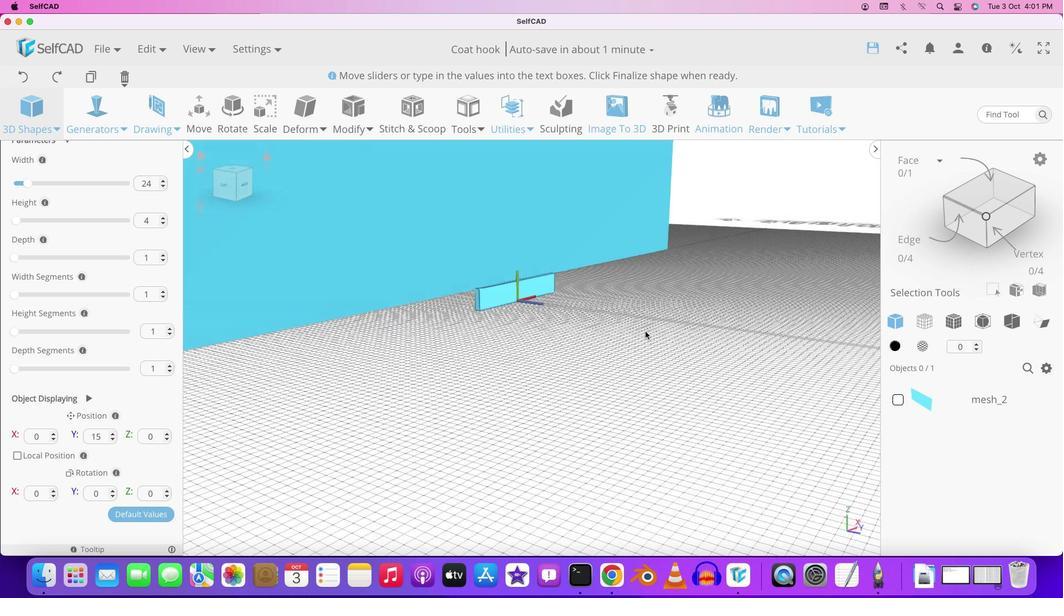 
Action: Mouse scrolled (648, 315) with delta (-6, -5)
Screenshot: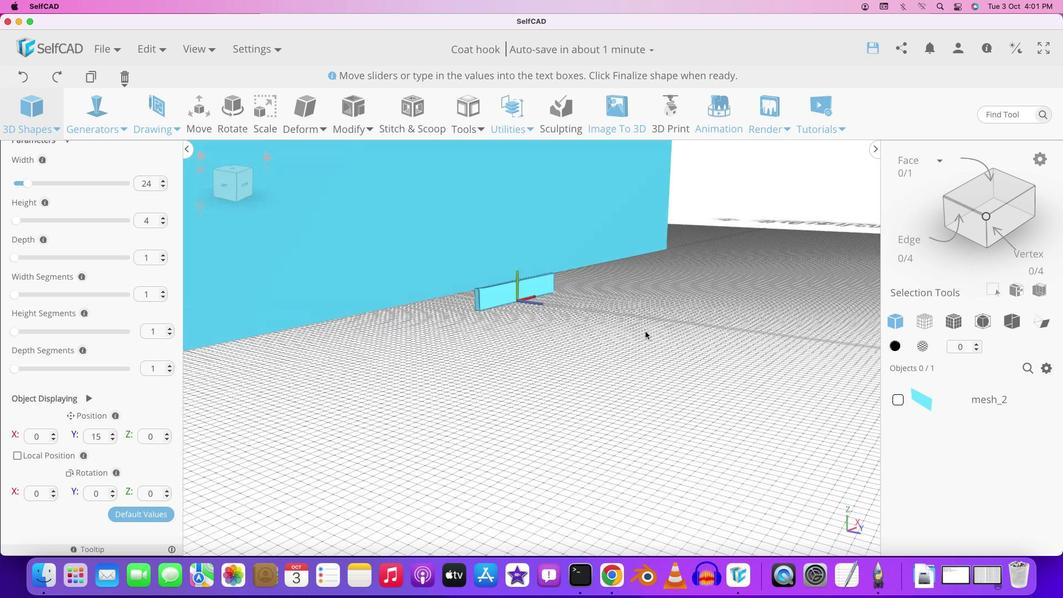 
Action: Mouse moved to (634, 315)
Screenshot: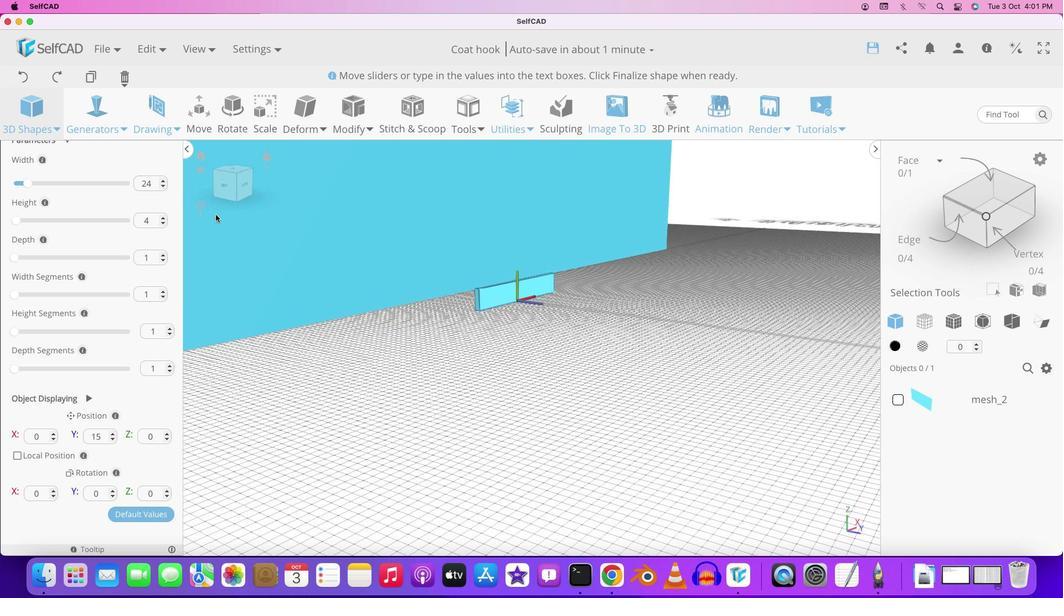 
Action: Mouse pressed left at (634, 315)
Screenshot: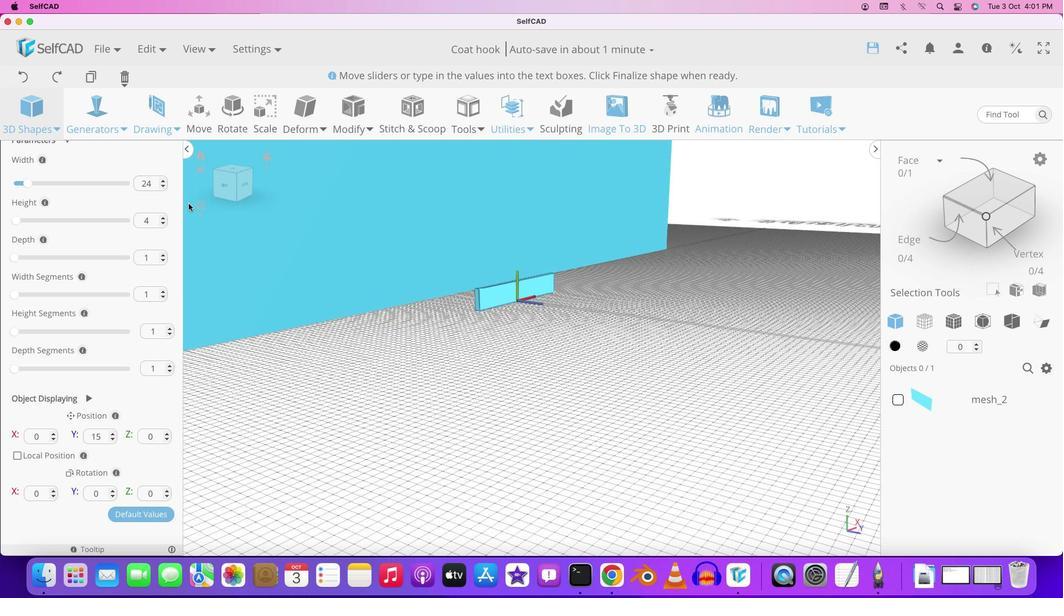 
Action: Mouse moved to (147, 179)
Screenshot: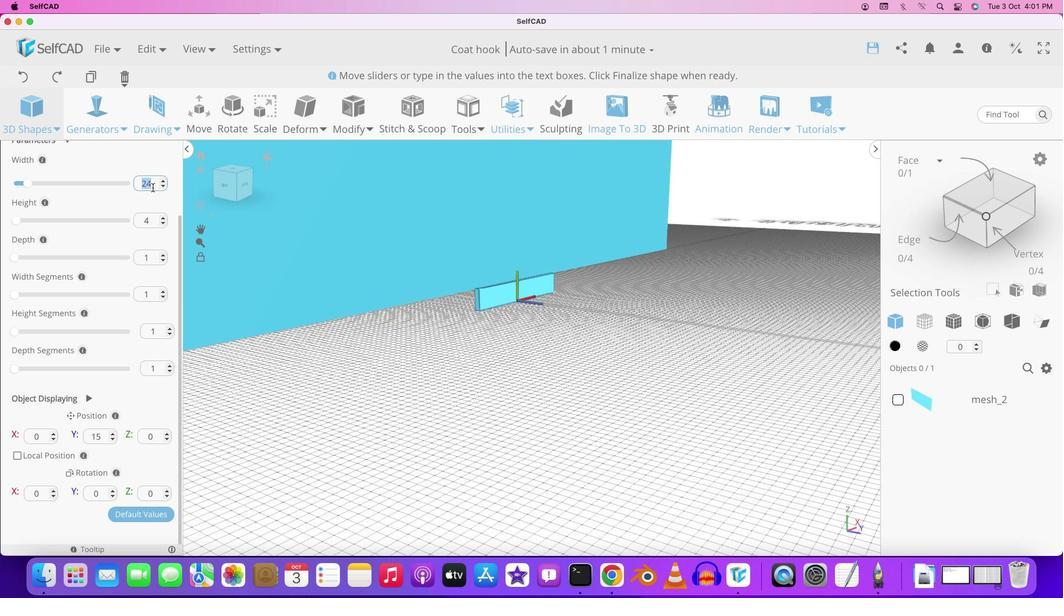 
Action: Mouse pressed left at (147, 179)
Screenshot: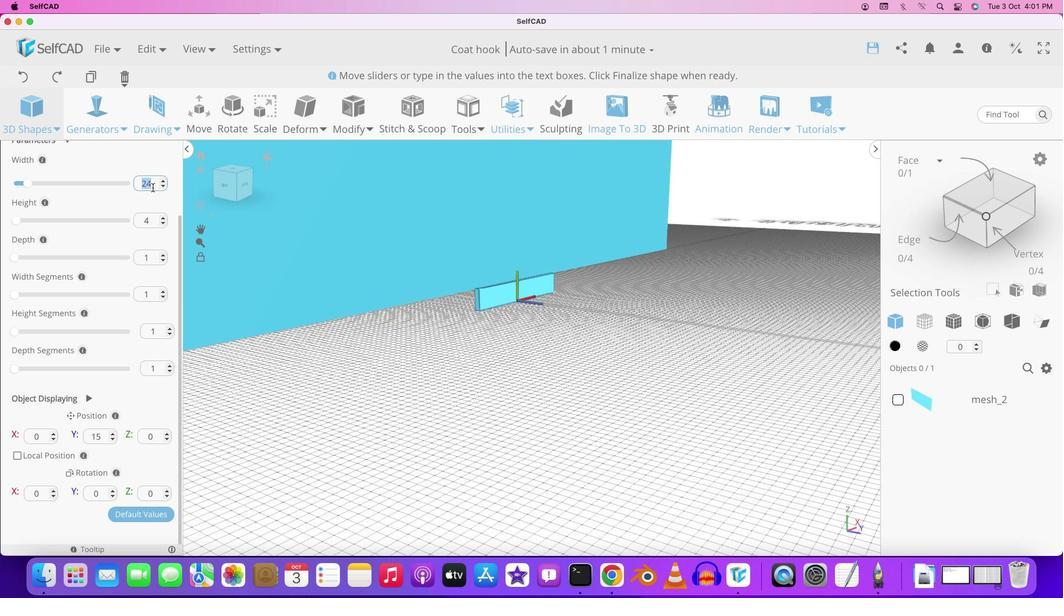 
Action: Mouse moved to (145, 180)
Screenshot: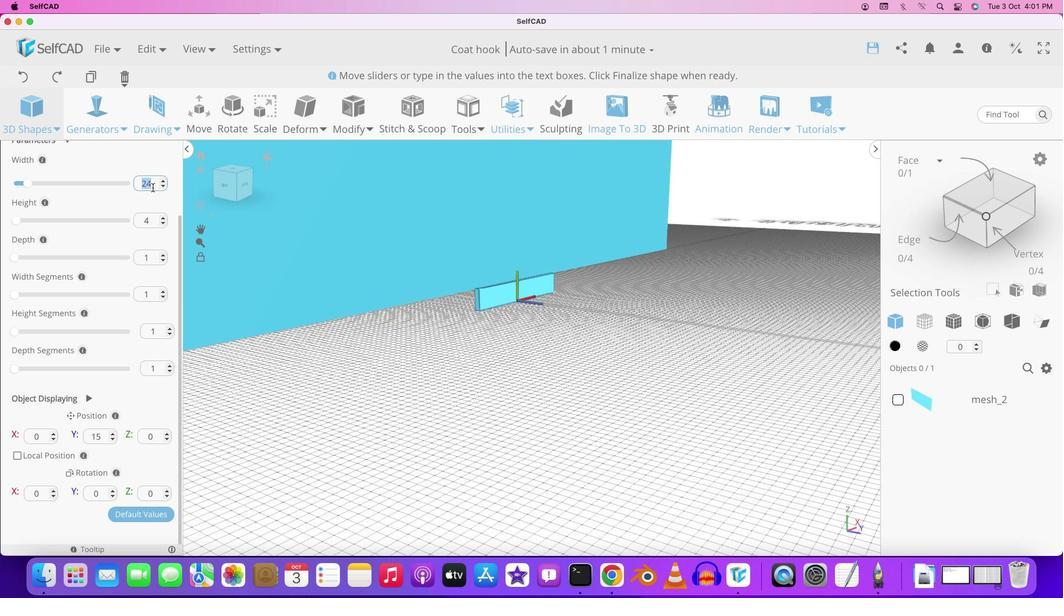 
Action: Key pressed '6''0'Key.enter
Screenshot: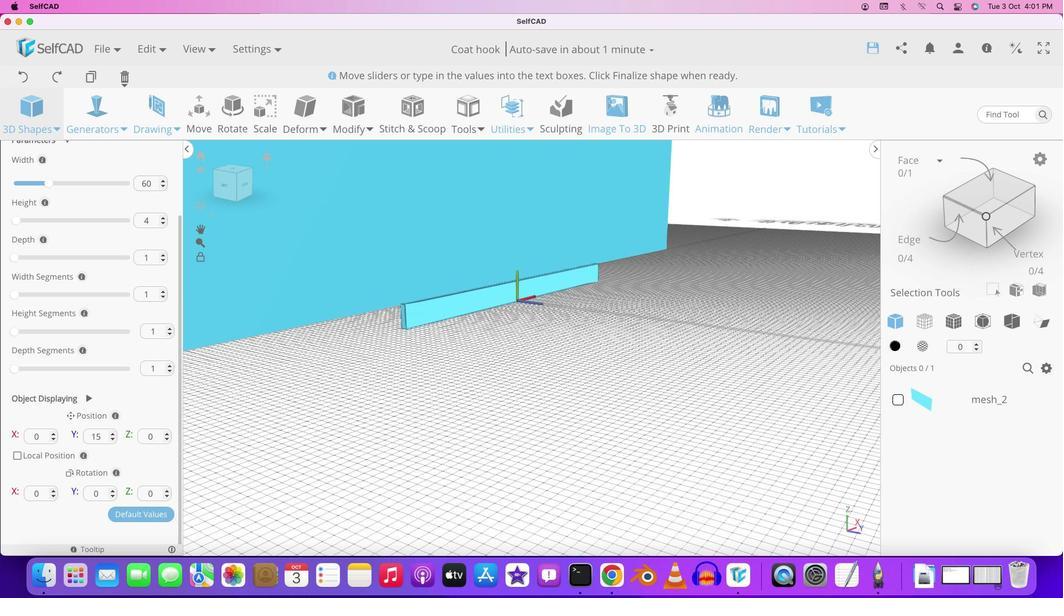 
Action: Mouse moved to (512, 352)
Screenshot: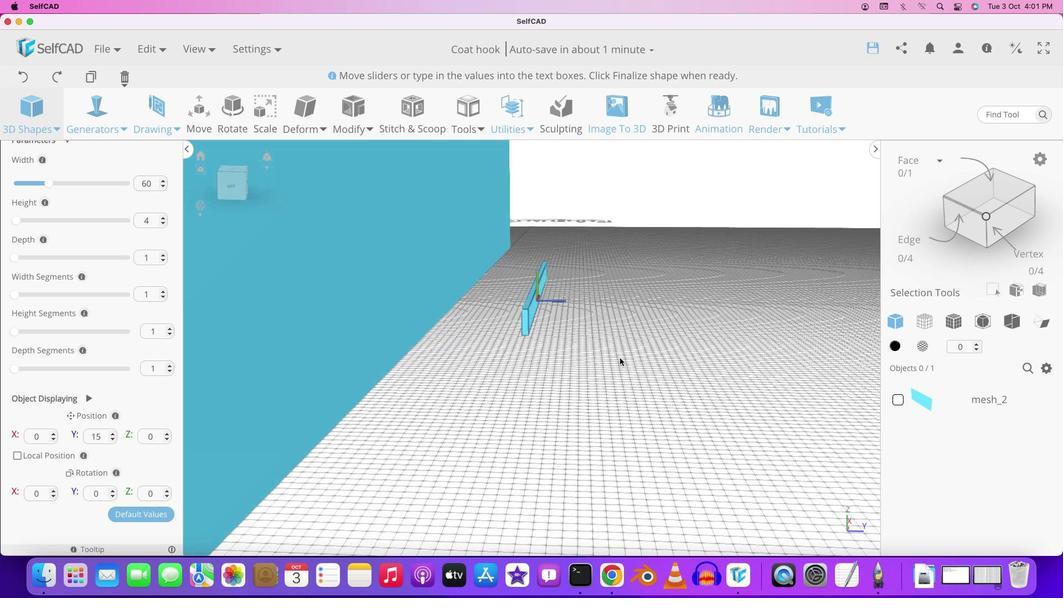 
Action: Mouse pressed left at (512, 352)
Screenshot: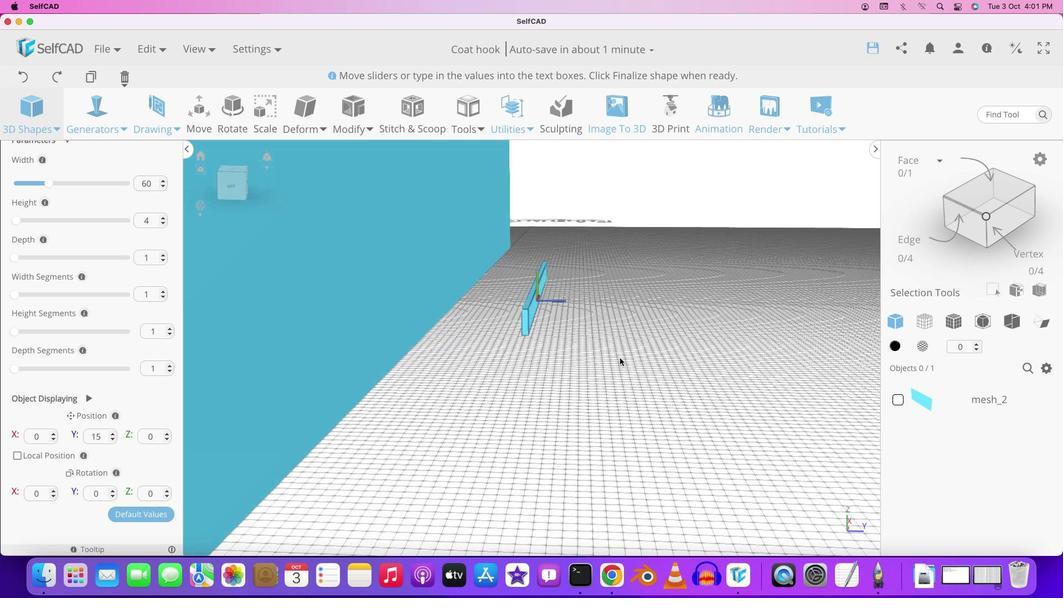 
Action: Mouse moved to (424, 319)
Screenshot: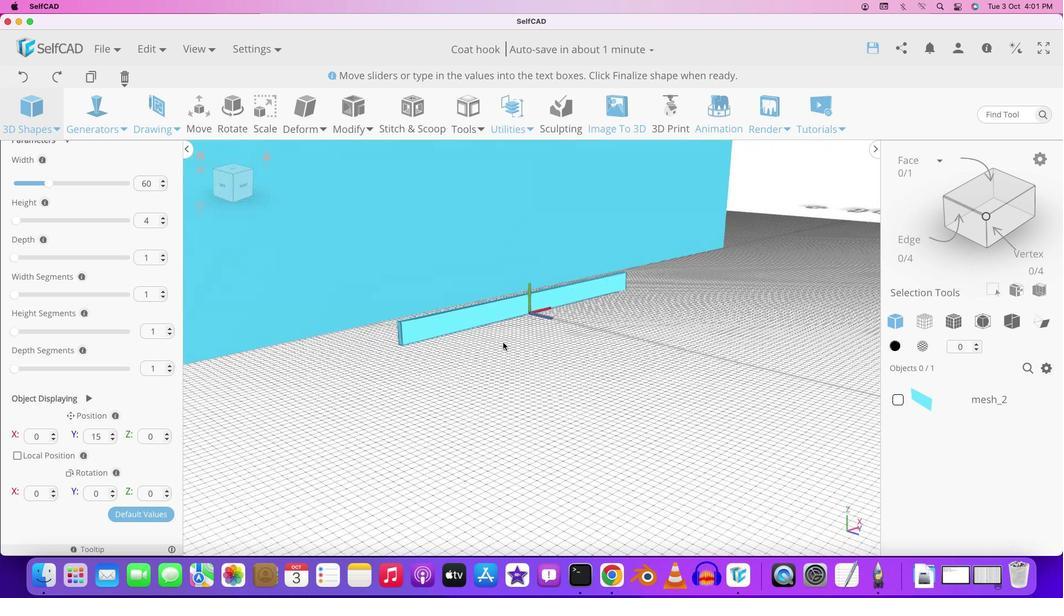 
Action: Mouse pressed left at (424, 319)
Screenshot: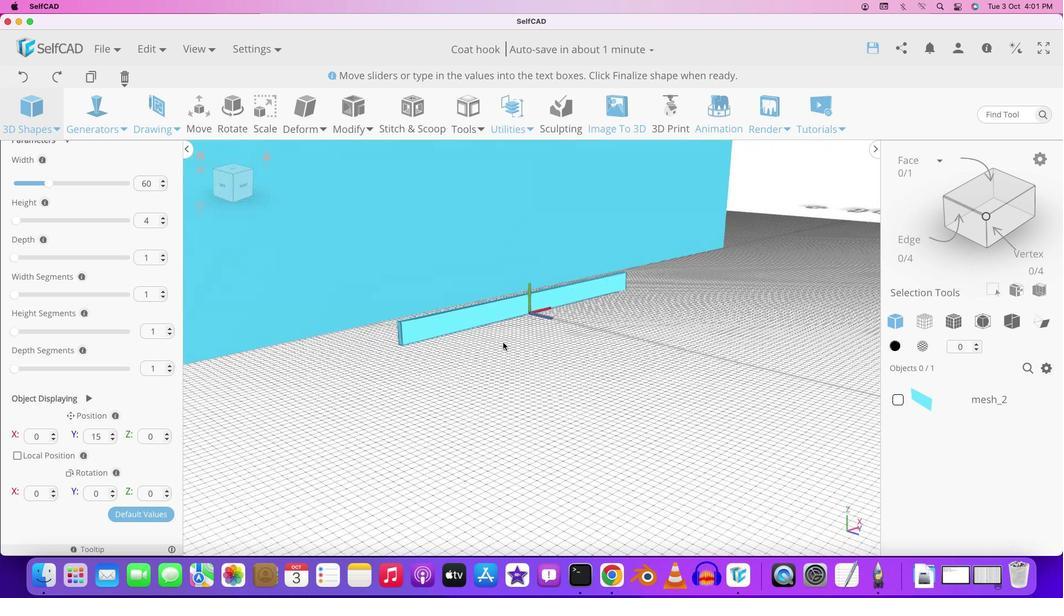 
Action: Mouse moved to (149, 213)
Screenshot: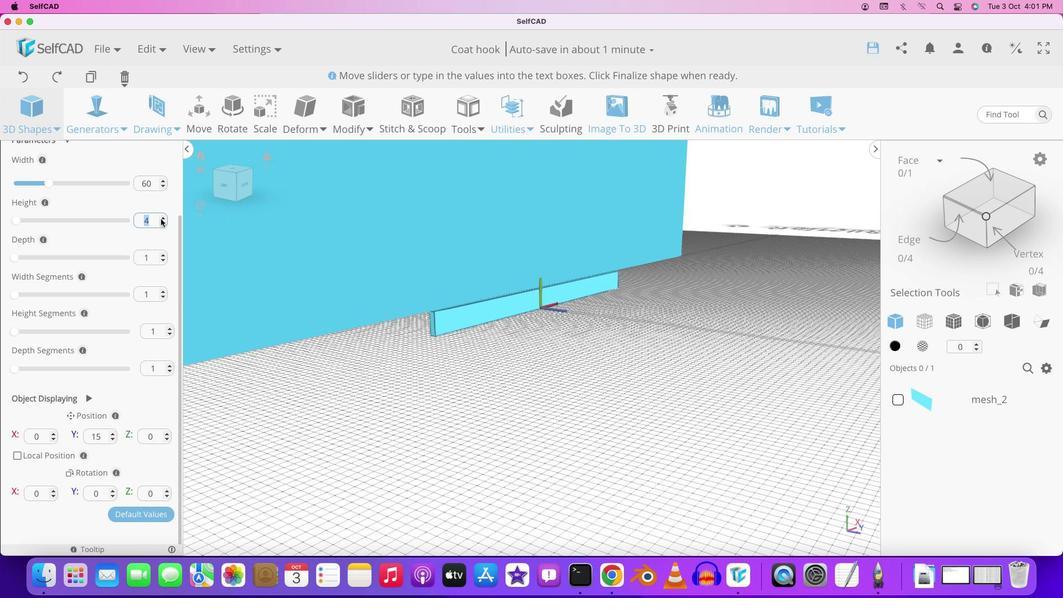 
Action: Mouse pressed left at (149, 213)
Screenshot: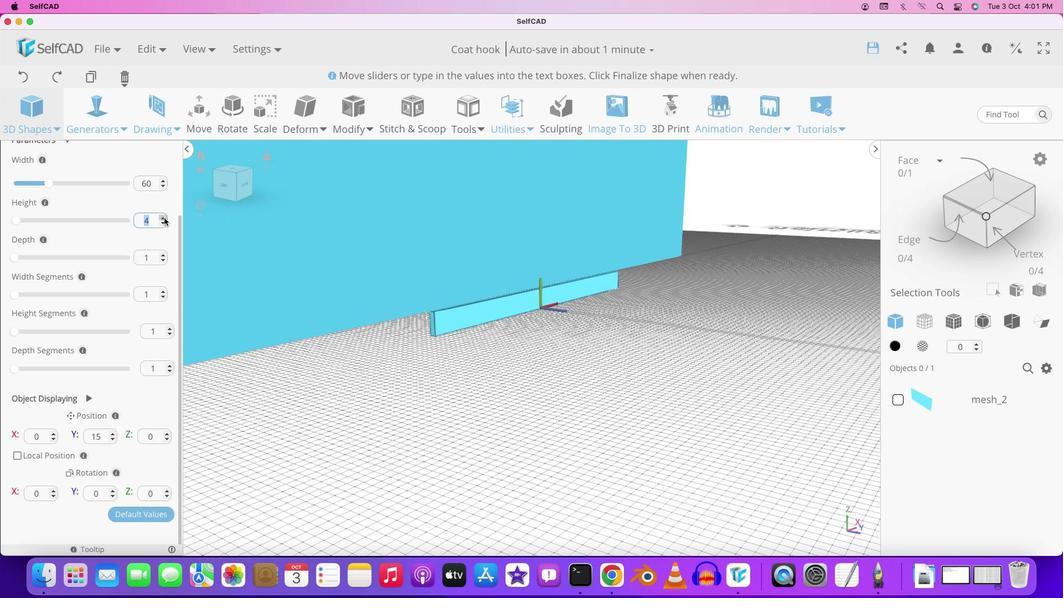 
Action: Mouse moved to (157, 211)
Screenshot: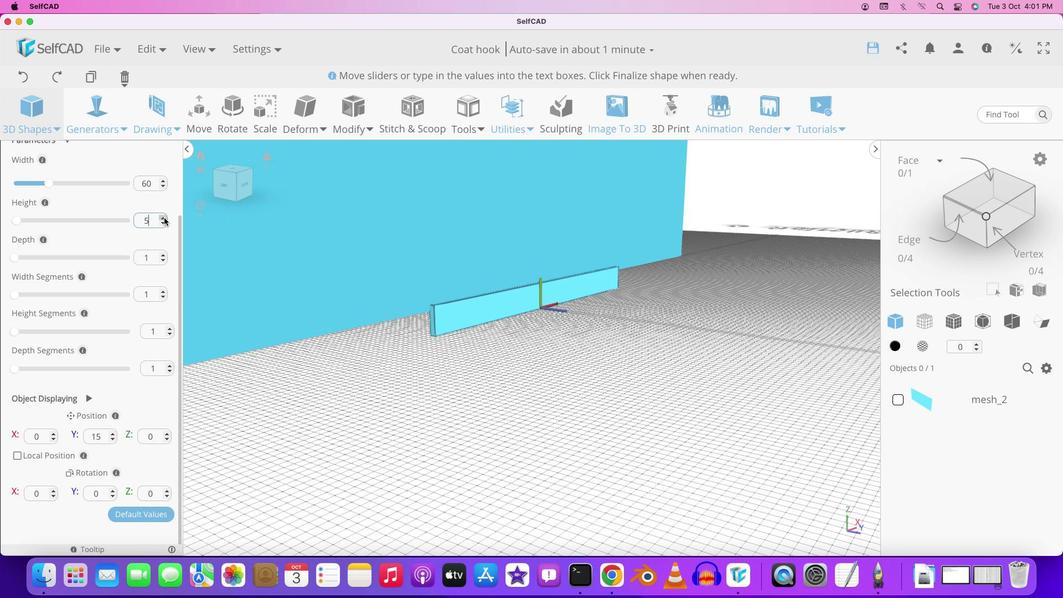 
Action: Mouse pressed left at (157, 211)
Screenshot: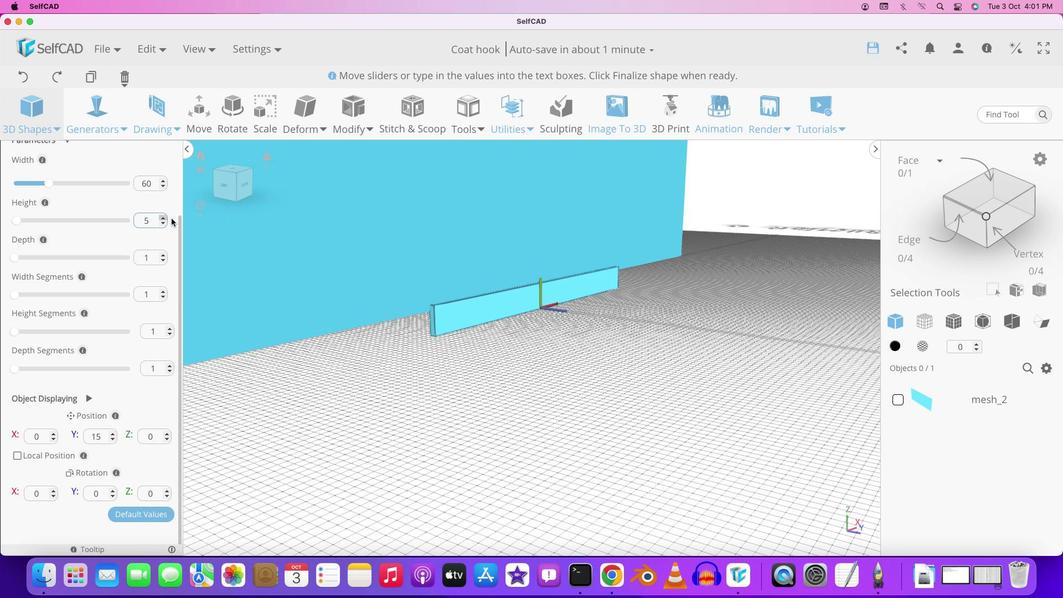 
Action: Mouse moved to (154, 222)
Screenshot: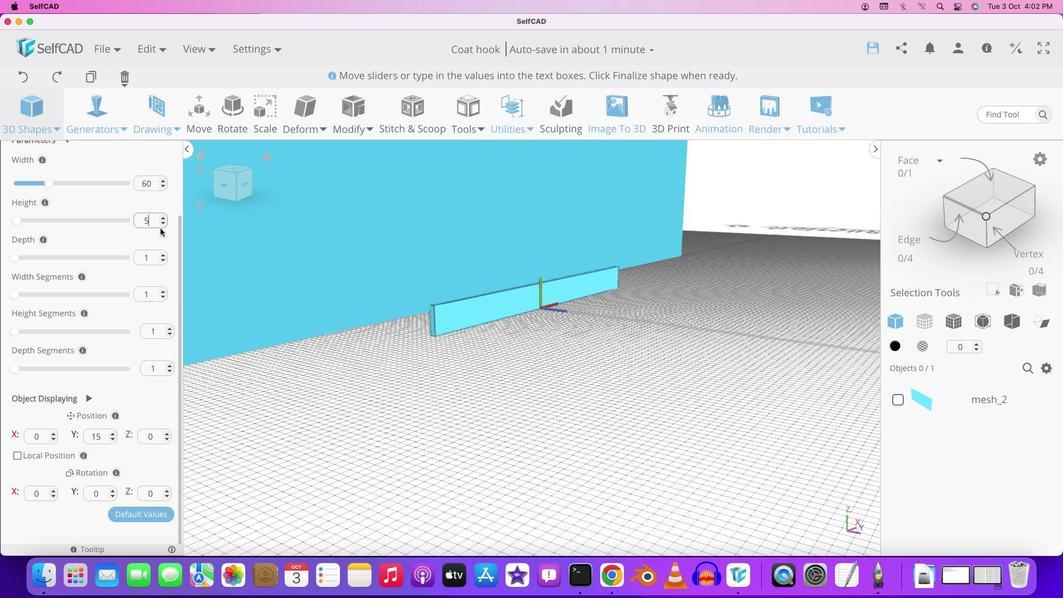 
Action: Key pressed Key.backspace'4''3'Key.backspace'.''5'Key.enter
Screenshot: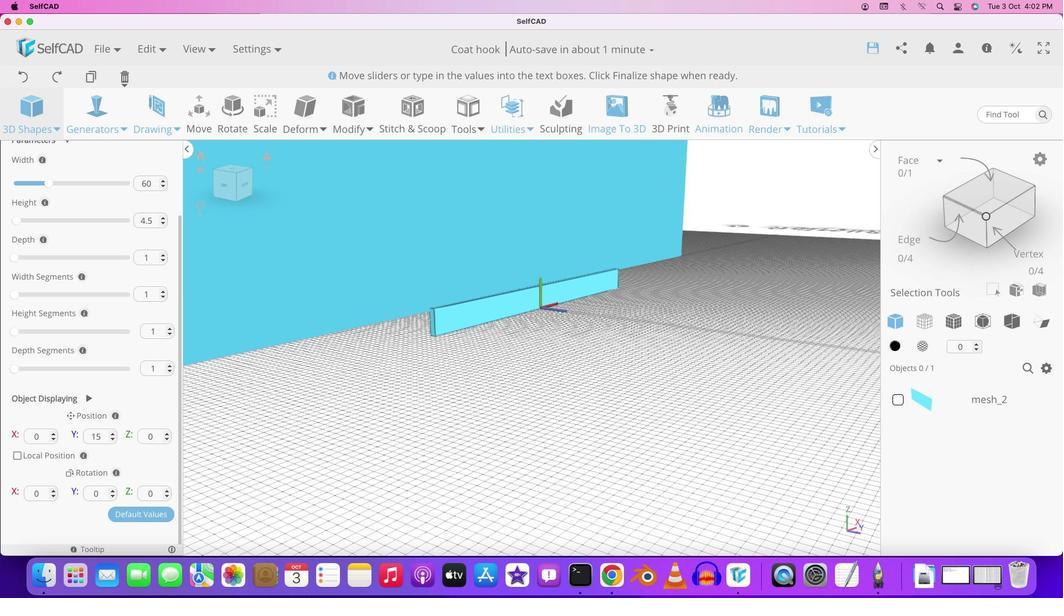 
Action: Mouse moved to (484, 367)
Screenshot: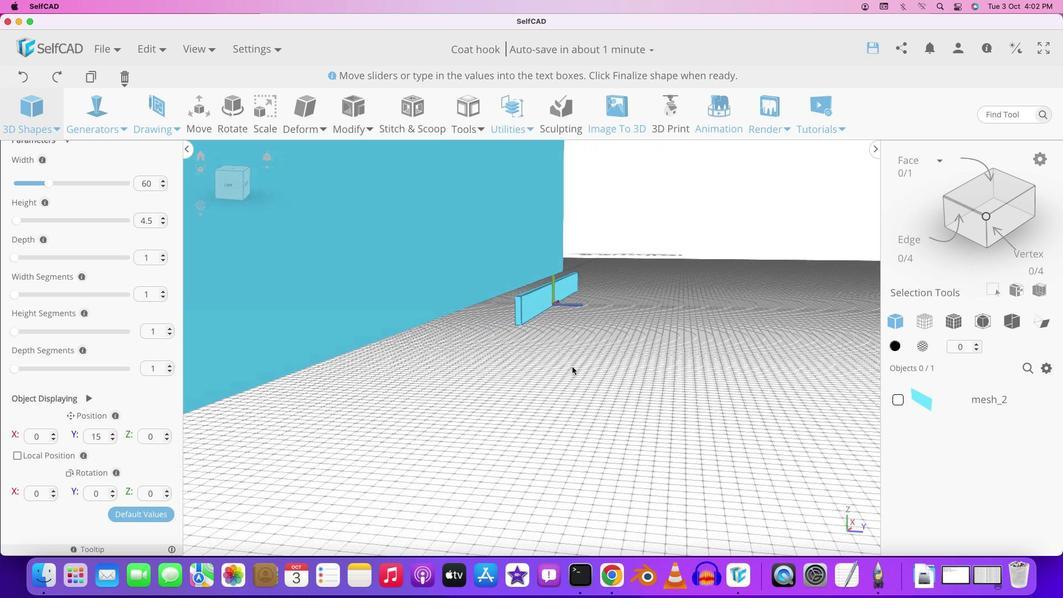 
Action: Mouse pressed left at (484, 367)
Screenshot: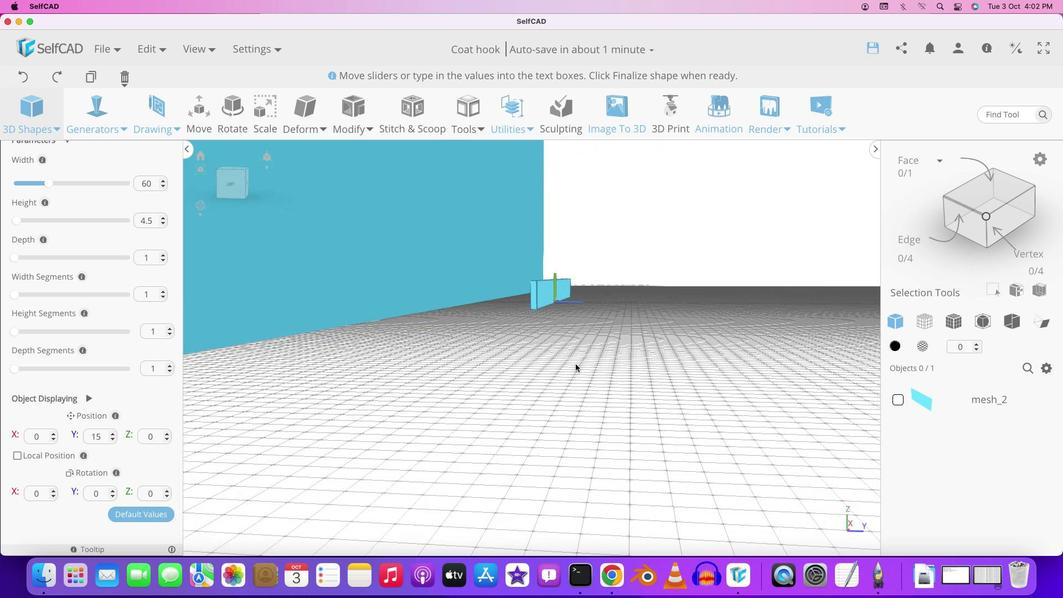 
Action: Mouse moved to (160, 428)
Screenshot: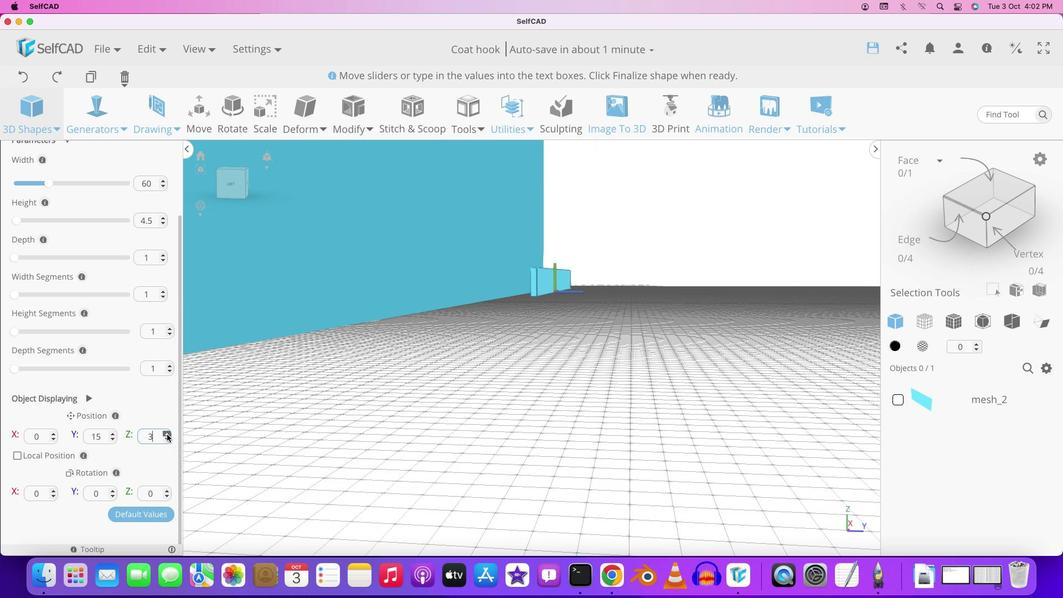 
Action: Mouse pressed left at (160, 428)
Screenshot: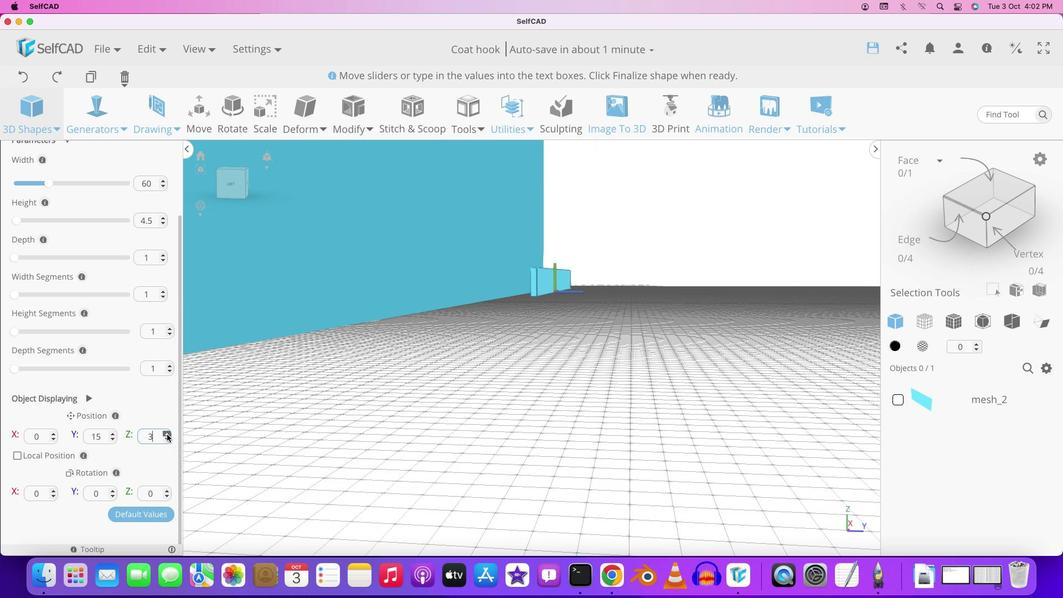 
Action: Mouse pressed left at (160, 428)
Screenshot: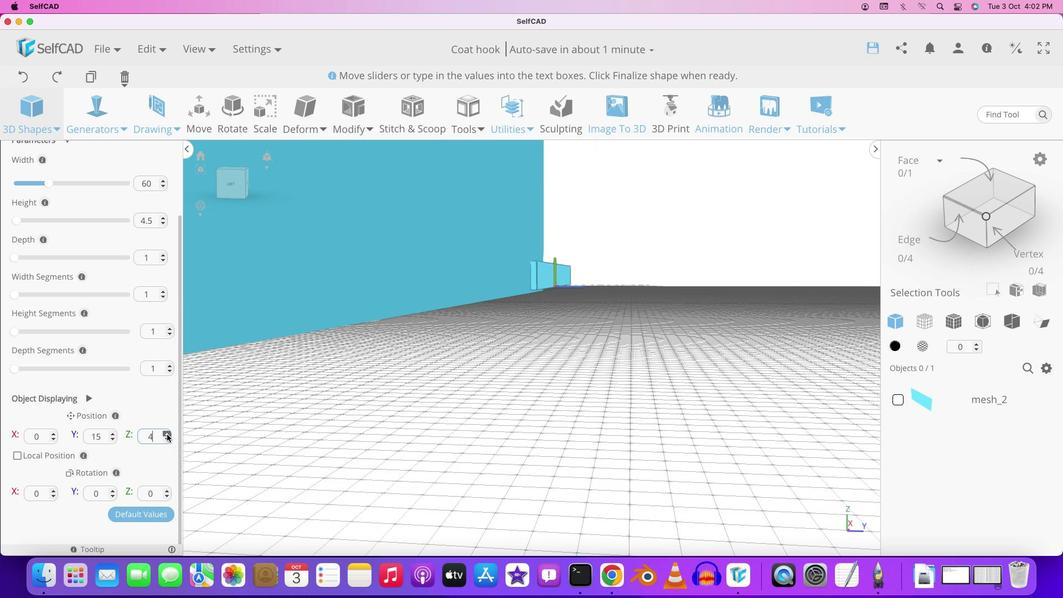 
Action: Mouse pressed left at (160, 428)
Screenshot: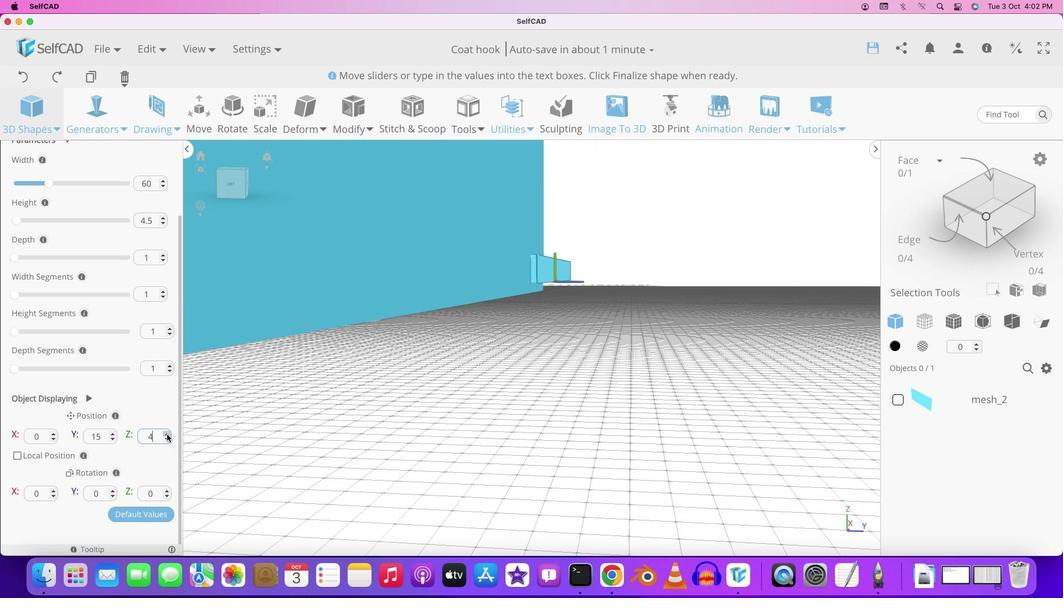 
Action: Mouse pressed left at (160, 428)
Screenshot: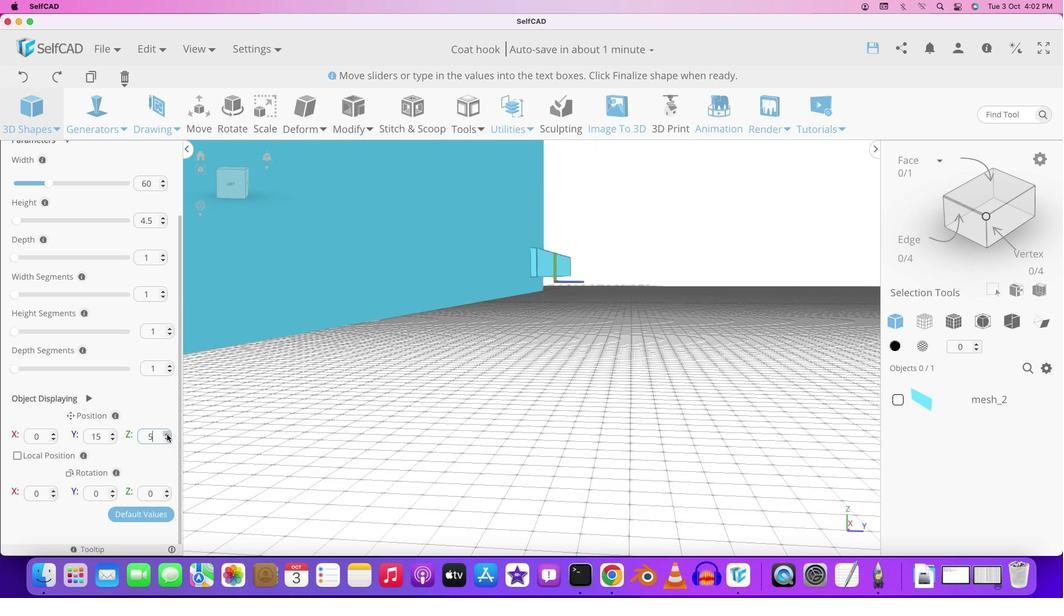 
Action: Mouse pressed left at (160, 428)
Screenshot: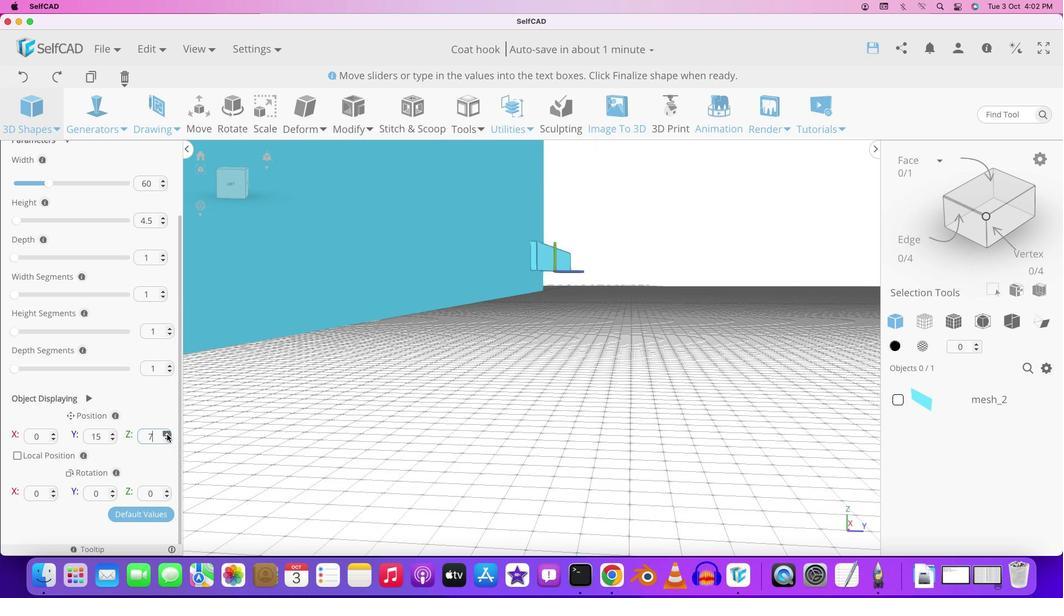 
Action: Mouse pressed left at (160, 428)
Screenshot: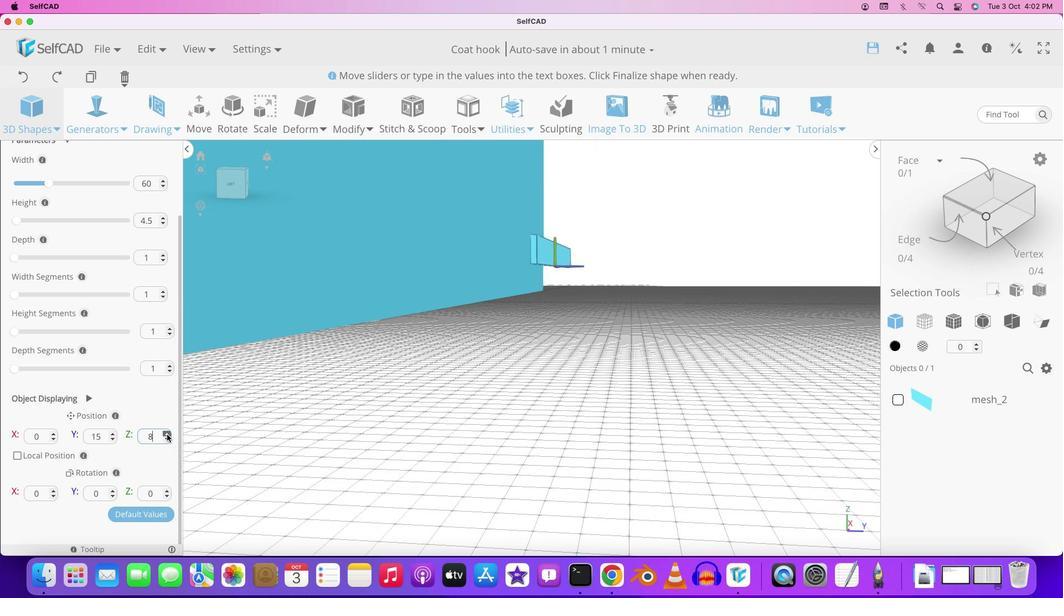 
Action: Mouse pressed left at (160, 428)
Screenshot: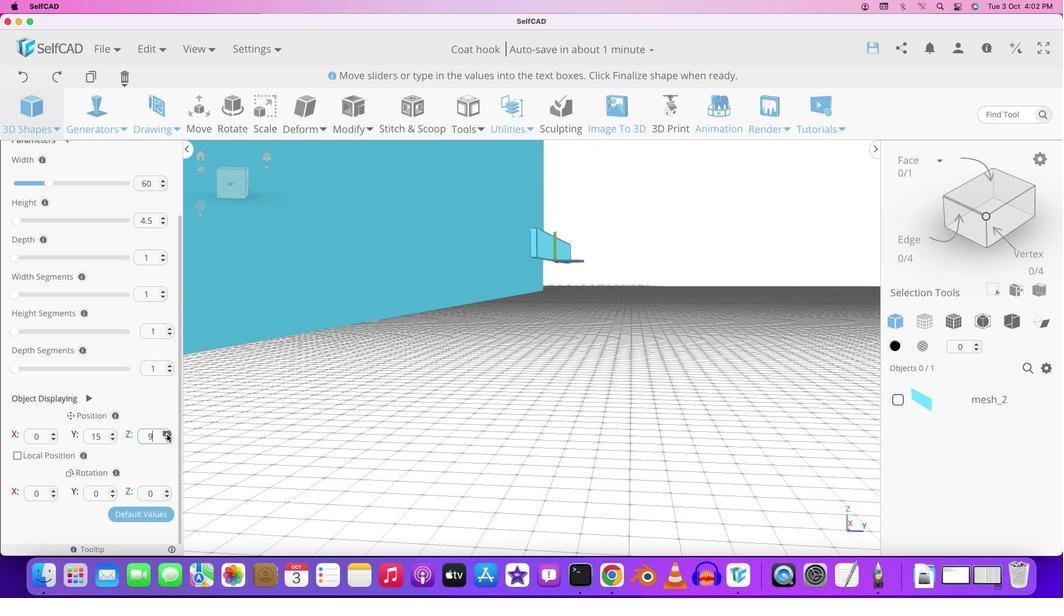 
Action: Mouse pressed left at (160, 428)
Screenshot: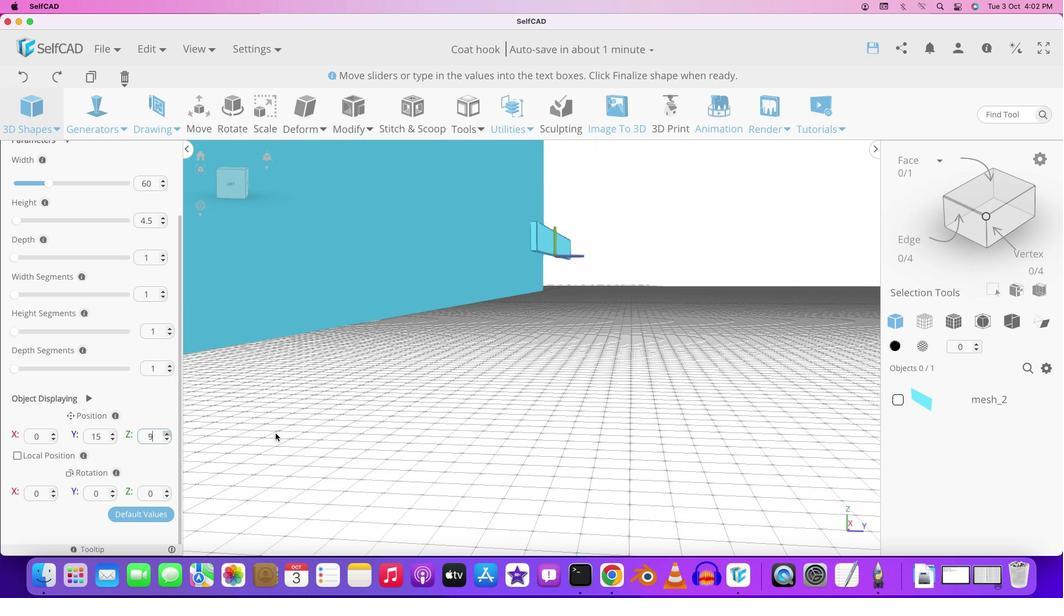 
Action: Mouse pressed left at (160, 428)
Screenshot: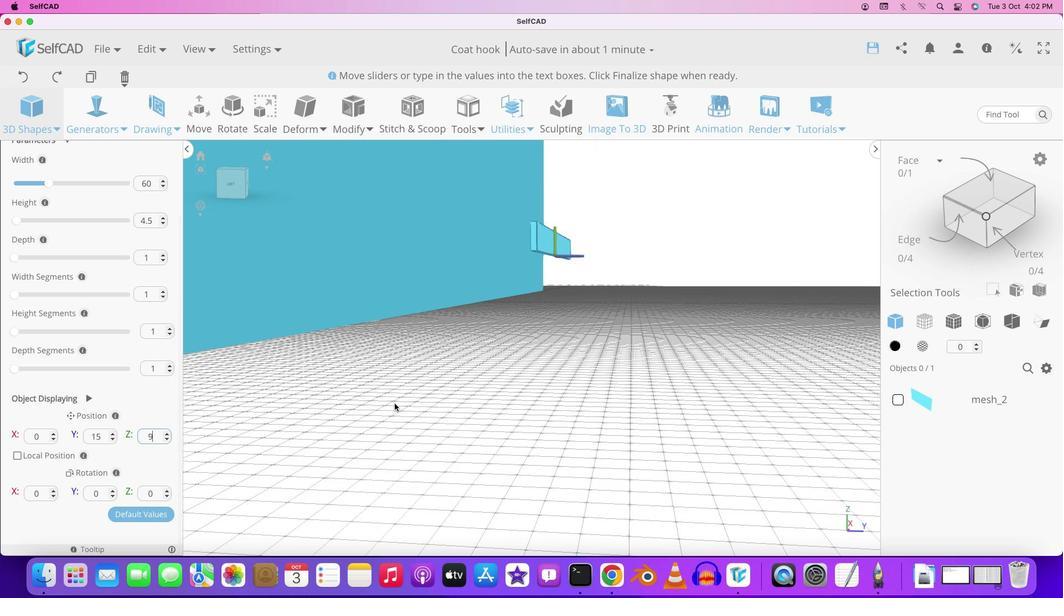 
Action: Mouse moved to (385, 397)
Screenshot: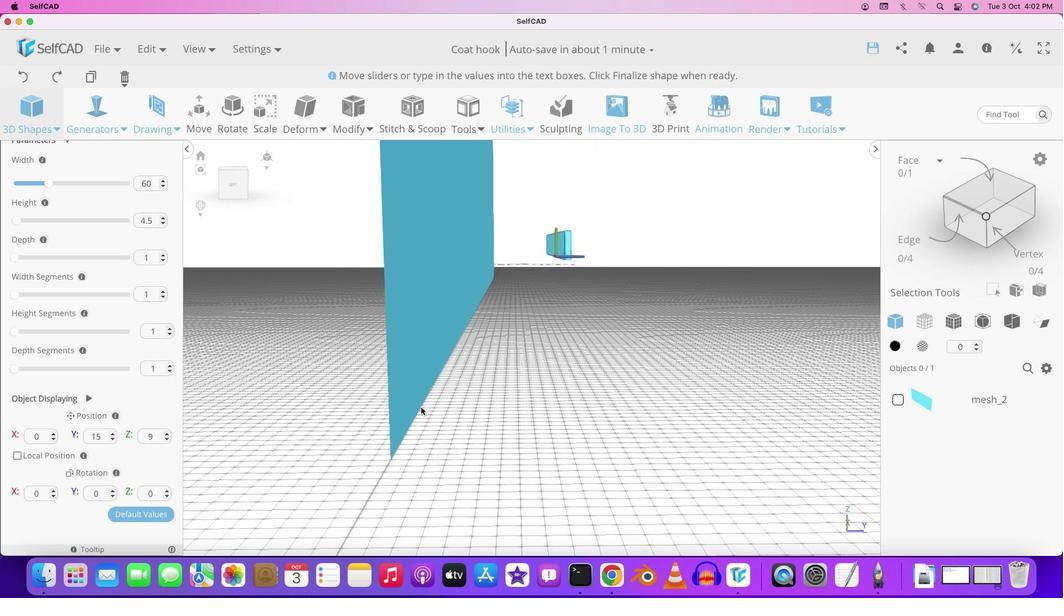 
Action: Mouse pressed left at (385, 397)
Screenshot: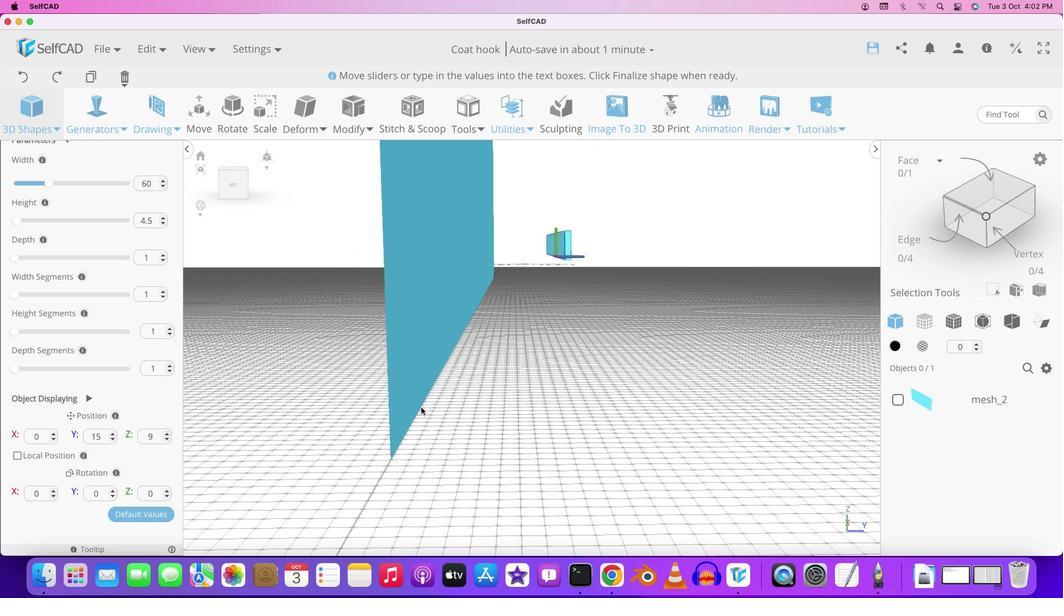 
Action: Mouse moved to (395, 409)
Screenshot: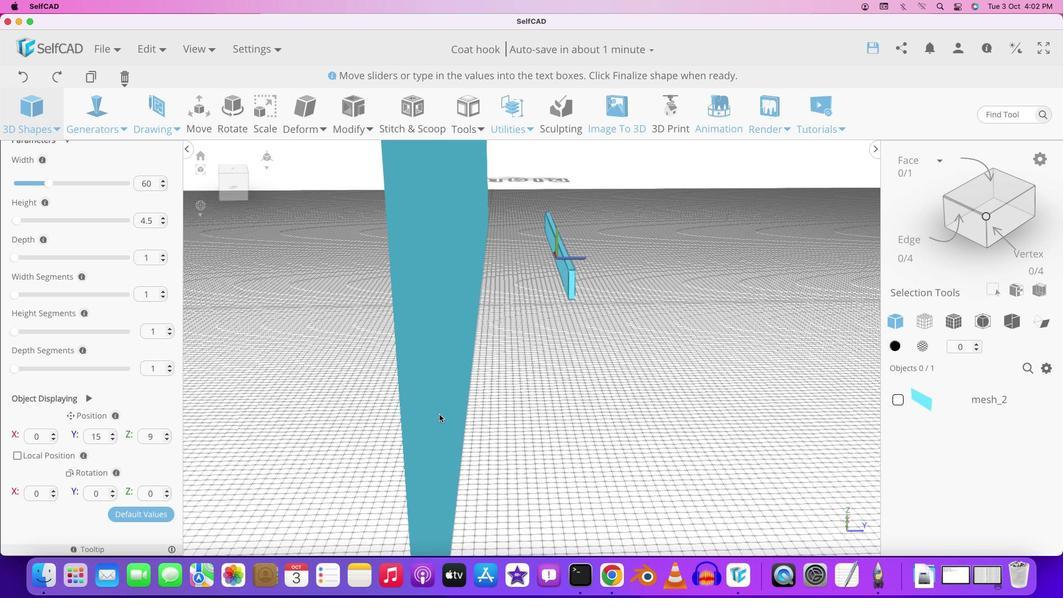 
Action: Mouse pressed left at (395, 409)
Screenshot: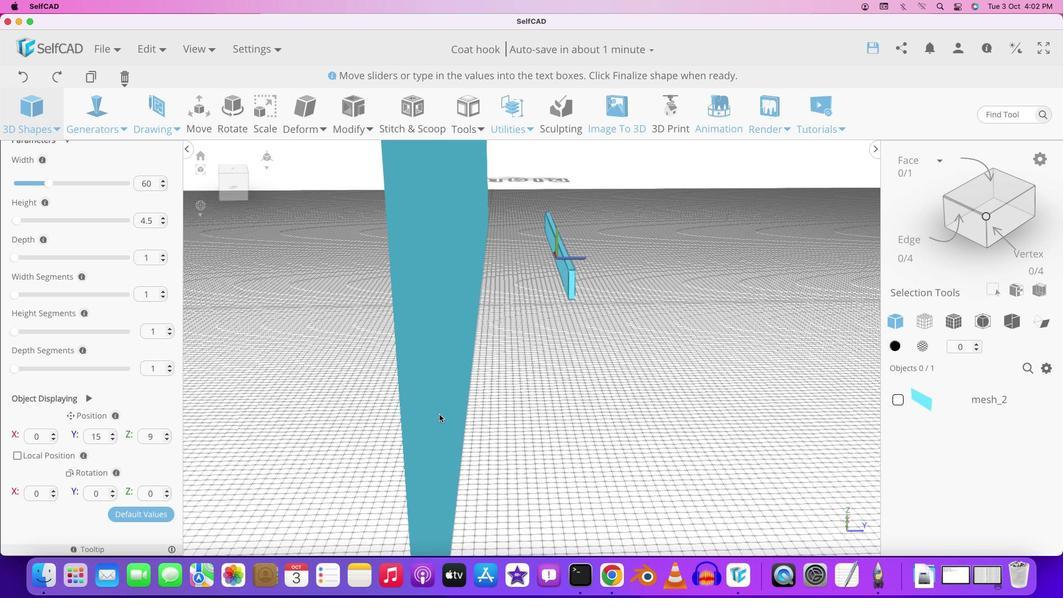 
Action: Mouse moved to (318, 387)
Screenshot: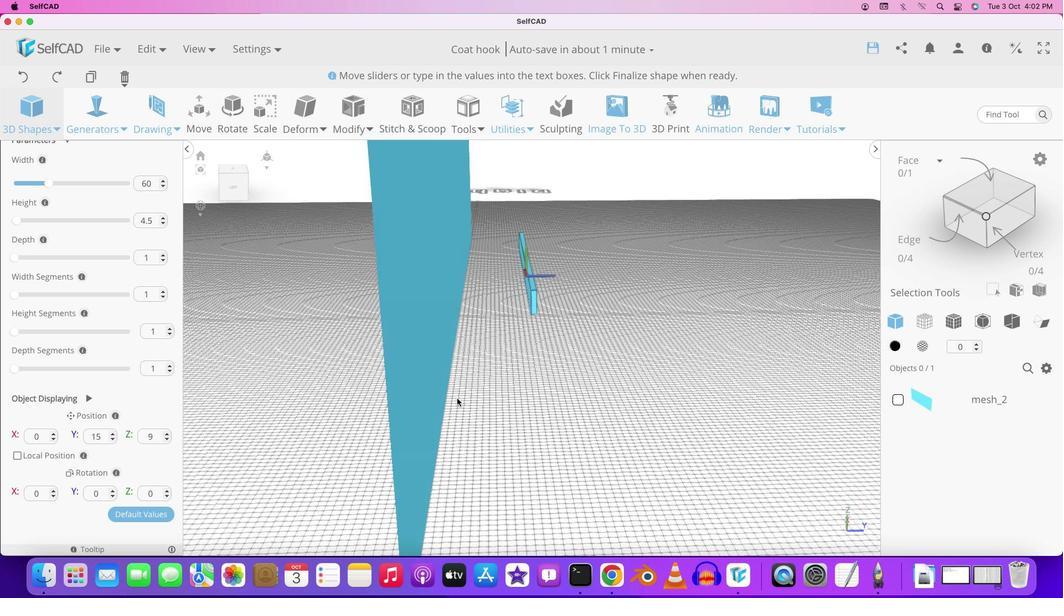 
Action: Mouse scrolled (318, 387) with delta (-6, -6)
Screenshot: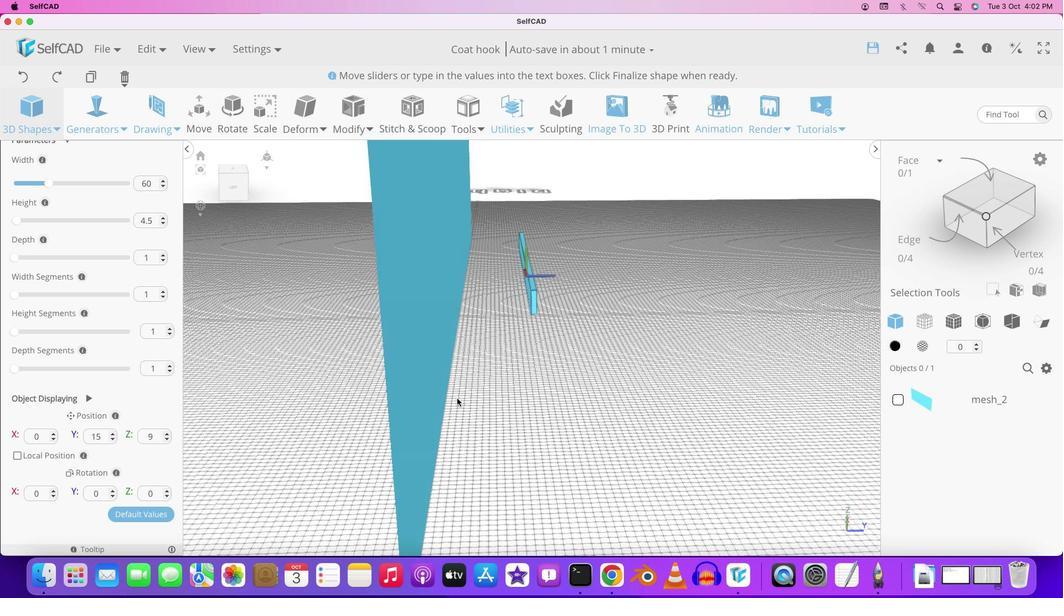 
Action: Mouse moved to (319, 387)
Screenshot: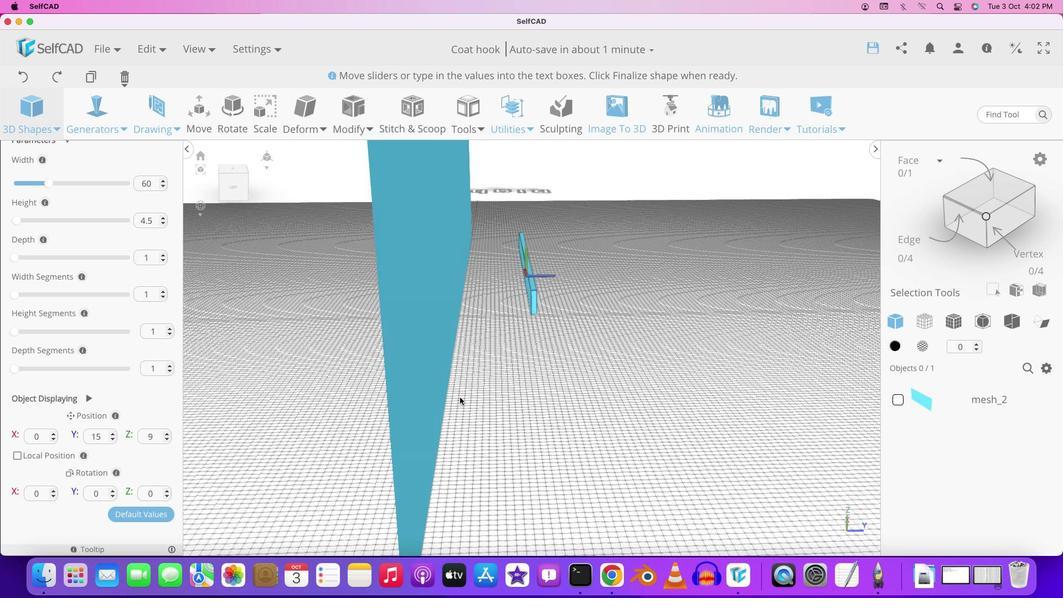 
Action: Mouse scrolled (319, 387) with delta (-6, -6)
Screenshot: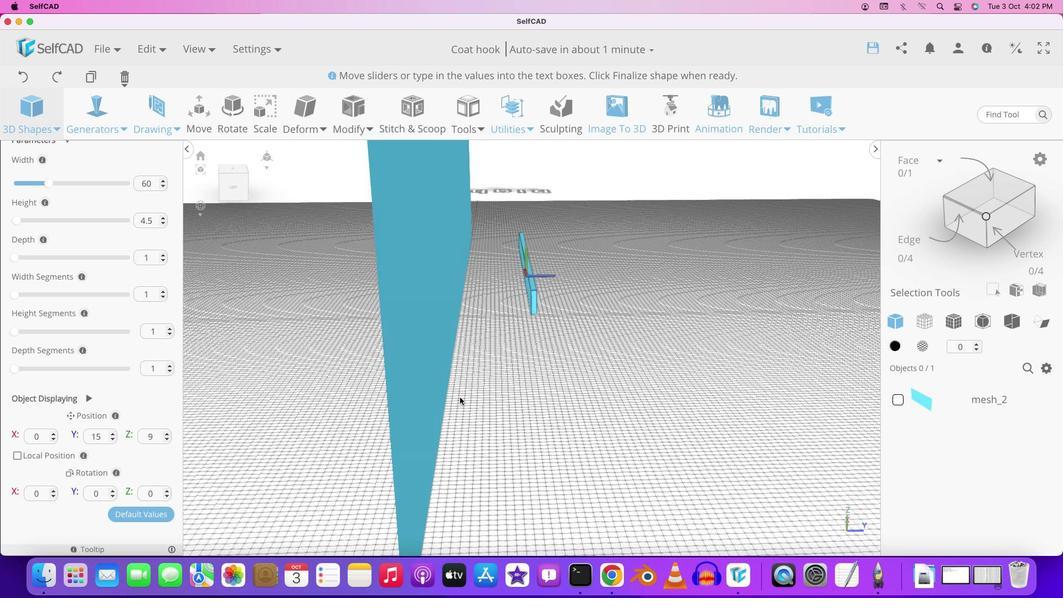 
Action: Mouse scrolled (319, 387) with delta (-6, -7)
Screenshot: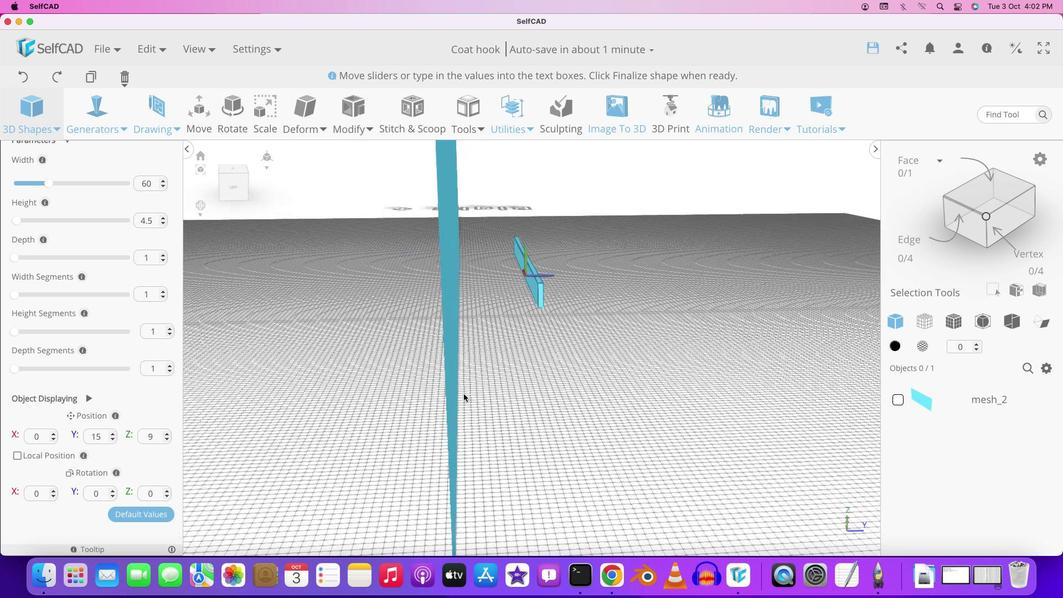 
Action: Mouse moved to (444, 392)
Screenshot: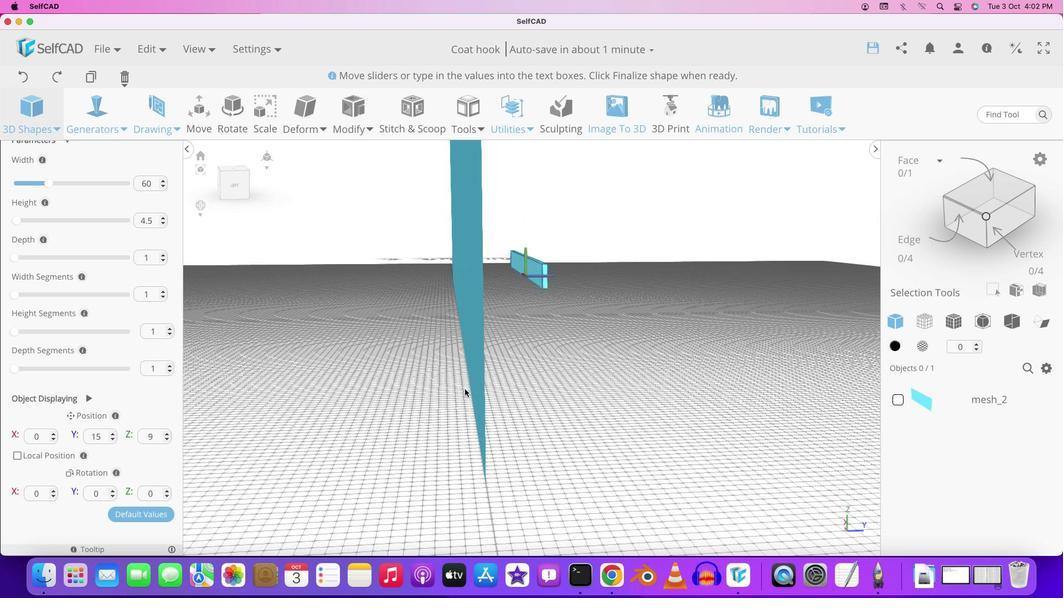 
Action: Mouse pressed left at (444, 392)
Screenshot: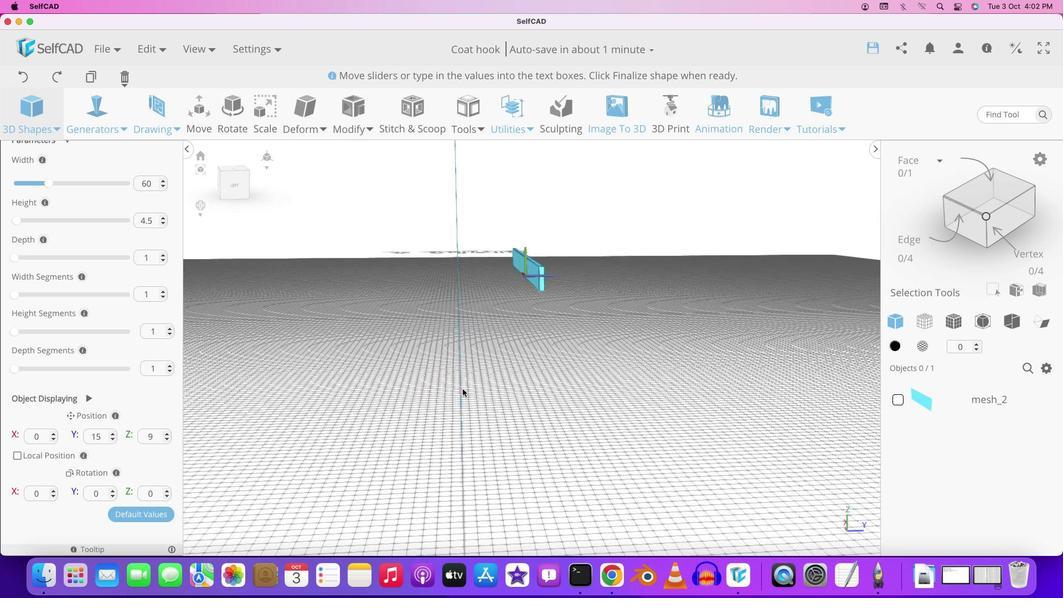 
Action: Mouse moved to (456, 380)
Screenshot: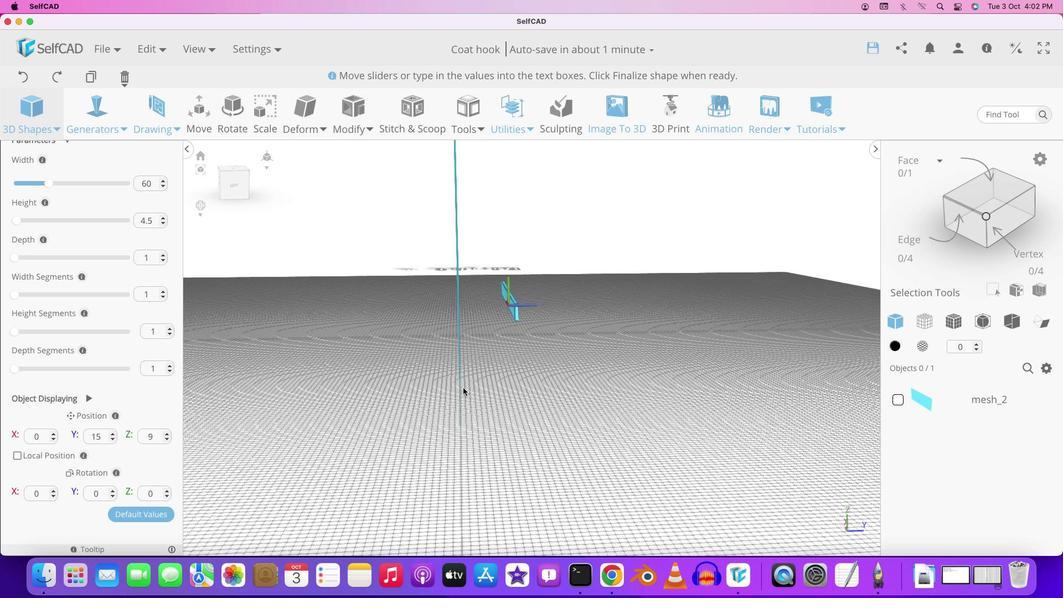 
Action: Mouse scrolled (456, 380) with delta (-6, -6)
Screenshot: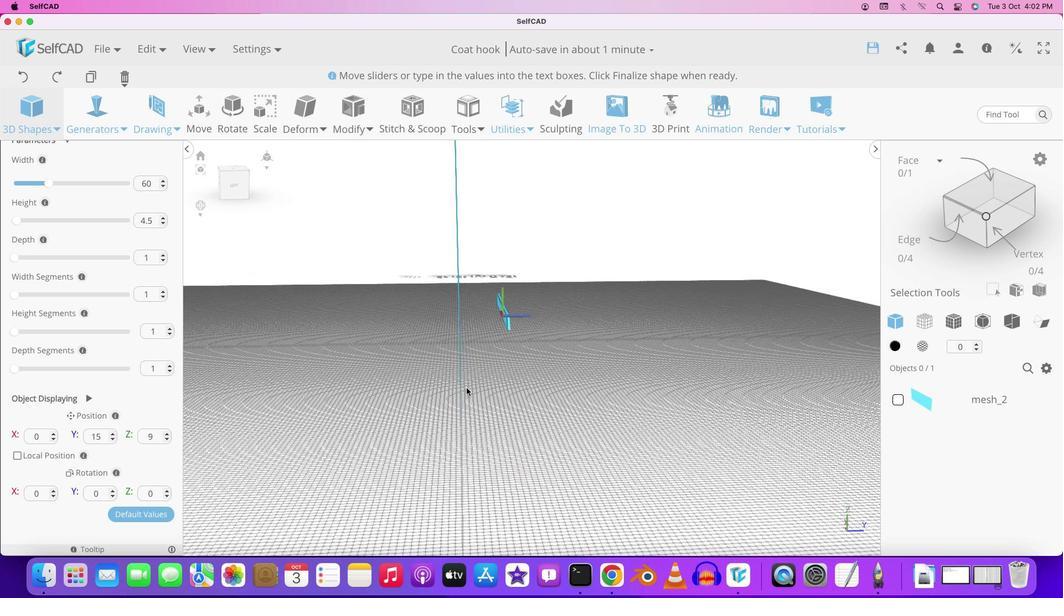 
Action: Mouse scrolled (456, 380) with delta (-6, -6)
Screenshot: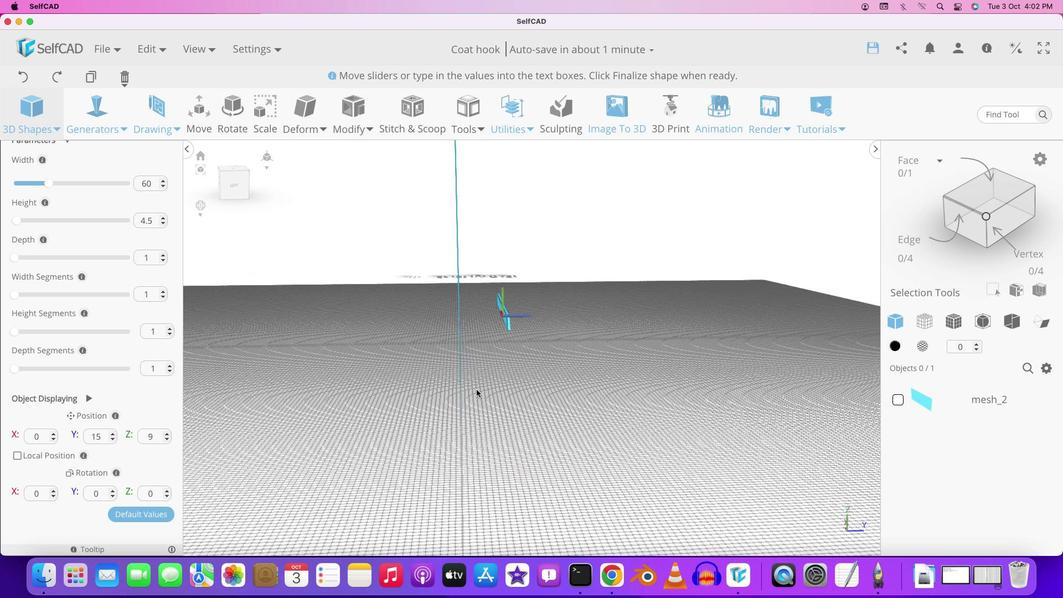 
Action: Mouse moved to (455, 380)
Screenshot: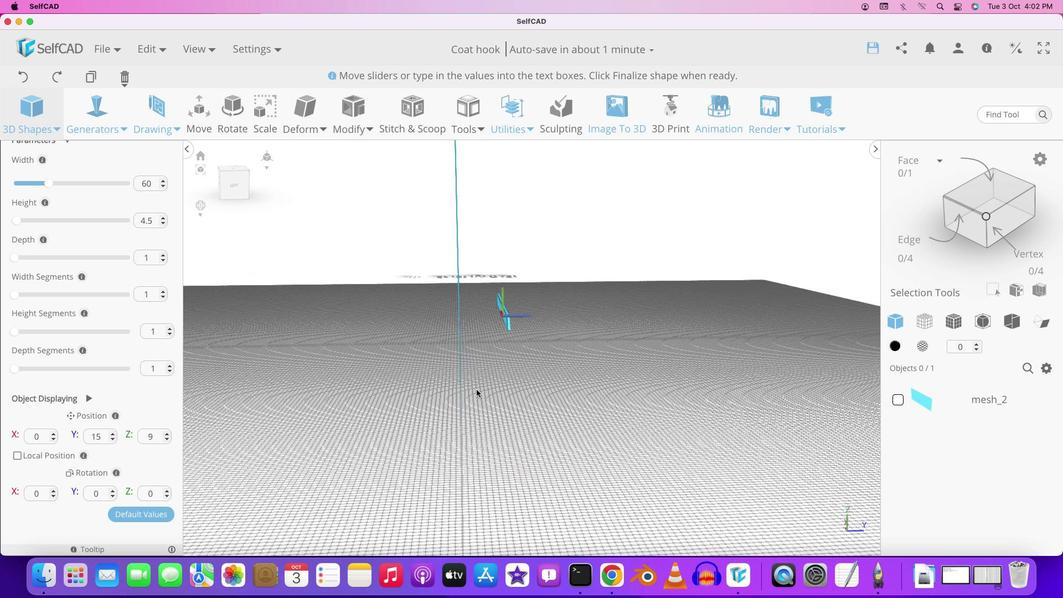 
Action: Mouse scrolled (455, 380) with delta (-6, -7)
